 Task: Find a one-way flight from Saginaw MBS to Cedar Rapids CID on Tuesday, 9 May, with a price limit of ₹1,500, departing between 06:00 and 07:00, and 1 carry-on bag.
Action: Mouse moved to (343, 120)
Screenshot: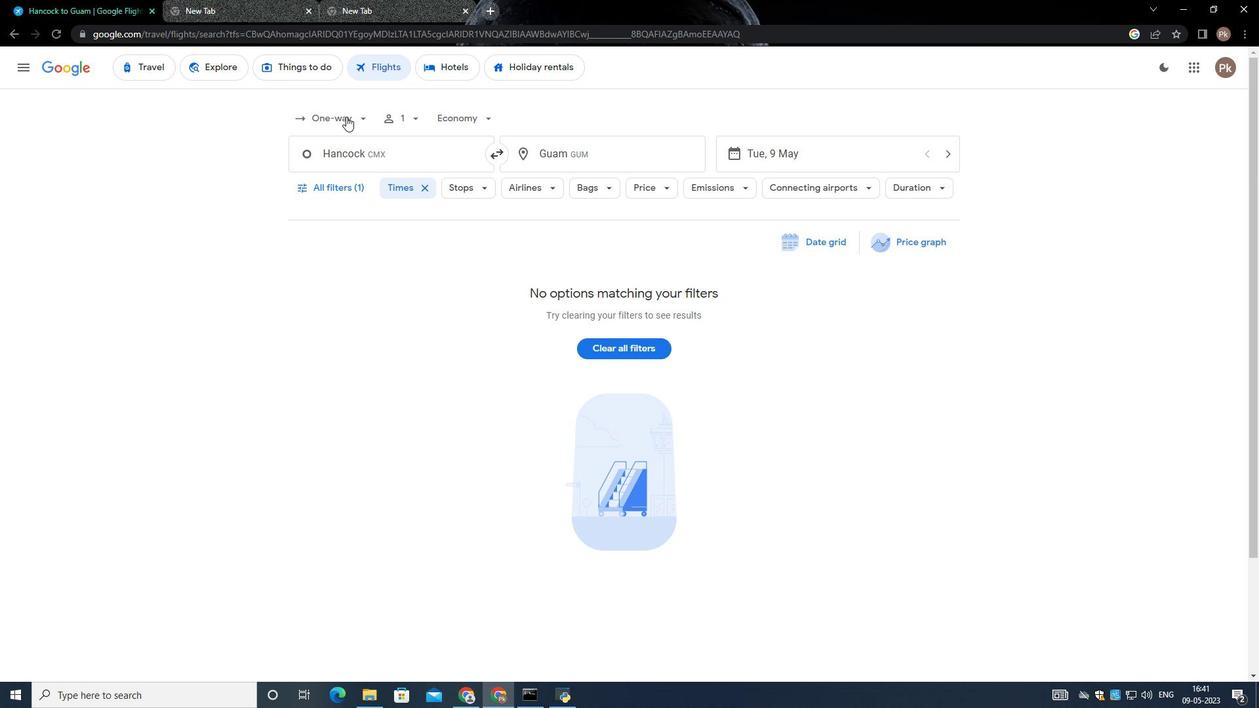 
Action: Mouse pressed left at (343, 120)
Screenshot: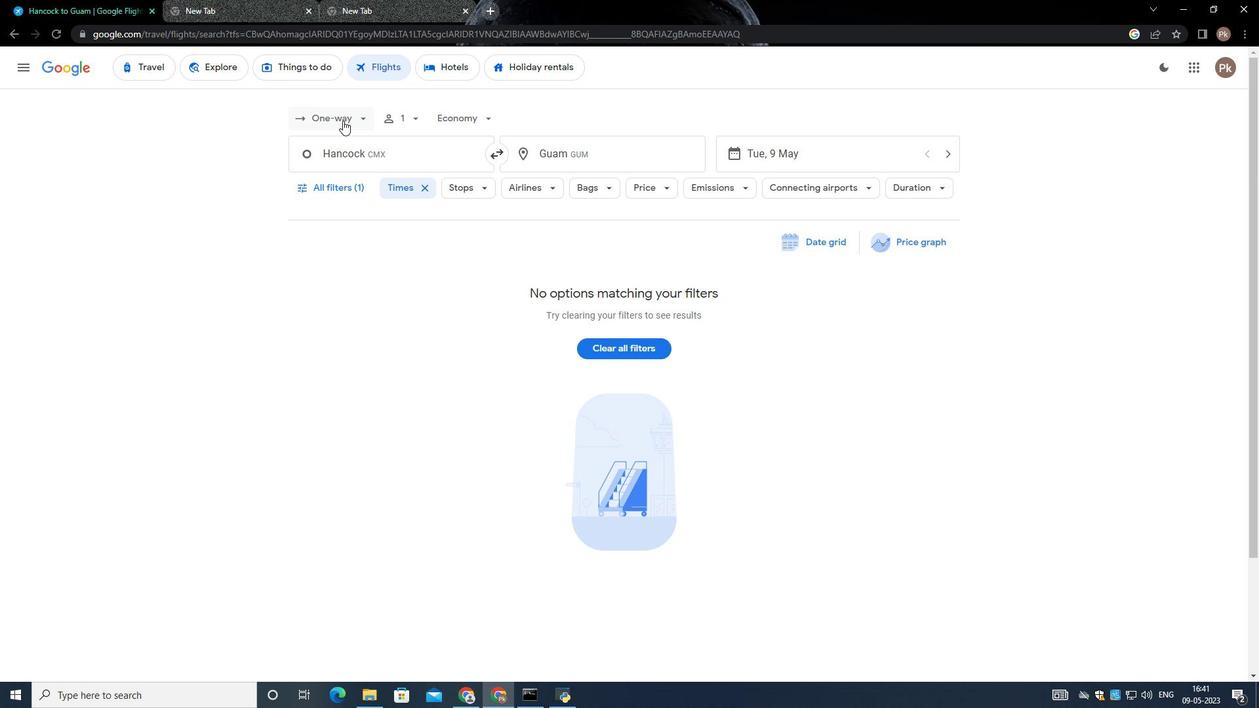 
Action: Mouse moved to (352, 176)
Screenshot: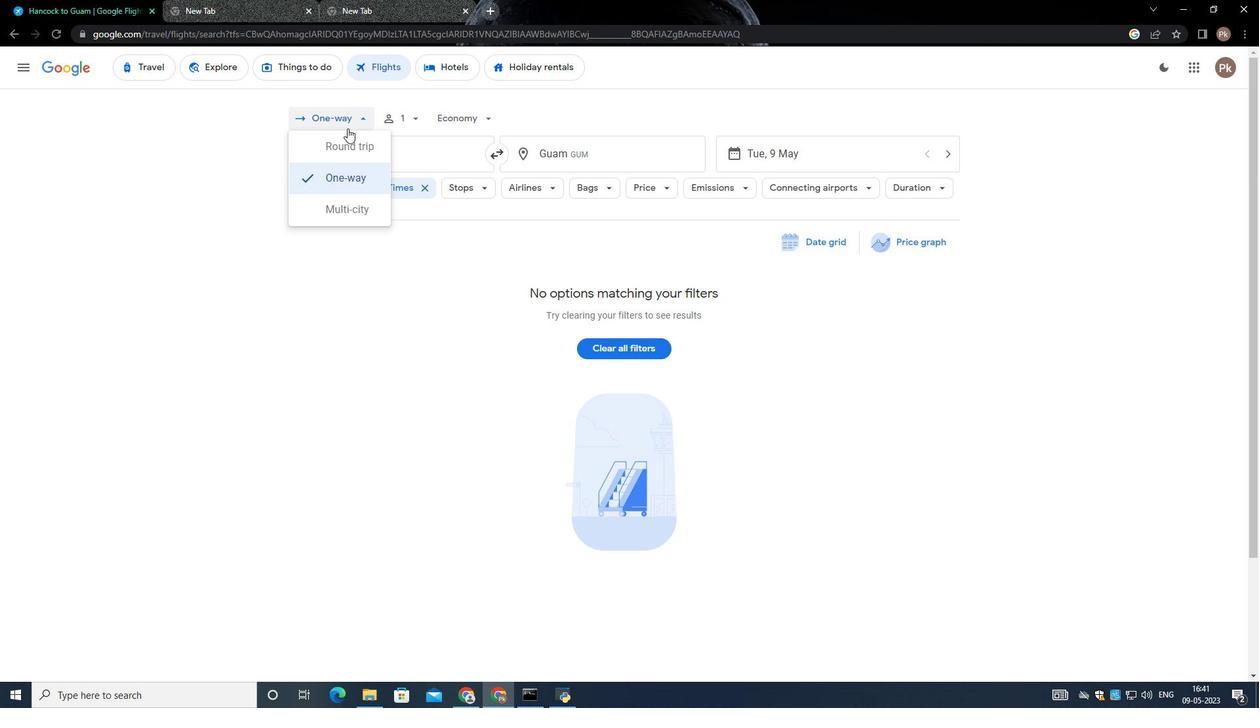 
Action: Mouse pressed left at (352, 176)
Screenshot: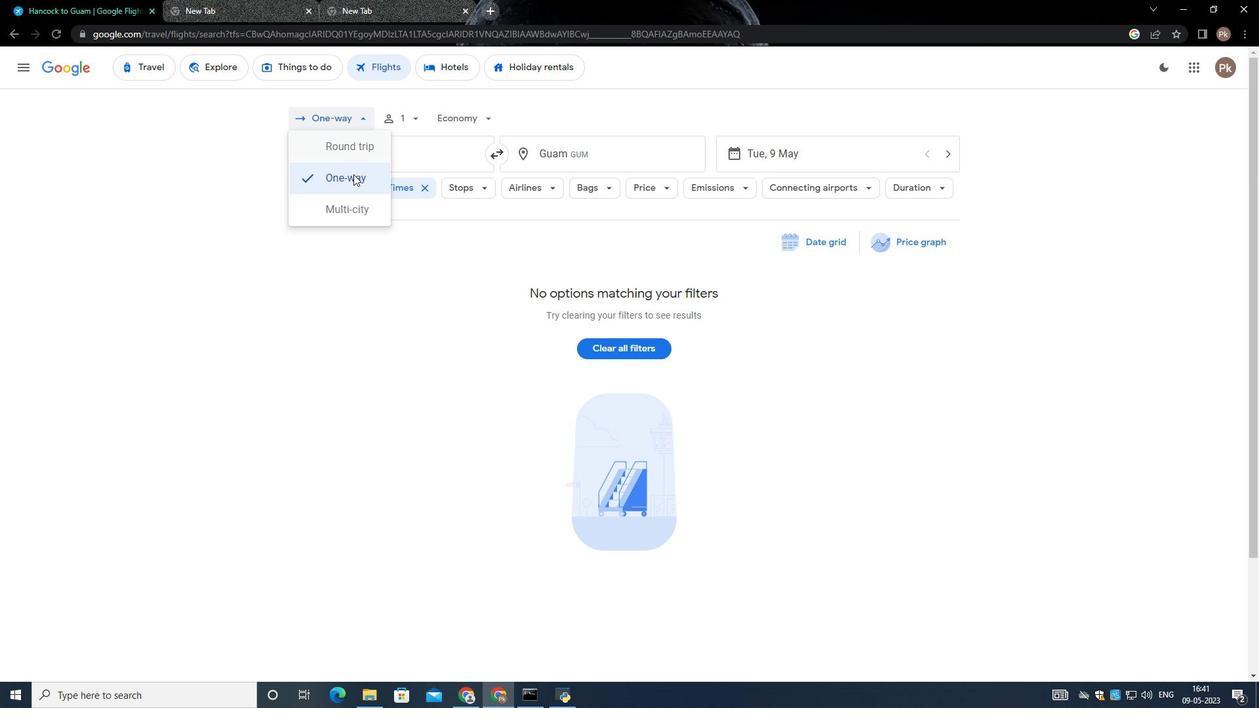 
Action: Mouse moved to (416, 116)
Screenshot: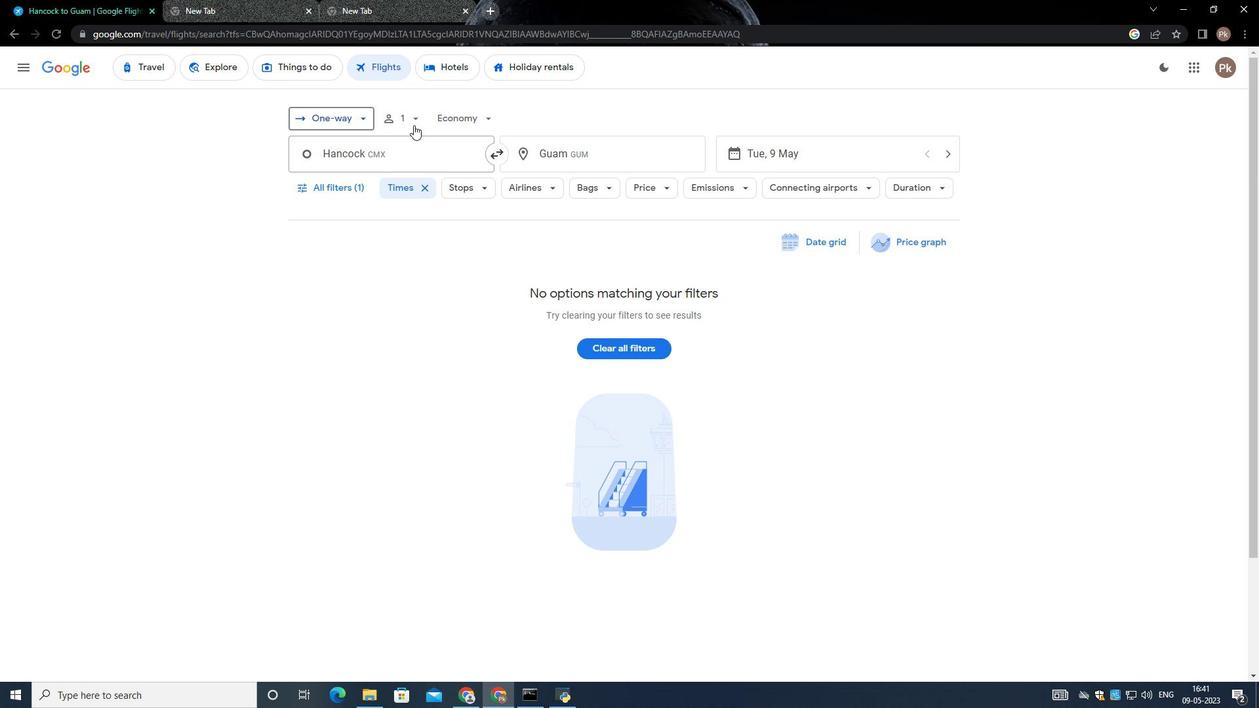
Action: Mouse pressed left at (416, 116)
Screenshot: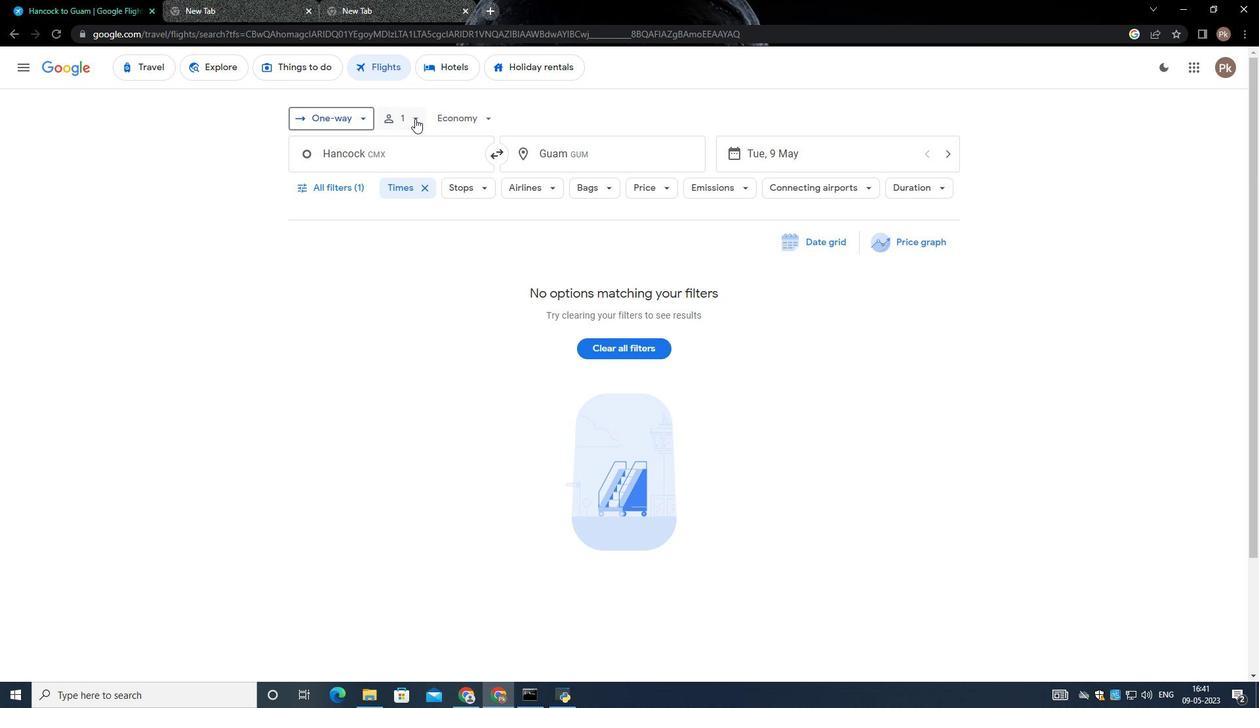 
Action: Mouse moved to (528, 185)
Screenshot: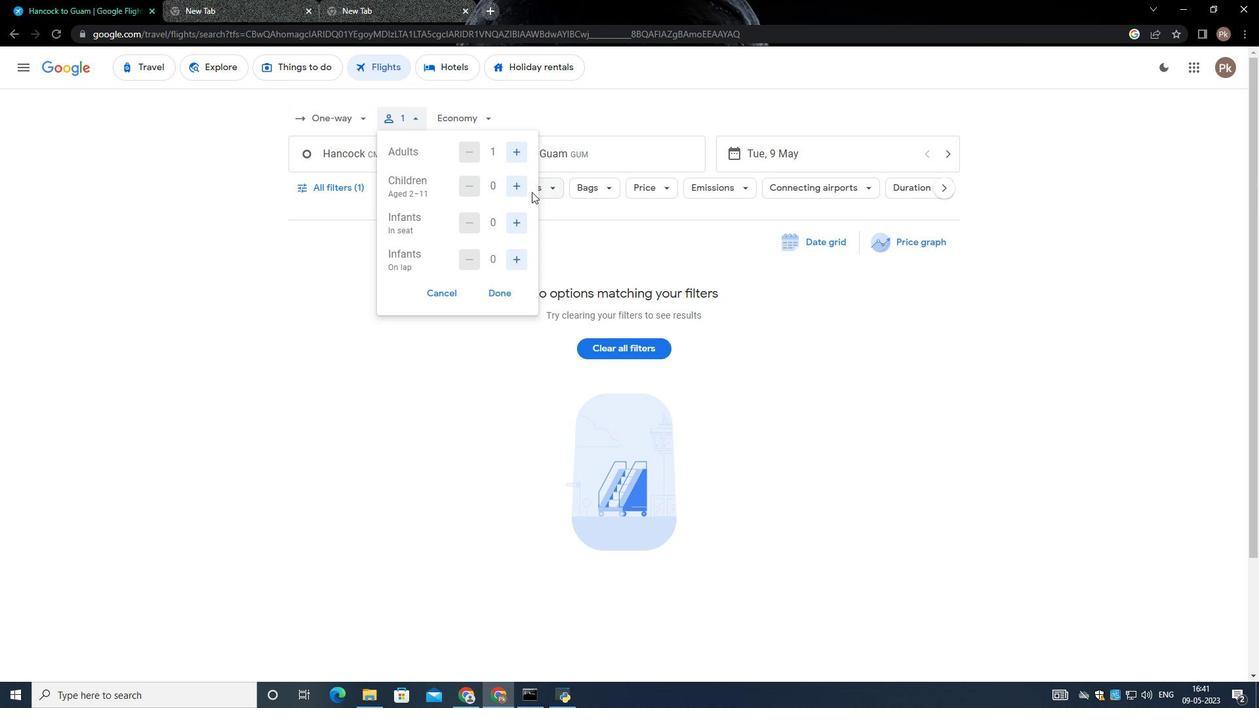 
Action: Mouse pressed left at (528, 185)
Screenshot: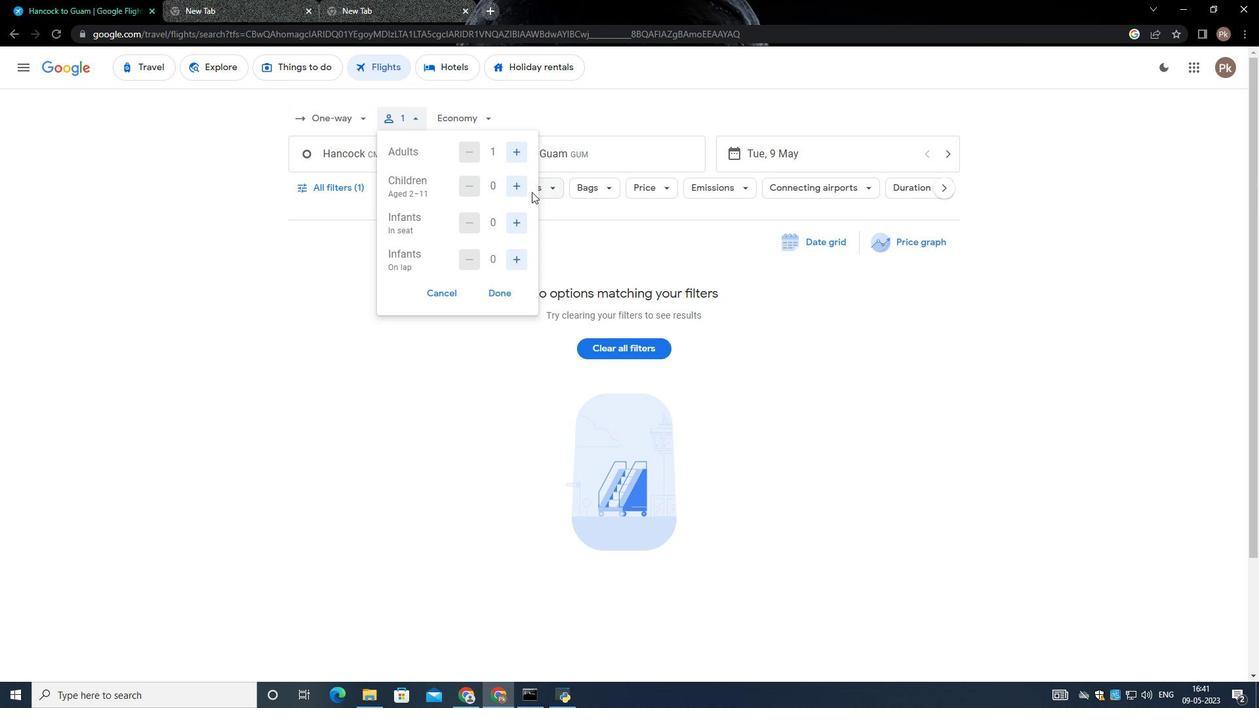 
Action: Mouse moved to (526, 185)
Screenshot: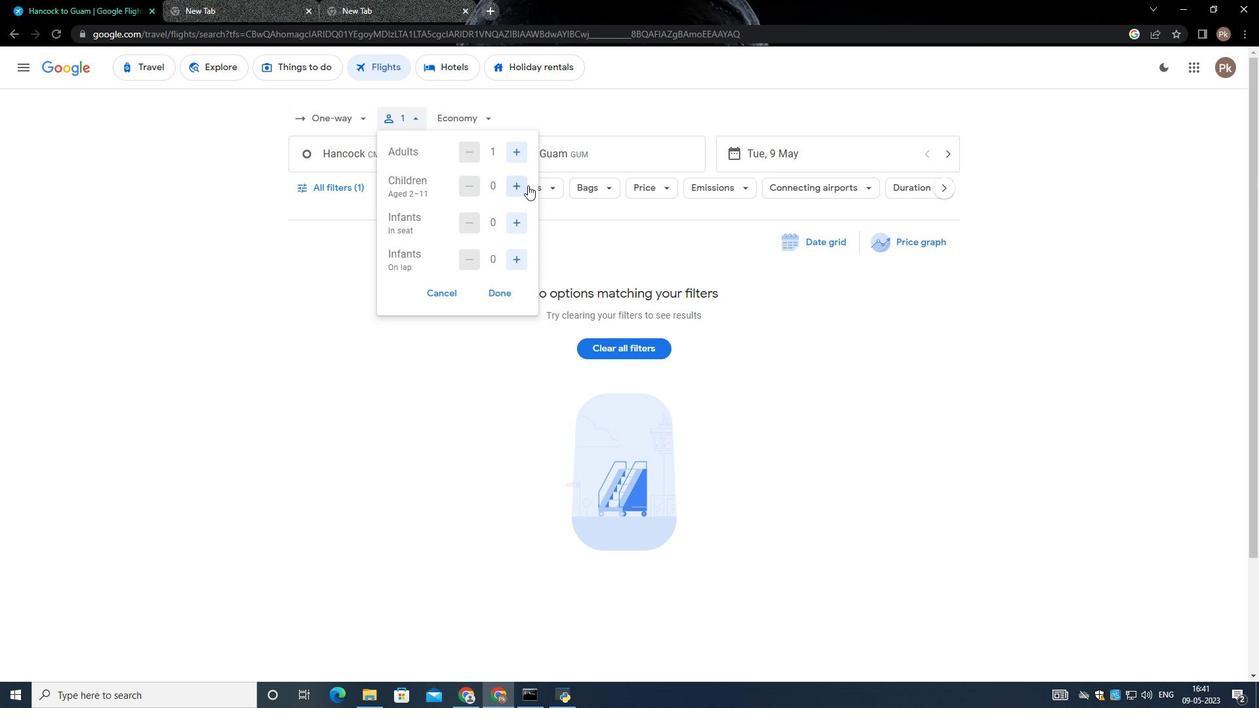 
Action: Mouse pressed left at (526, 185)
Screenshot: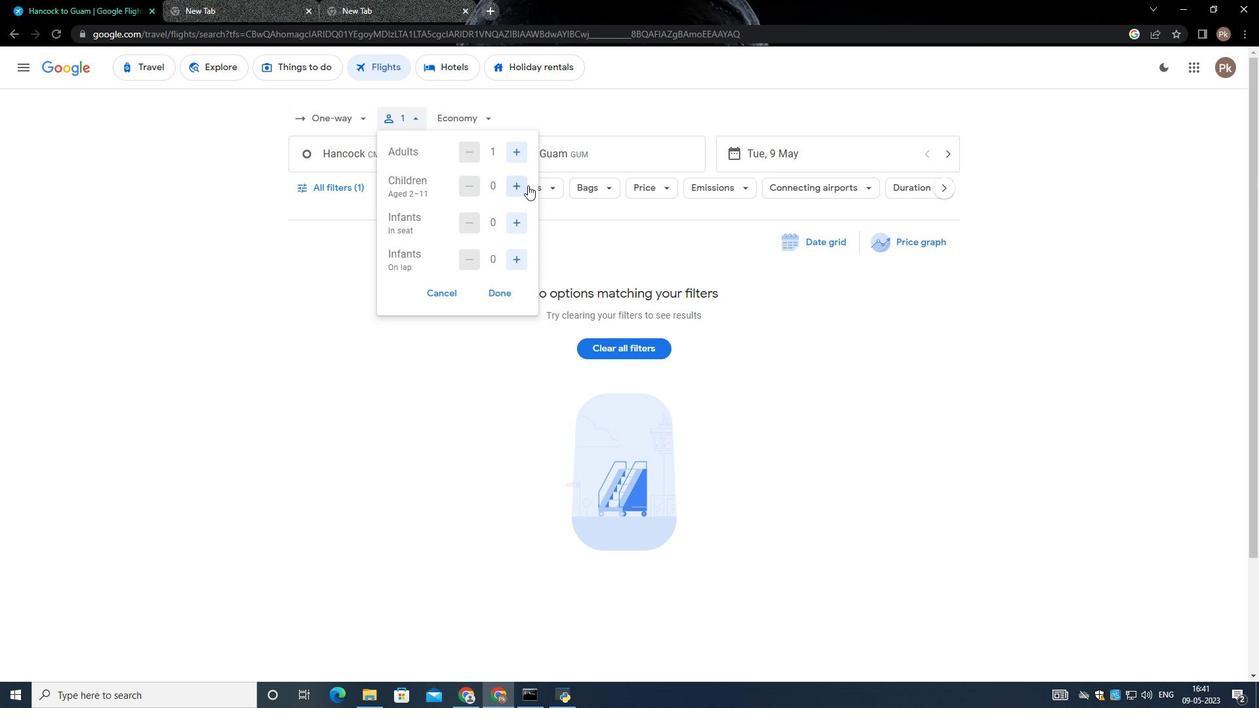 
Action: Mouse pressed left at (526, 185)
Screenshot: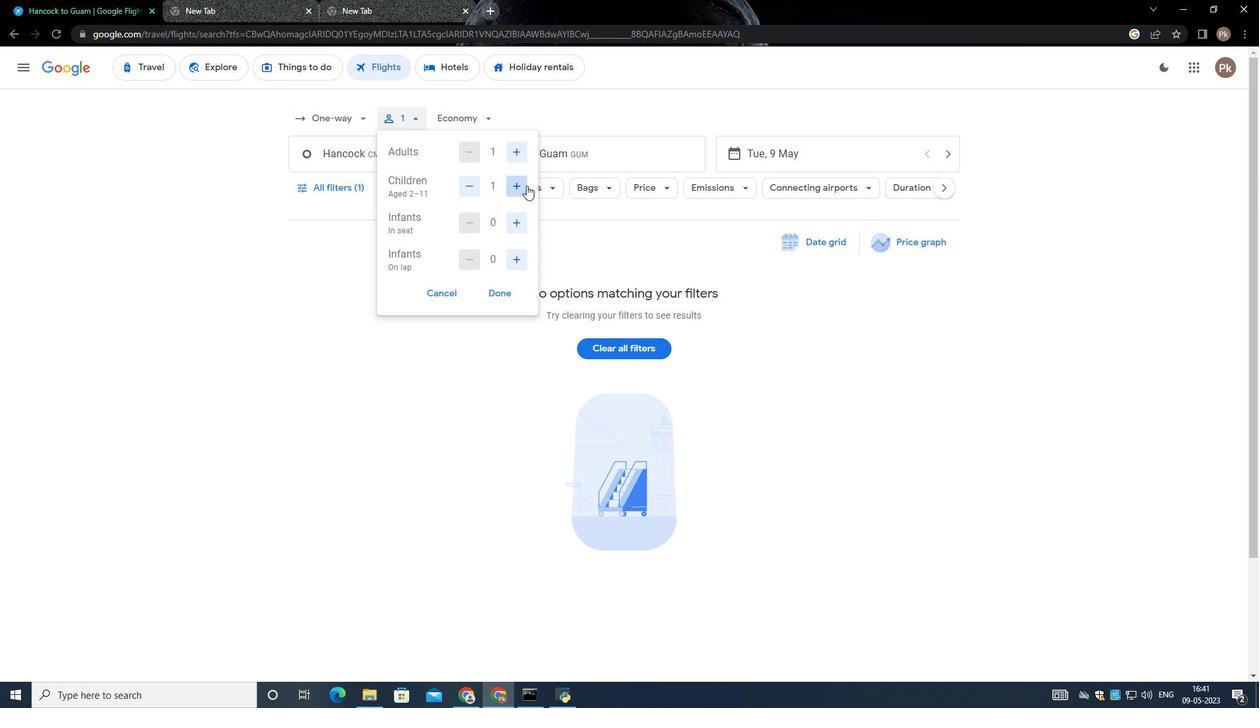 
Action: Mouse moved to (526, 185)
Screenshot: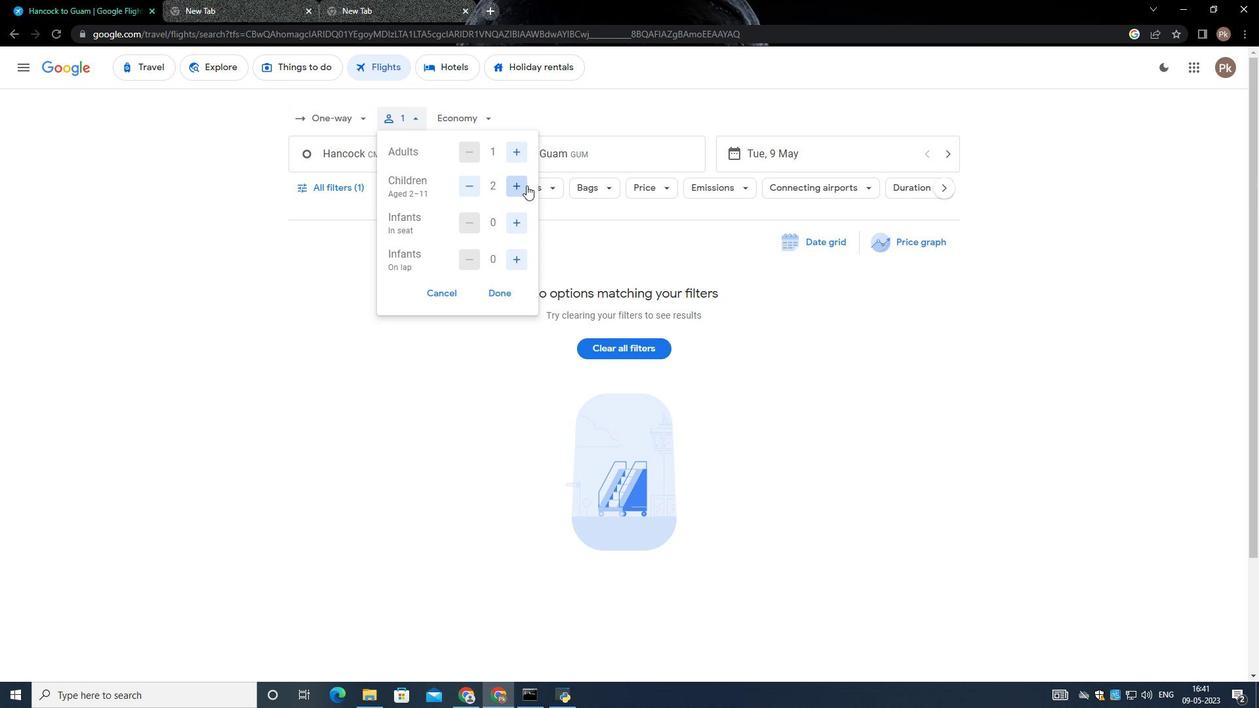
Action: Mouse pressed left at (526, 185)
Screenshot: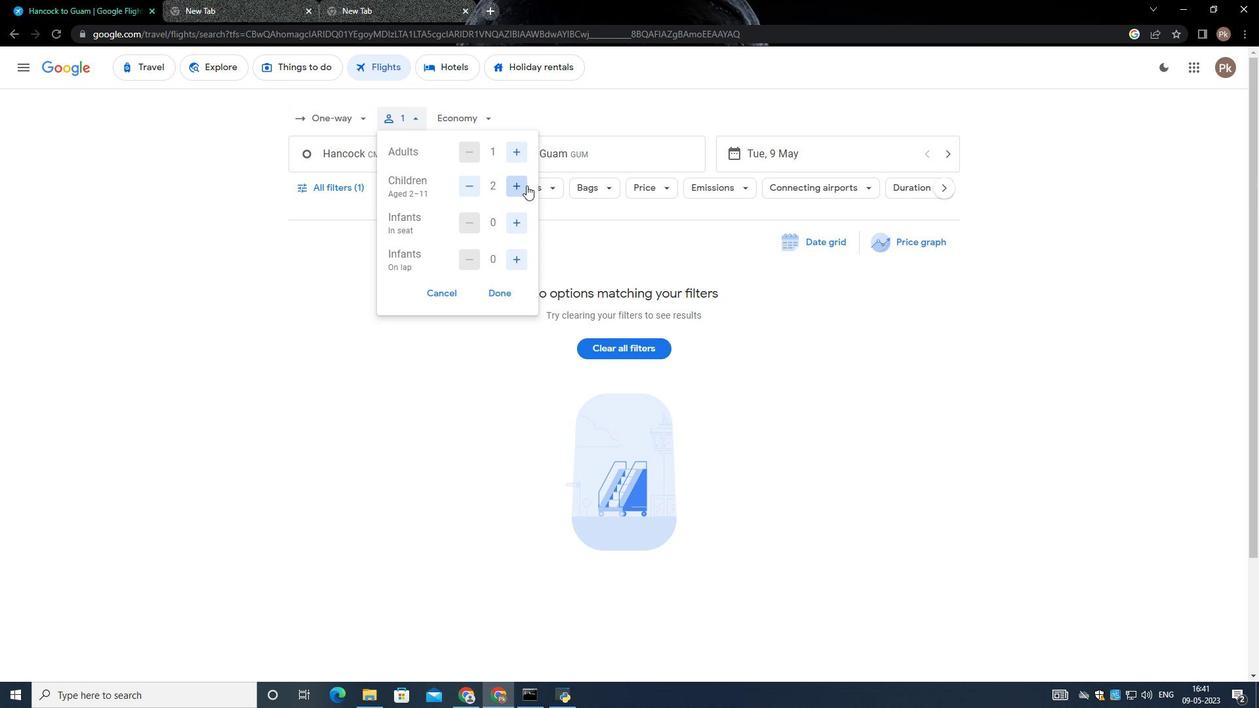 
Action: Mouse moved to (526, 185)
Screenshot: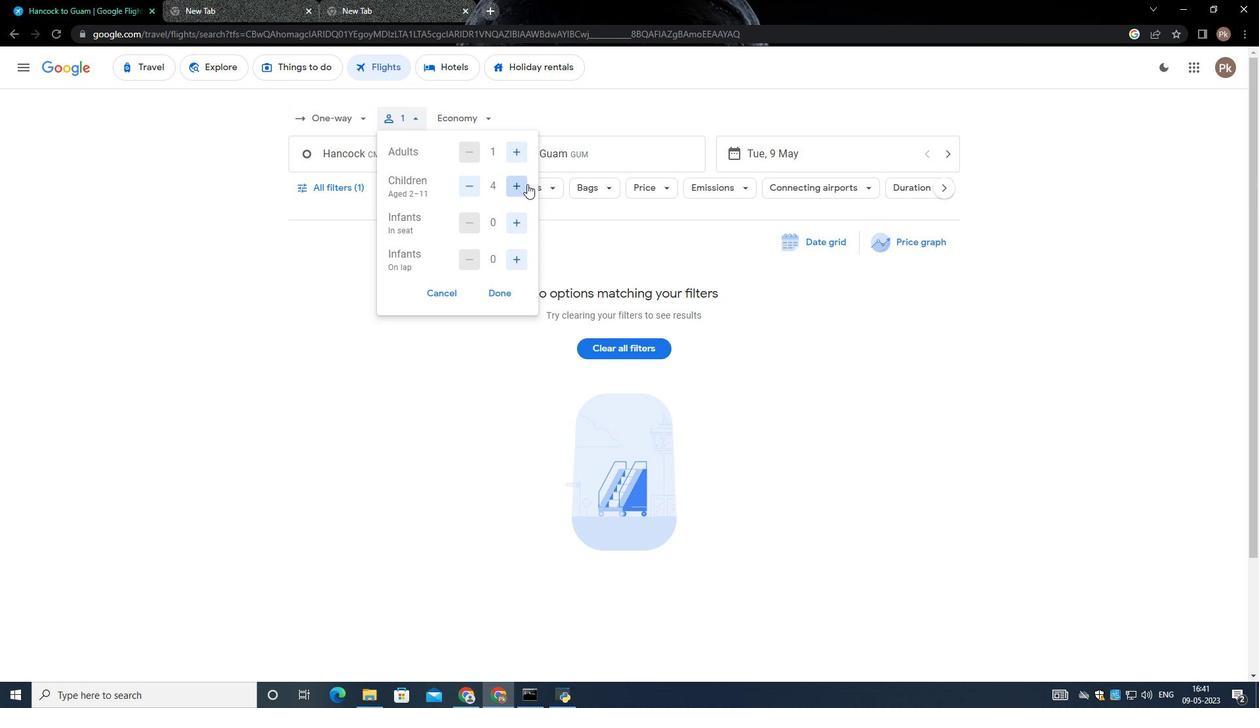 
Action: Mouse pressed left at (526, 185)
Screenshot: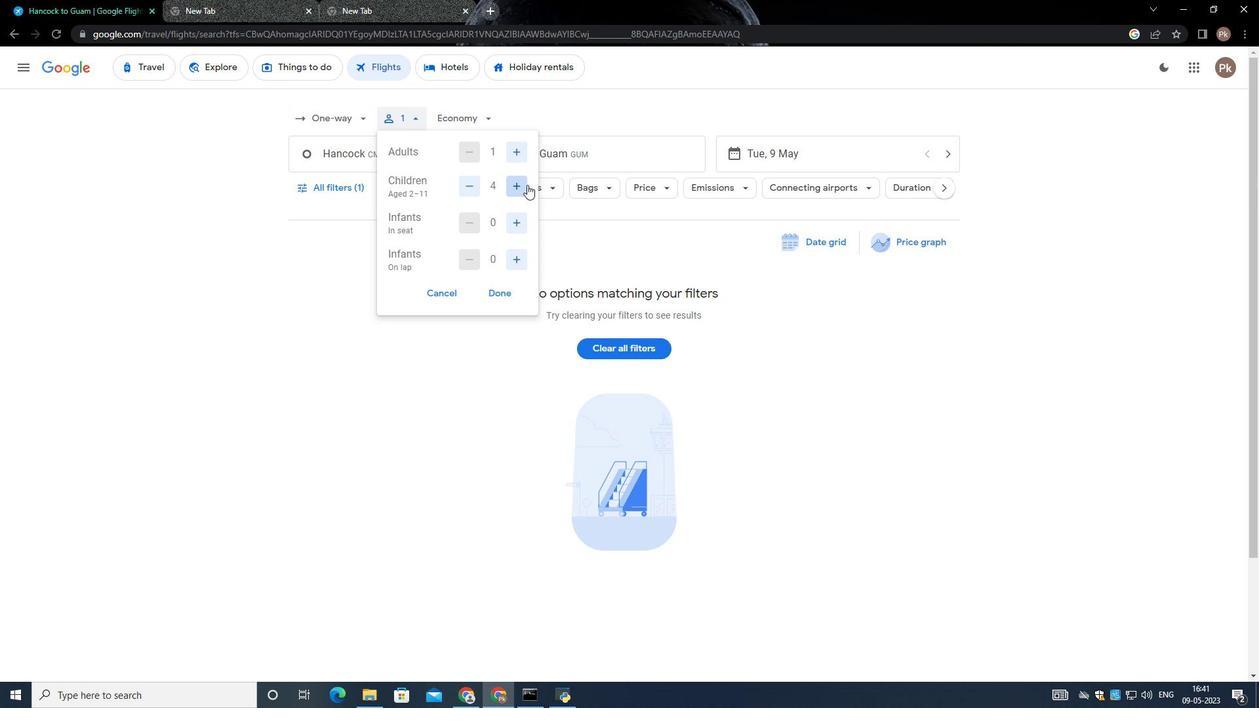 
Action: Mouse pressed left at (526, 185)
Screenshot: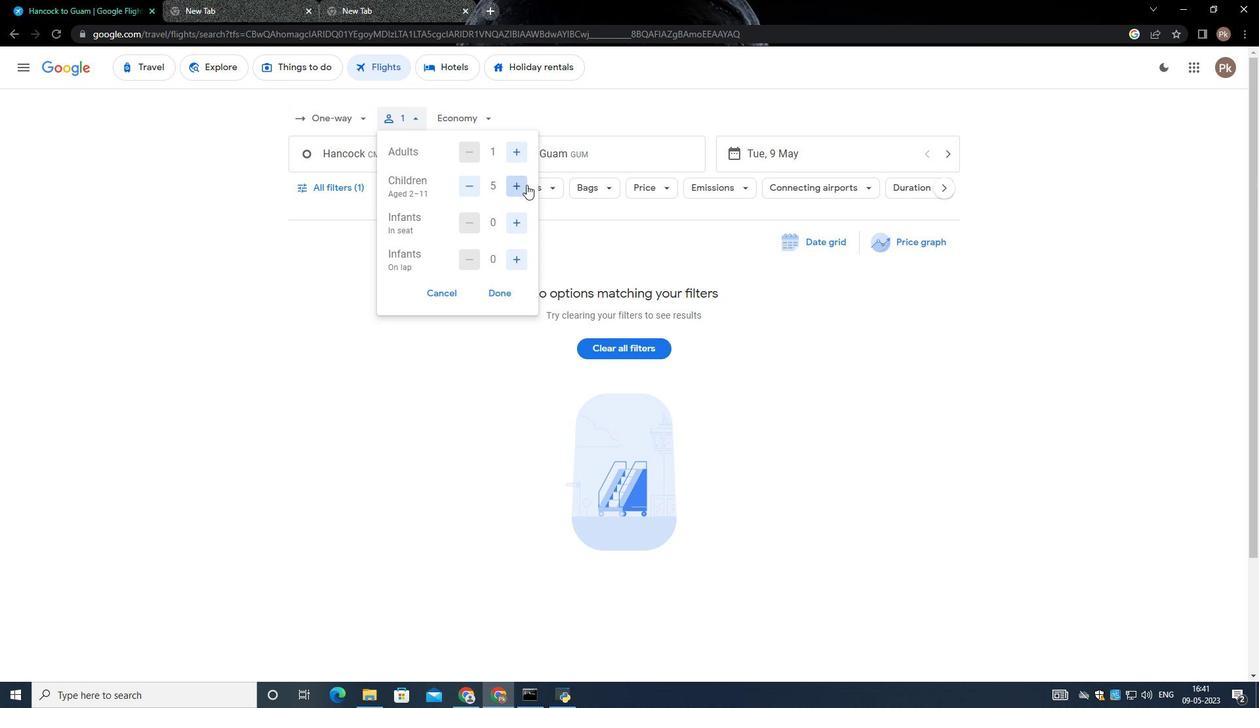 
Action: Mouse moved to (525, 221)
Screenshot: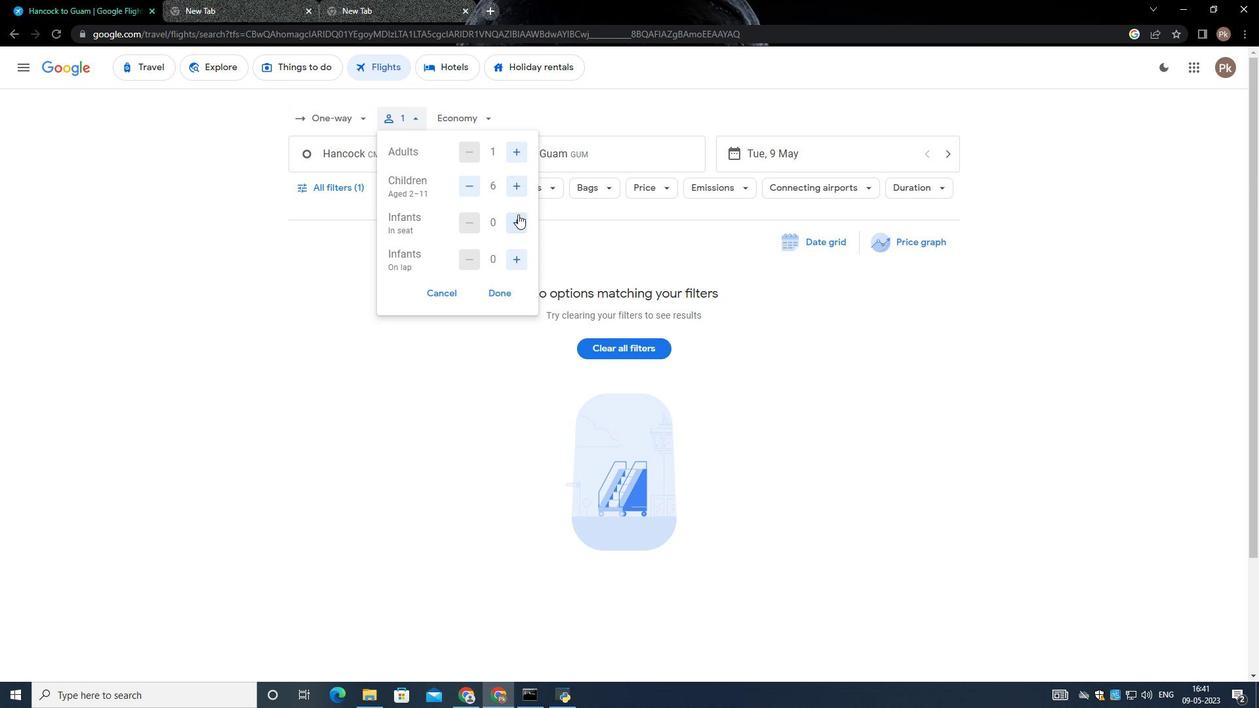 
Action: Mouse pressed left at (525, 221)
Screenshot: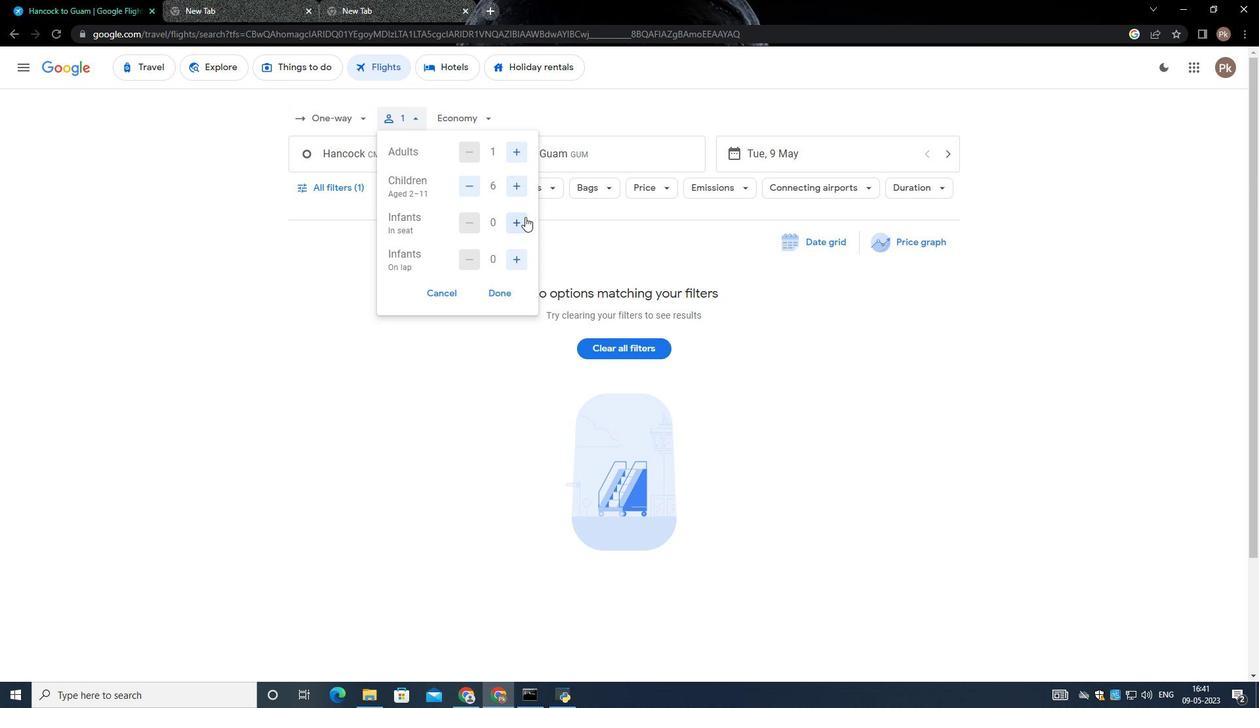 
Action: Mouse moved to (520, 255)
Screenshot: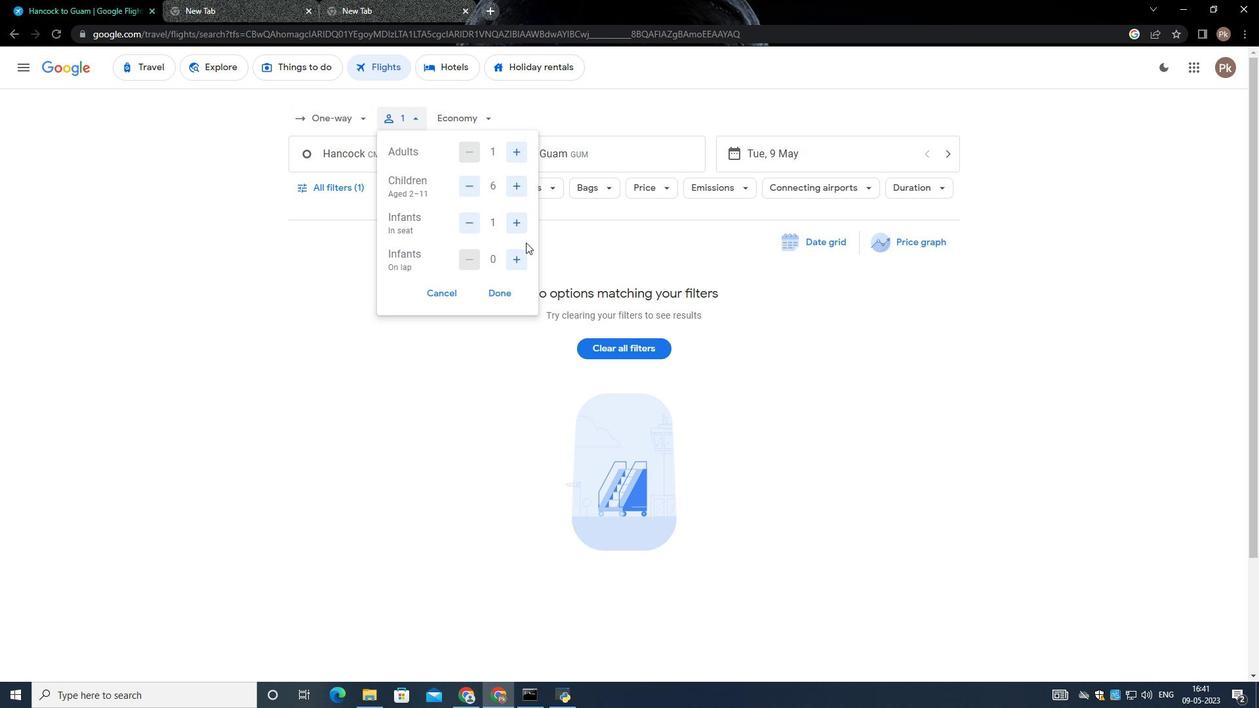 
Action: Mouse pressed left at (520, 255)
Screenshot: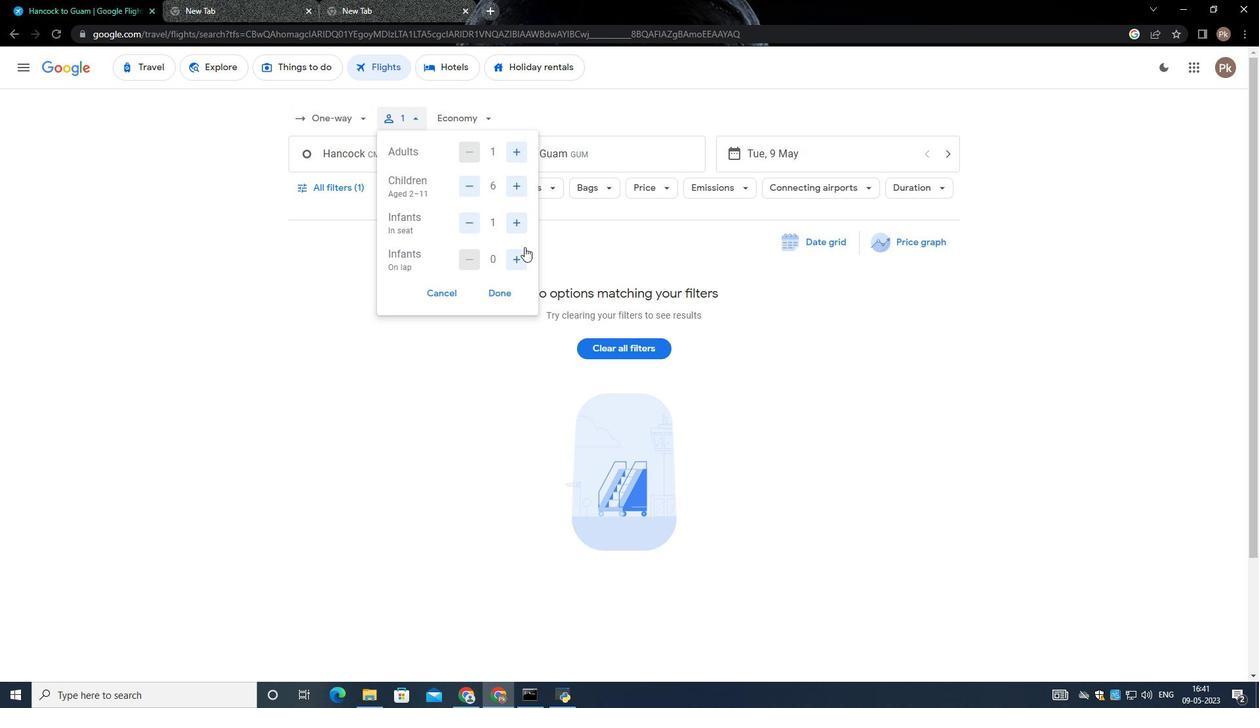 
Action: Mouse moved to (501, 295)
Screenshot: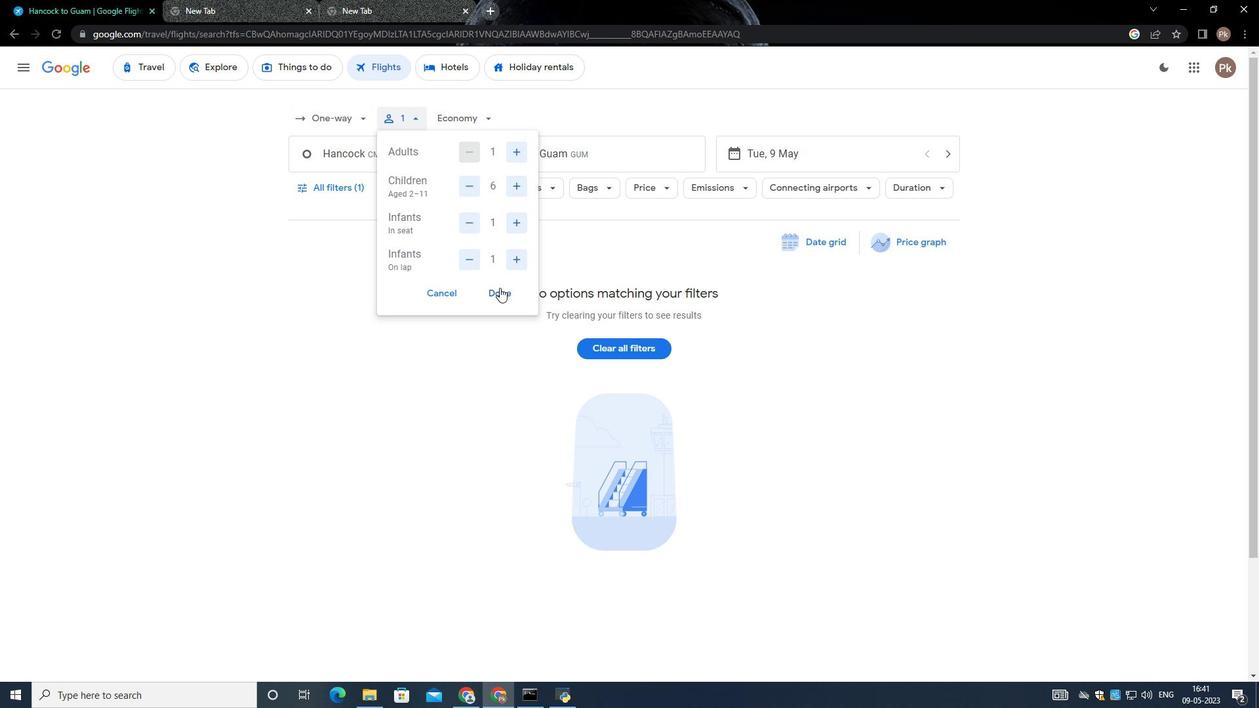 
Action: Mouse pressed left at (501, 295)
Screenshot: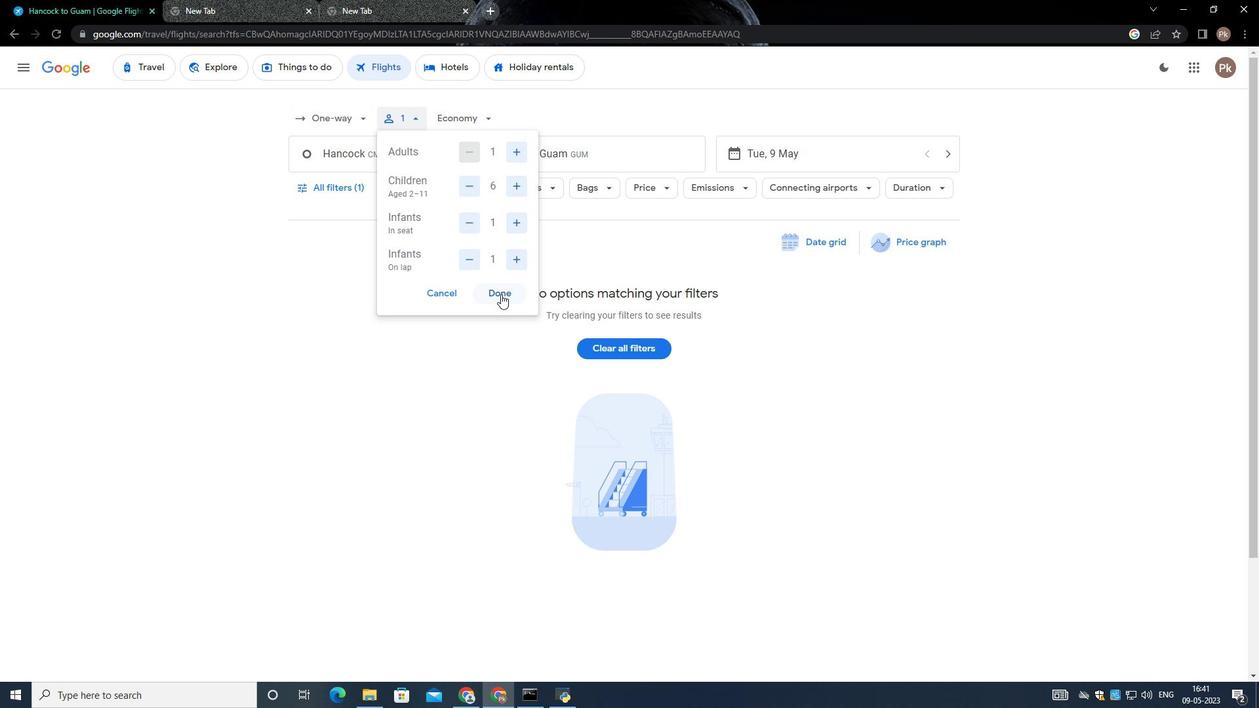 
Action: Mouse moved to (481, 128)
Screenshot: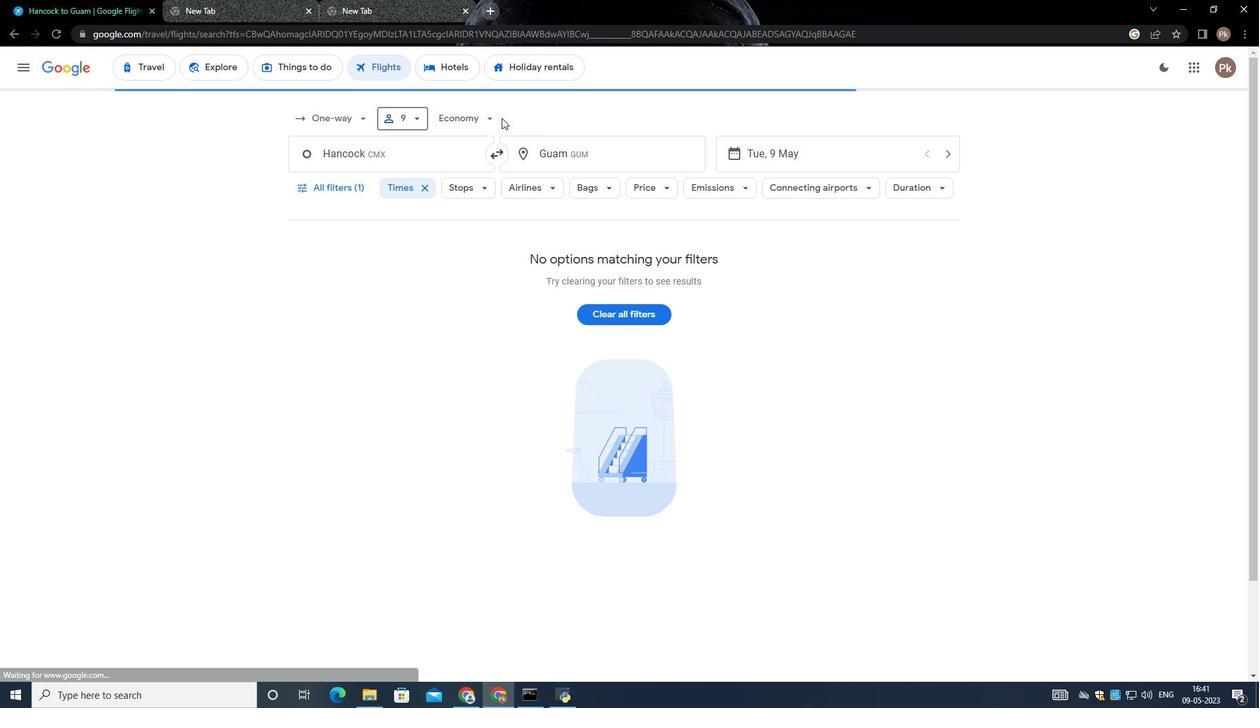 
Action: Mouse pressed left at (481, 128)
Screenshot: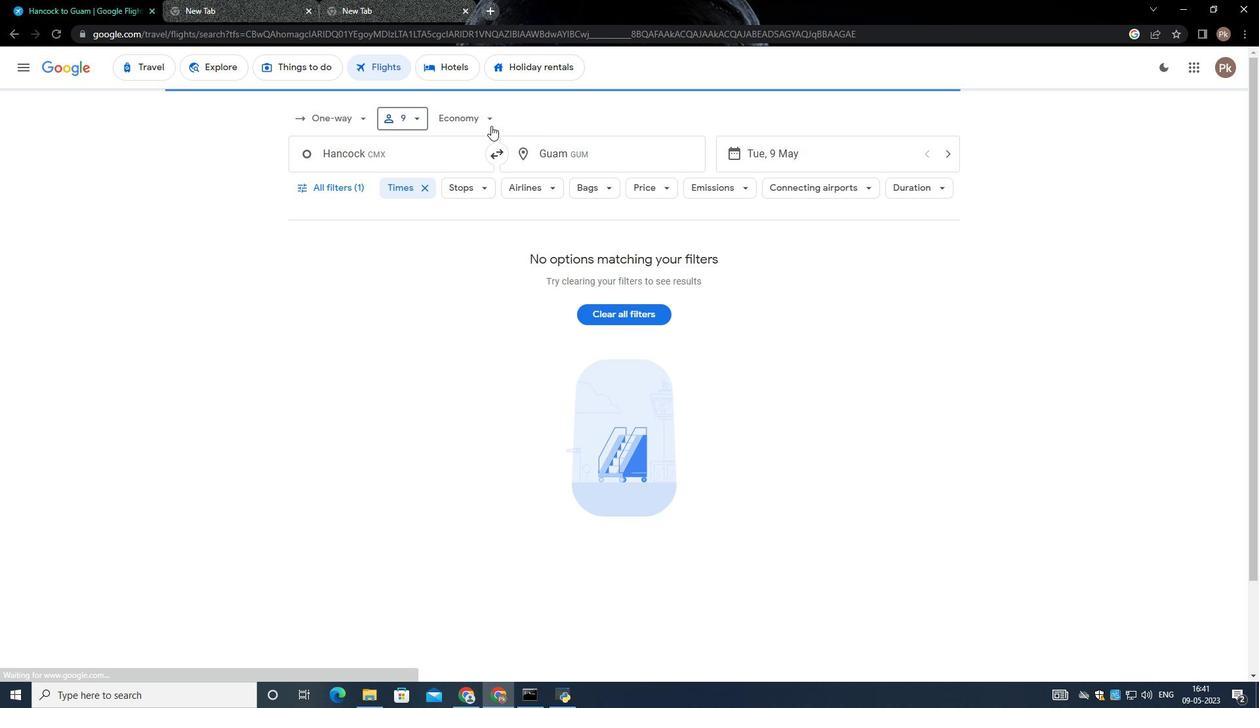 
Action: Mouse moved to (495, 210)
Screenshot: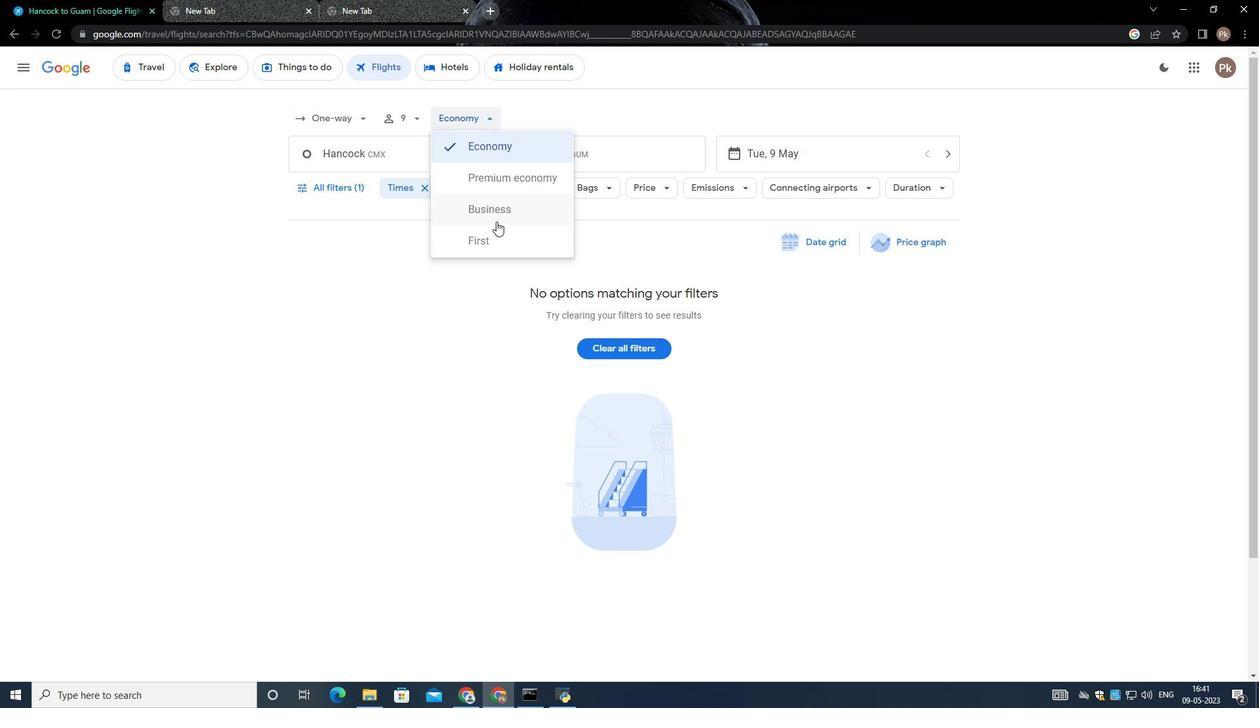 
Action: Mouse pressed left at (495, 210)
Screenshot: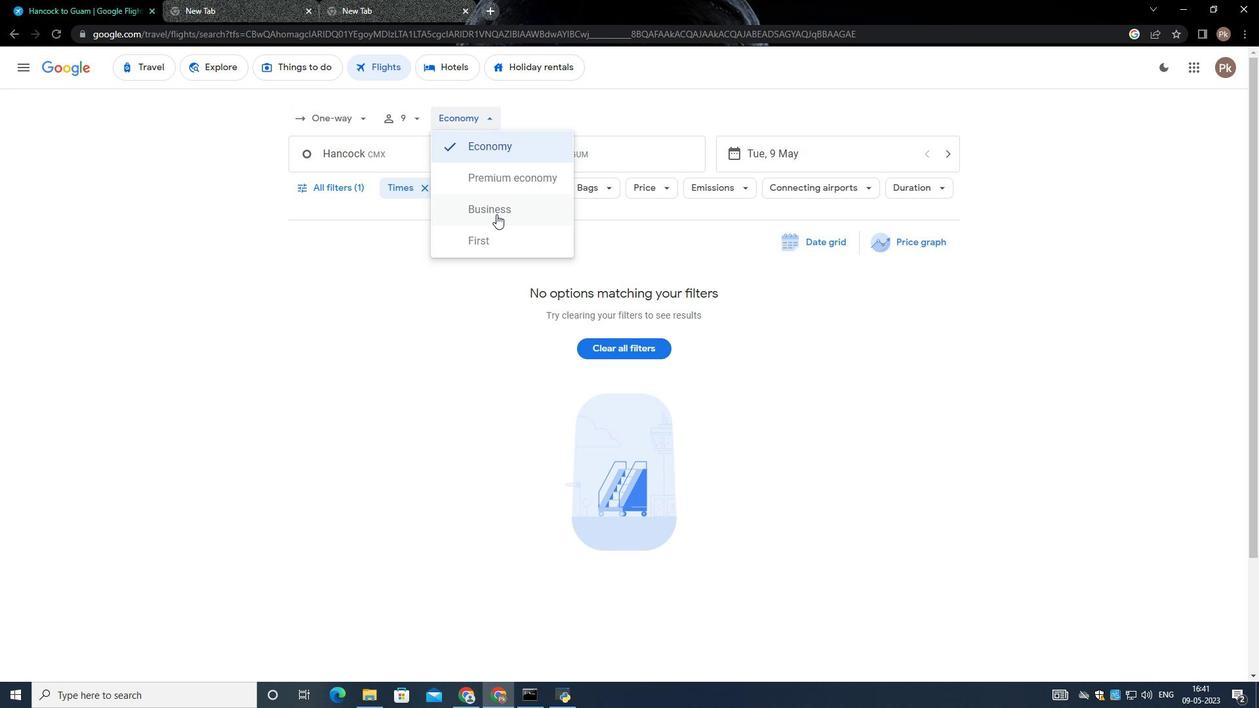 
Action: Mouse moved to (351, 151)
Screenshot: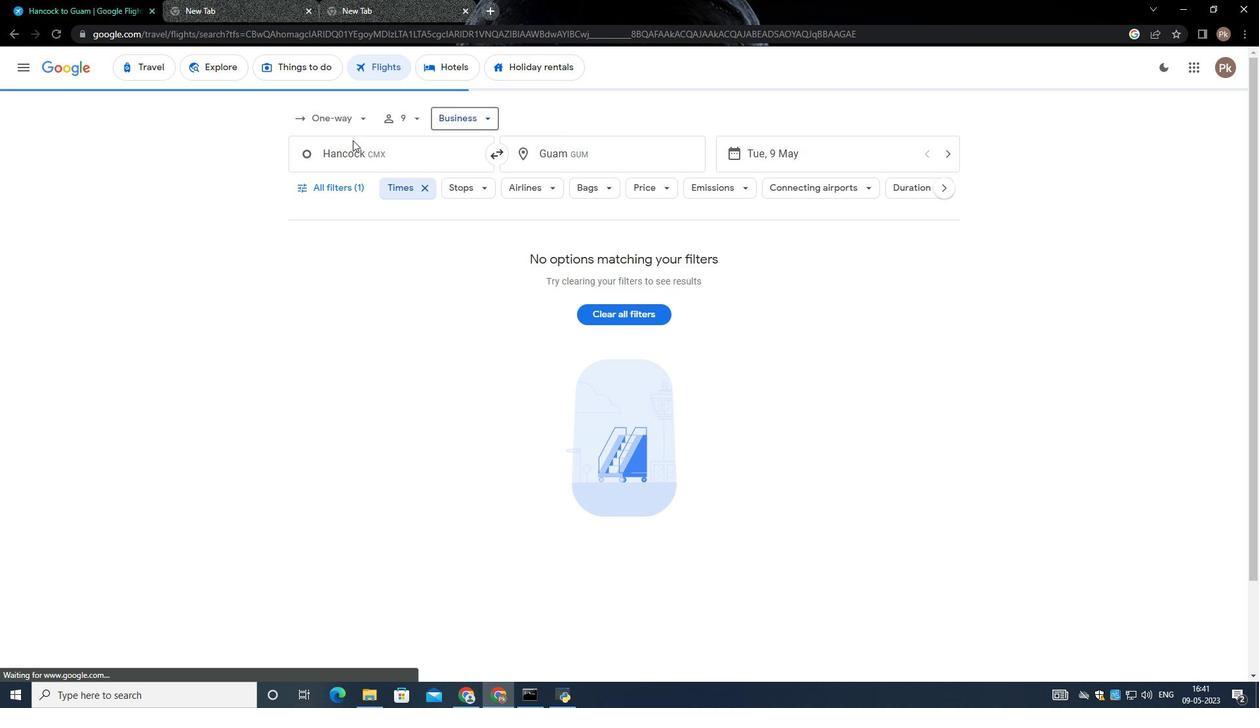 
Action: Mouse pressed left at (351, 151)
Screenshot: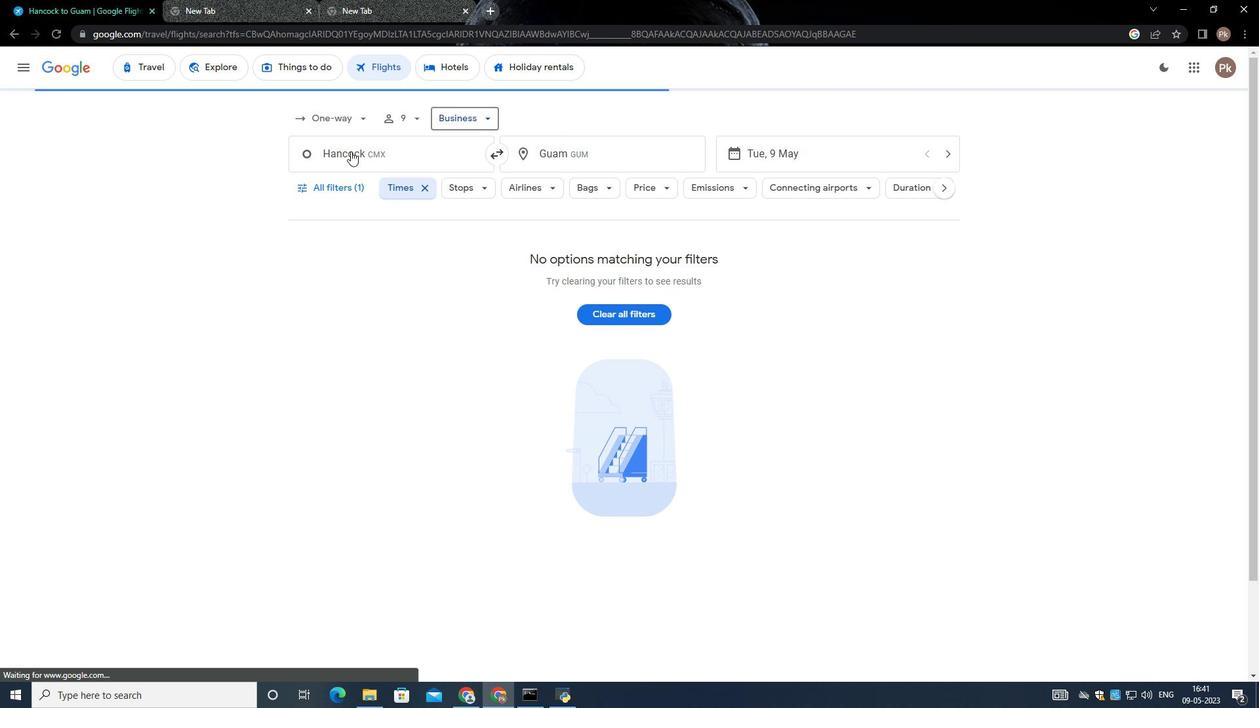 
Action: Mouse moved to (353, 146)
Screenshot: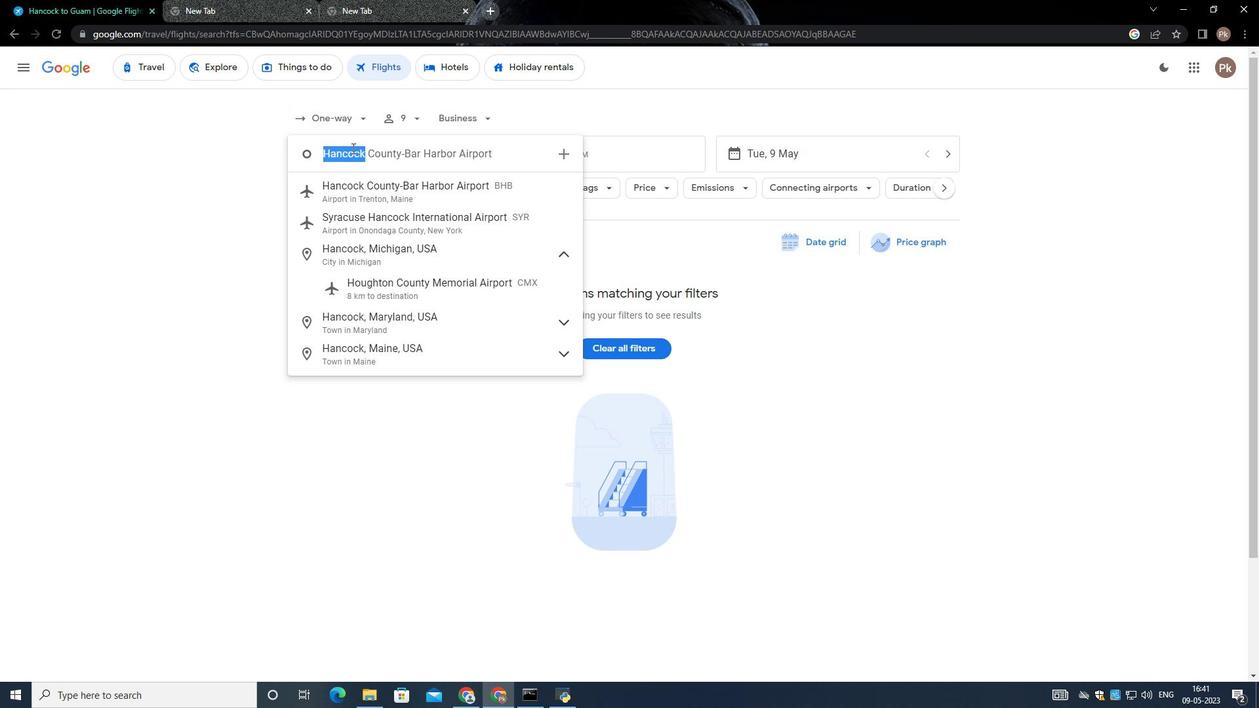 
Action: Key pressed <Key.backspace><Key.shift>Mbs
Screenshot: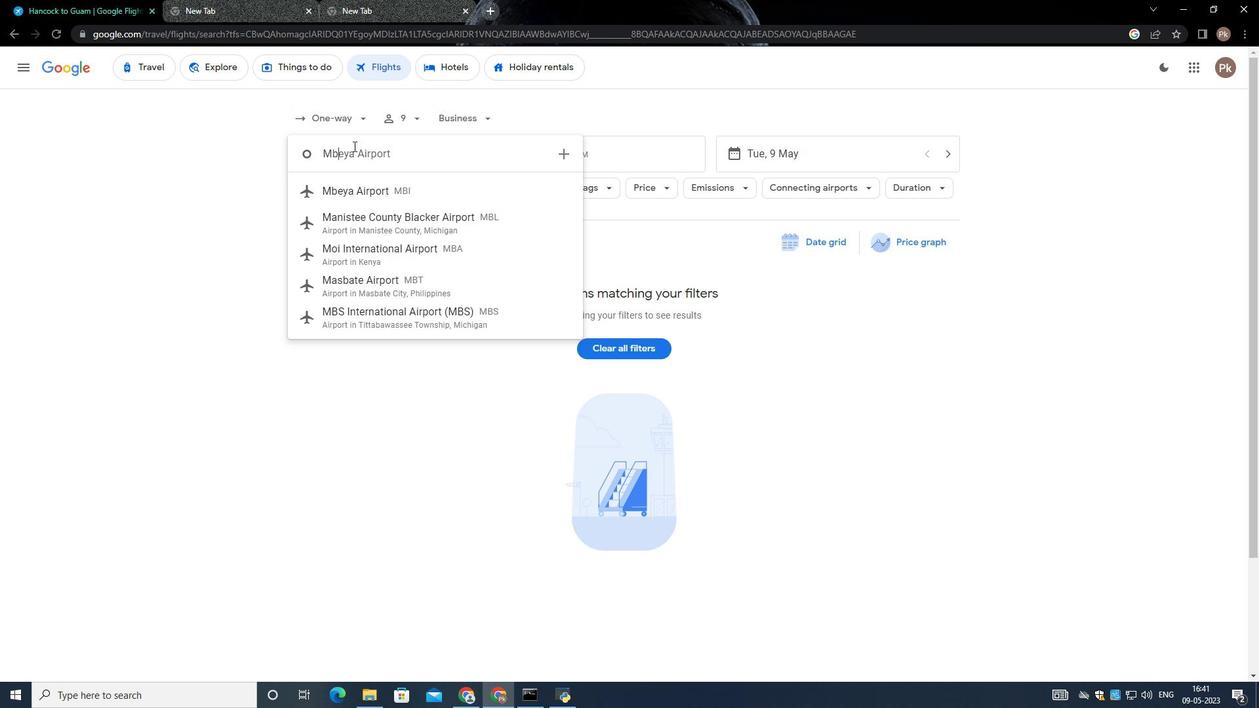 
Action: Mouse moved to (443, 199)
Screenshot: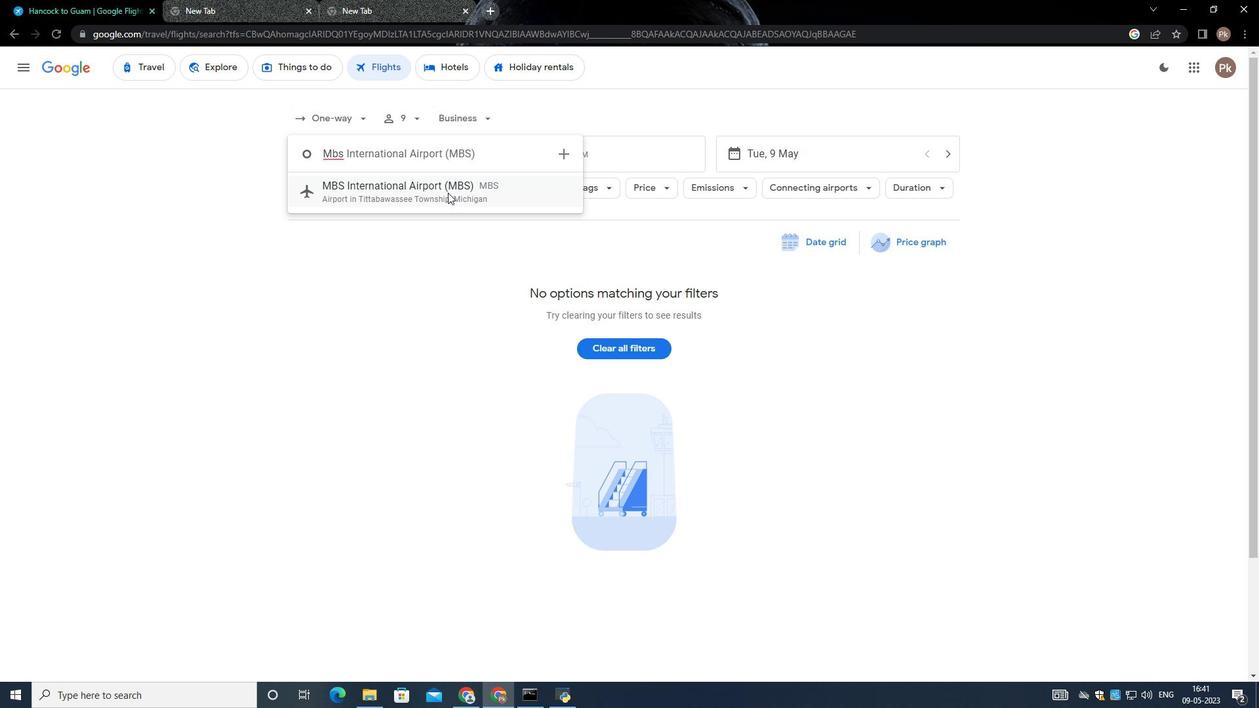 
Action: Mouse pressed left at (443, 199)
Screenshot: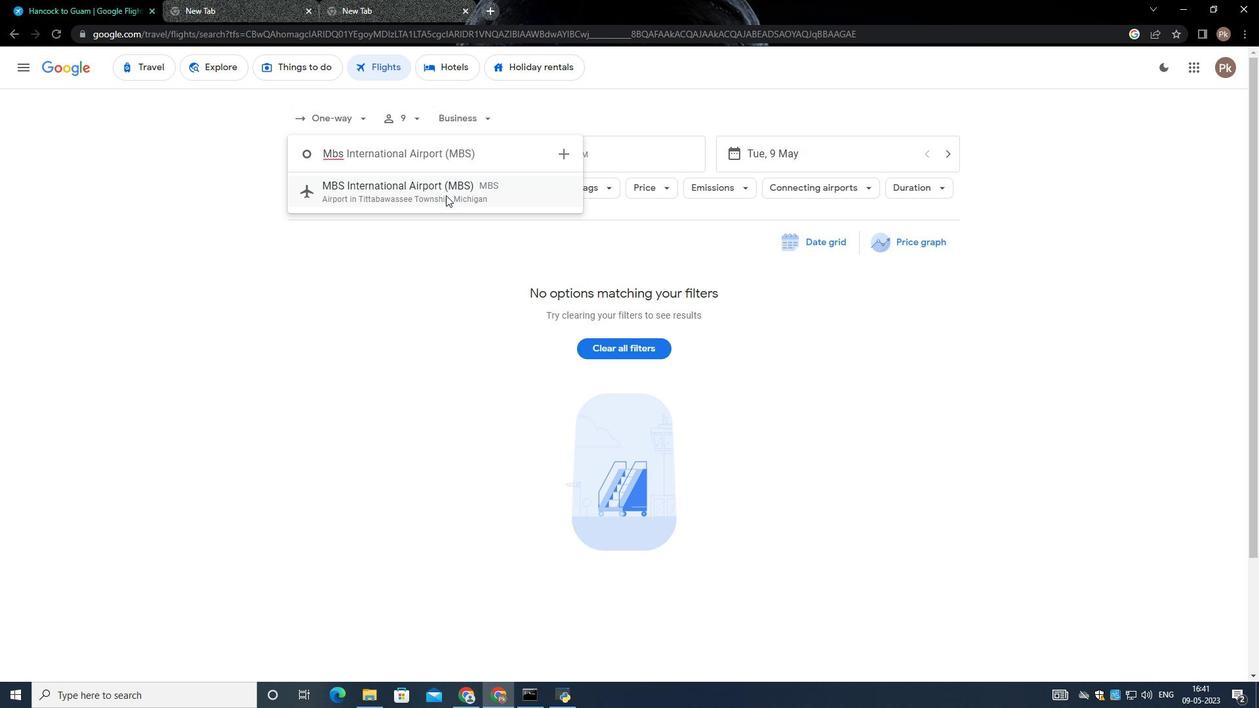 
Action: Mouse moved to (579, 163)
Screenshot: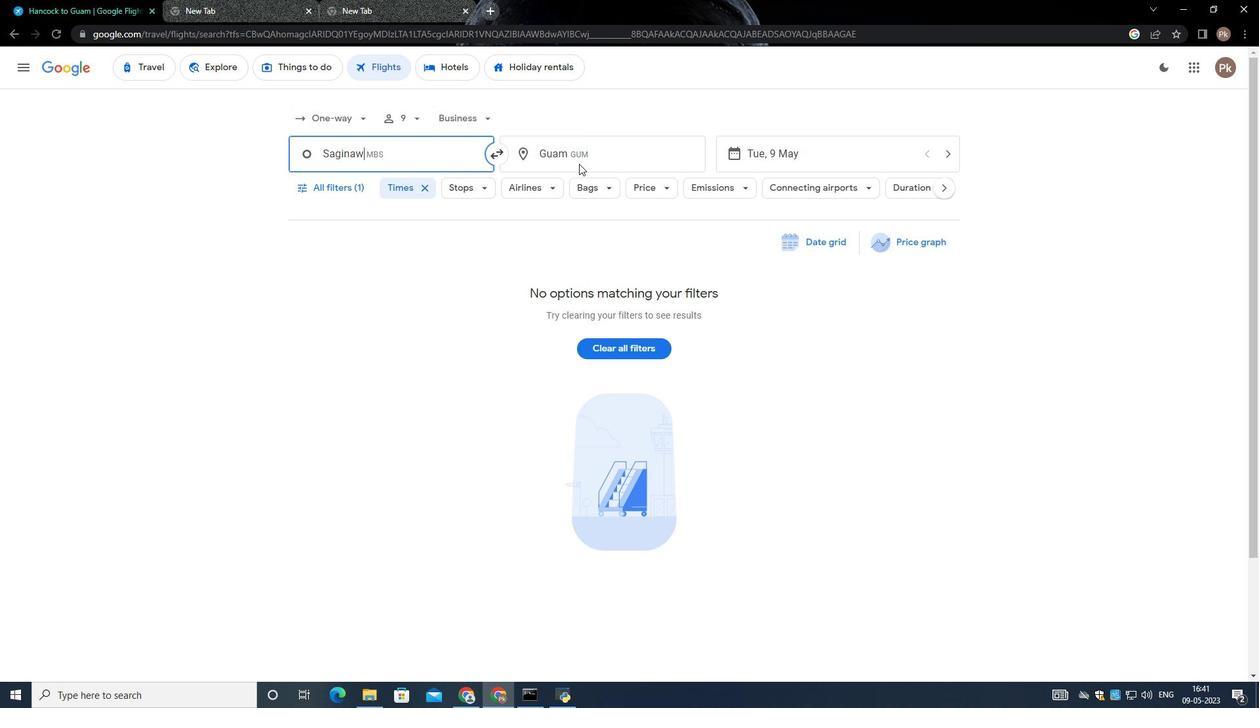 
Action: Mouse pressed left at (579, 163)
Screenshot: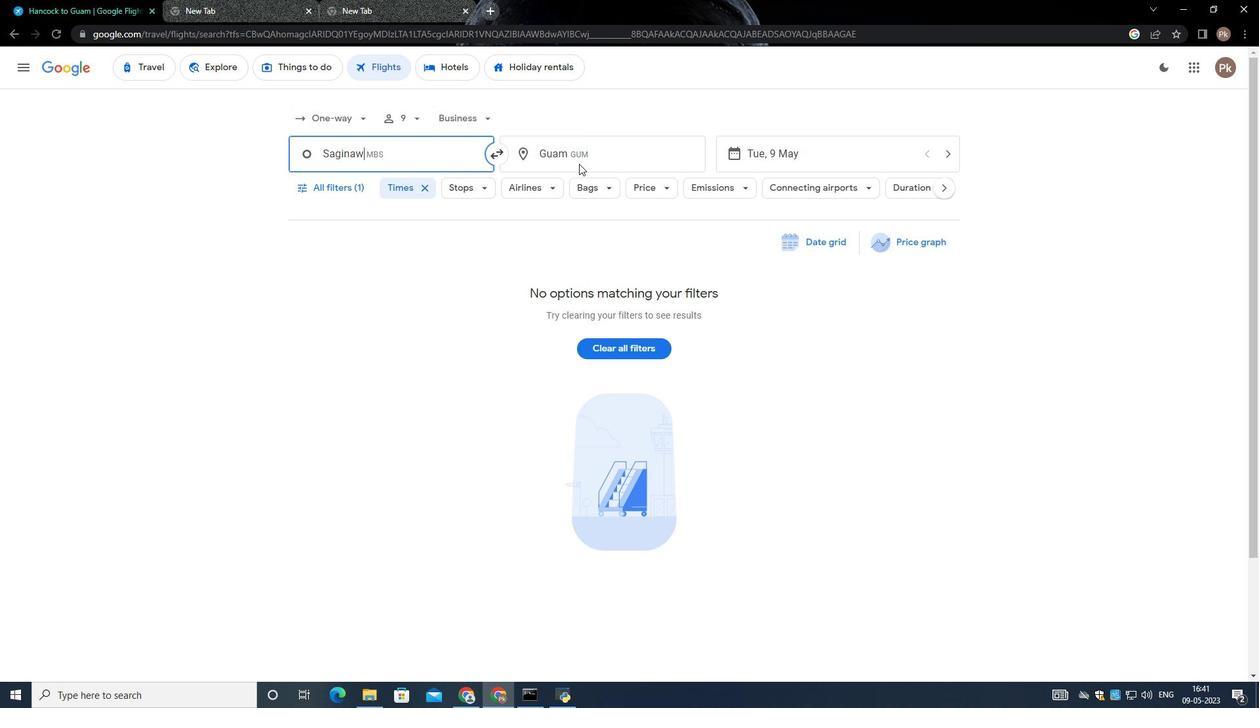 
Action: Mouse moved to (569, 164)
Screenshot: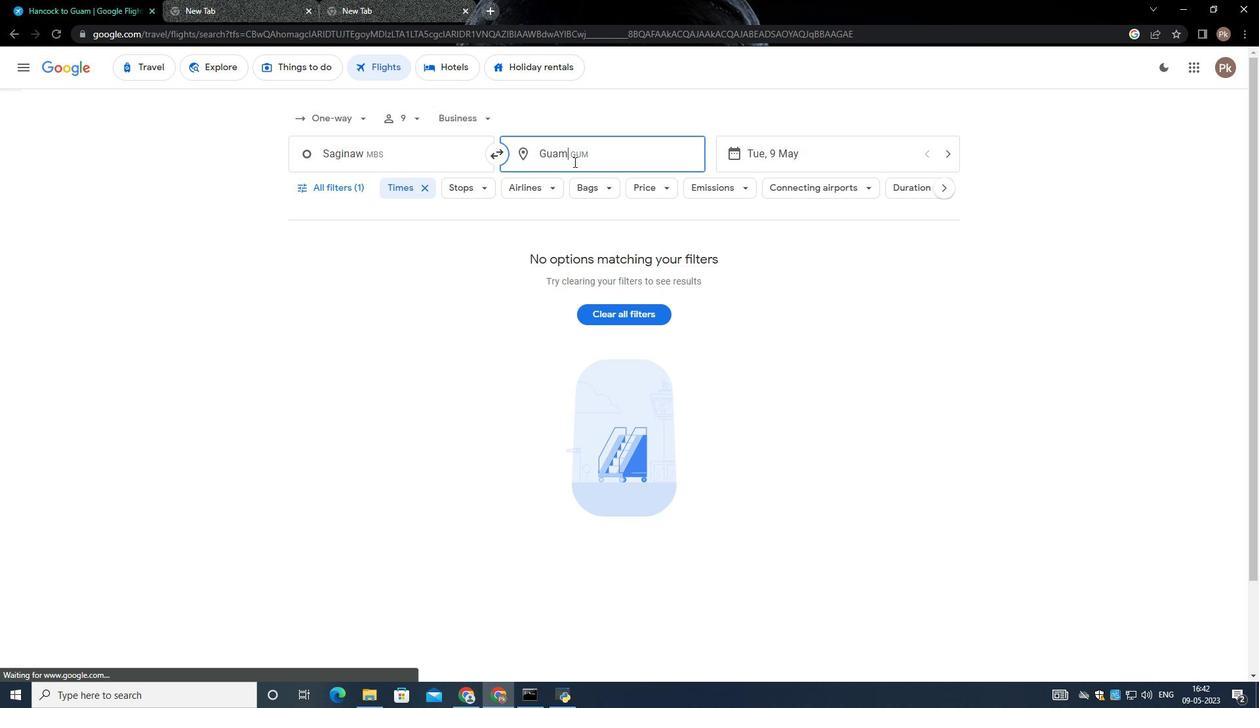 
Action: Key pressed <Key.backspace><Key.shift>Eastern<Key.space>lowa<Key.space><Key.shift>Airpor
Screenshot: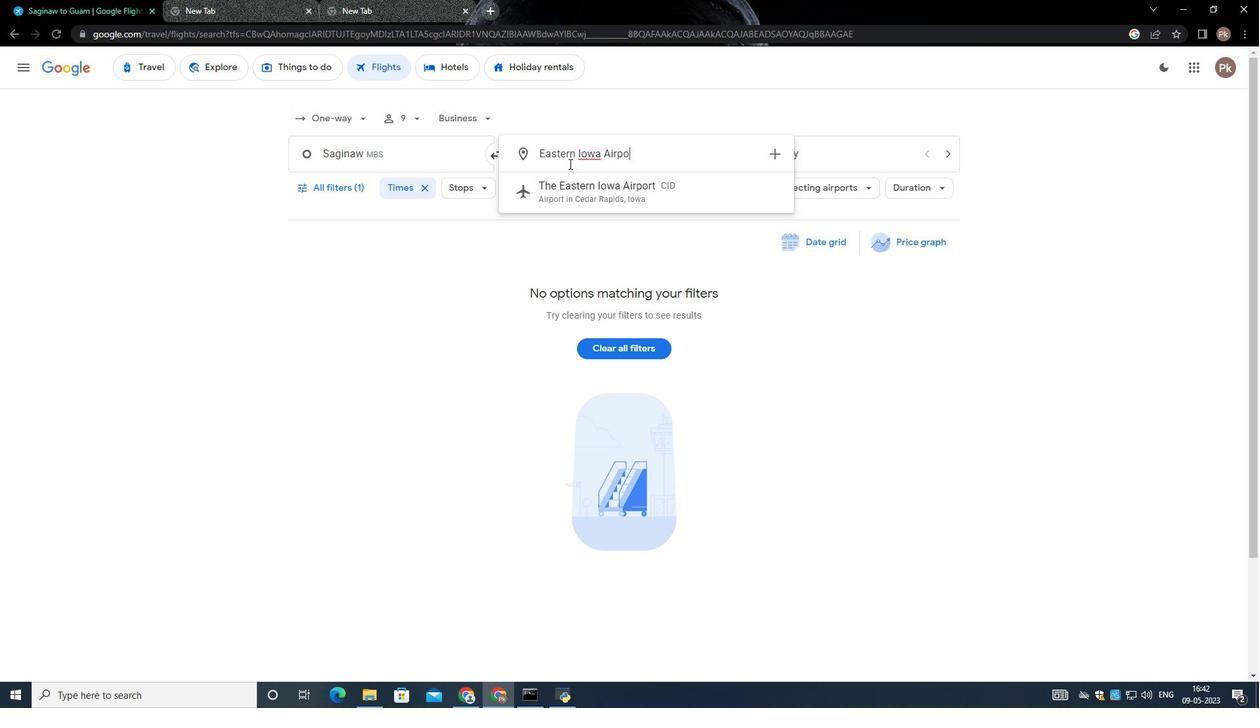
Action: Mouse moved to (568, 164)
Screenshot: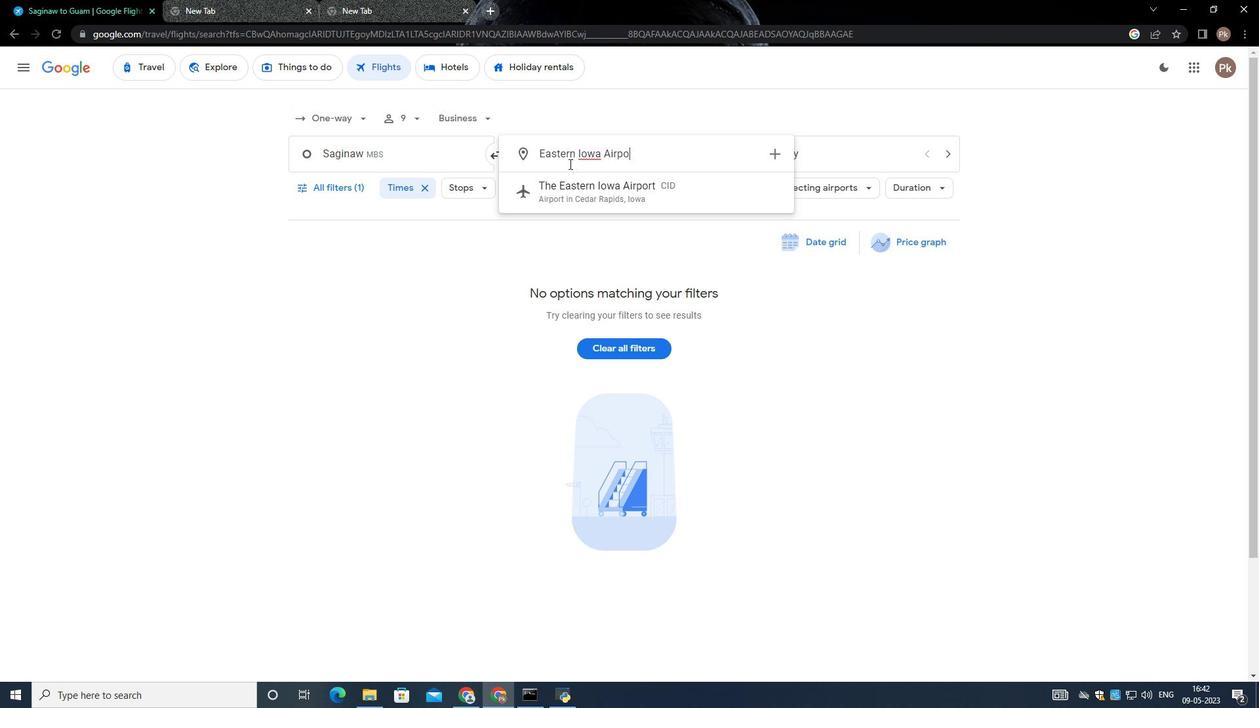 
Action: Key pressed t
Screenshot: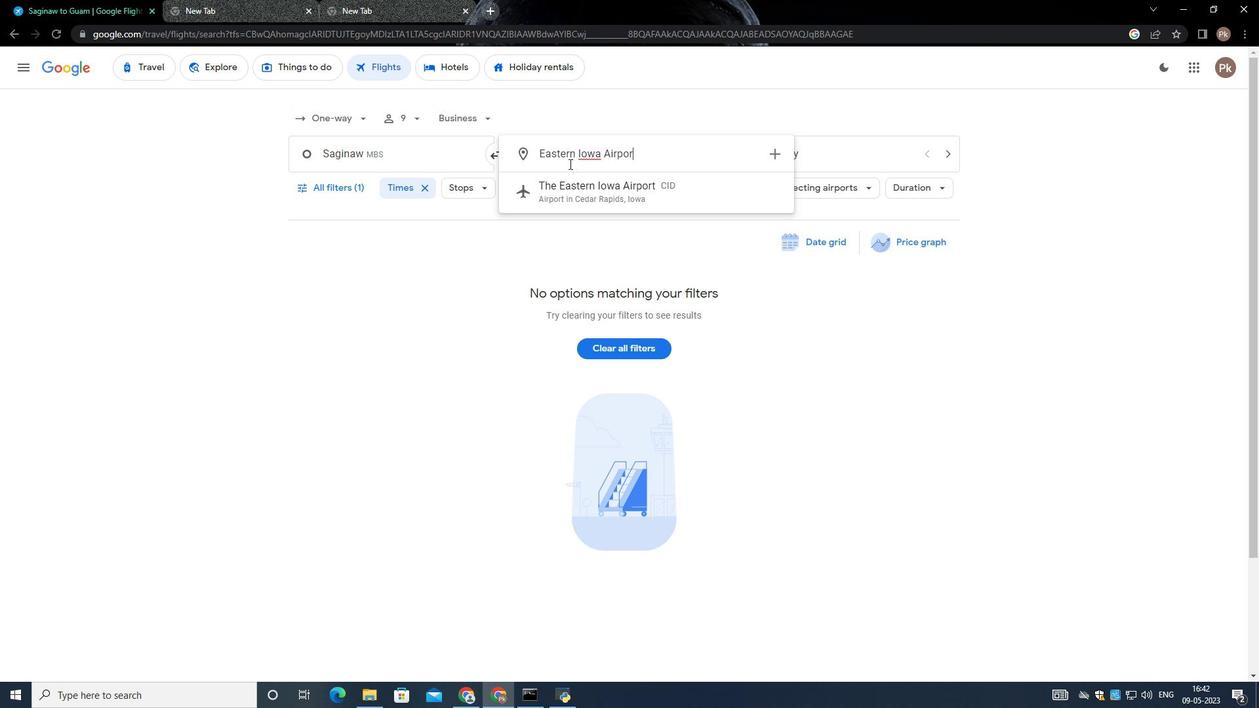 
Action: Mouse moved to (633, 179)
Screenshot: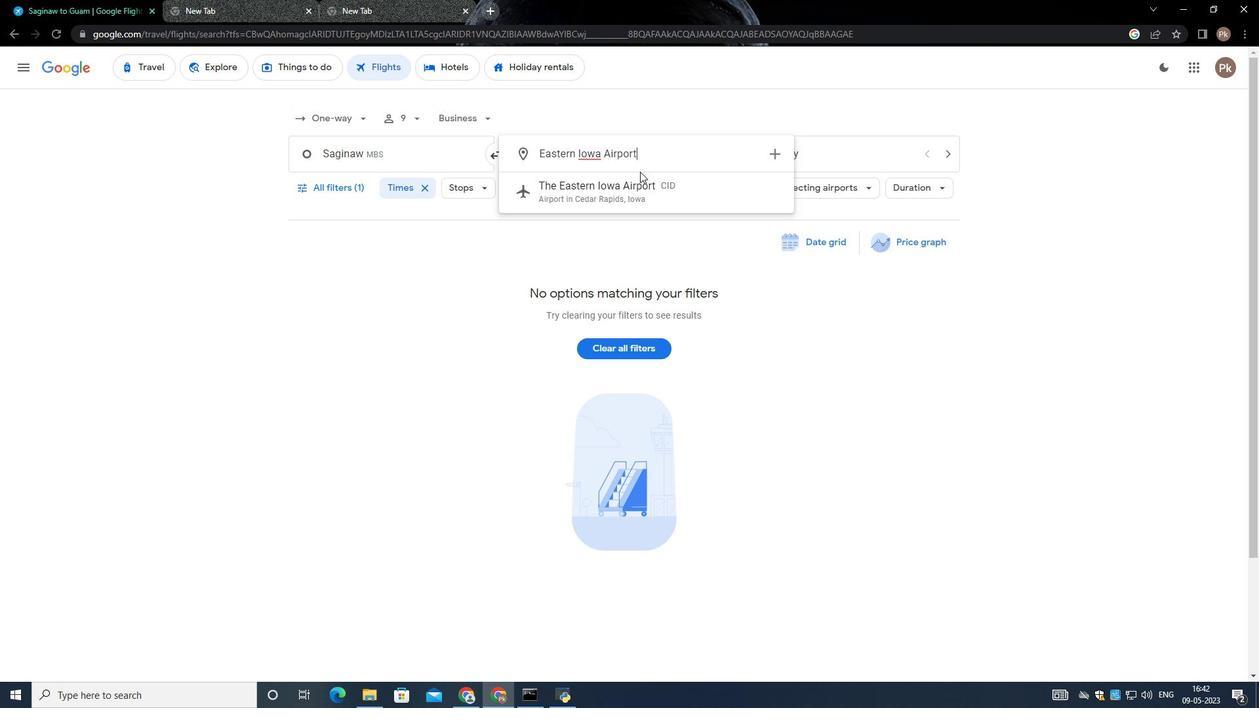 
Action: Mouse pressed left at (633, 179)
Screenshot: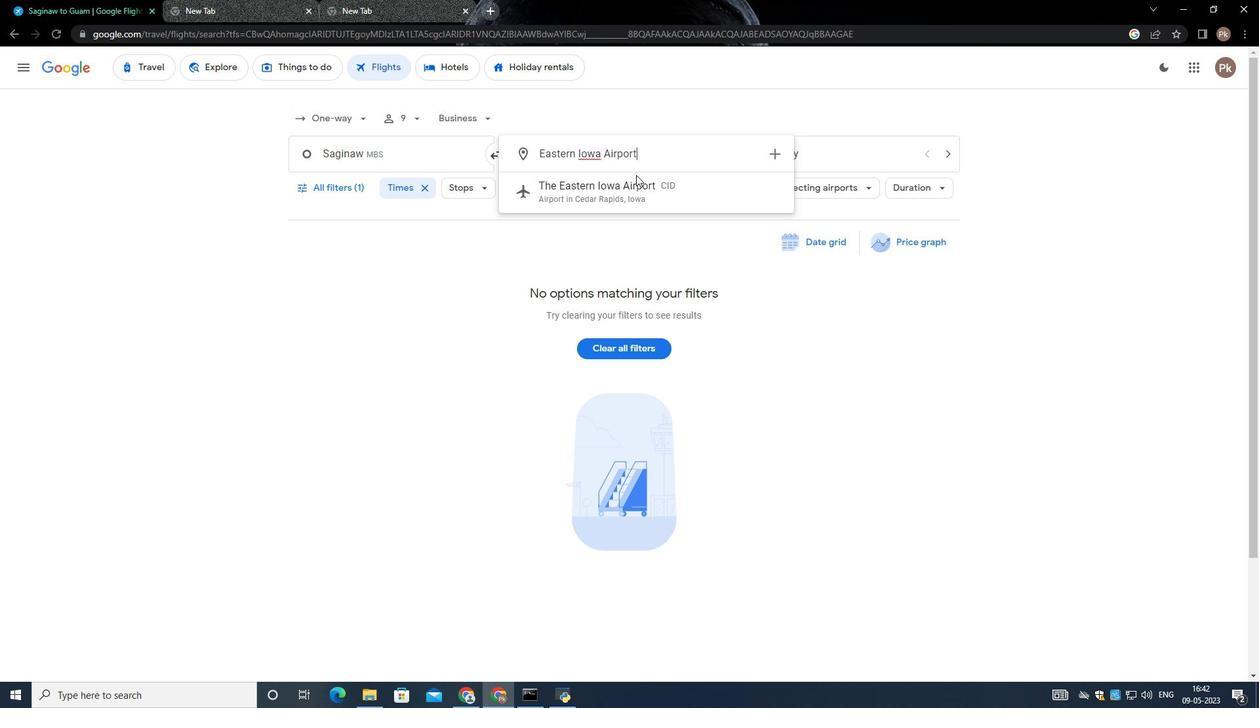 
Action: Mouse moved to (740, 143)
Screenshot: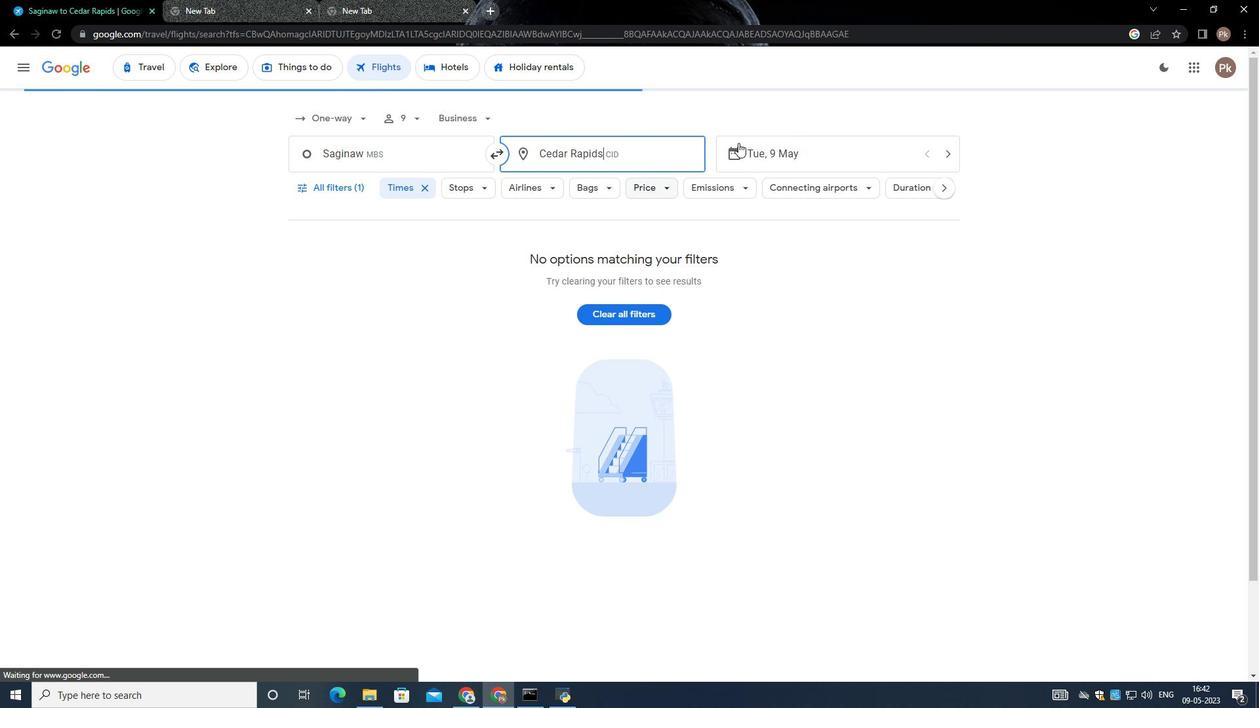 
Action: Mouse pressed left at (740, 143)
Screenshot: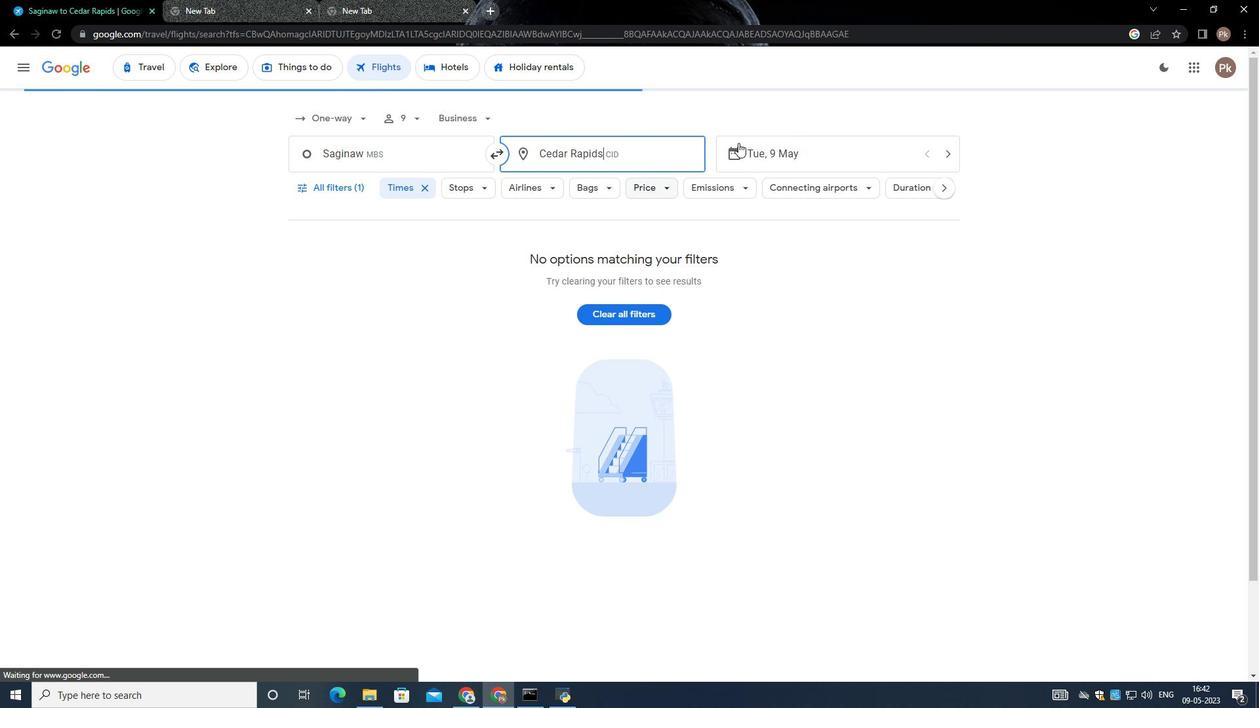 
Action: Mouse moved to (543, 310)
Screenshot: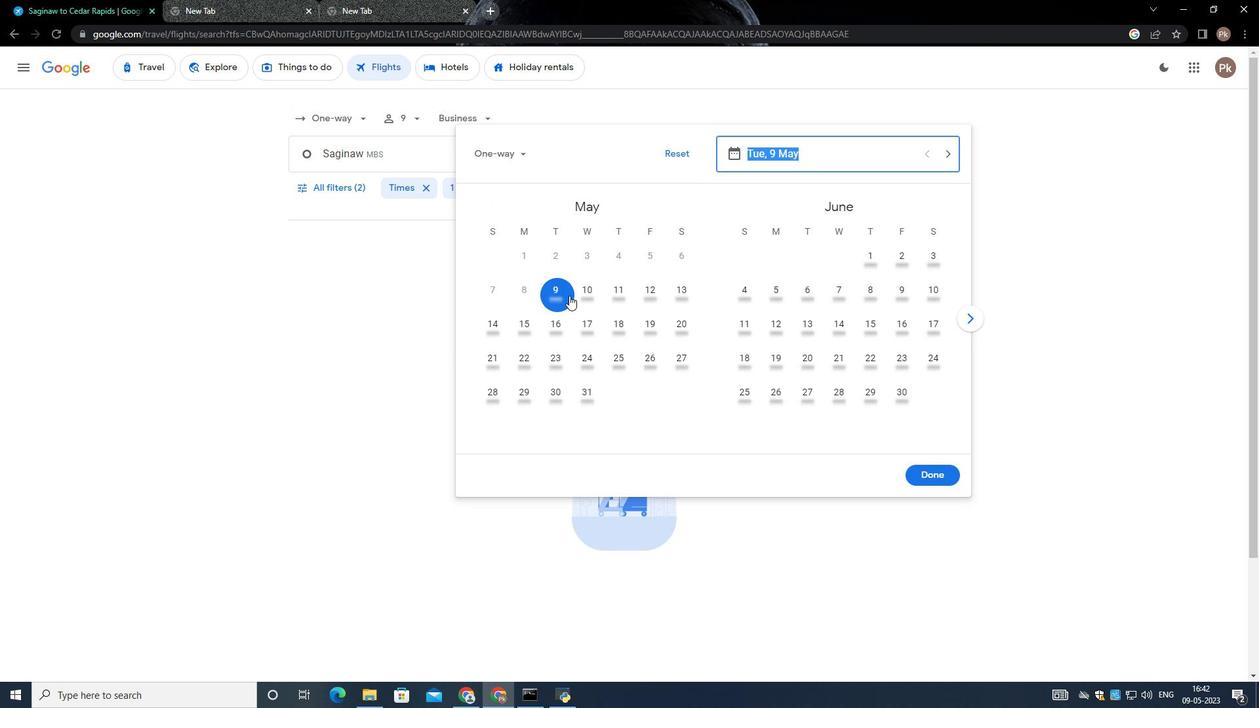 
Action: Mouse pressed left at (543, 310)
Screenshot: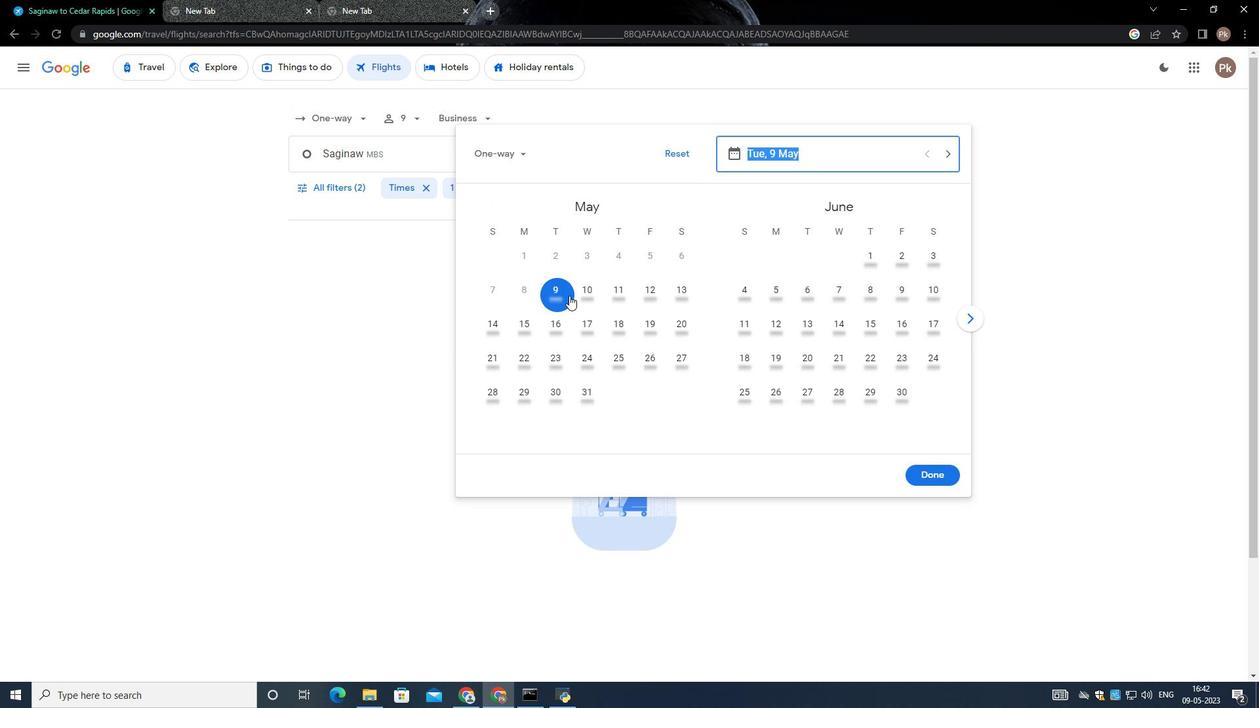 
Action: Mouse moved to (550, 298)
Screenshot: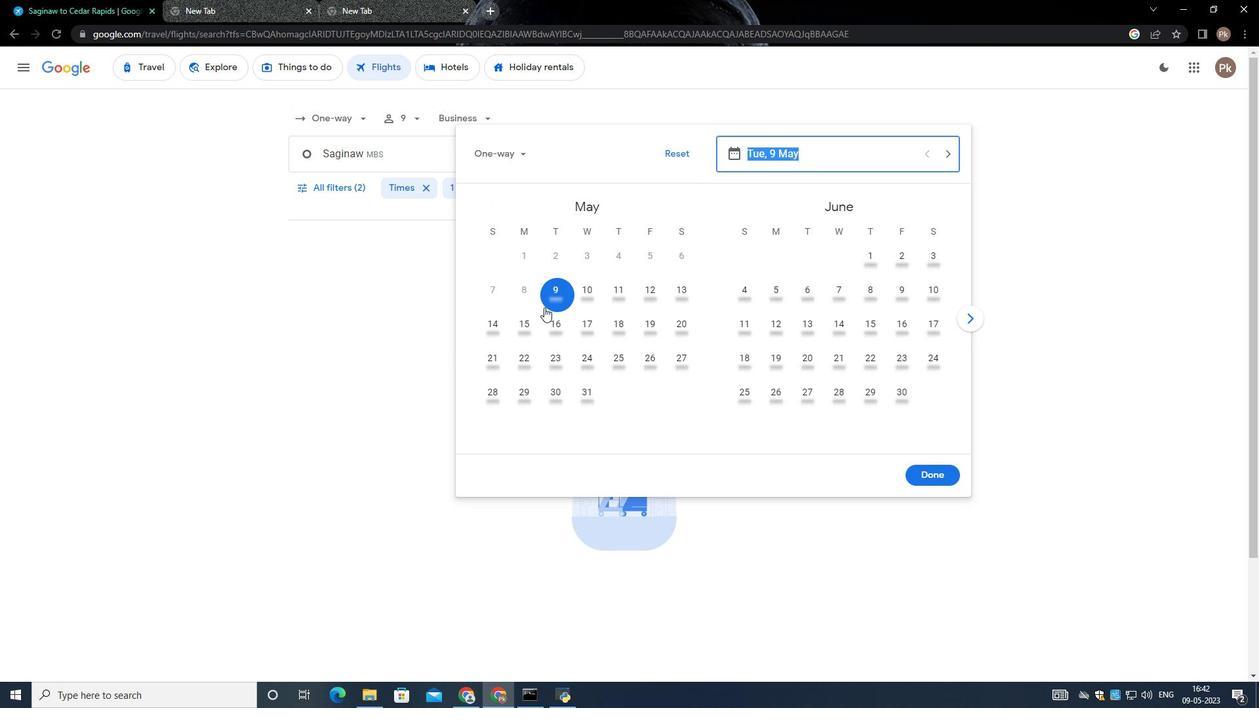 
Action: Mouse pressed left at (550, 298)
Screenshot: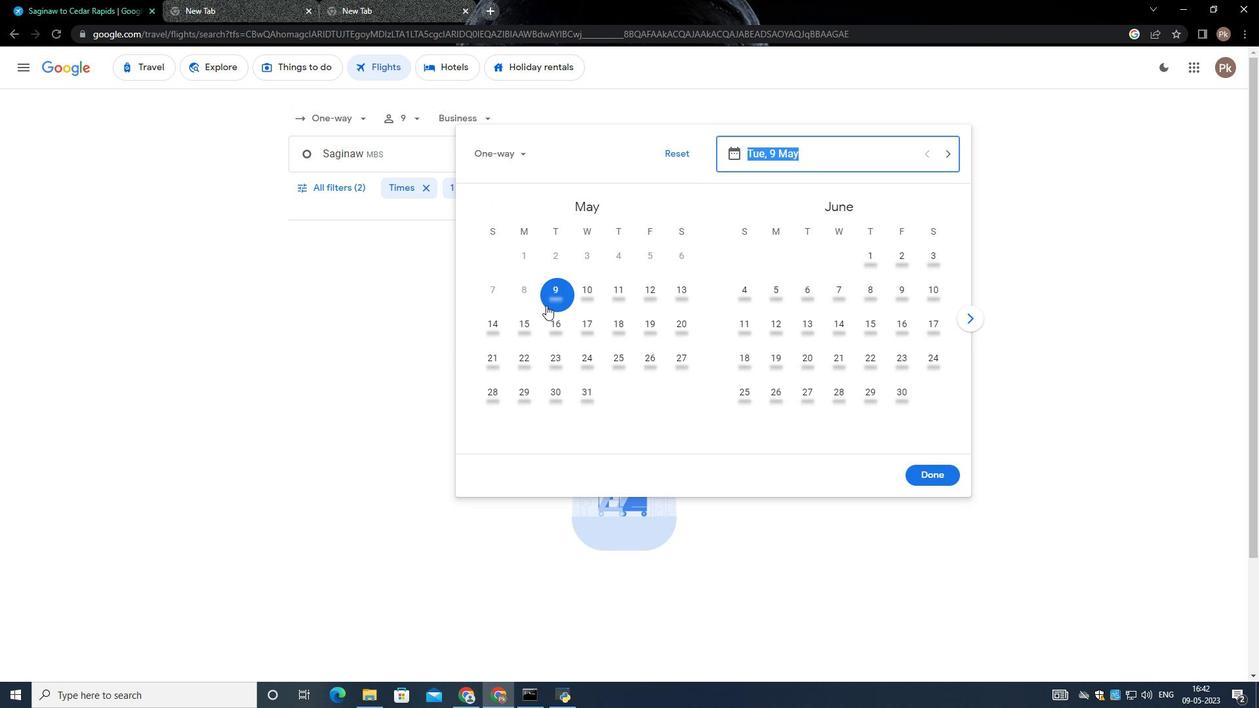
Action: Mouse moved to (947, 474)
Screenshot: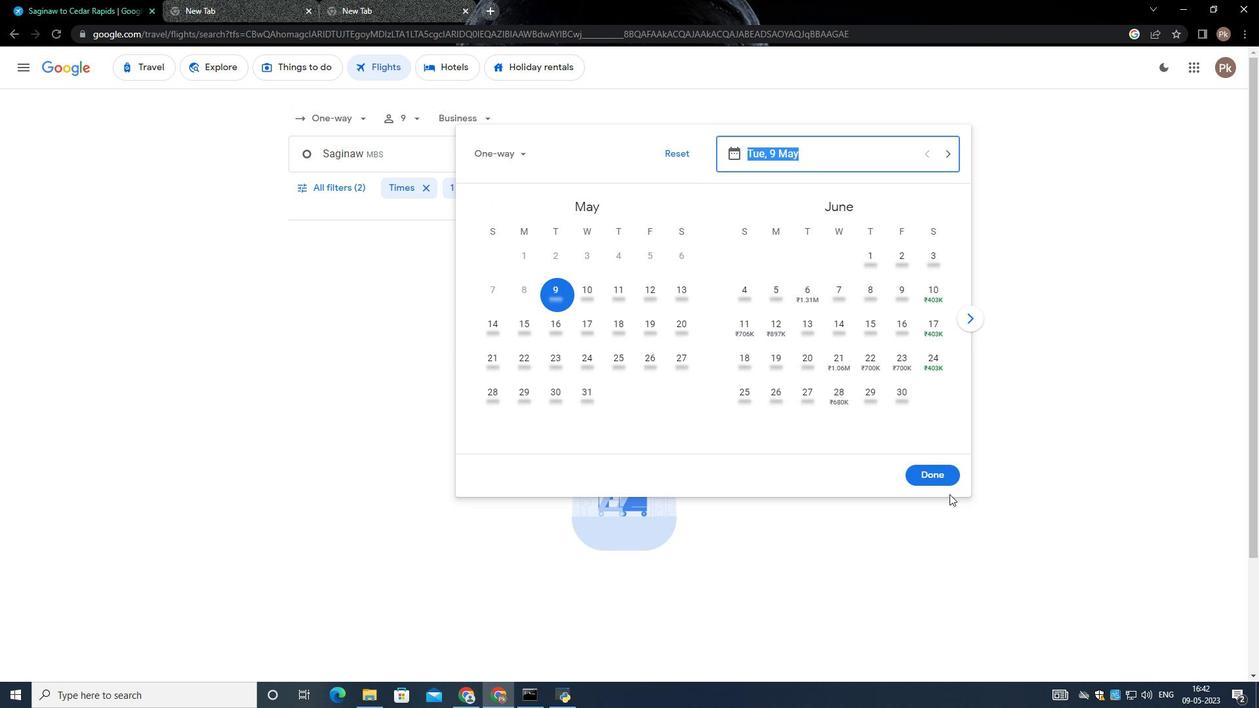 
Action: Mouse pressed left at (947, 474)
Screenshot: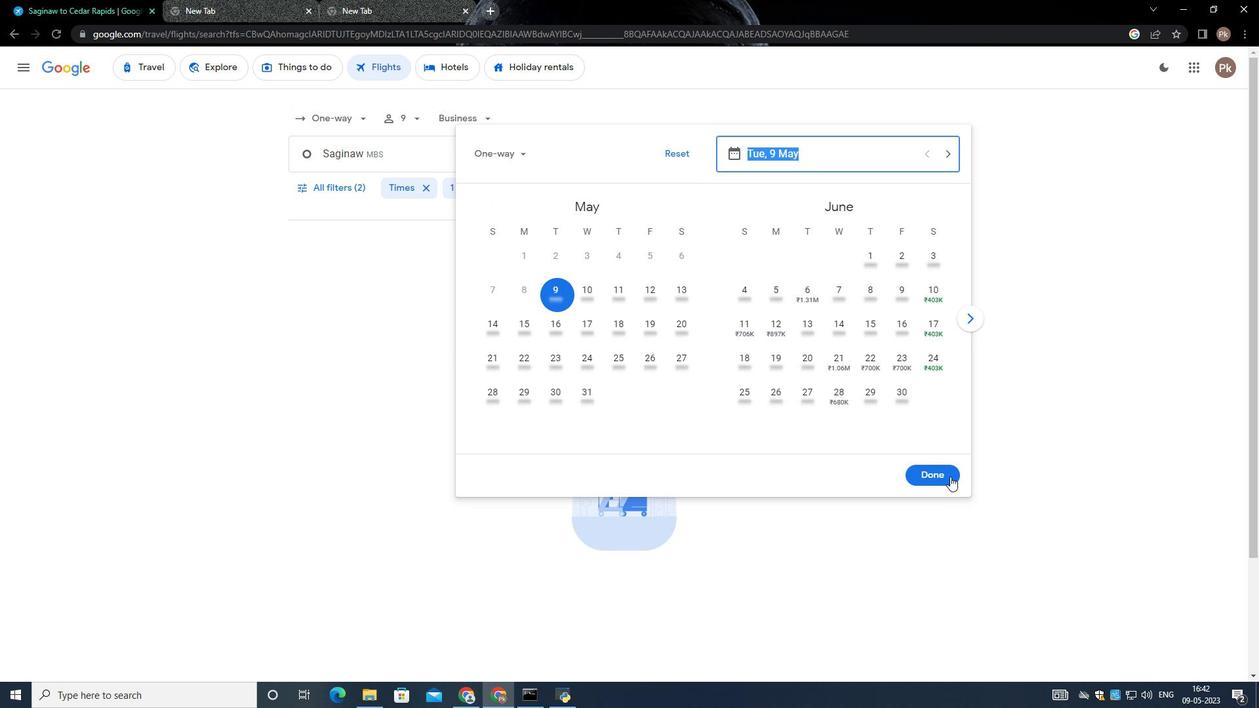 
Action: Mouse moved to (348, 184)
Screenshot: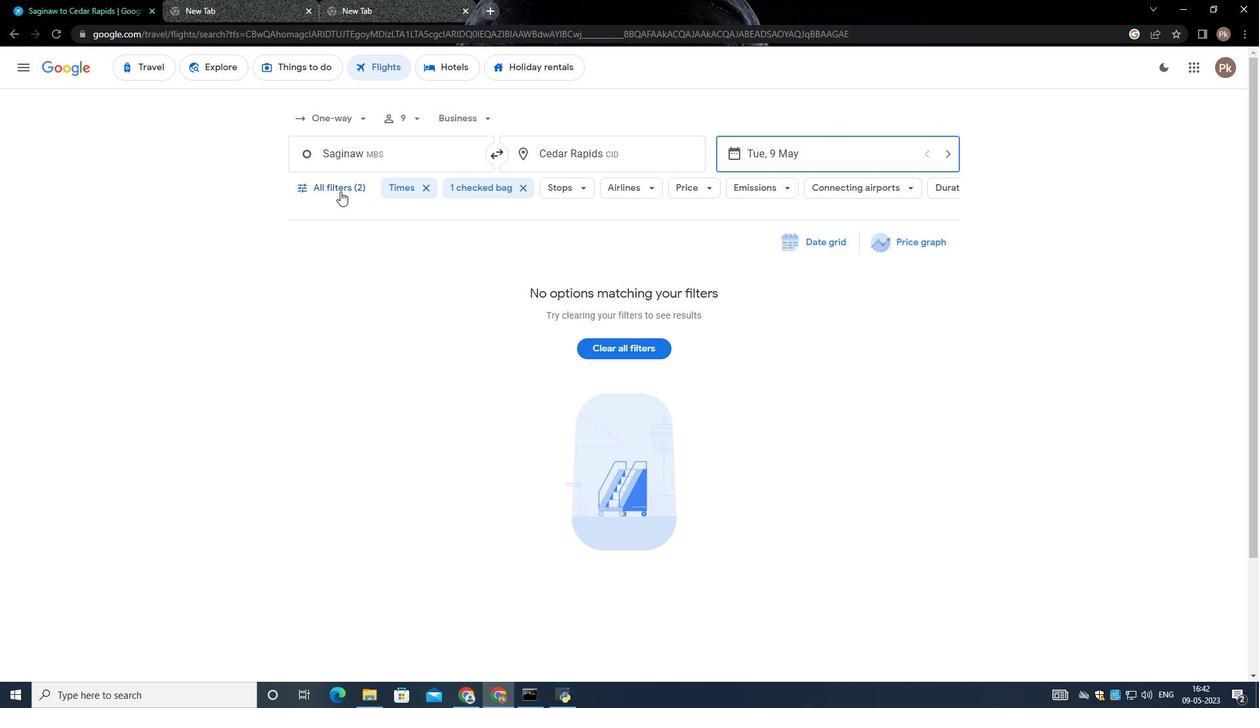 
Action: Mouse pressed left at (348, 184)
Screenshot: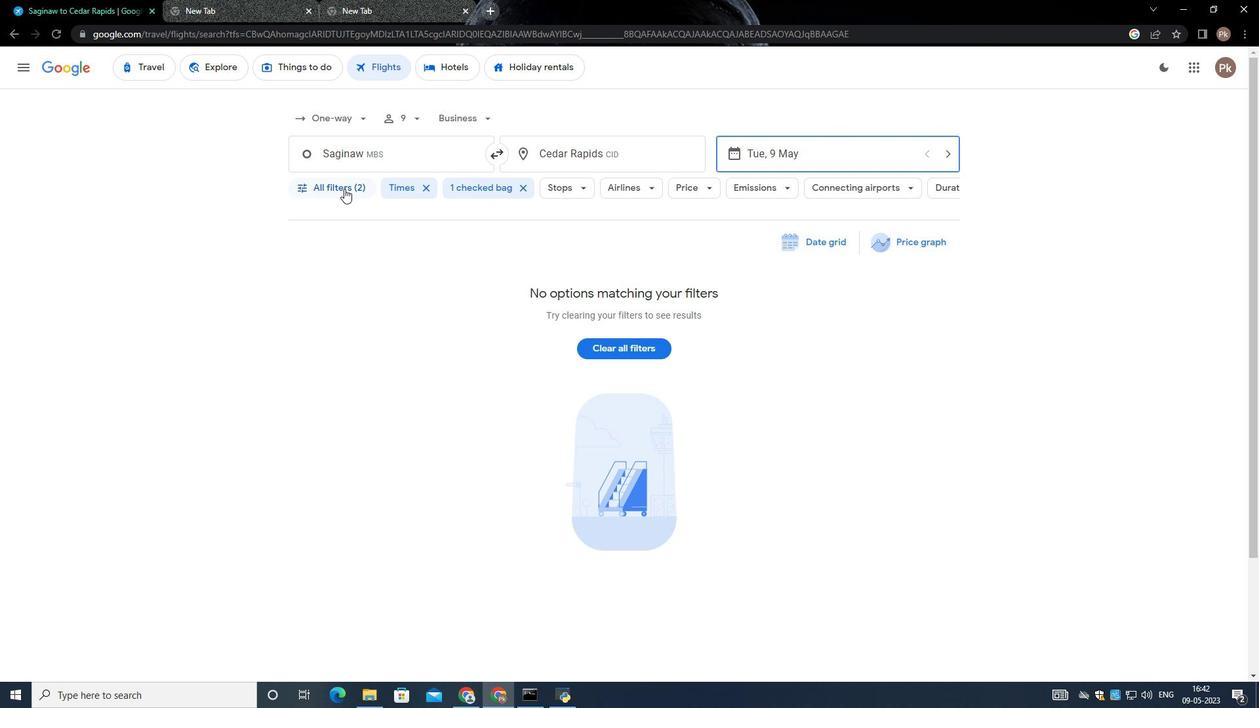 
Action: Mouse moved to (476, 465)
Screenshot: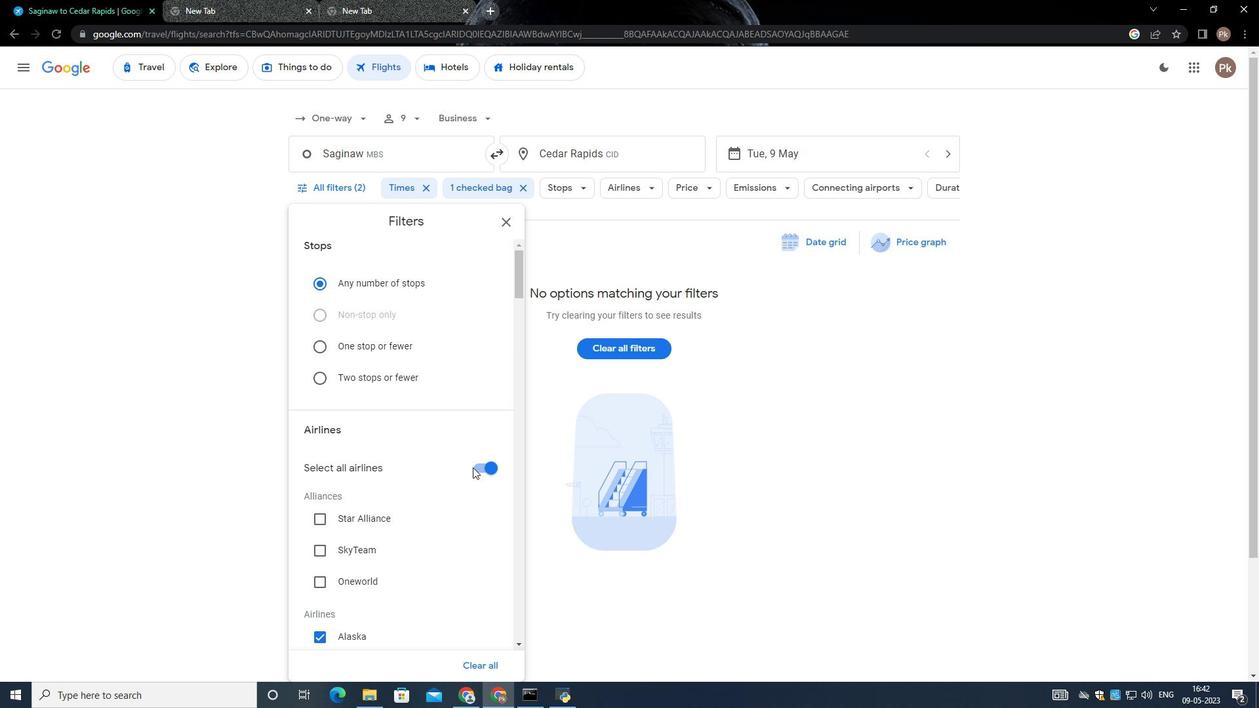 
Action: Mouse pressed left at (476, 465)
Screenshot: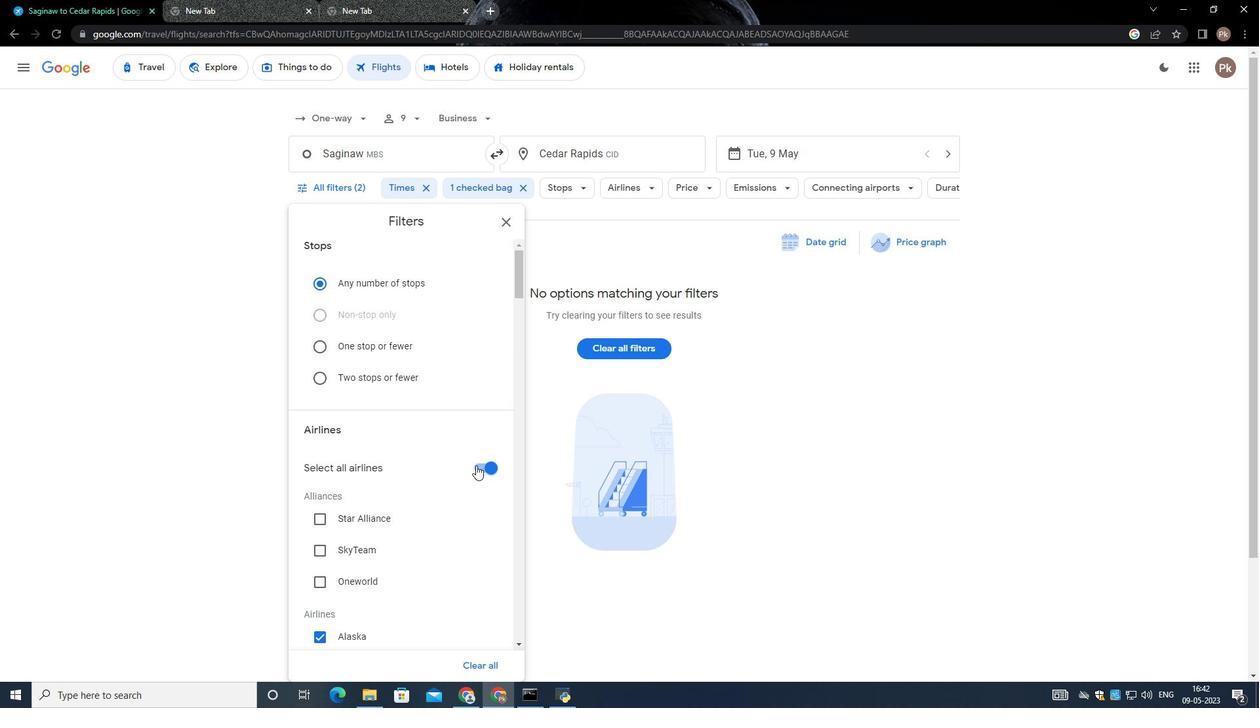 
Action: Mouse moved to (316, 368)
Screenshot: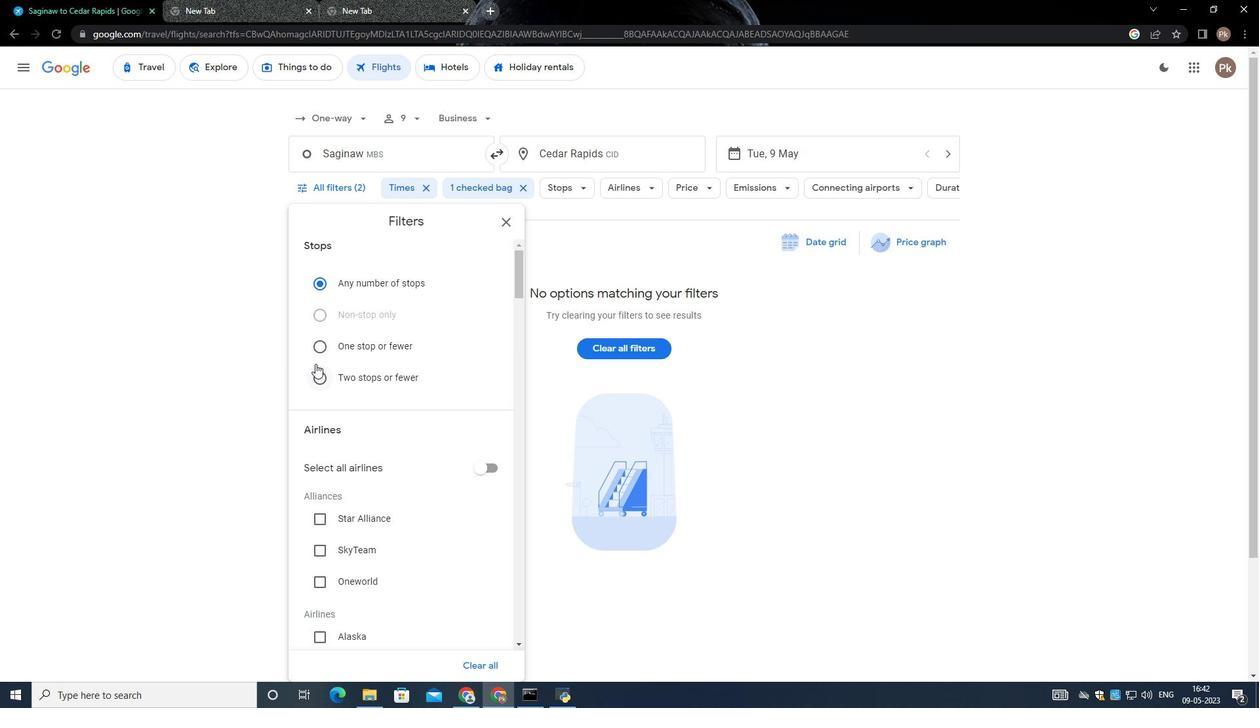 
Action: Mouse scrolled (316, 367) with delta (0, 0)
Screenshot: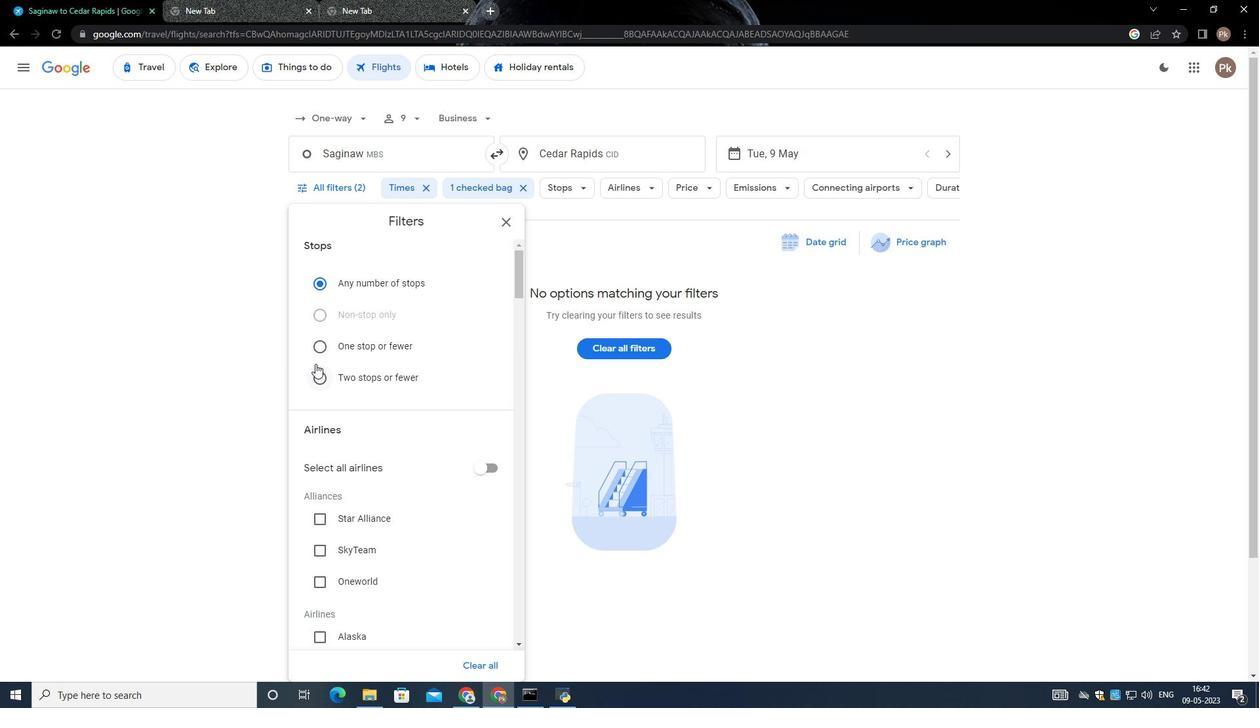 
Action: Mouse moved to (316, 368)
Screenshot: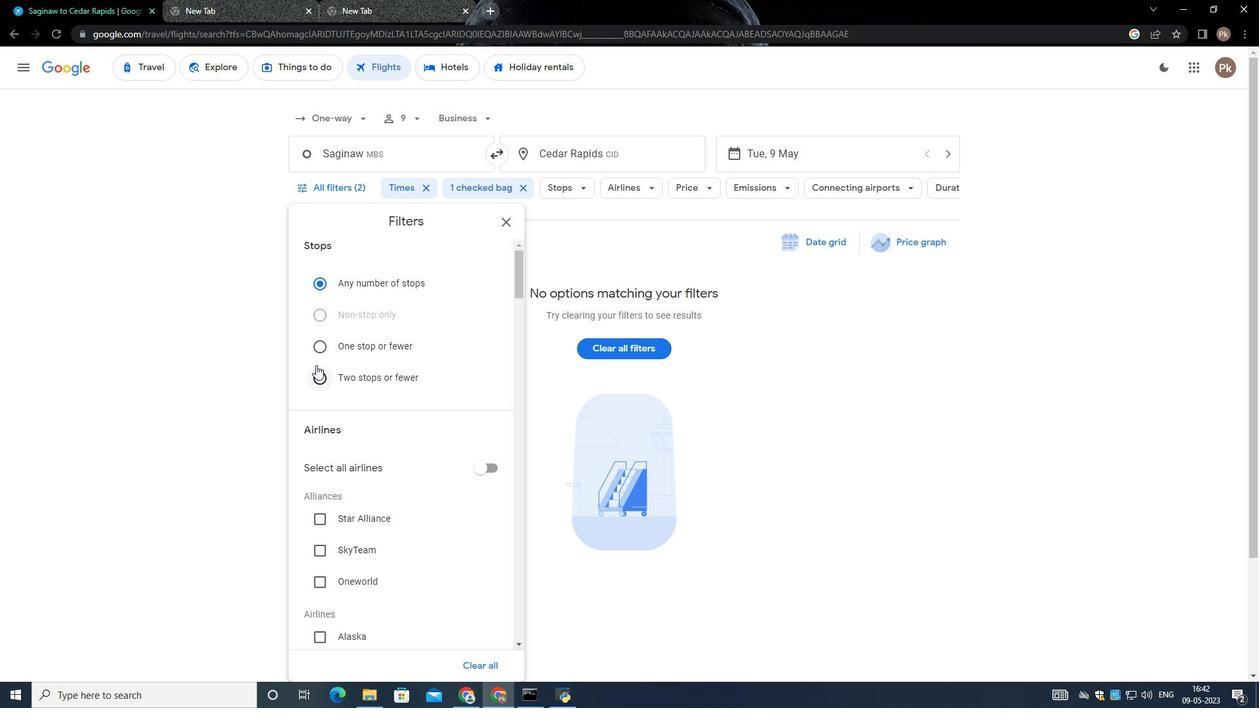 
Action: Mouse scrolled (316, 367) with delta (0, 0)
Screenshot: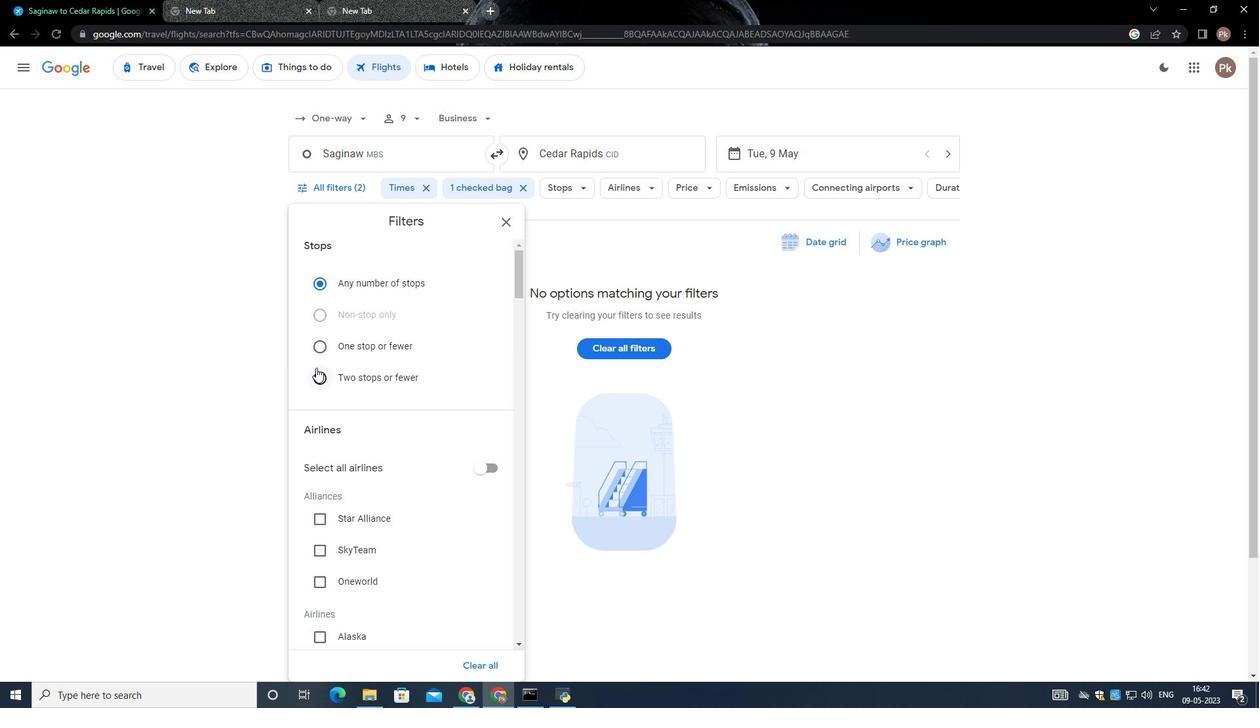 
Action: Mouse moved to (360, 462)
Screenshot: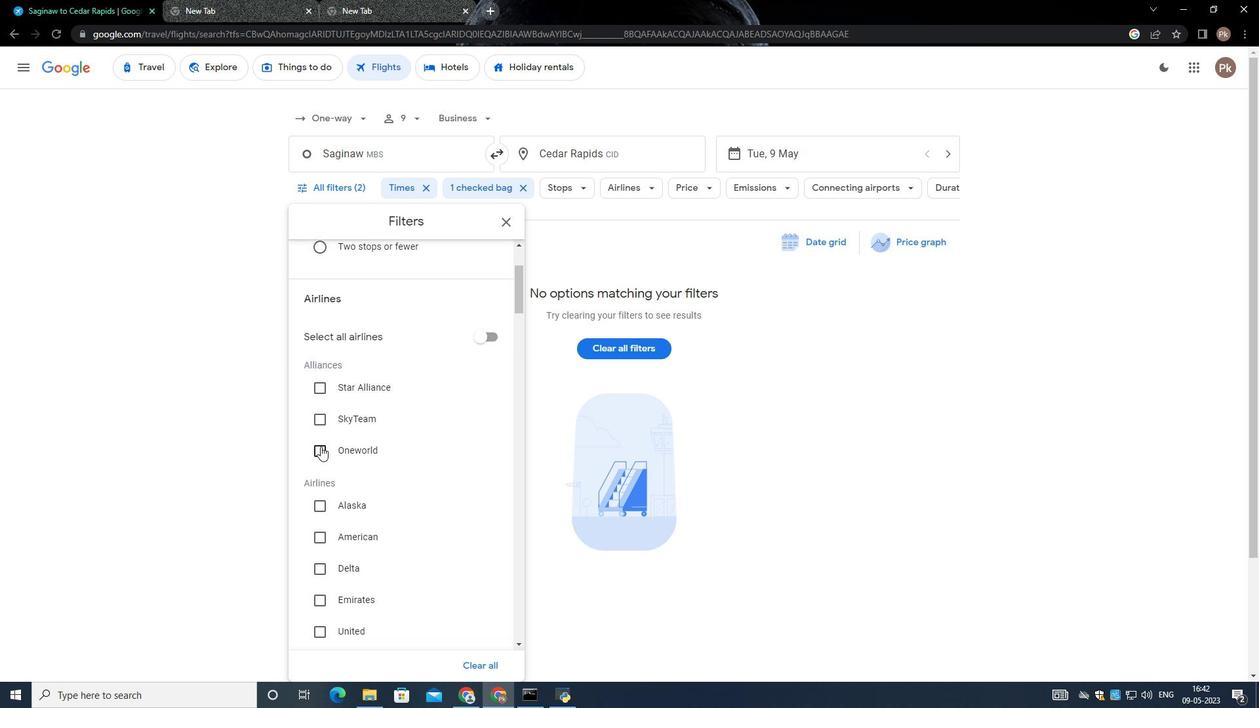
Action: Mouse scrolled (360, 461) with delta (0, 0)
Screenshot: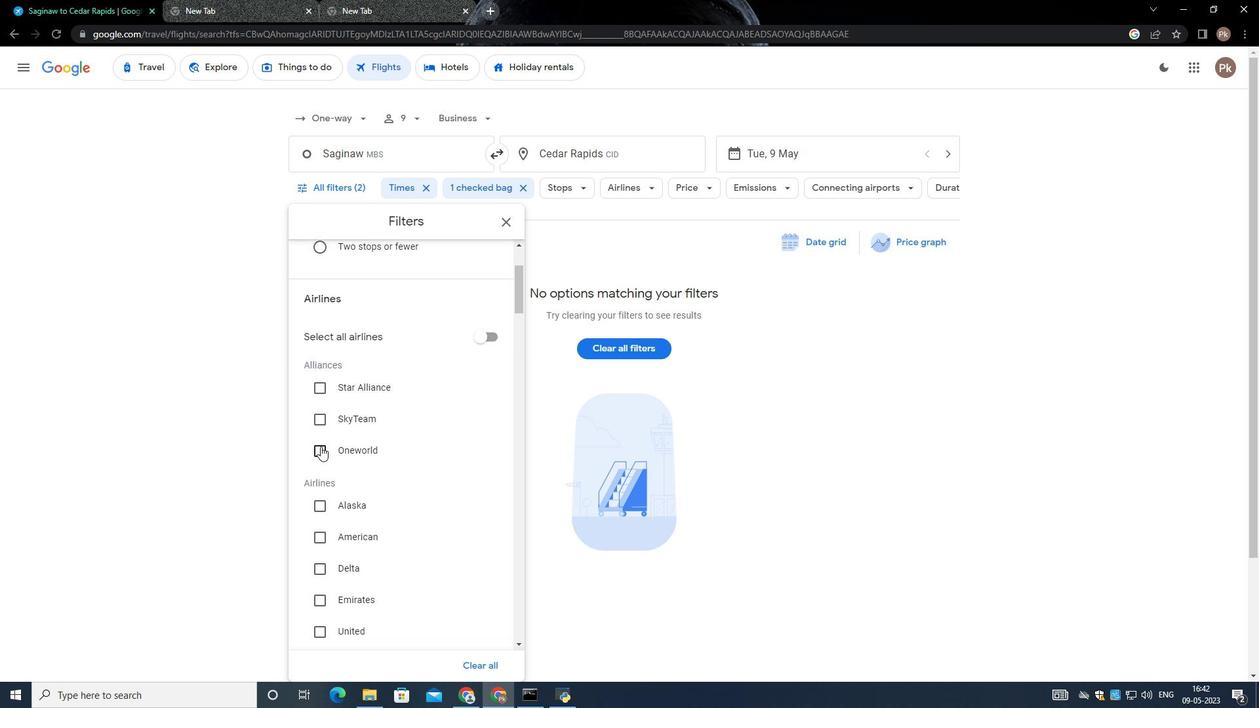 
Action: Mouse moved to (360, 463)
Screenshot: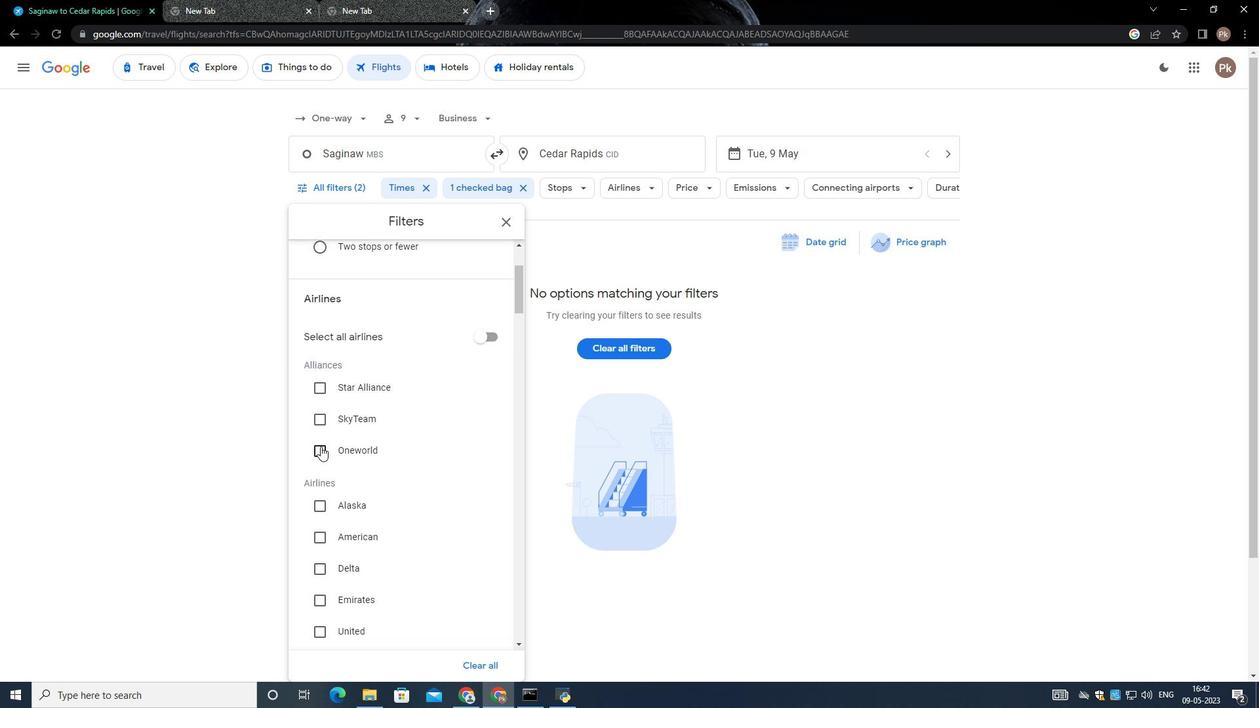 
Action: Mouse scrolled (360, 463) with delta (0, 0)
Screenshot: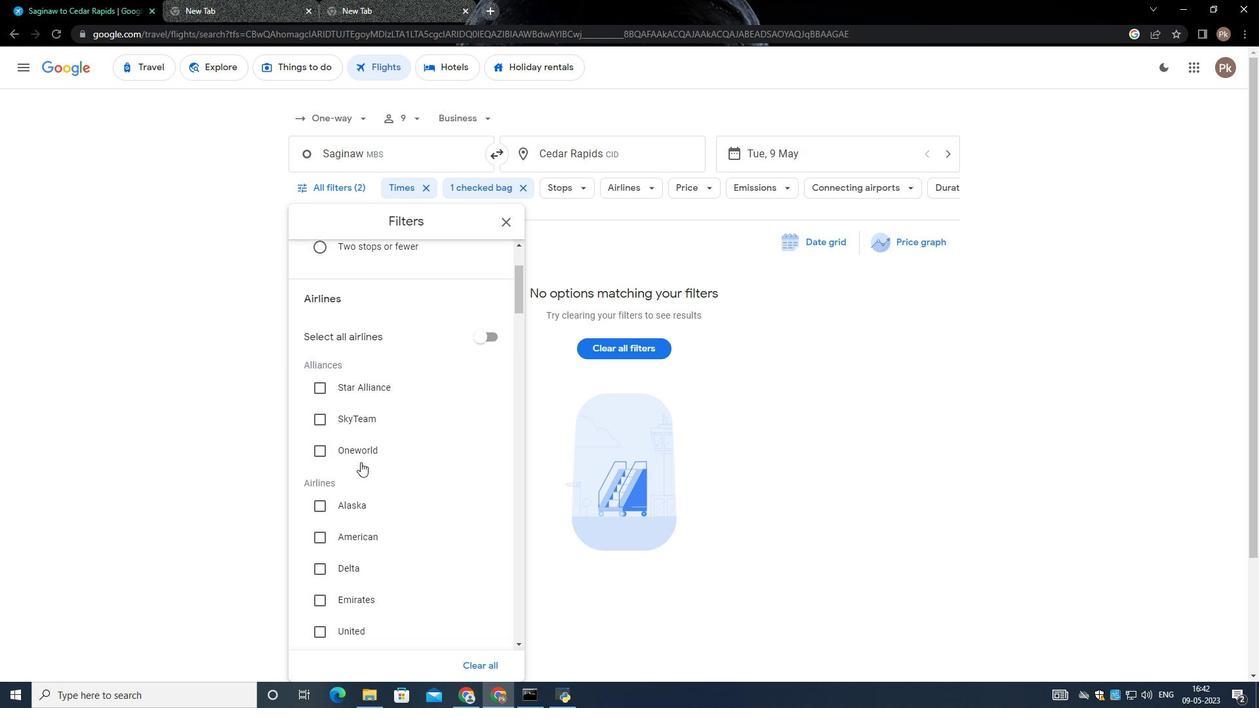 
Action: Mouse scrolled (360, 463) with delta (0, 0)
Screenshot: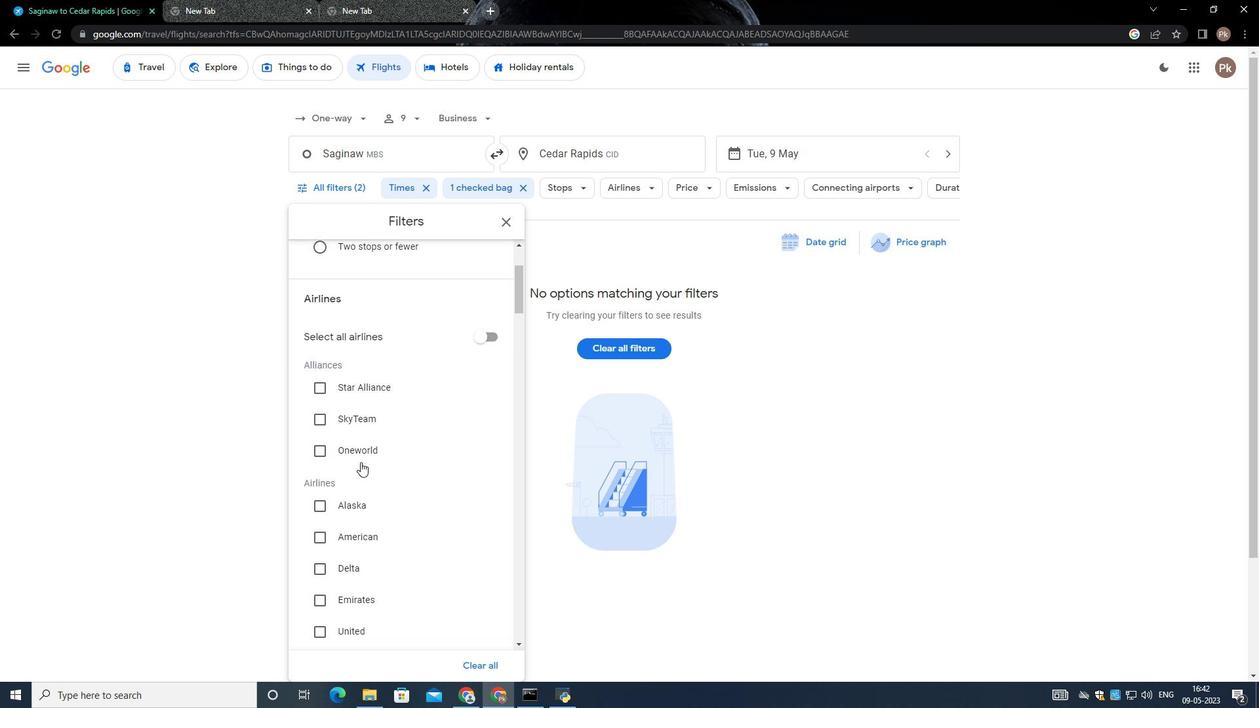 
Action: Mouse scrolled (360, 463) with delta (0, 0)
Screenshot: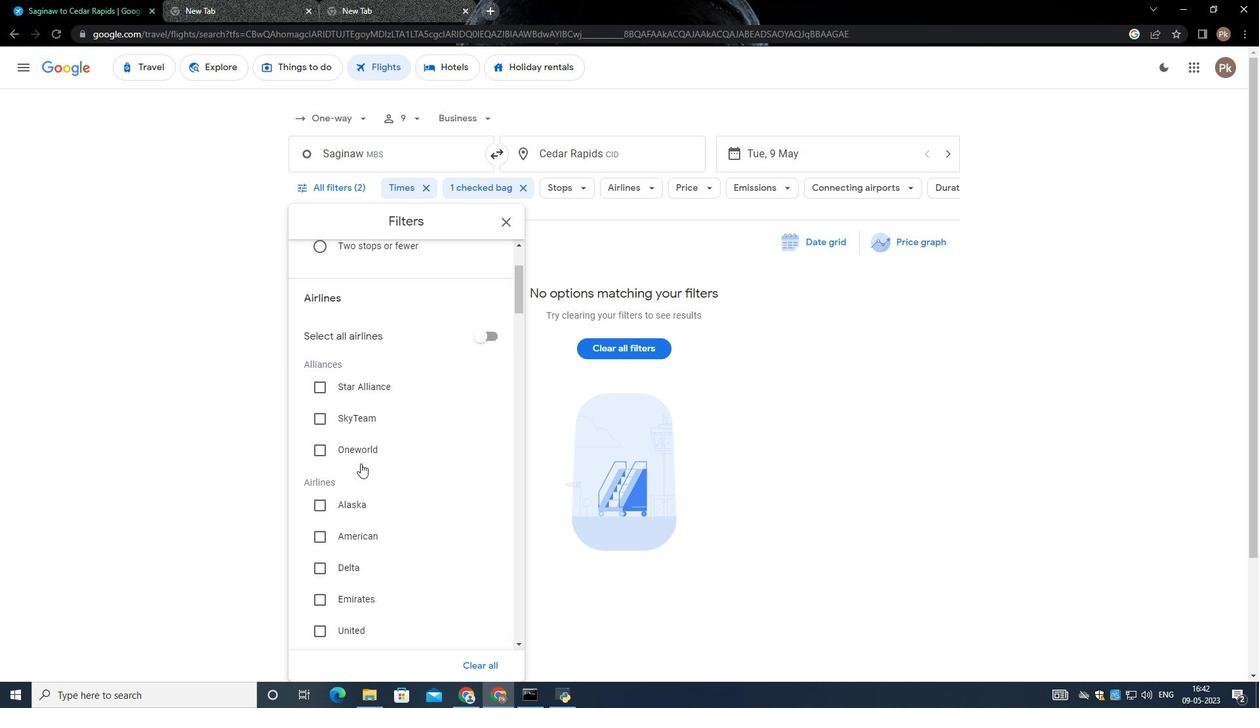 
Action: Mouse moved to (360, 464)
Screenshot: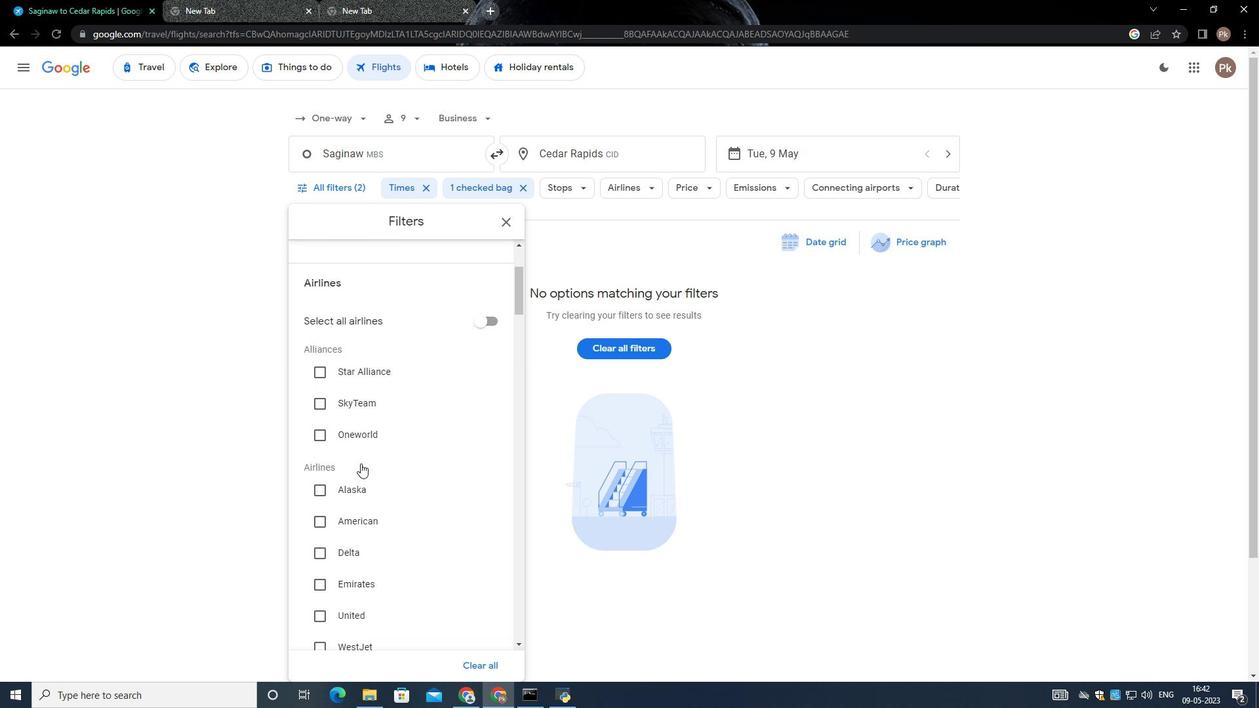
Action: Mouse scrolled (360, 463) with delta (0, 0)
Screenshot: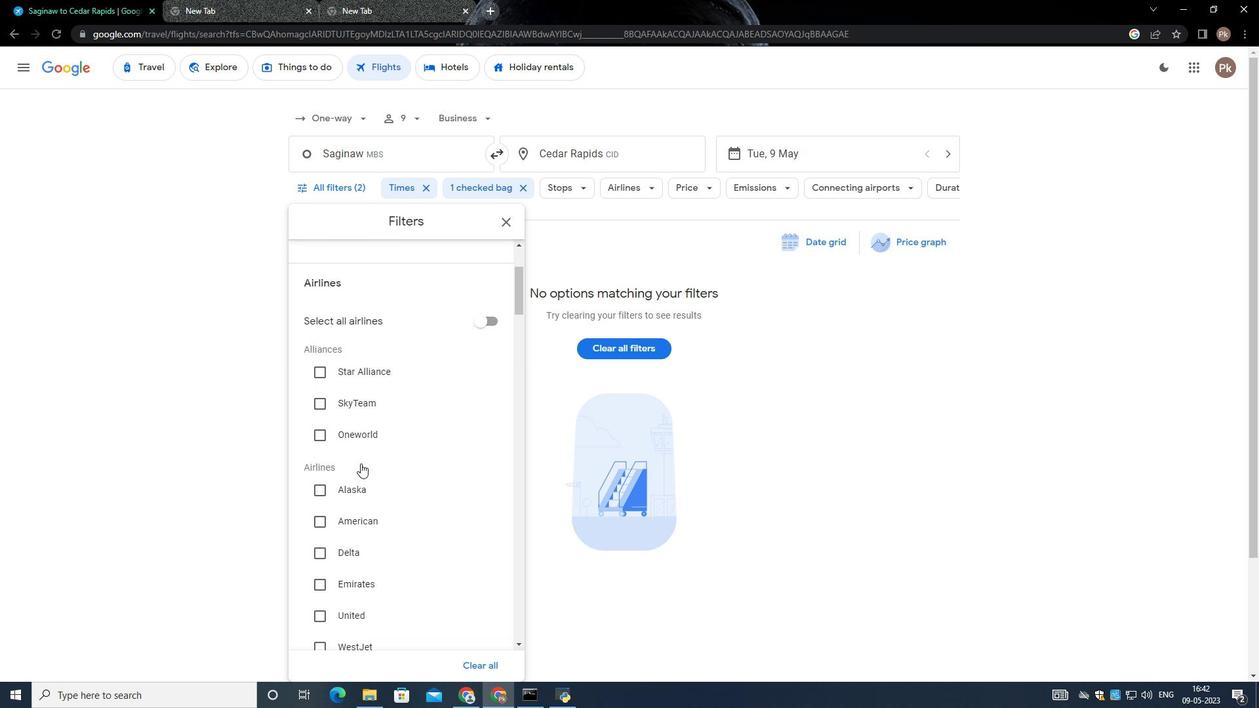 
Action: Mouse moved to (360, 468)
Screenshot: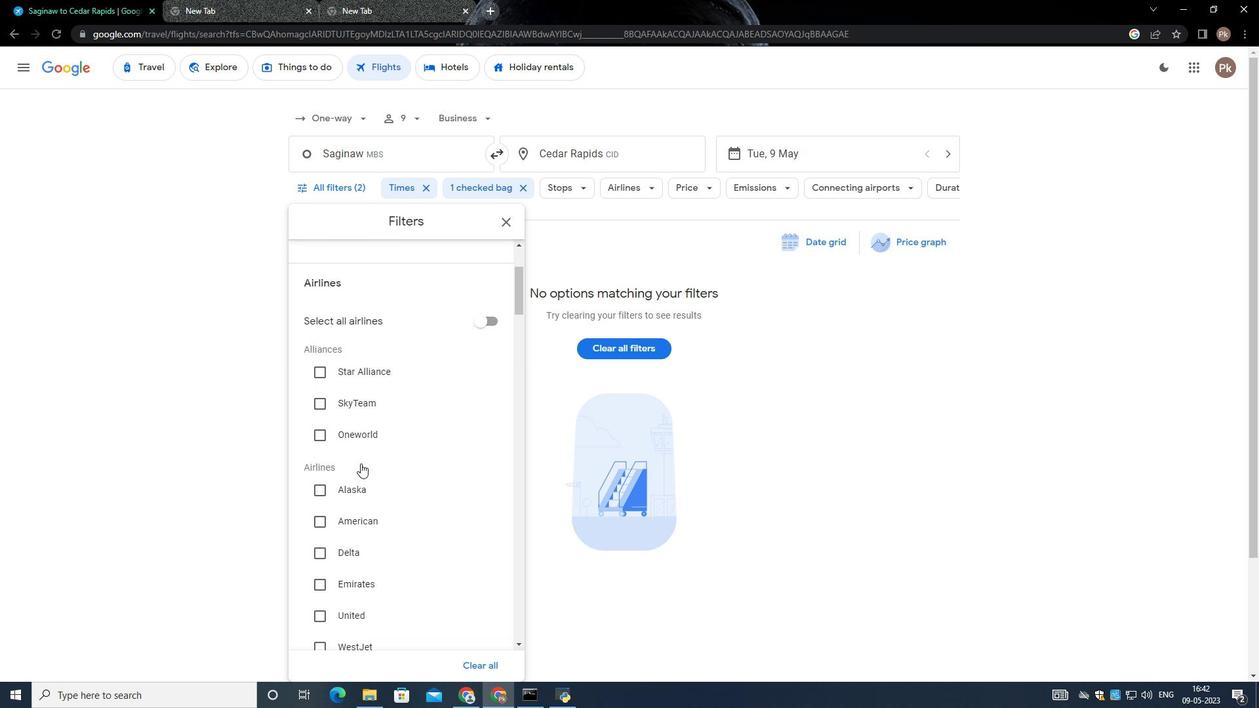 
Action: Mouse scrolled (360, 467) with delta (0, 0)
Screenshot: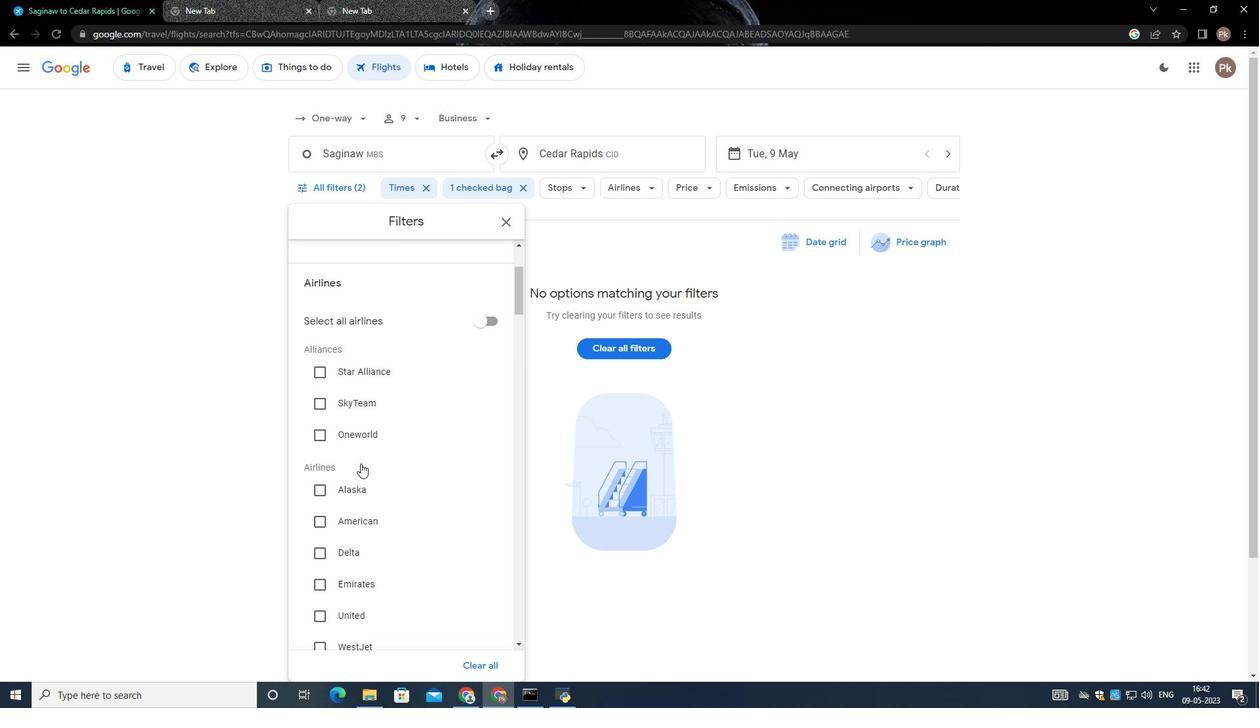 
Action: Mouse moved to (440, 358)
Screenshot: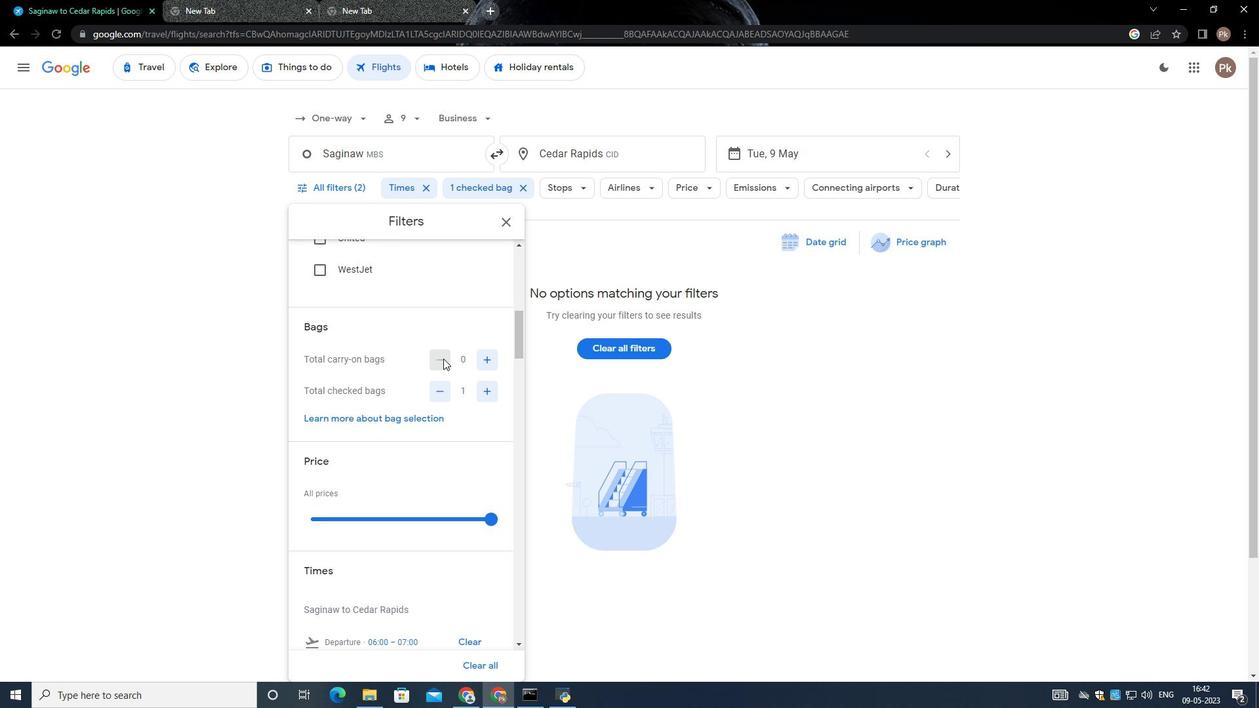 
Action: Mouse pressed left at (440, 358)
Screenshot: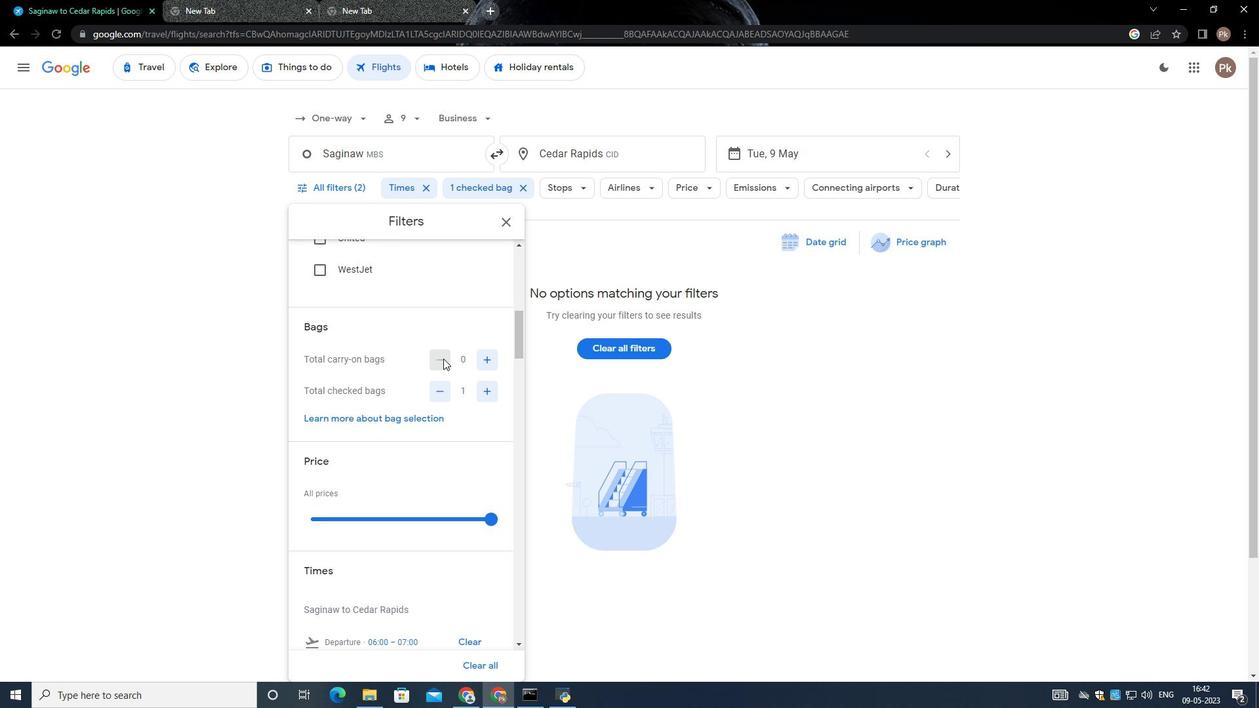 
Action: Mouse moved to (487, 362)
Screenshot: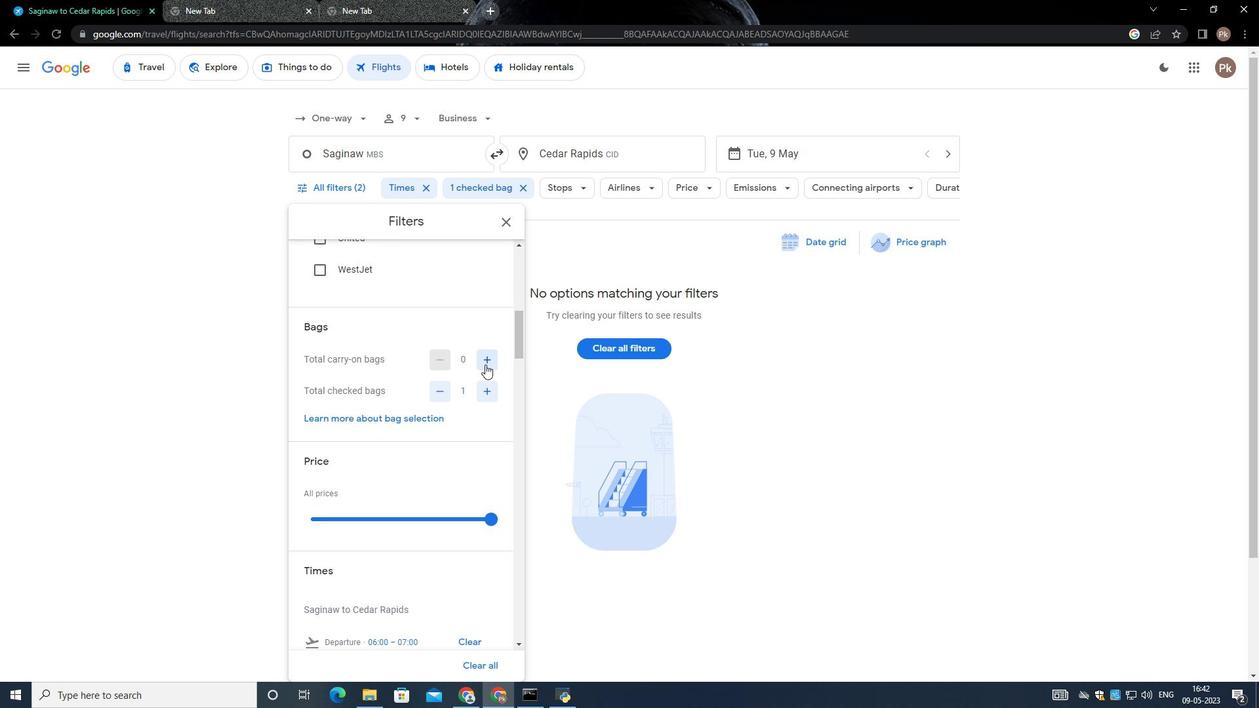 
Action: Mouse pressed left at (487, 362)
Screenshot: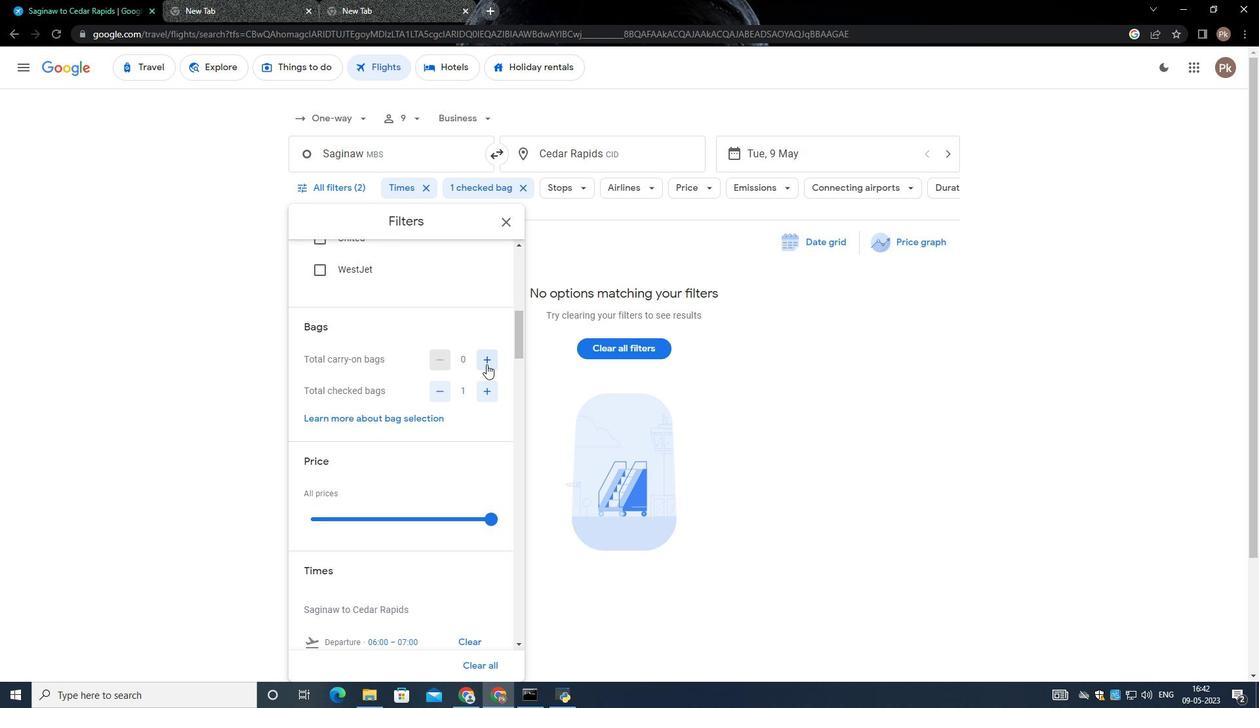 
Action: Mouse moved to (444, 394)
Screenshot: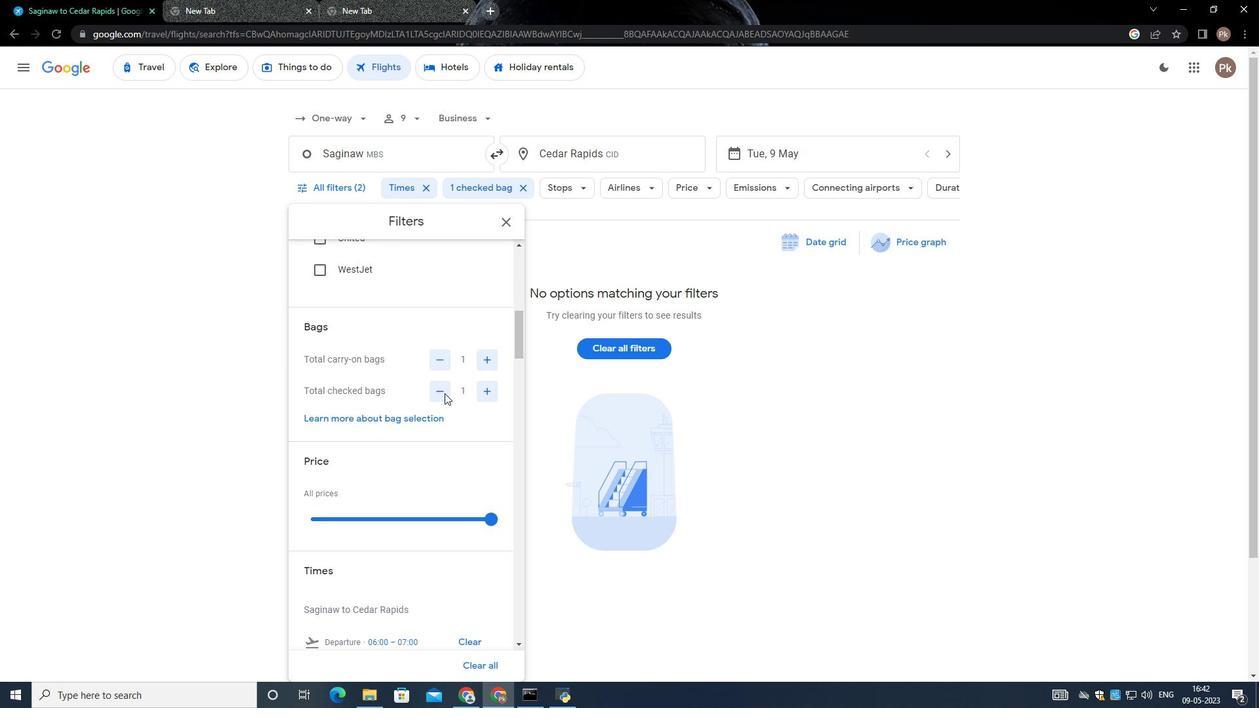 
Action: Mouse pressed left at (444, 394)
Screenshot: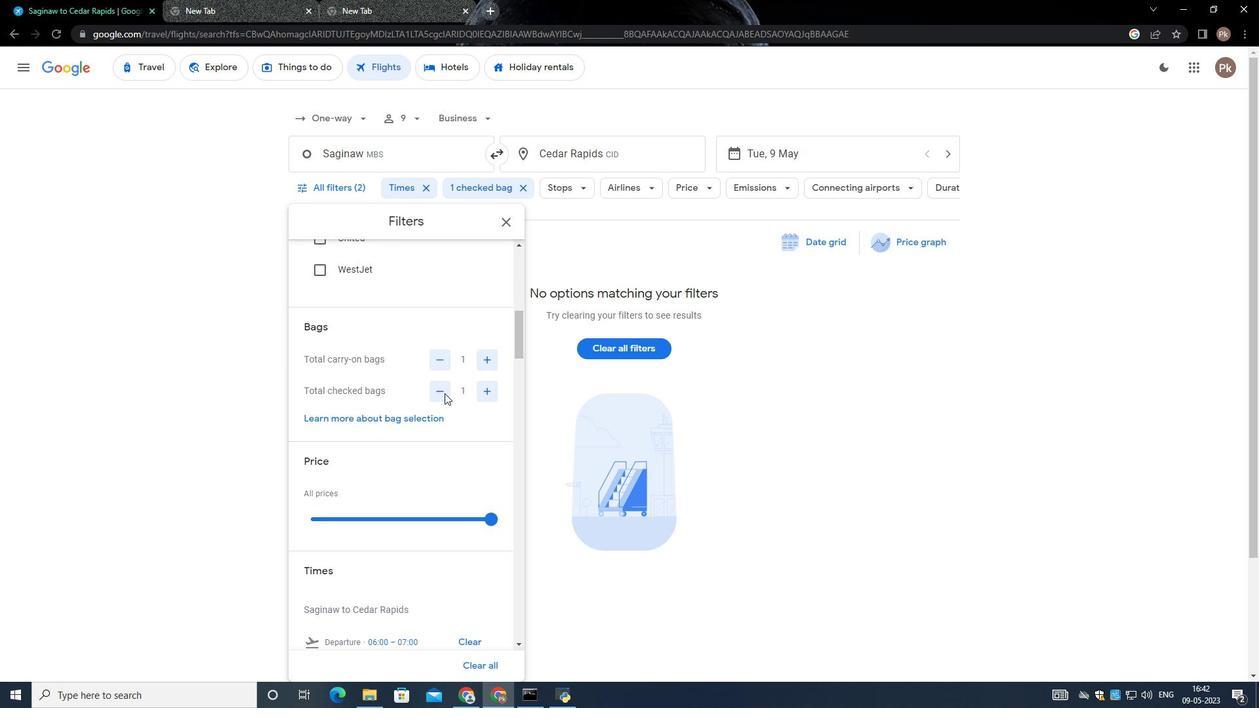 
Action: Mouse moved to (445, 400)
Screenshot: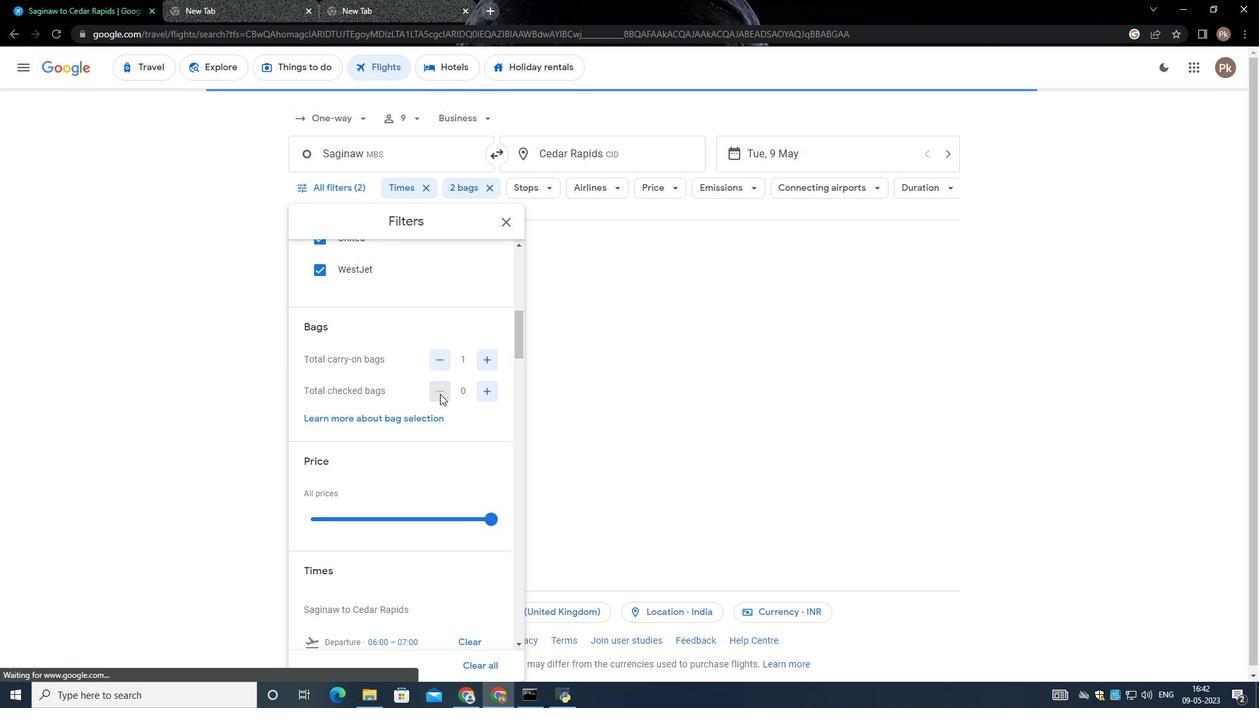 
Action: Mouse scrolled (445, 400) with delta (0, 0)
Screenshot: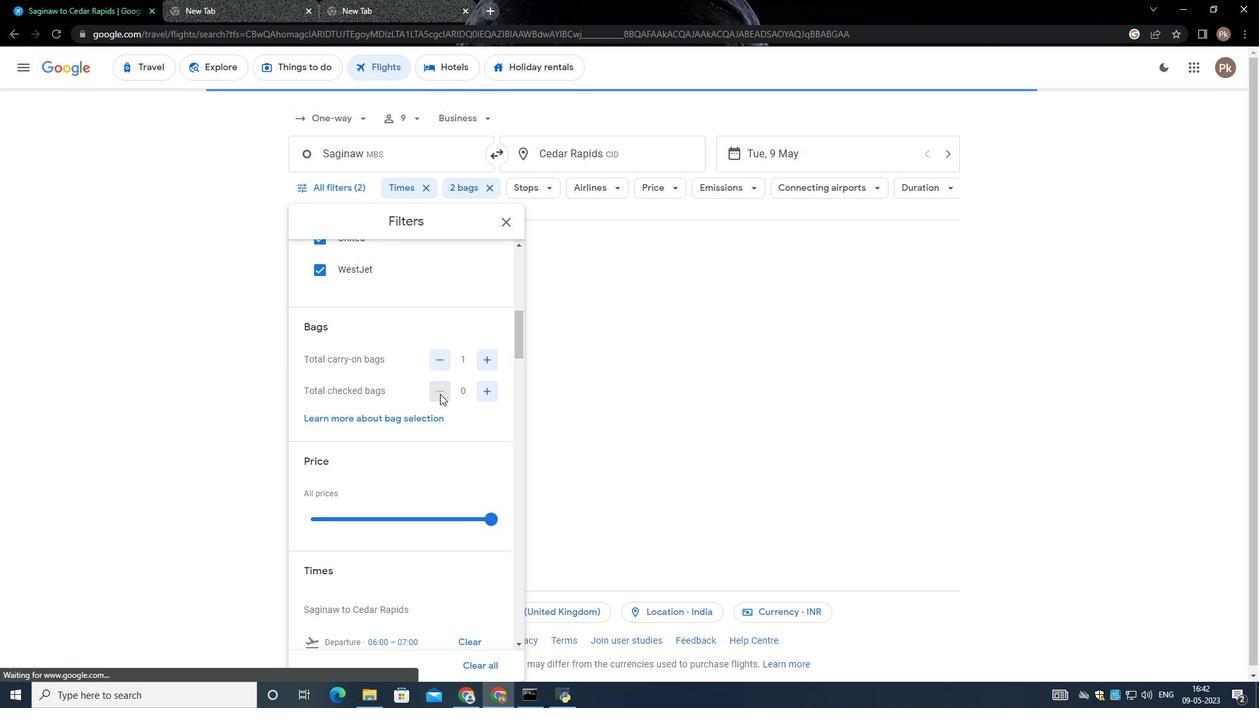 
Action: Mouse moved to (486, 452)
Screenshot: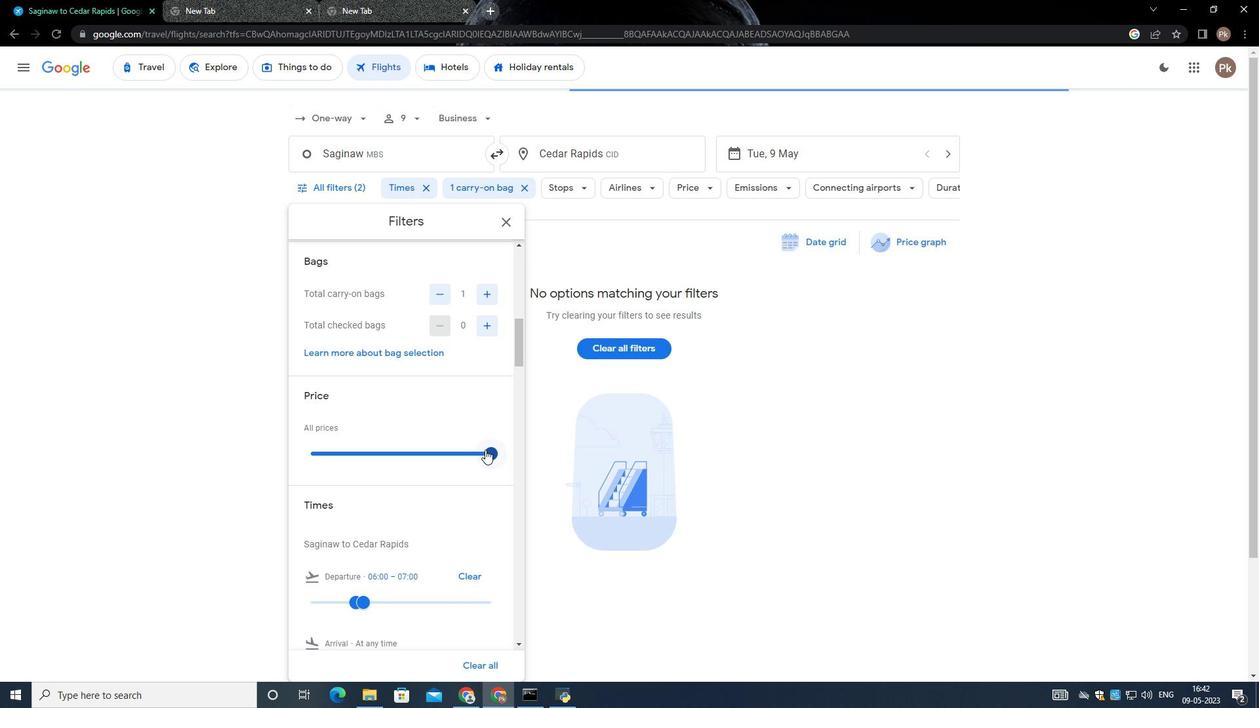 
Action: Mouse pressed left at (486, 452)
Screenshot: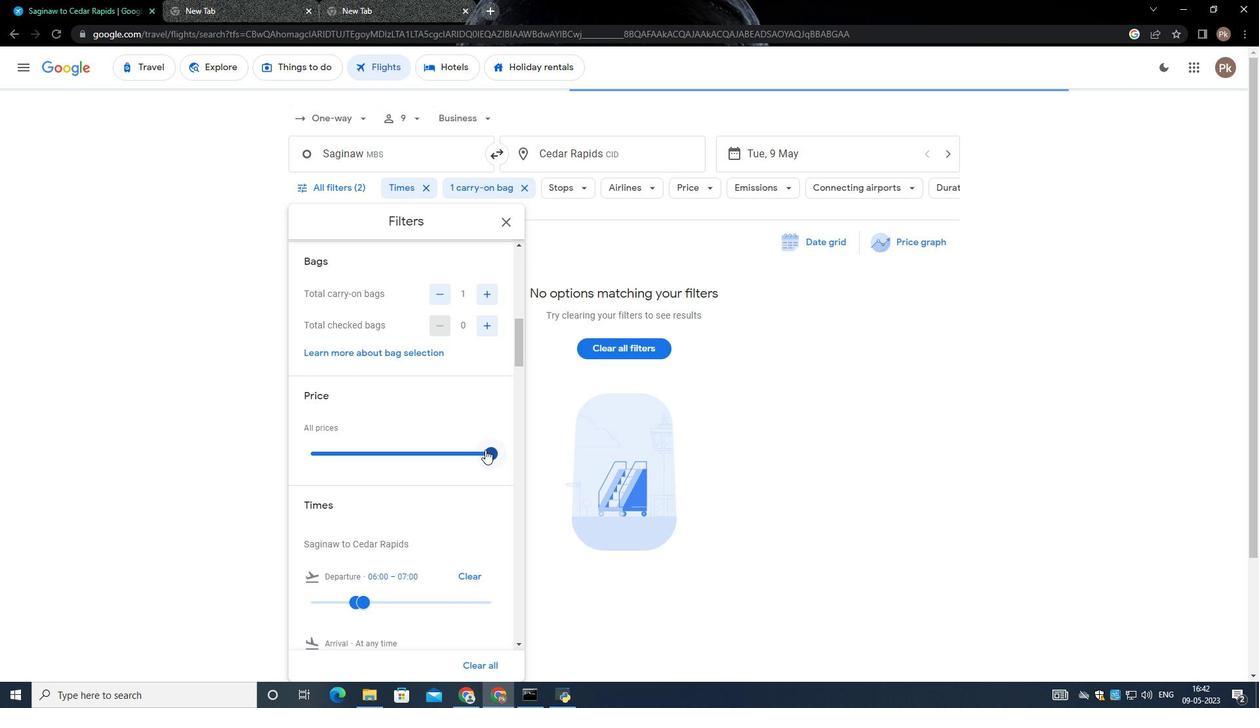 
Action: Mouse moved to (477, 446)
Screenshot: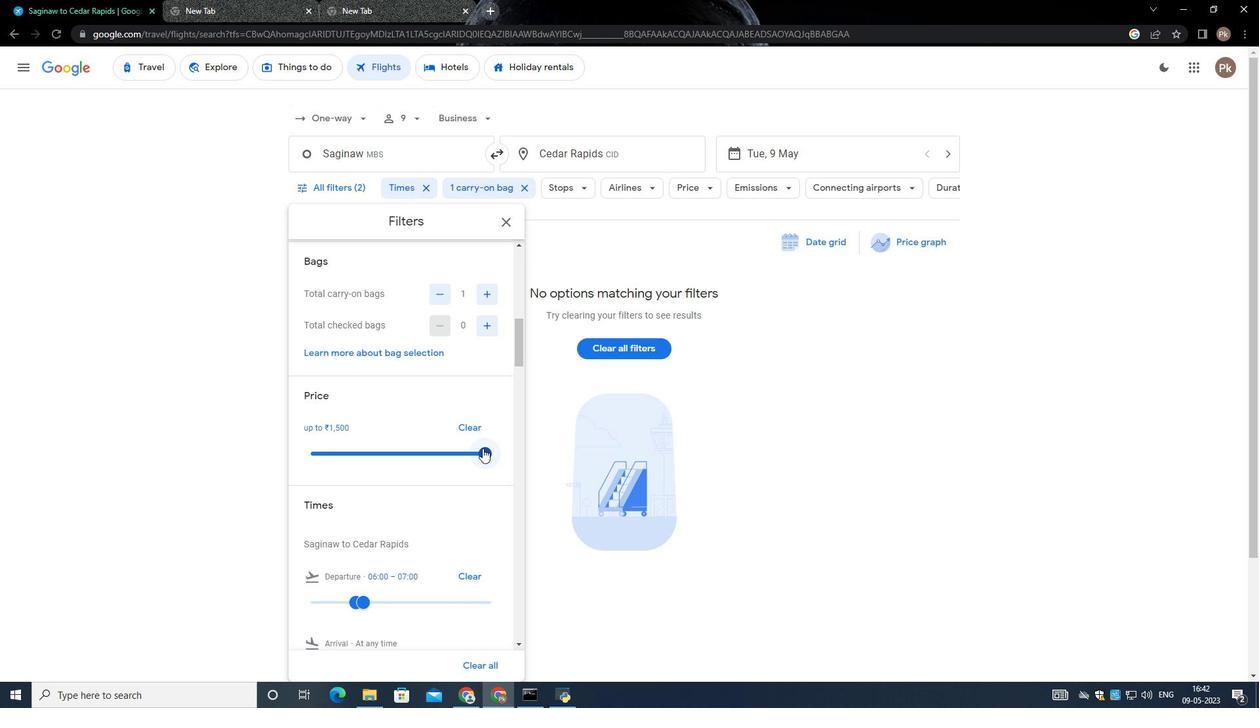 
Action: Mouse scrolled (477, 445) with delta (0, 0)
Screenshot: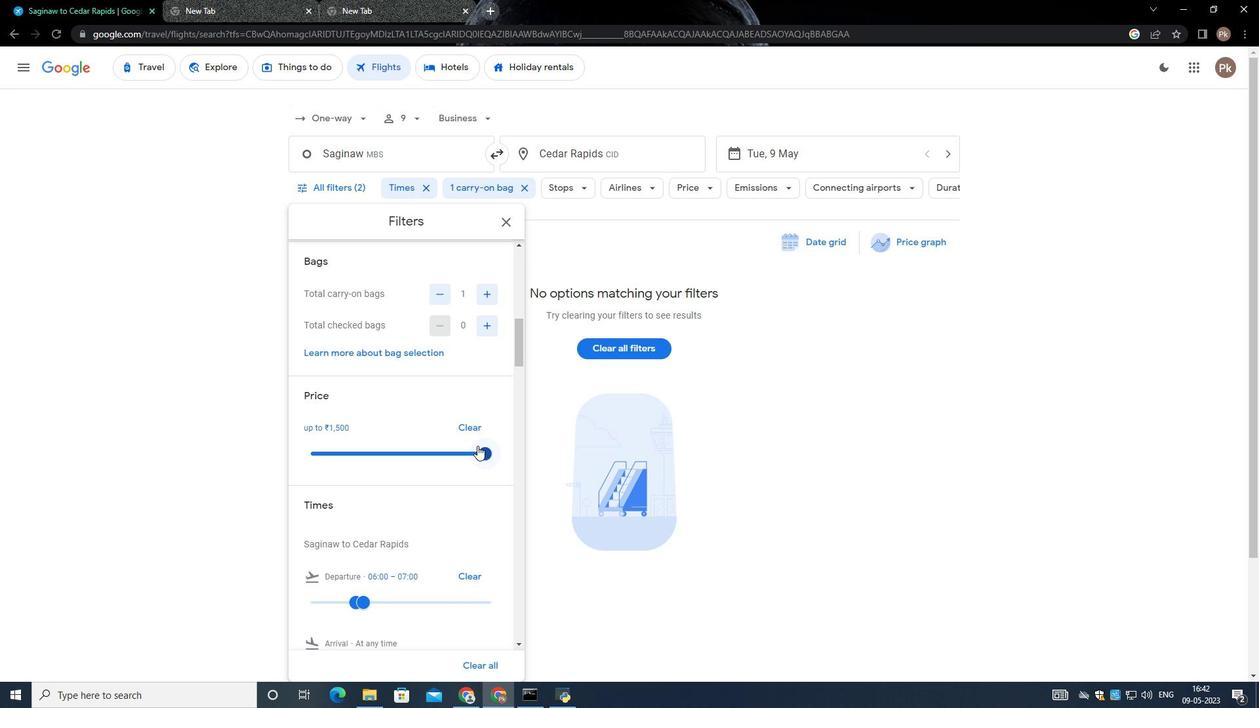 
Action: Mouse moved to (477, 446)
Screenshot: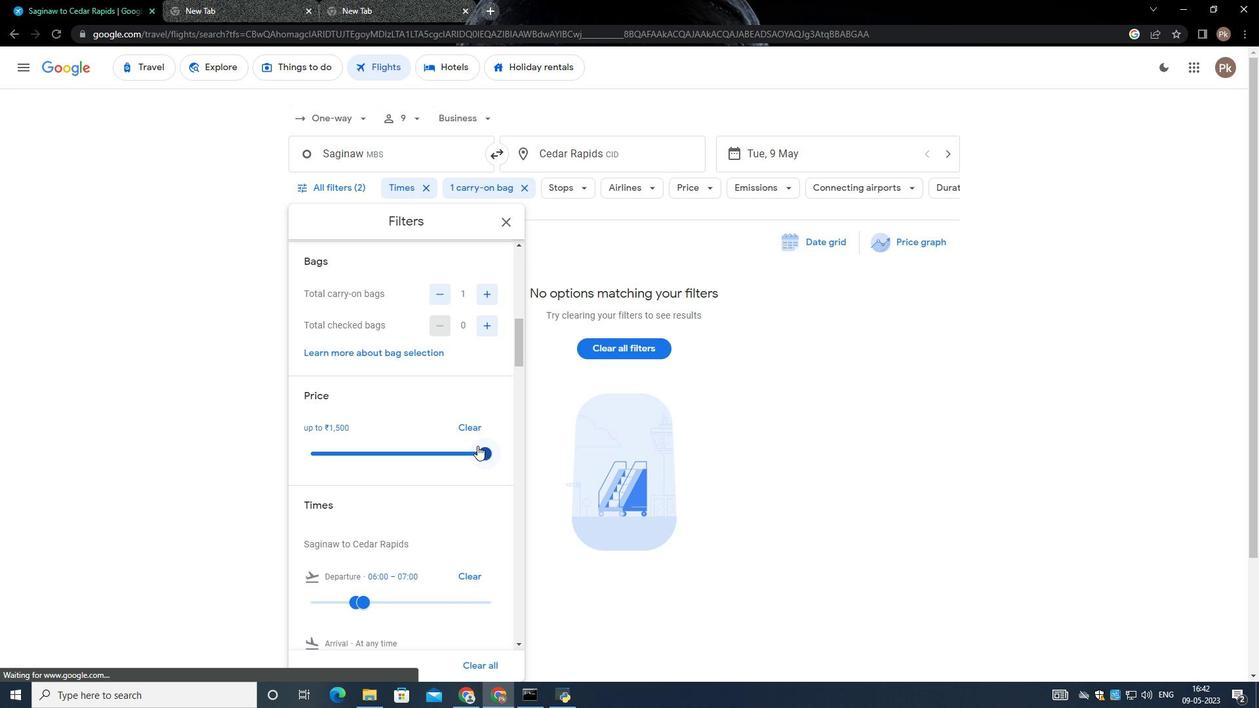 
Action: Mouse scrolled (477, 445) with delta (0, 0)
Screenshot: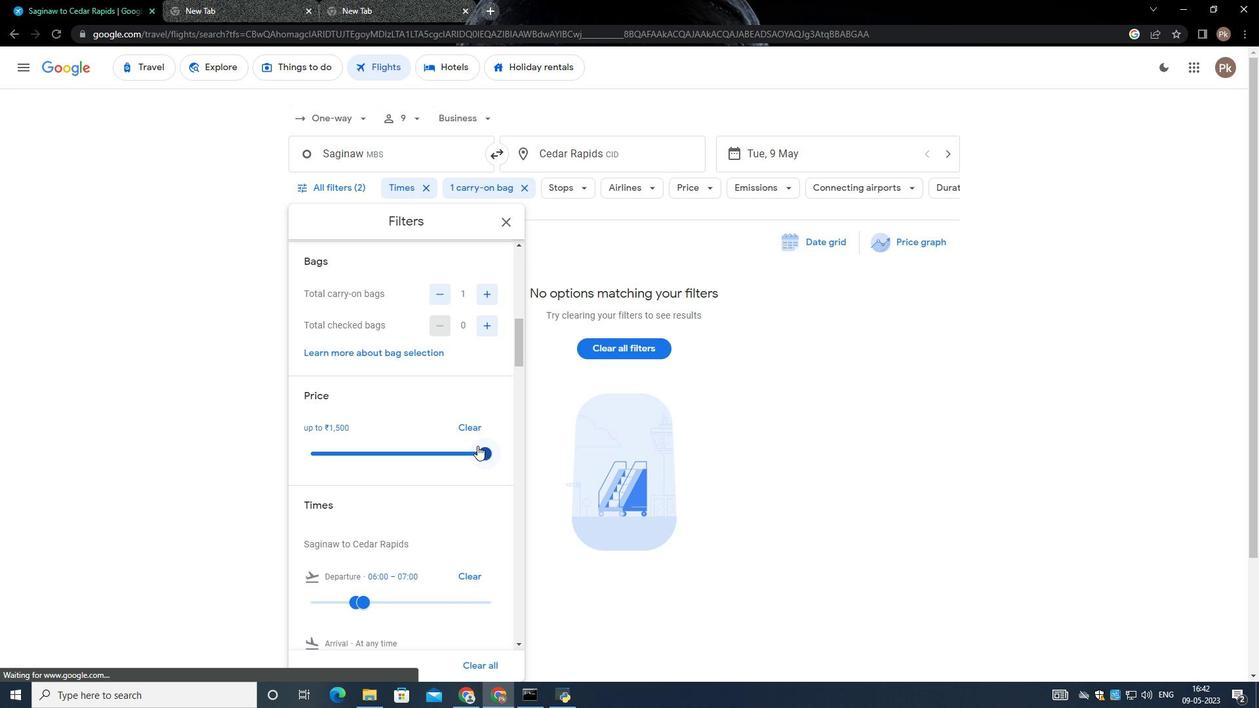 
Action: Mouse scrolled (477, 445) with delta (0, 0)
Screenshot: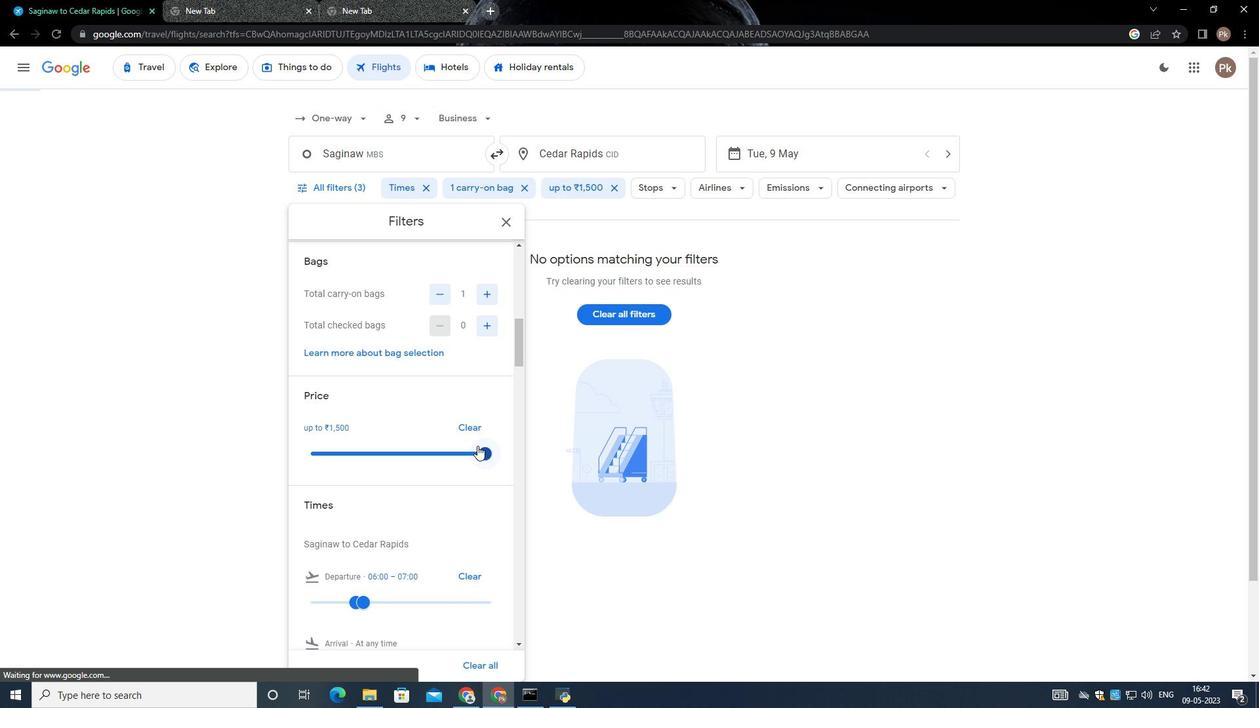 
Action: Mouse moved to (475, 446)
Screenshot: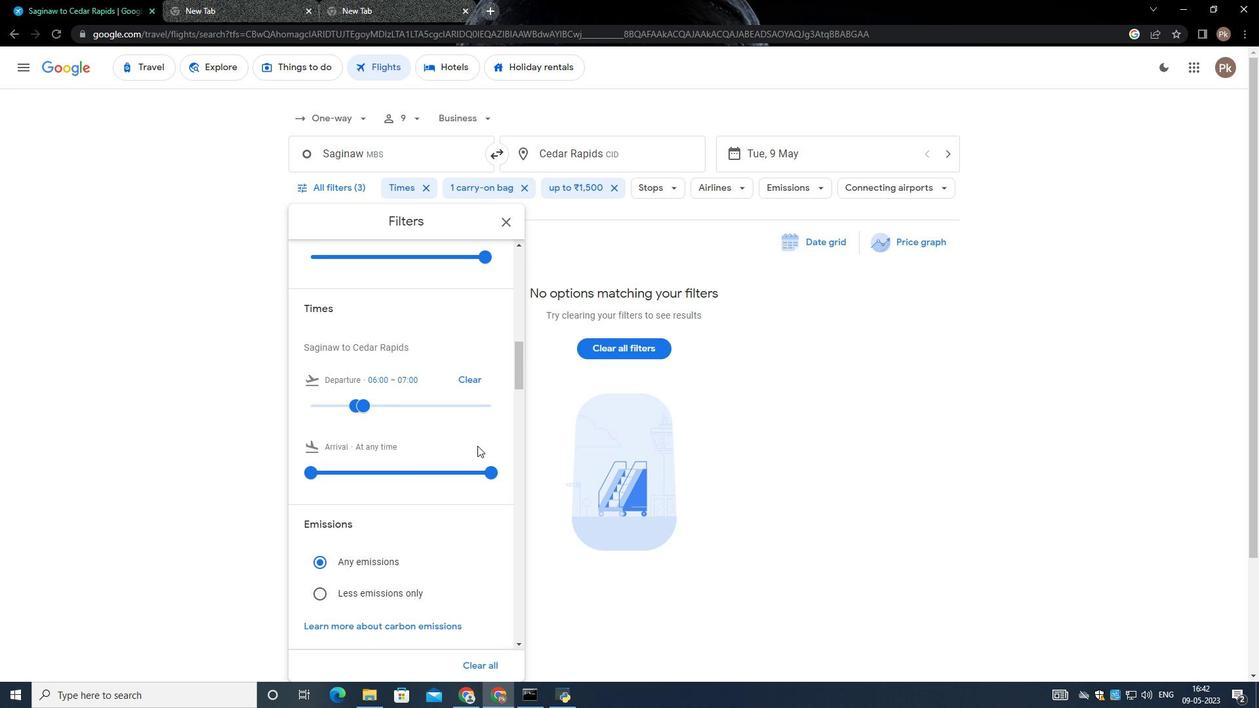 
Action: Mouse scrolled (475, 445) with delta (0, 0)
Screenshot: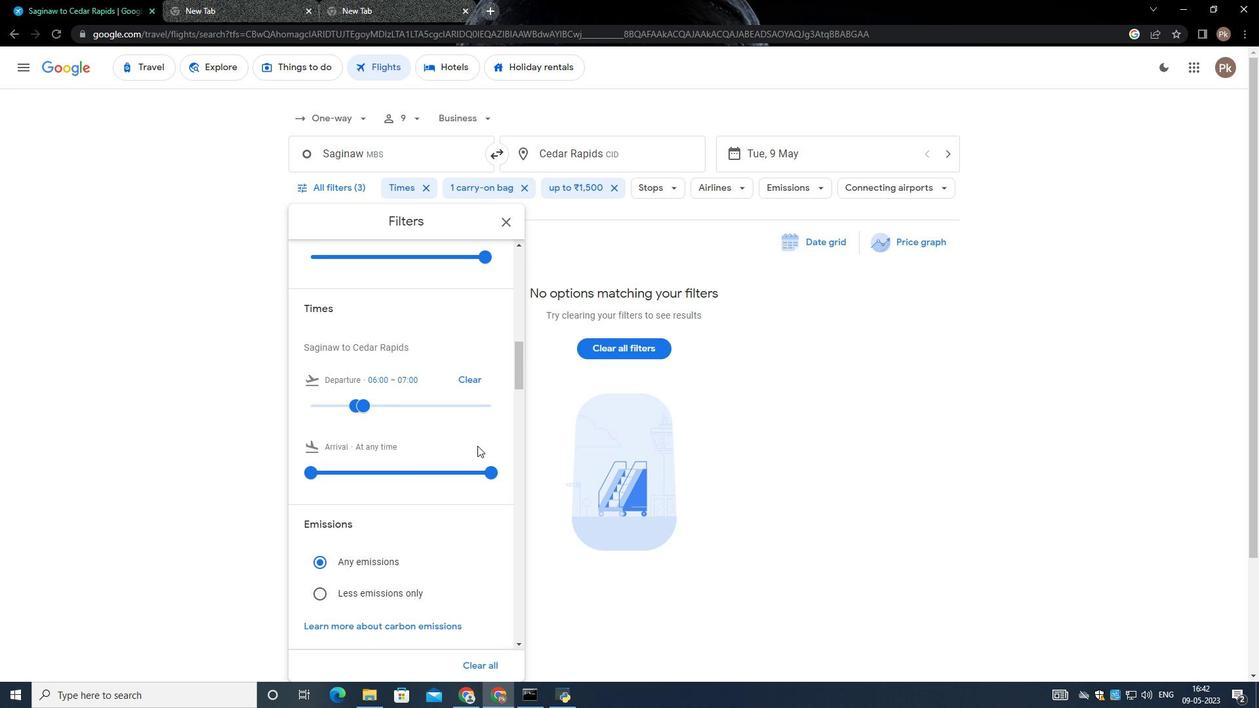 
Action: Mouse moved to (391, 337)
Screenshot: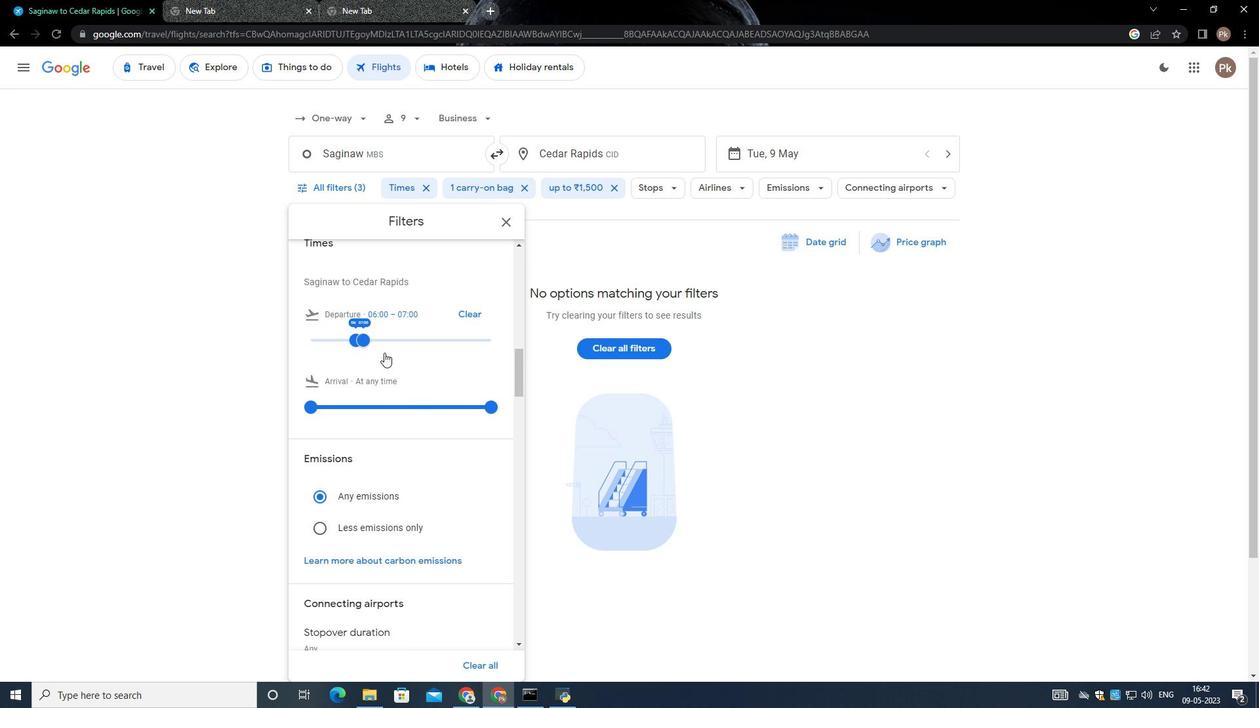
Action: Mouse pressed left at (391, 337)
Screenshot: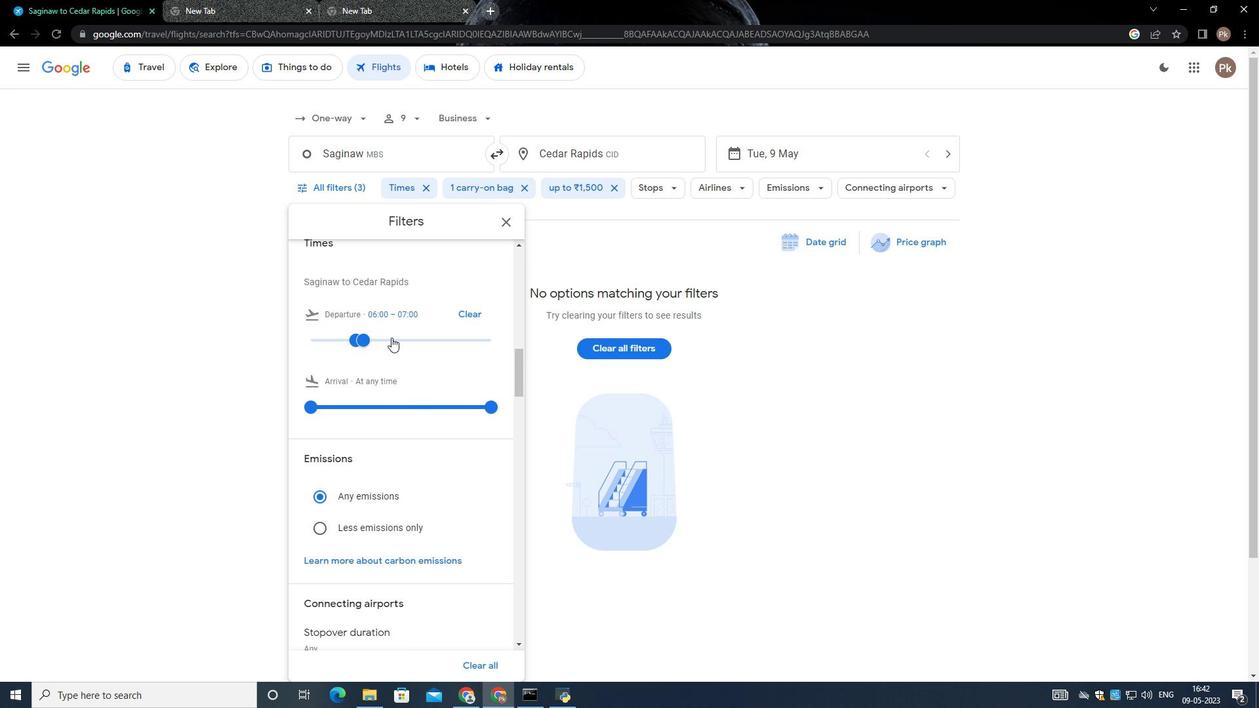 
Action: Mouse moved to (415, 362)
Screenshot: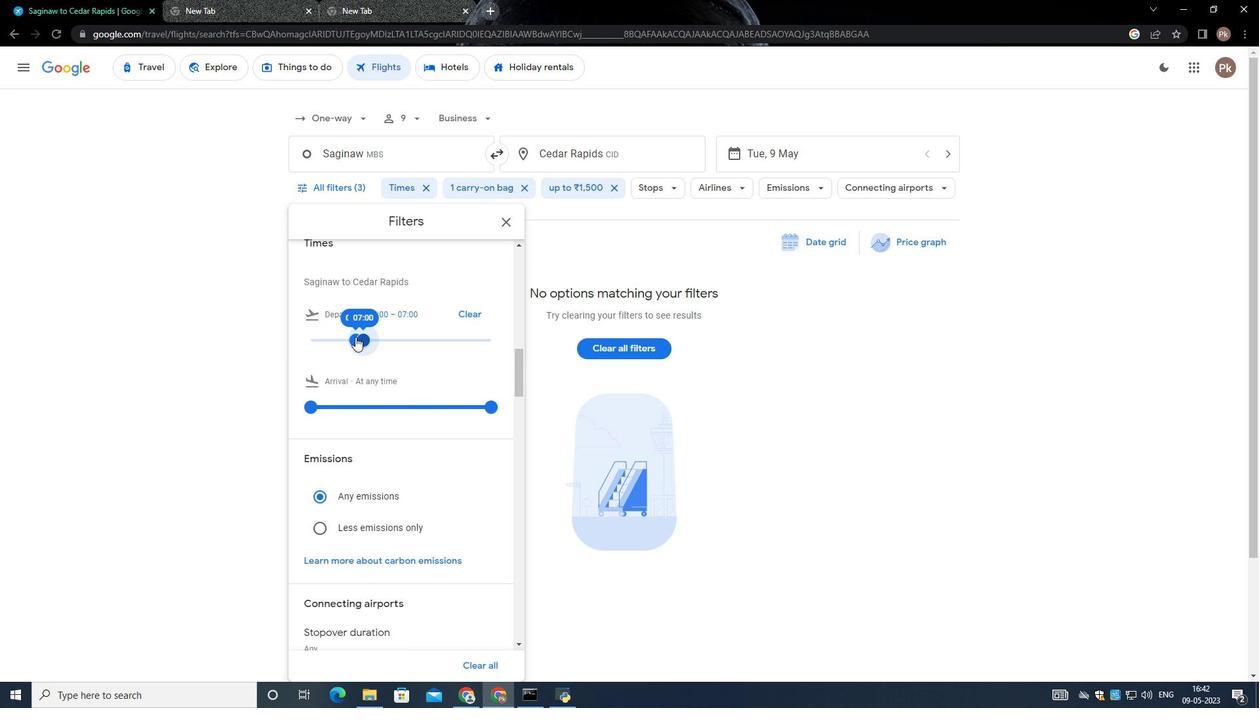 
Action: Mouse scrolled (415, 362) with delta (0, 0)
Screenshot: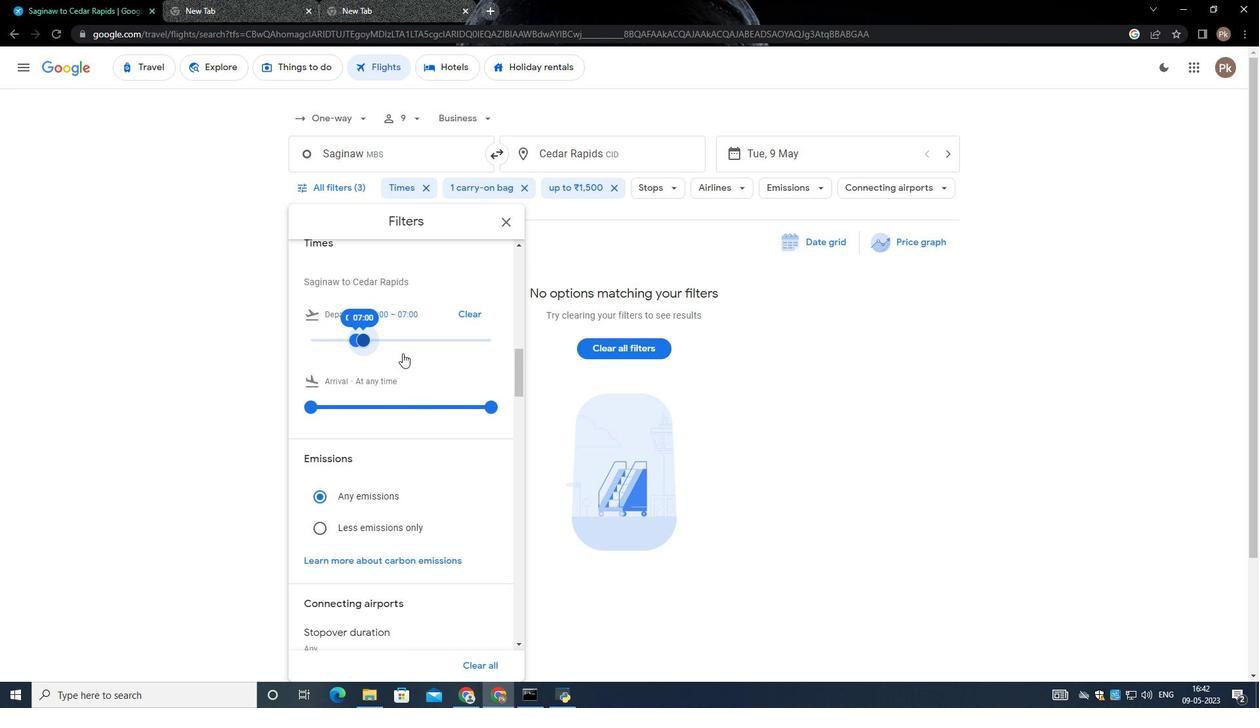 
Action: Mouse scrolled (415, 362) with delta (0, 0)
Screenshot: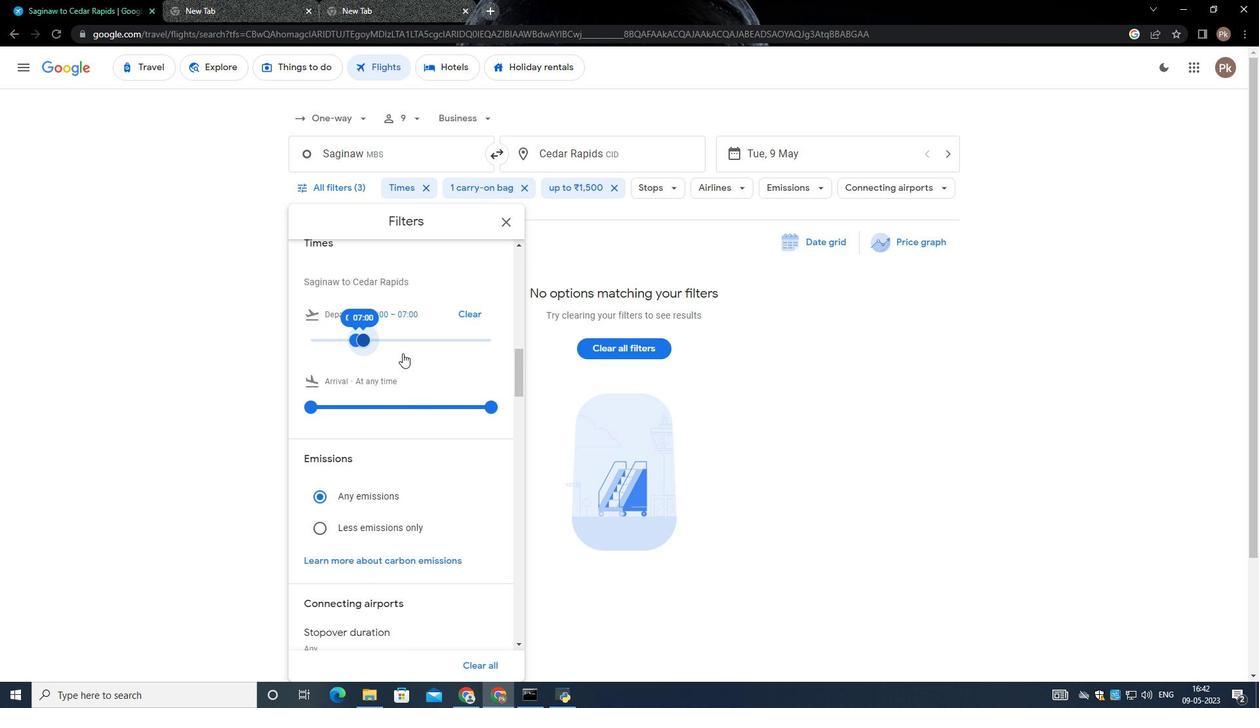 
Action: Mouse moved to (354, 467)
Screenshot: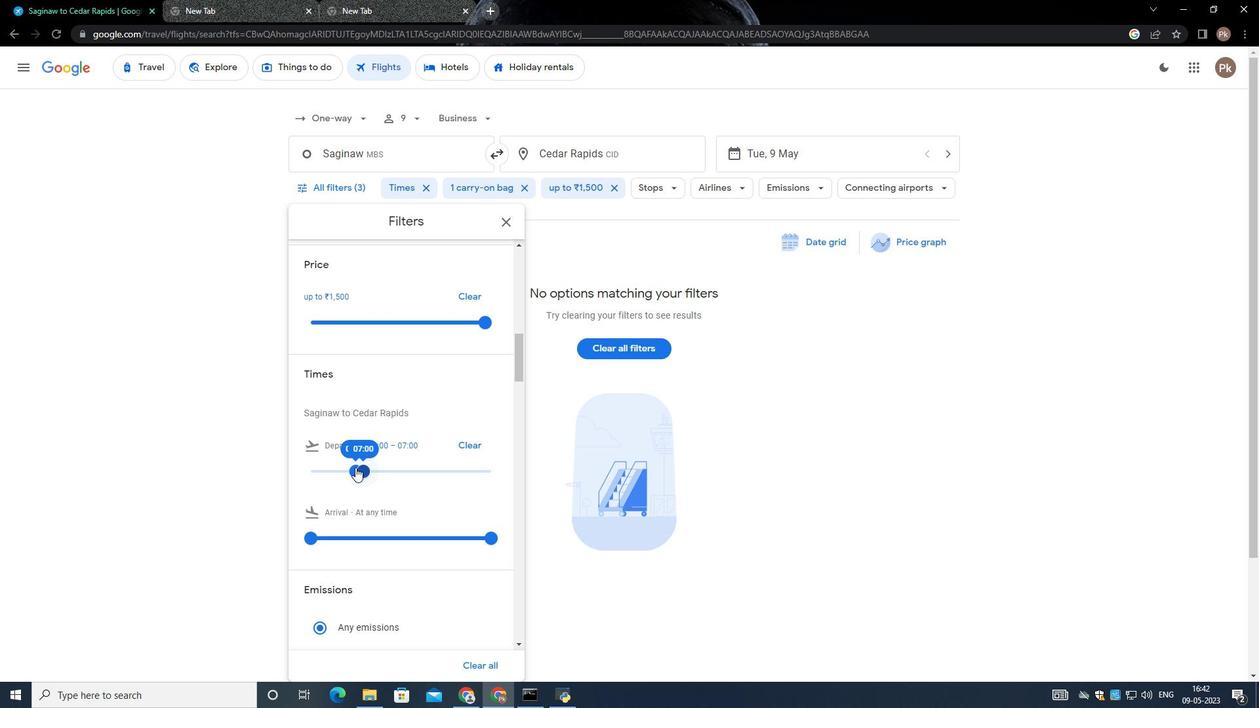 
Action: Mouse pressed left at (354, 467)
Screenshot: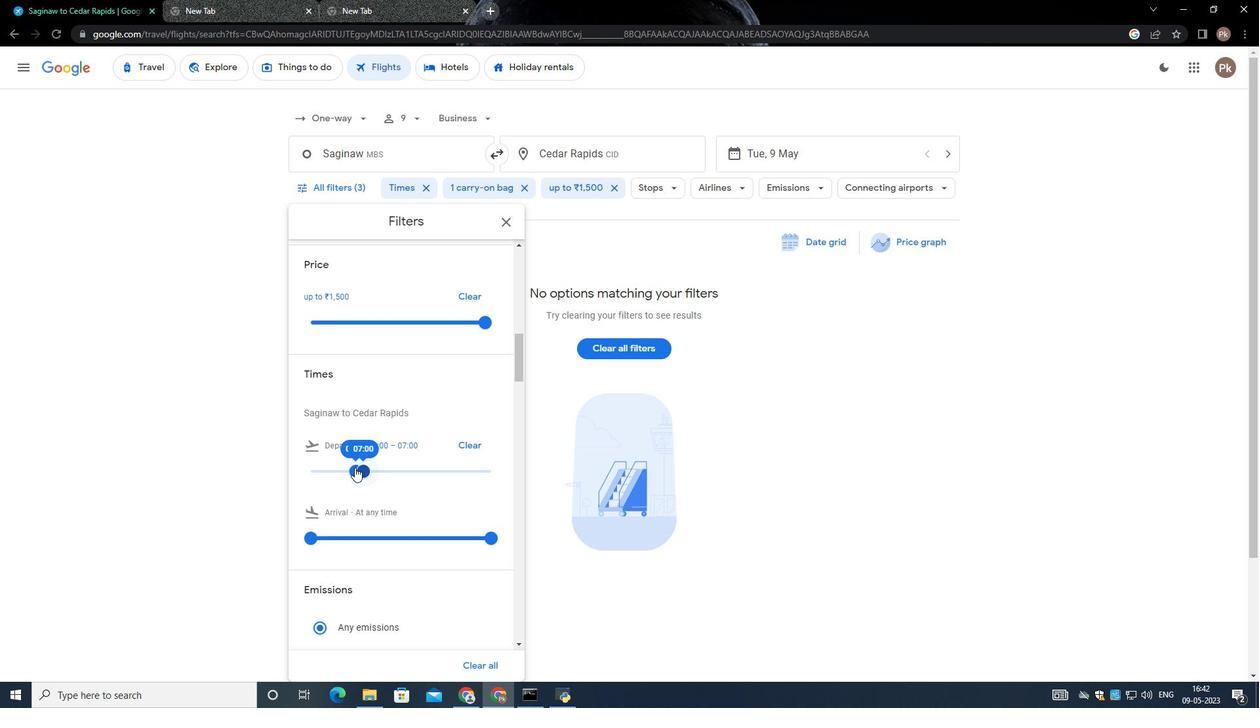 
Action: Mouse moved to (360, 471)
Screenshot: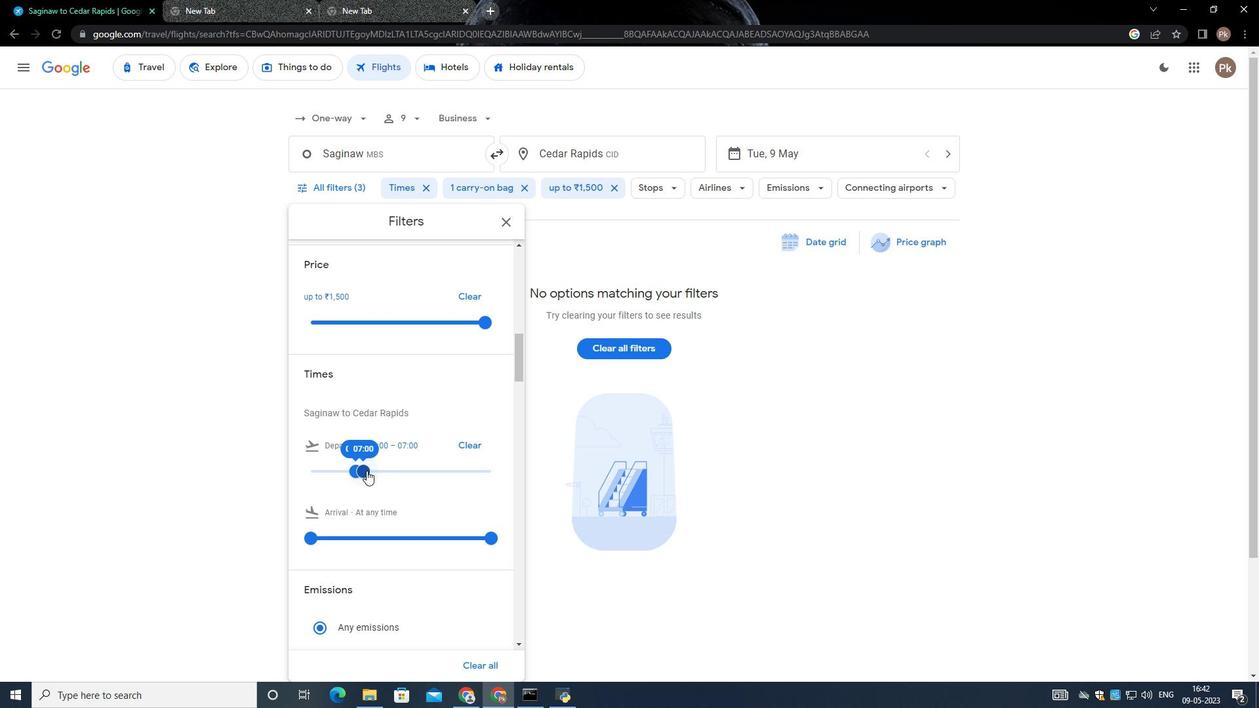 
Action: Mouse pressed left at (360, 471)
Screenshot: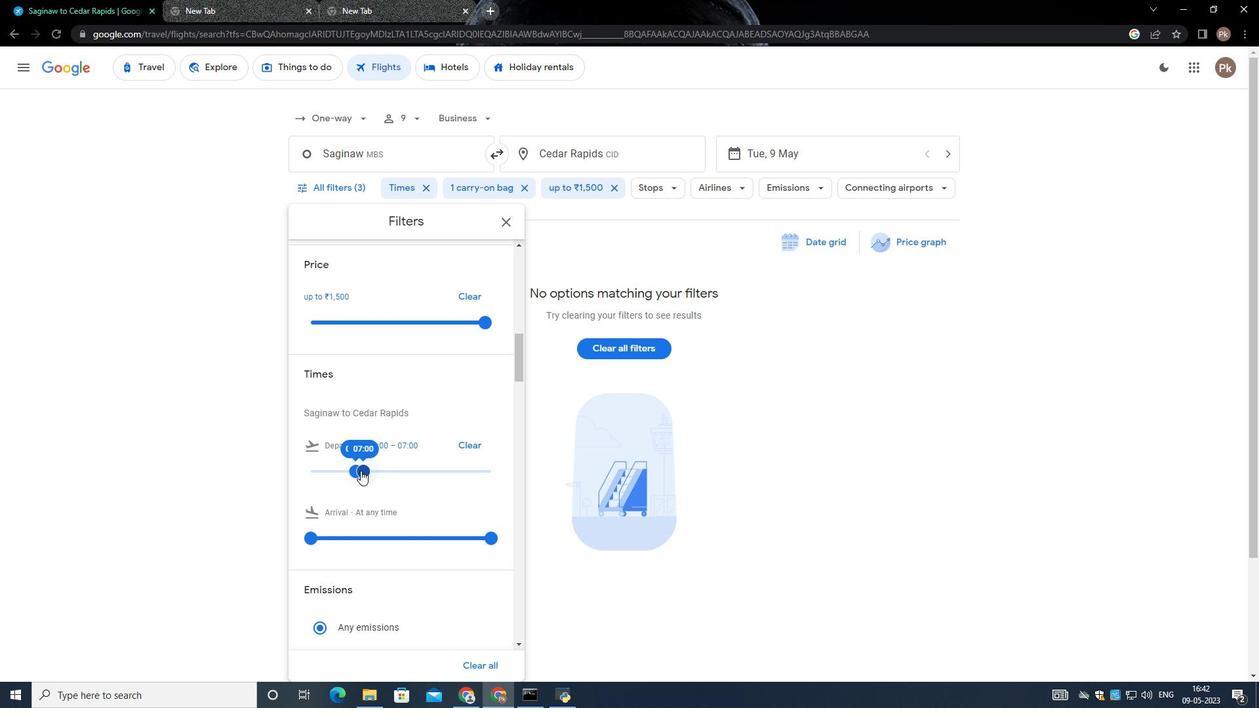 
Action: Mouse moved to (363, 474)
Screenshot: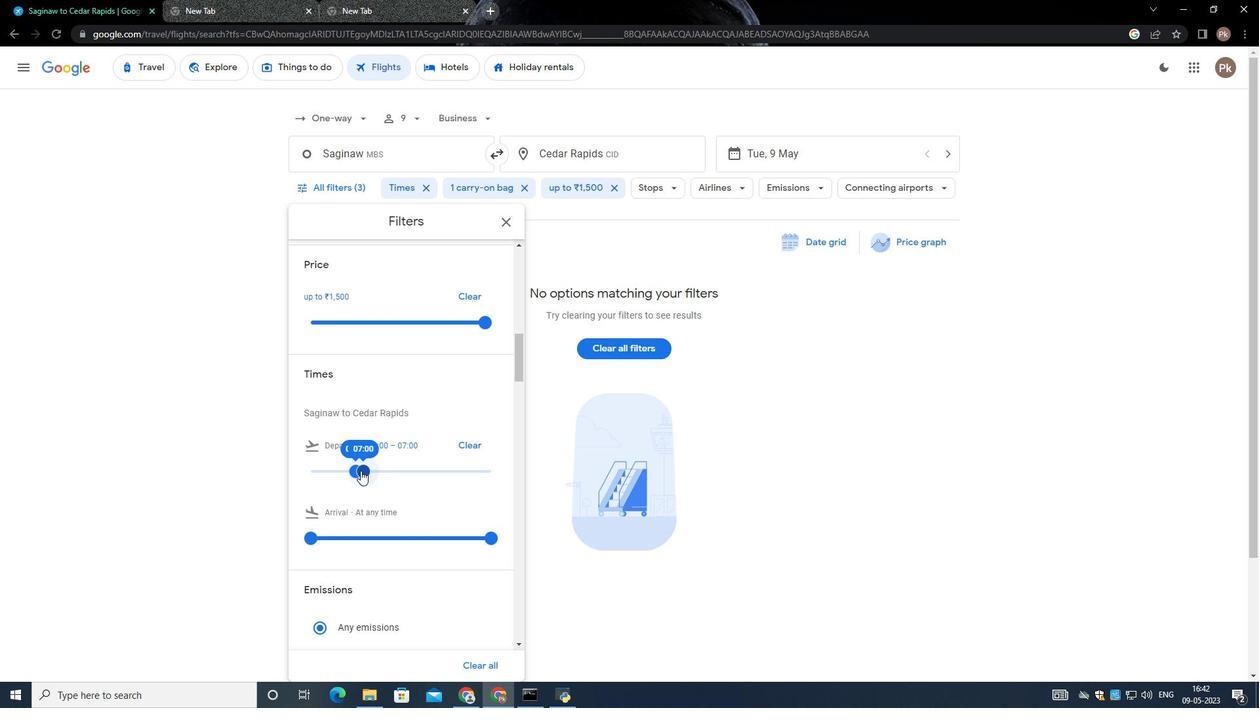 
Action: Mouse scrolled (363, 473) with delta (0, 0)
Screenshot: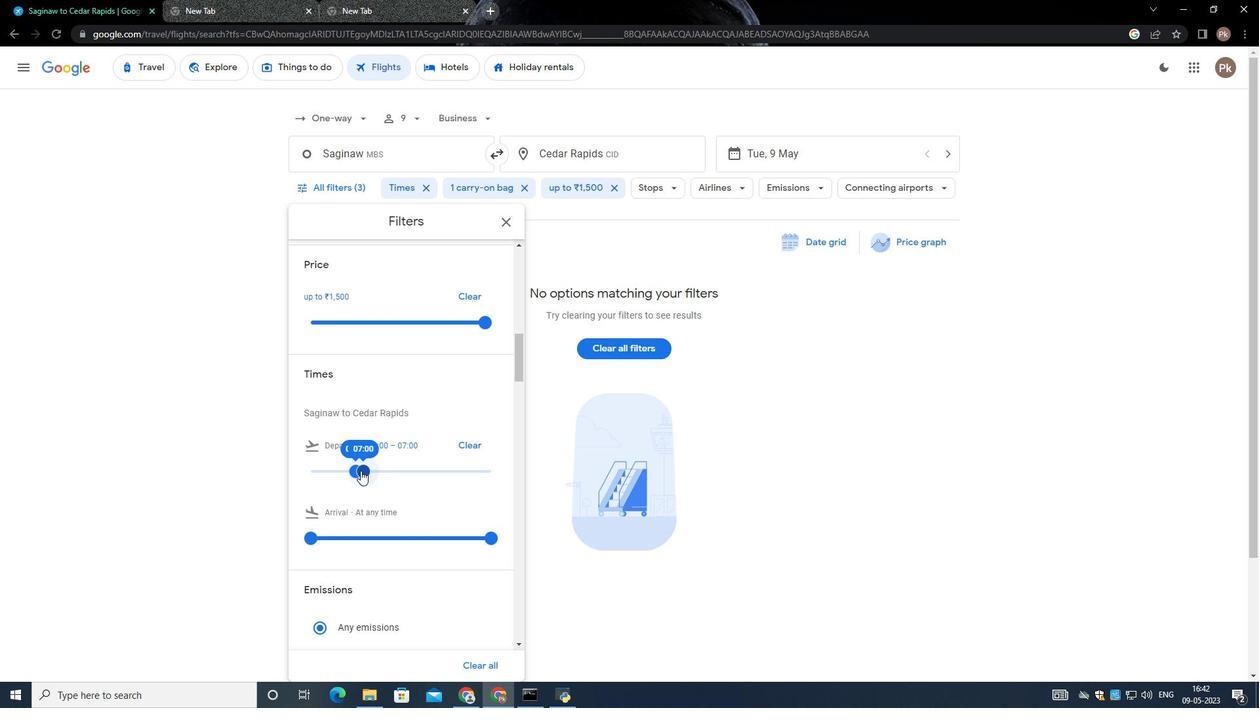 
Action: Mouse moved to (363, 475)
Screenshot: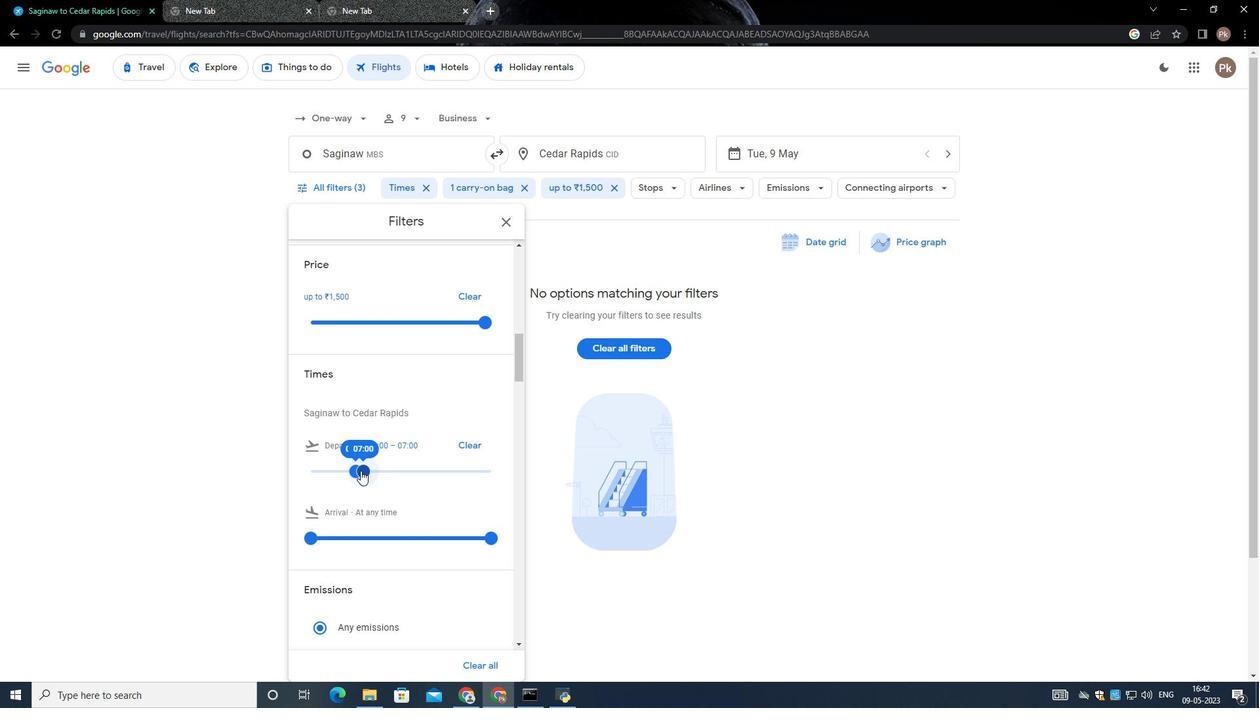 
Action: Mouse scrolled (363, 474) with delta (0, 0)
Screenshot: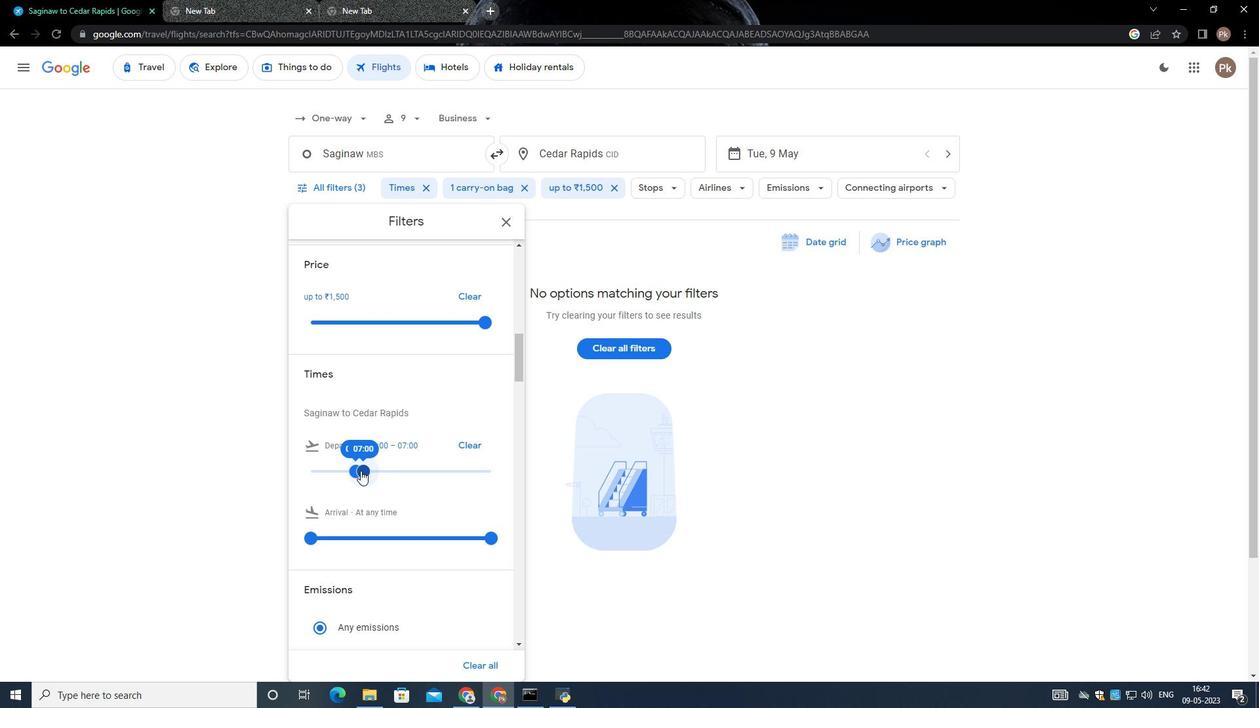 
Action: Mouse scrolled (363, 474) with delta (0, 0)
Screenshot: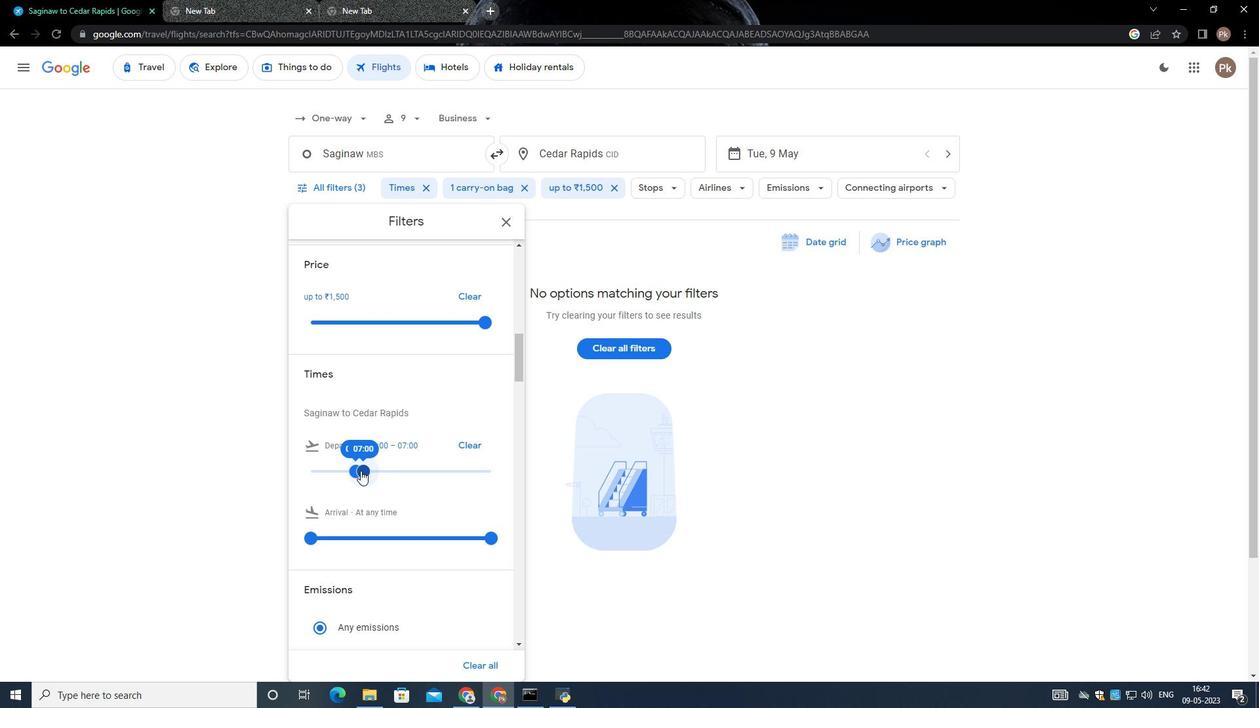 
Action: Mouse scrolled (363, 474) with delta (0, 0)
Screenshot: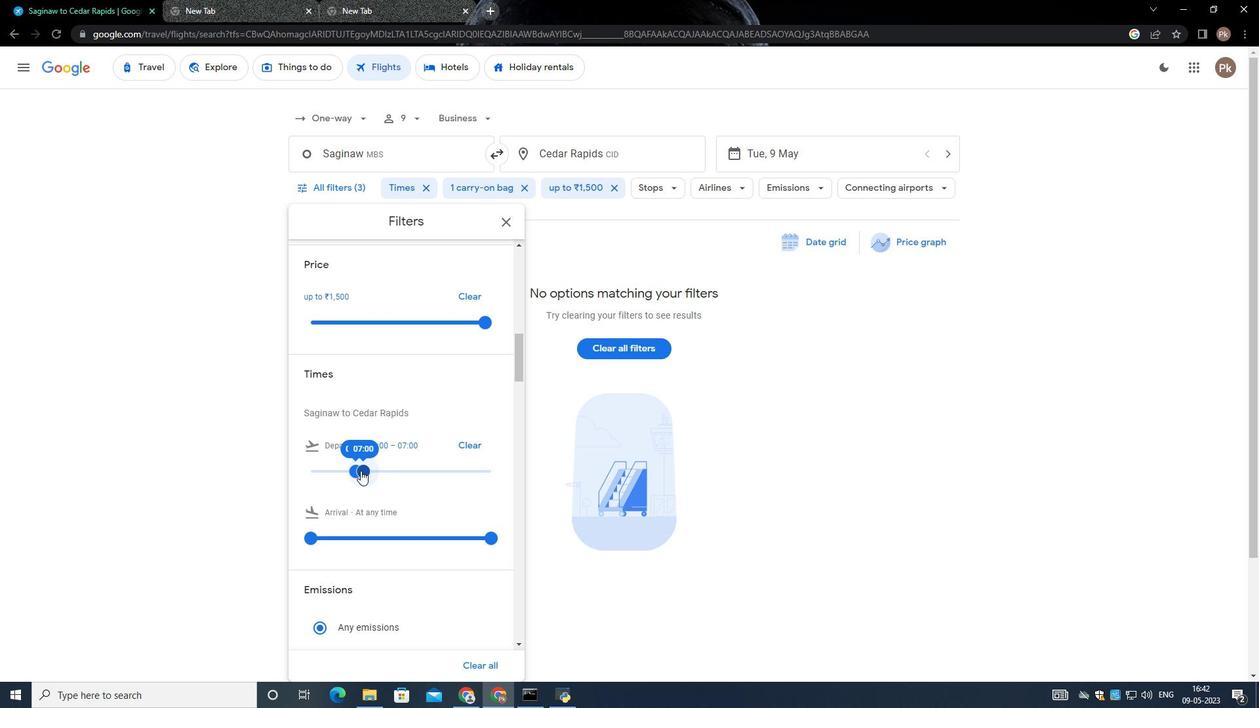 
Action: Mouse scrolled (363, 474) with delta (0, 0)
Screenshot: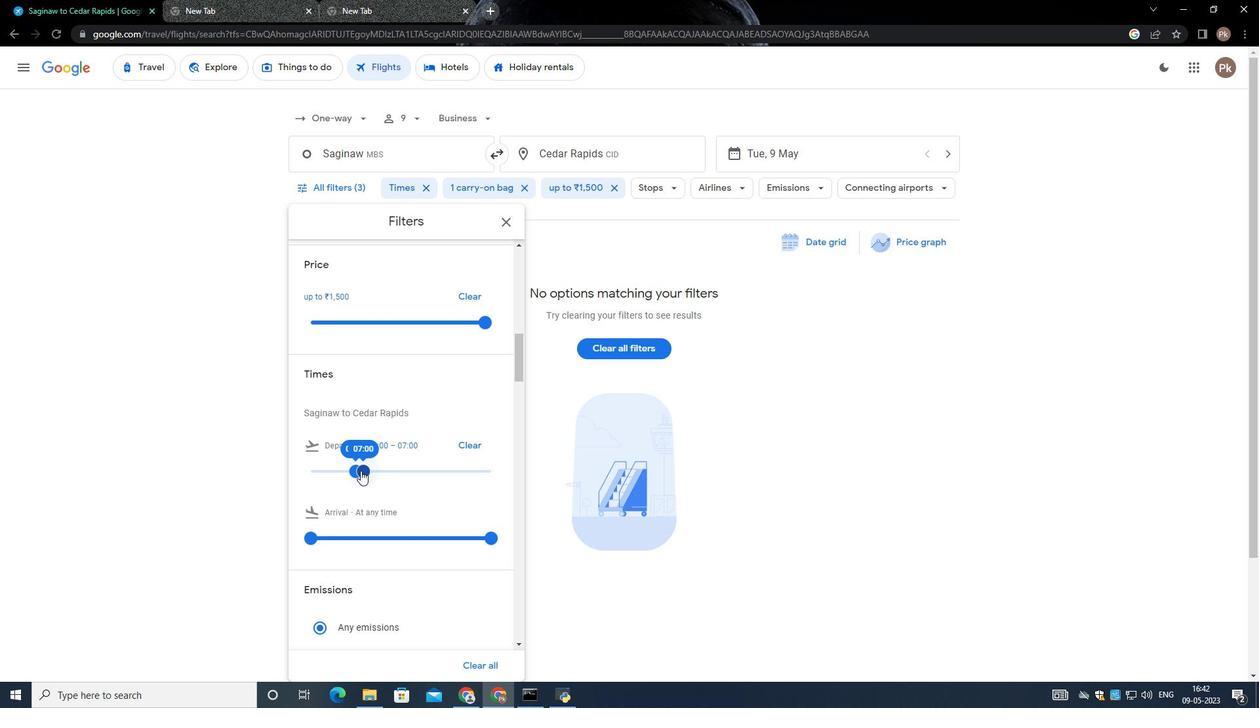
Action: Mouse scrolled (363, 474) with delta (0, 0)
Screenshot: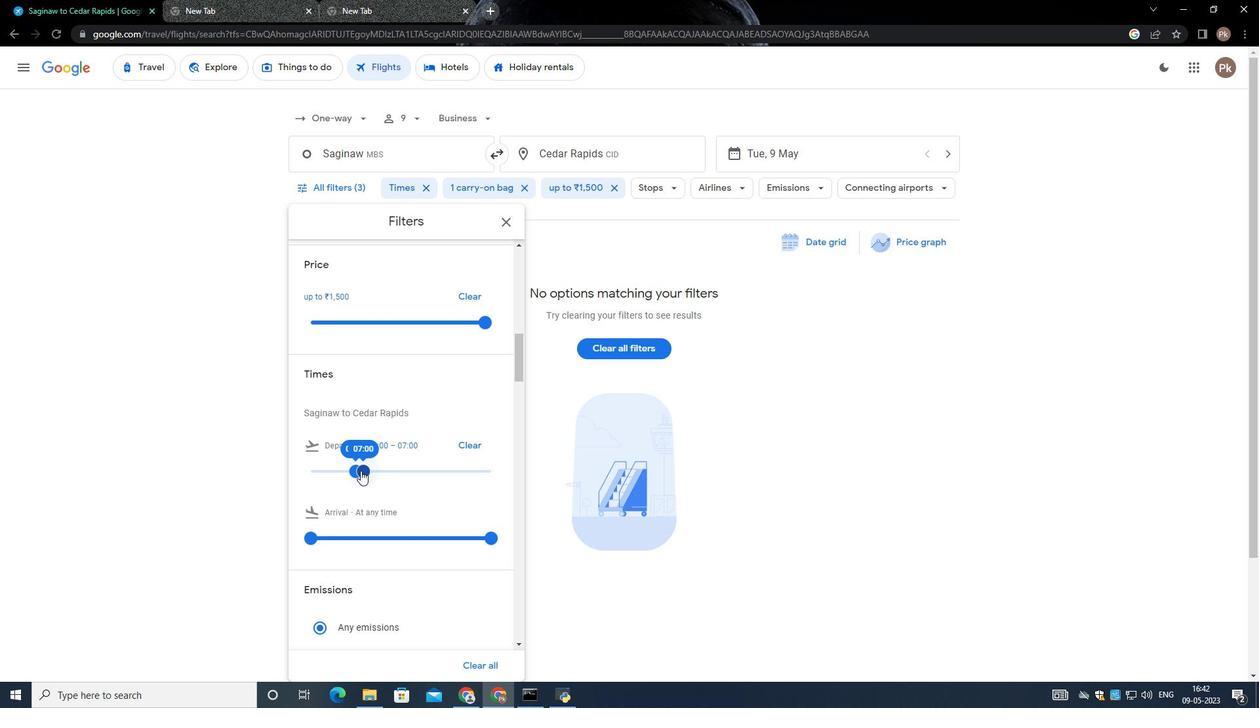 
Action: Mouse moved to (364, 474)
Screenshot: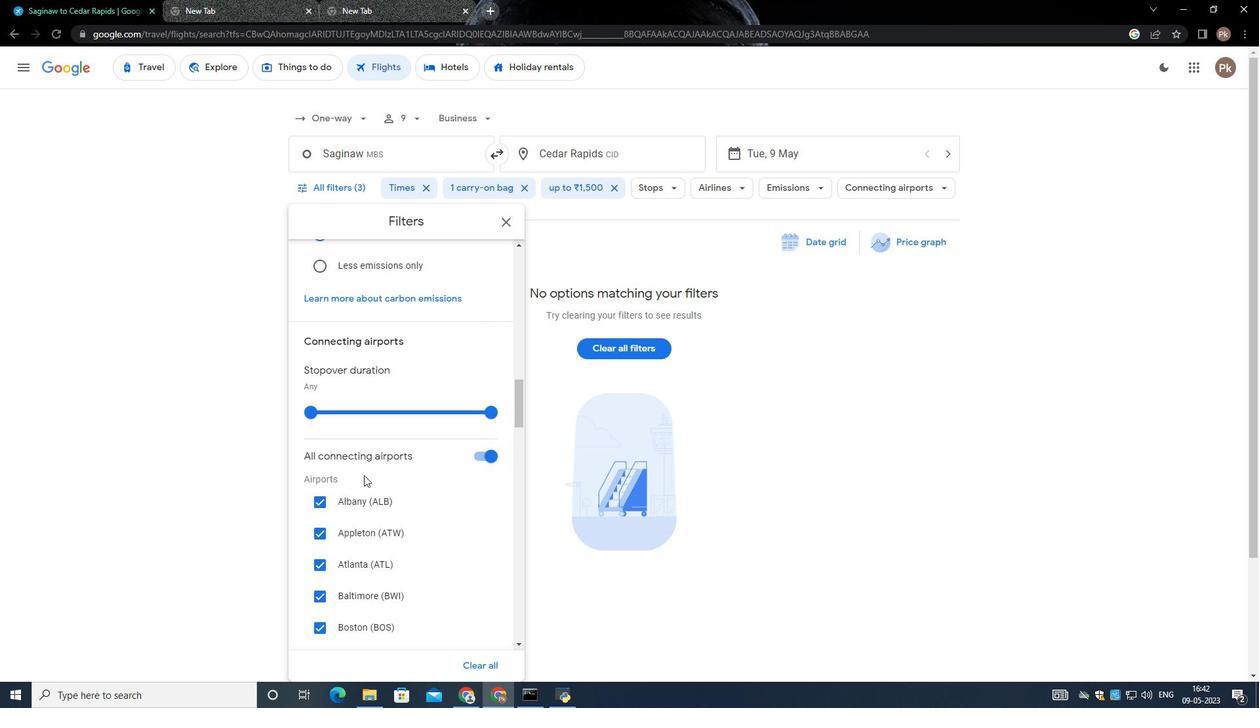 
Action: Mouse scrolled (364, 473) with delta (0, 0)
Screenshot: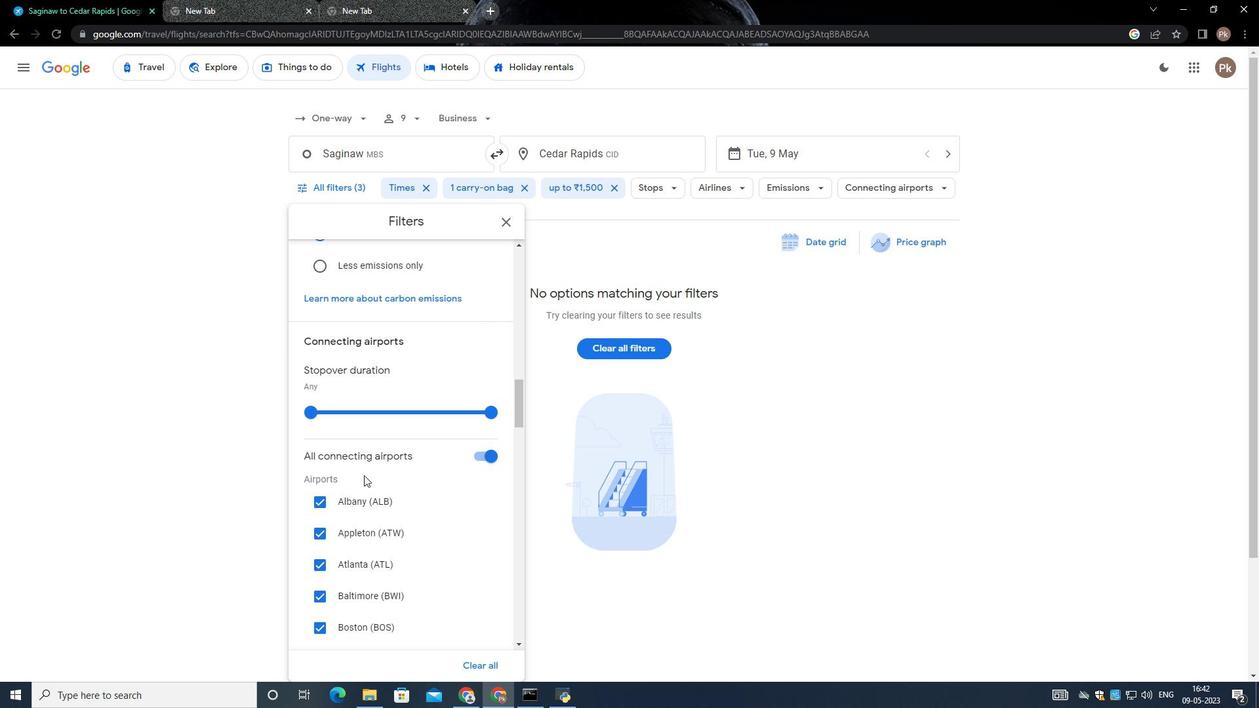 
Action: Mouse scrolled (364, 473) with delta (0, 0)
Screenshot: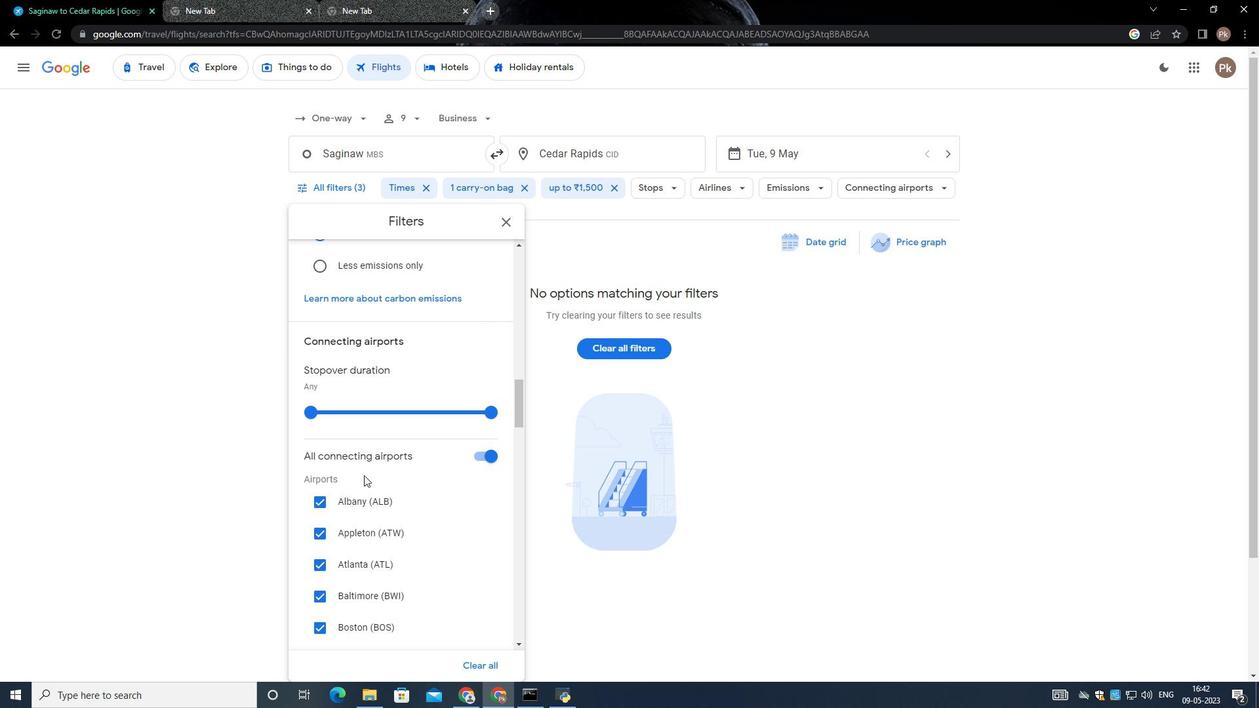 
Action: Mouse scrolled (364, 473) with delta (0, 0)
Screenshot: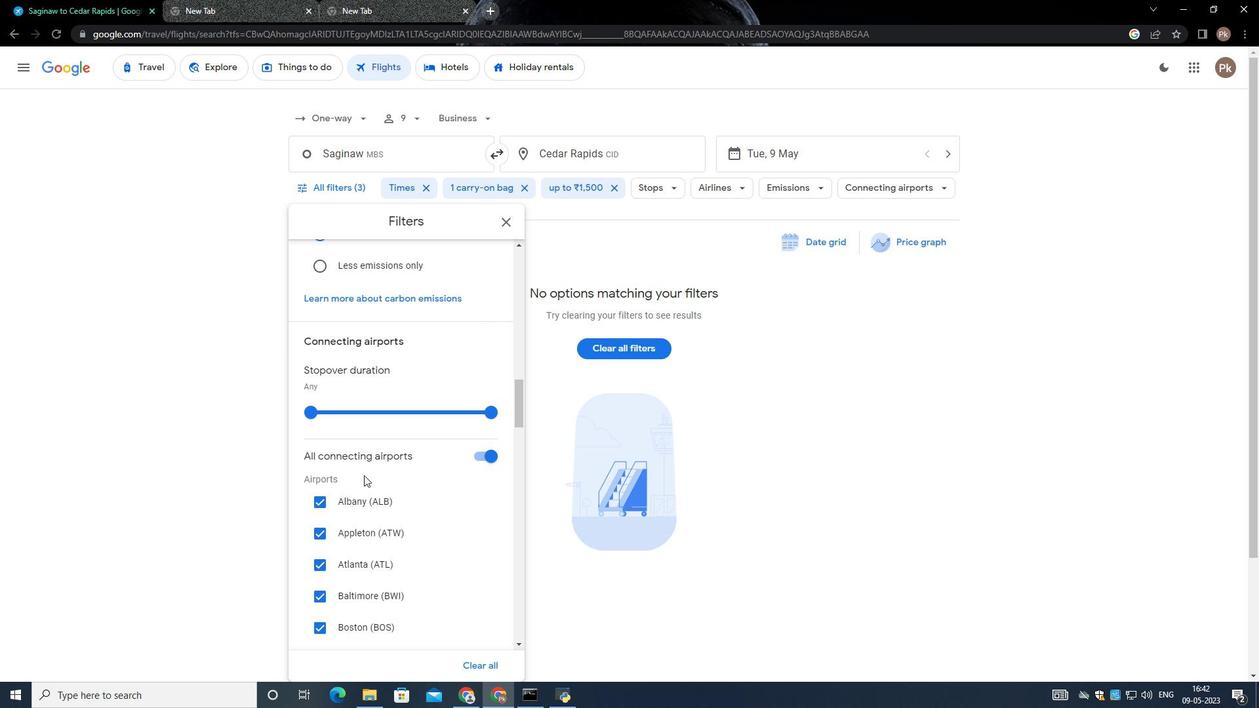 
Action: Mouse moved to (364, 474)
Screenshot: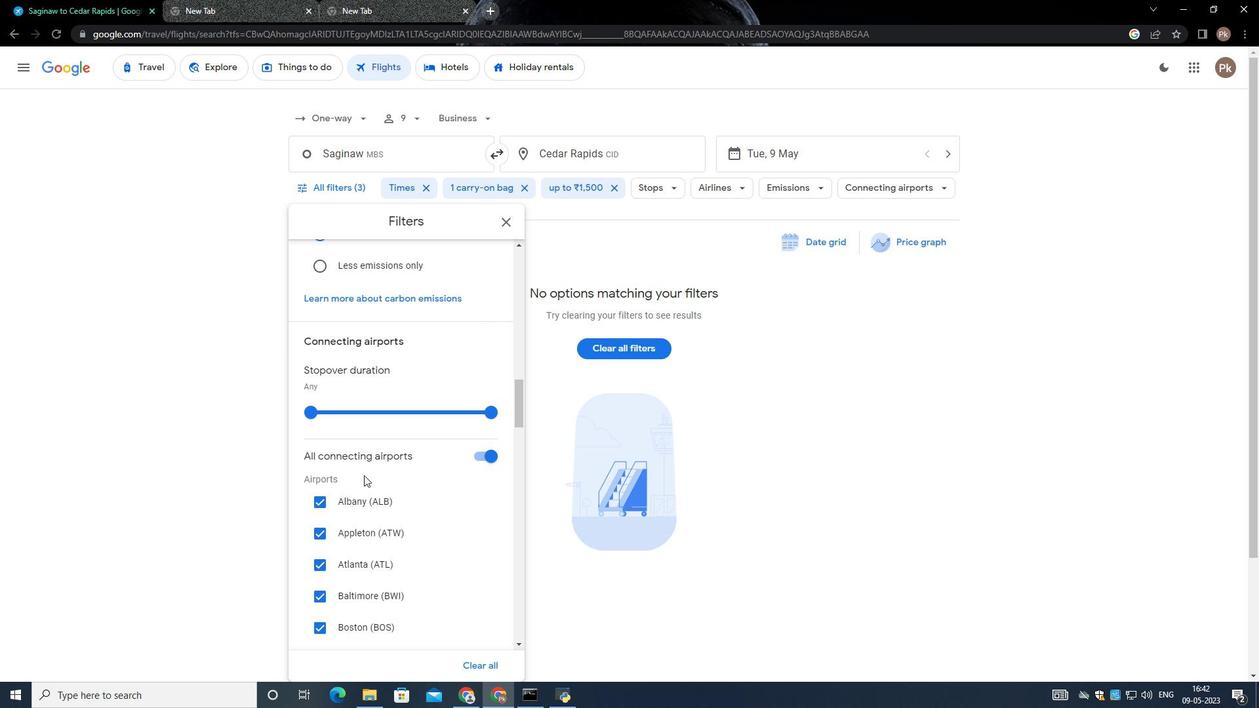 
Action: Mouse scrolled (364, 473) with delta (0, 0)
Screenshot: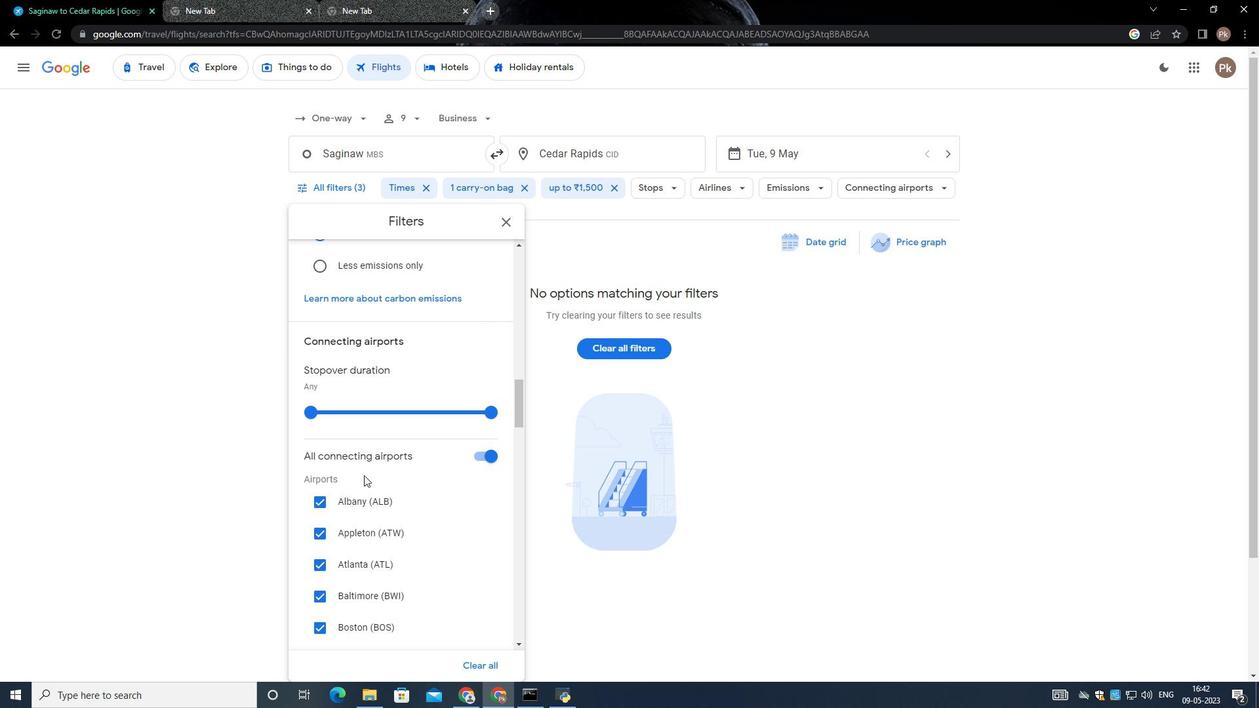 
Action: Mouse scrolled (364, 473) with delta (0, 0)
Screenshot: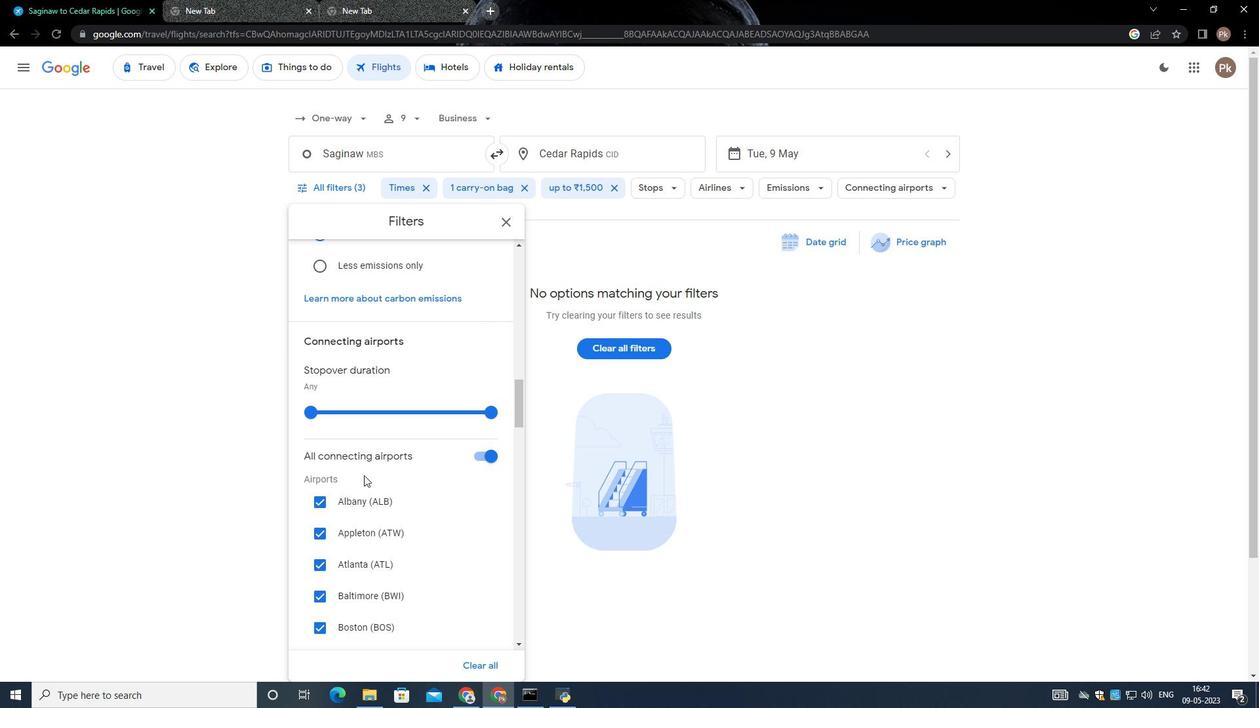 
Action: Mouse moved to (364, 474)
Screenshot: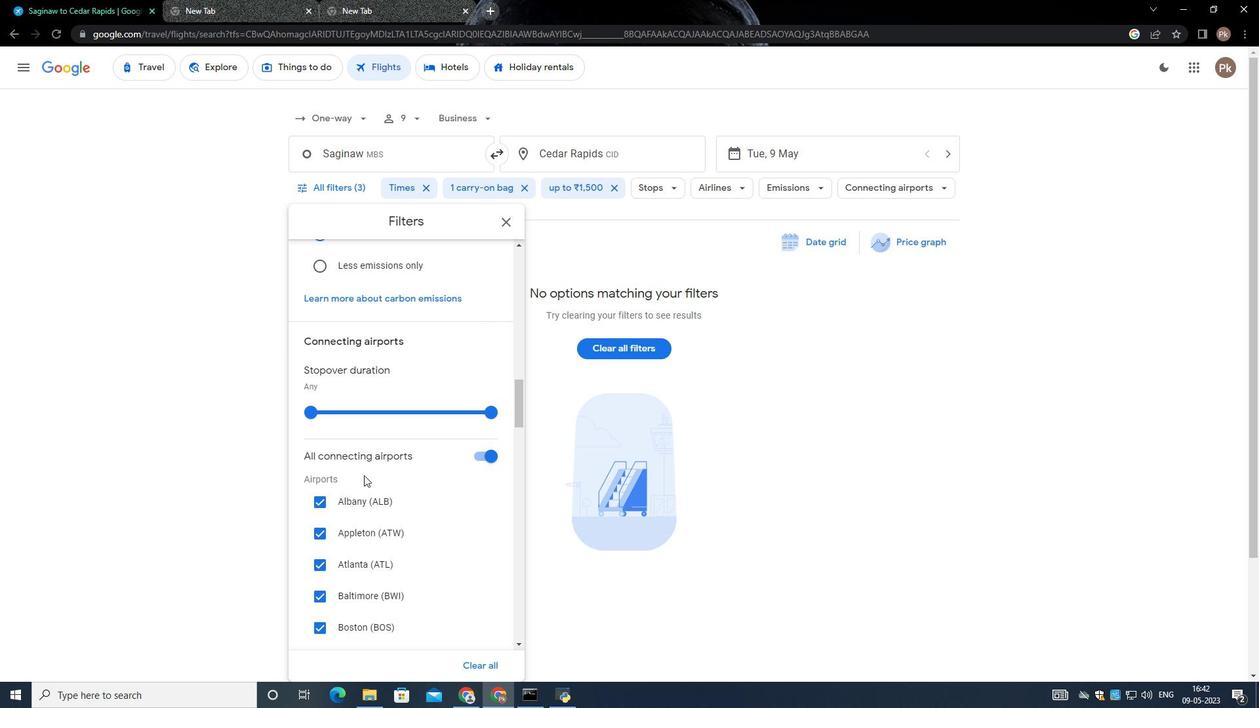 
Action: Mouse scrolled (364, 473) with delta (0, 0)
Screenshot: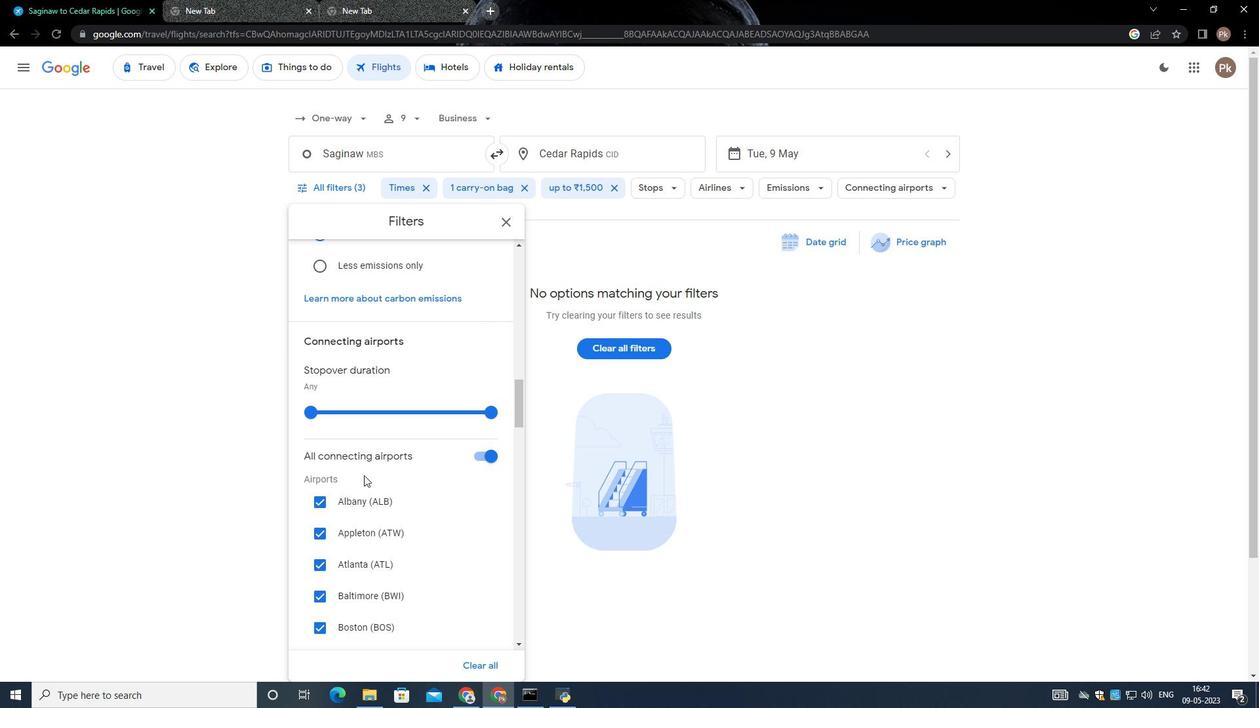 
Action: Mouse moved to (365, 474)
Screenshot: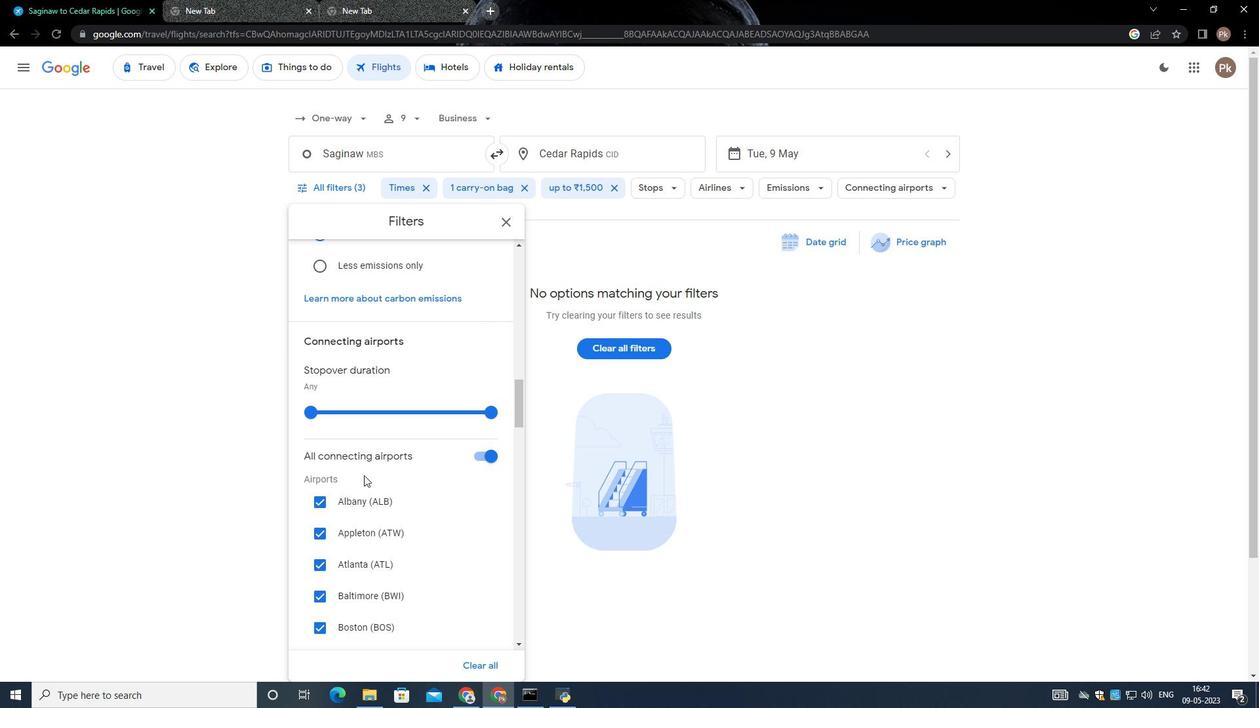 
Action: Mouse scrolled (365, 473) with delta (0, 0)
Screenshot: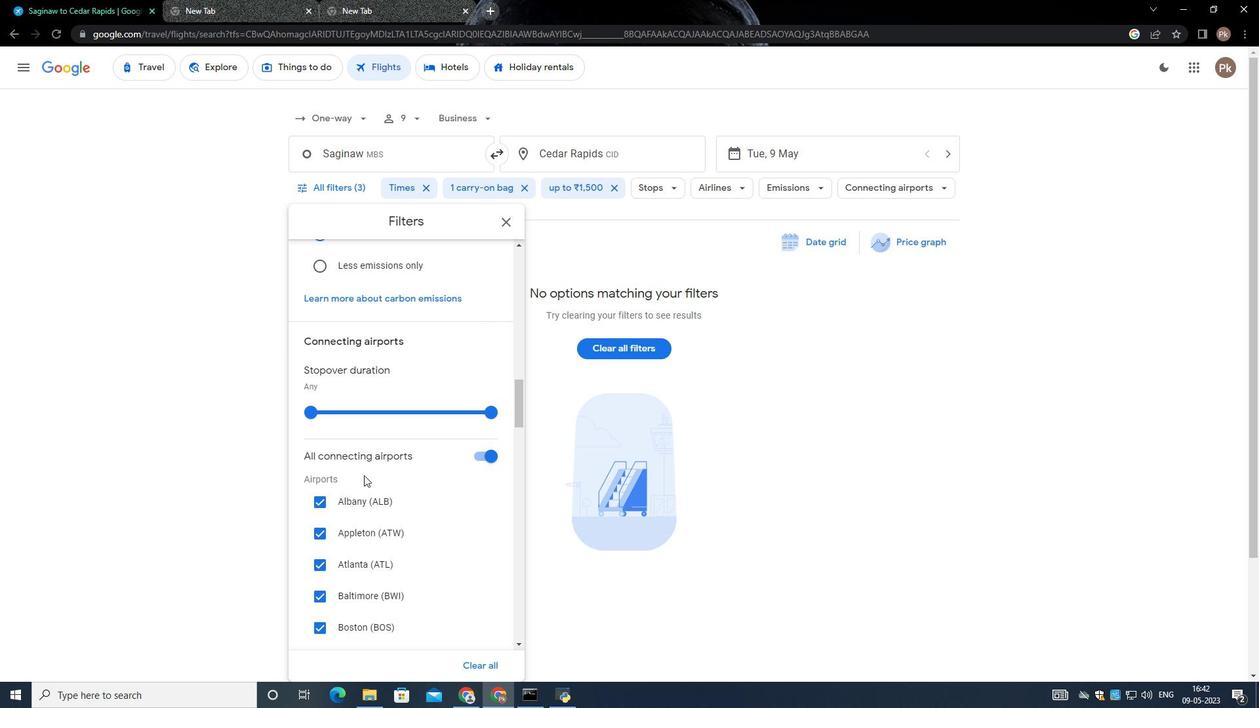
Action: Mouse moved to (371, 476)
Screenshot: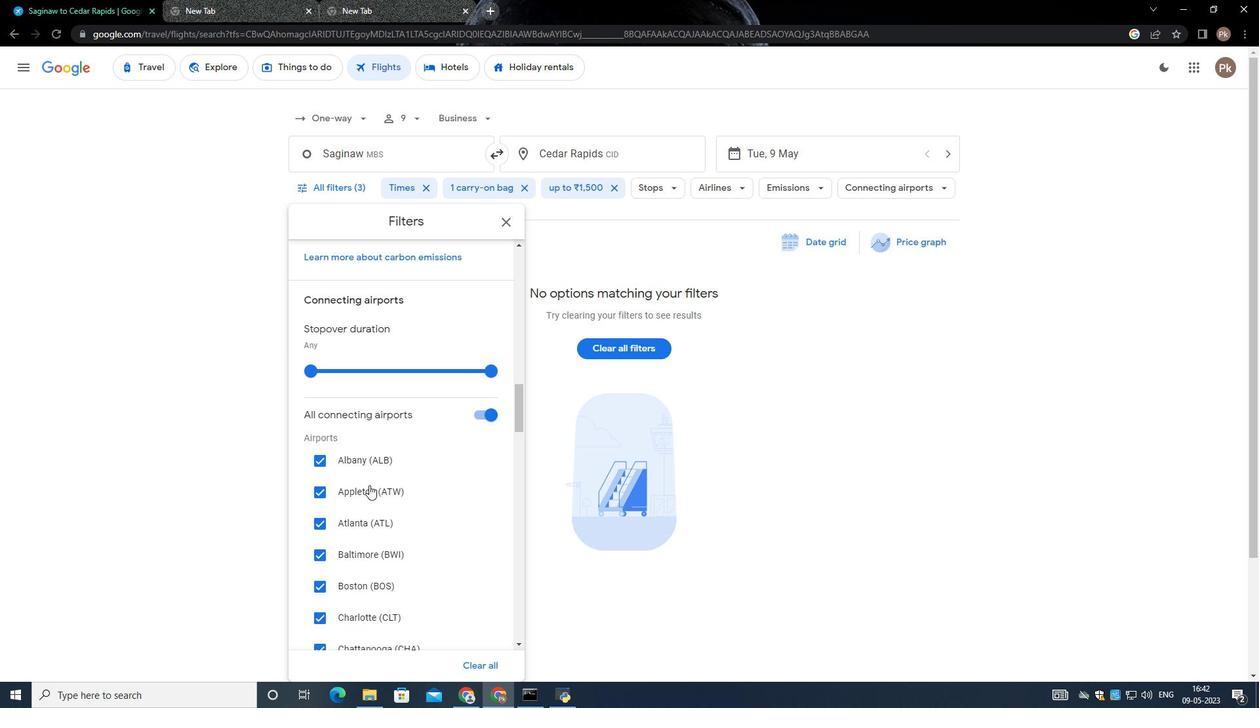 
Action: Mouse scrolled (371, 475) with delta (0, 0)
Screenshot: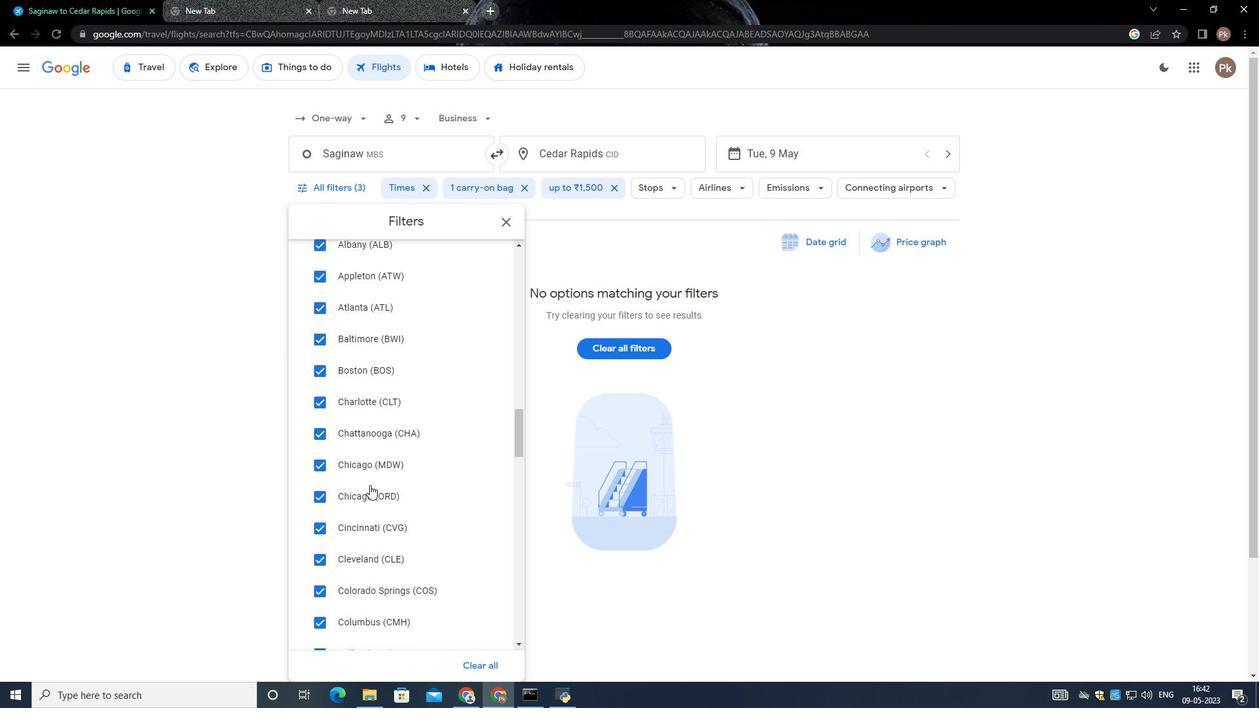 
Action: Mouse moved to (371, 476)
Screenshot: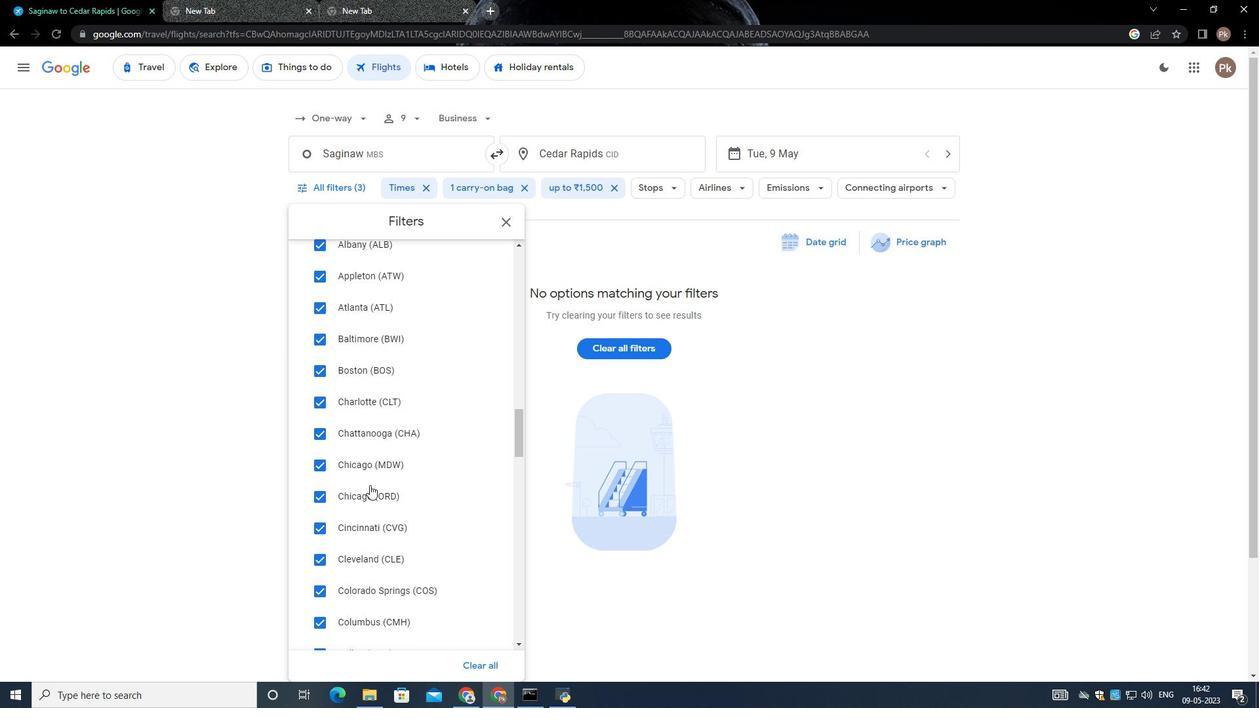 
Action: Mouse scrolled (371, 476) with delta (0, 0)
Screenshot: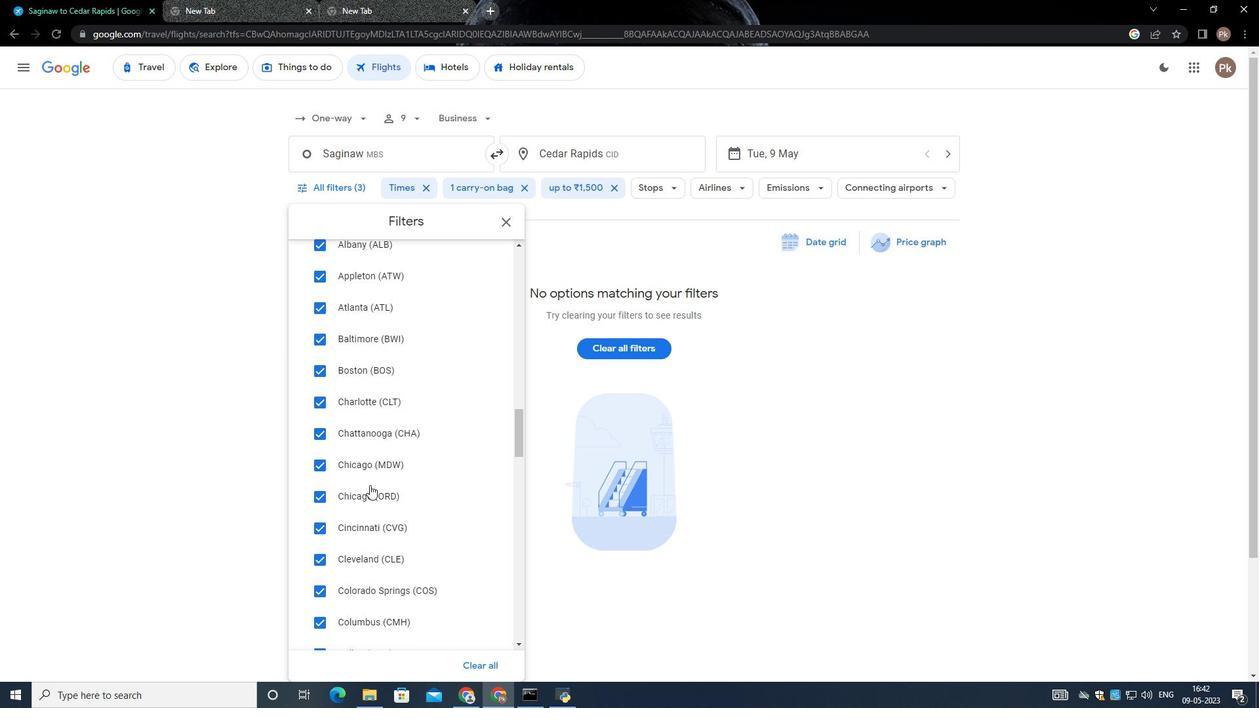 
Action: Mouse scrolled (371, 476) with delta (0, 0)
Screenshot: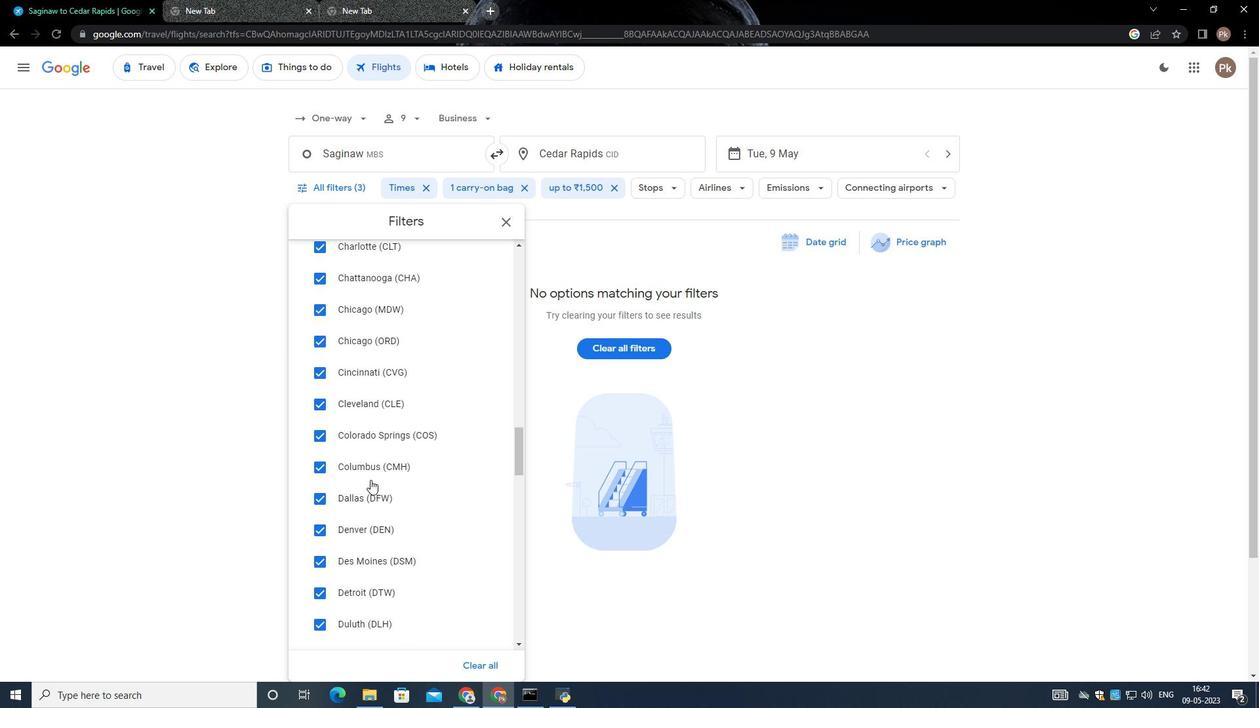 
Action: Mouse scrolled (371, 476) with delta (0, 0)
Screenshot: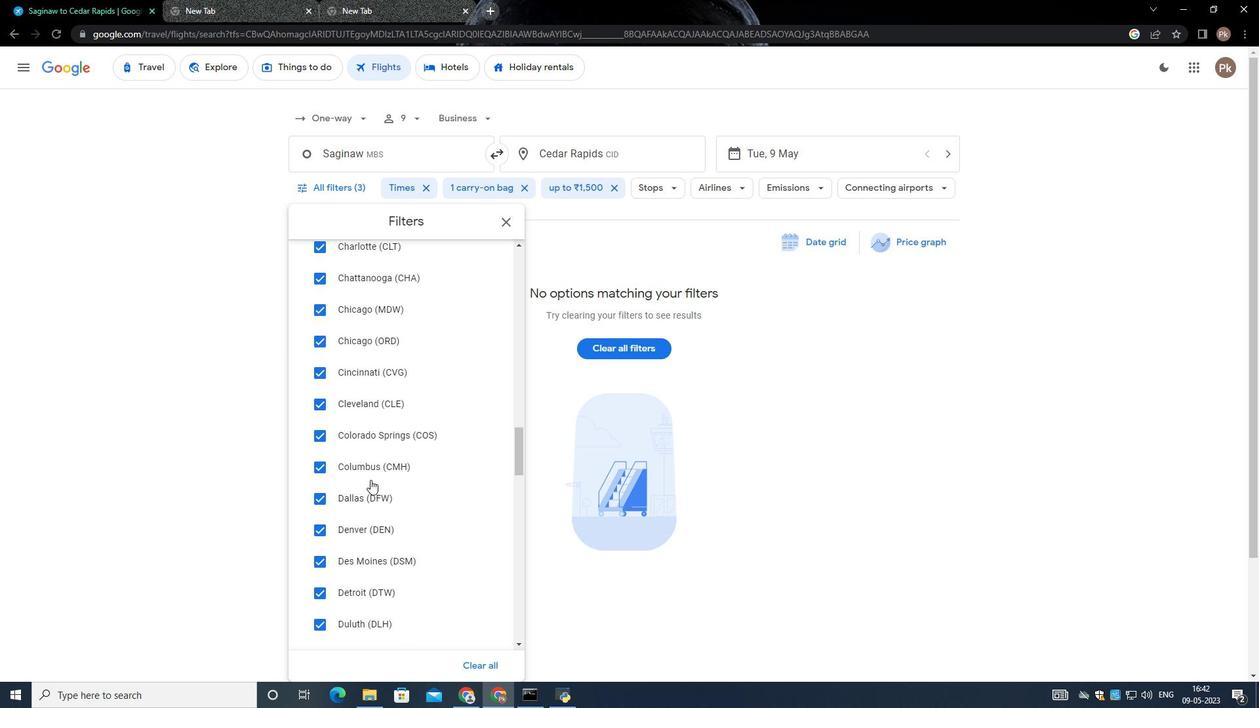 
Action: Mouse scrolled (371, 476) with delta (0, 0)
Screenshot: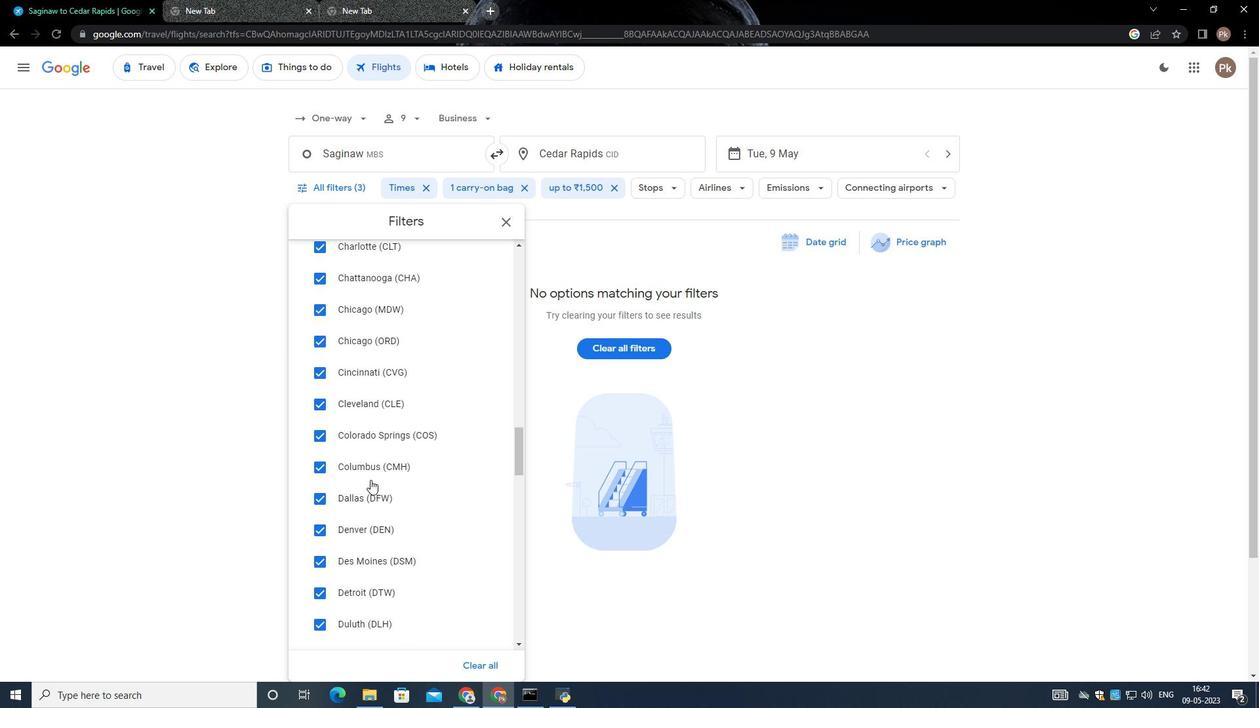 
Action: Mouse scrolled (371, 476) with delta (0, 0)
Screenshot: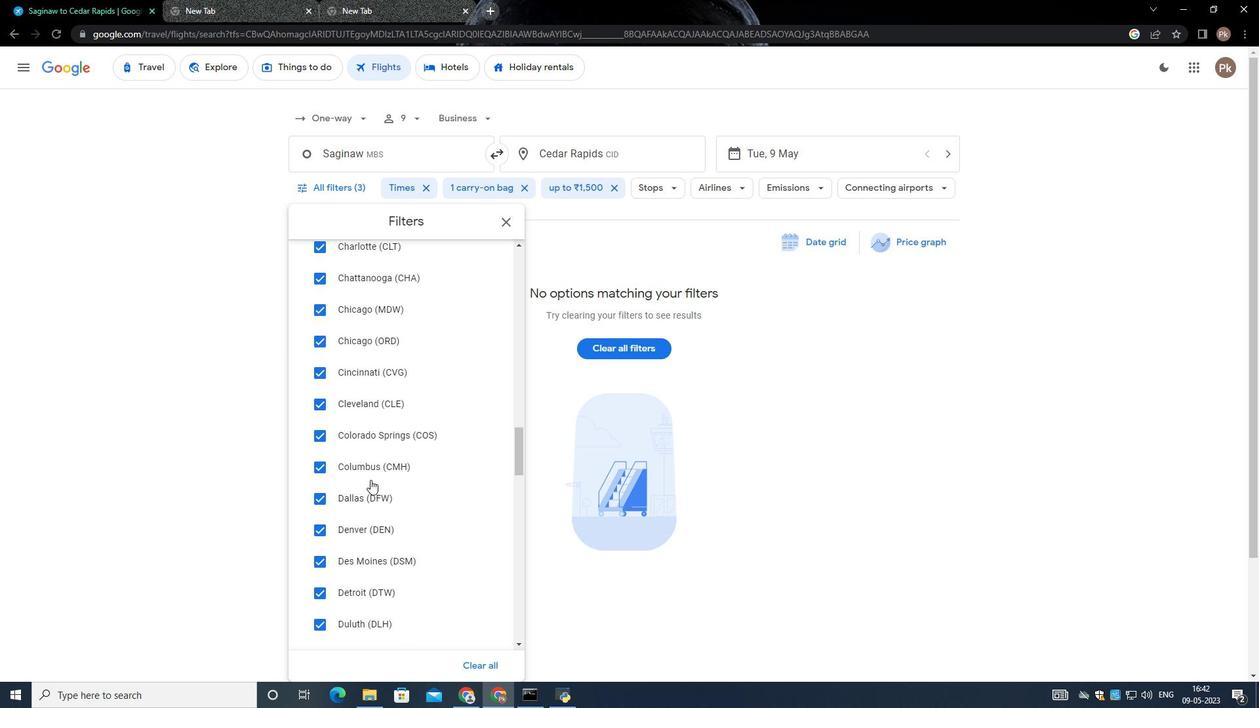 
Action: Mouse scrolled (371, 476) with delta (0, 0)
Screenshot: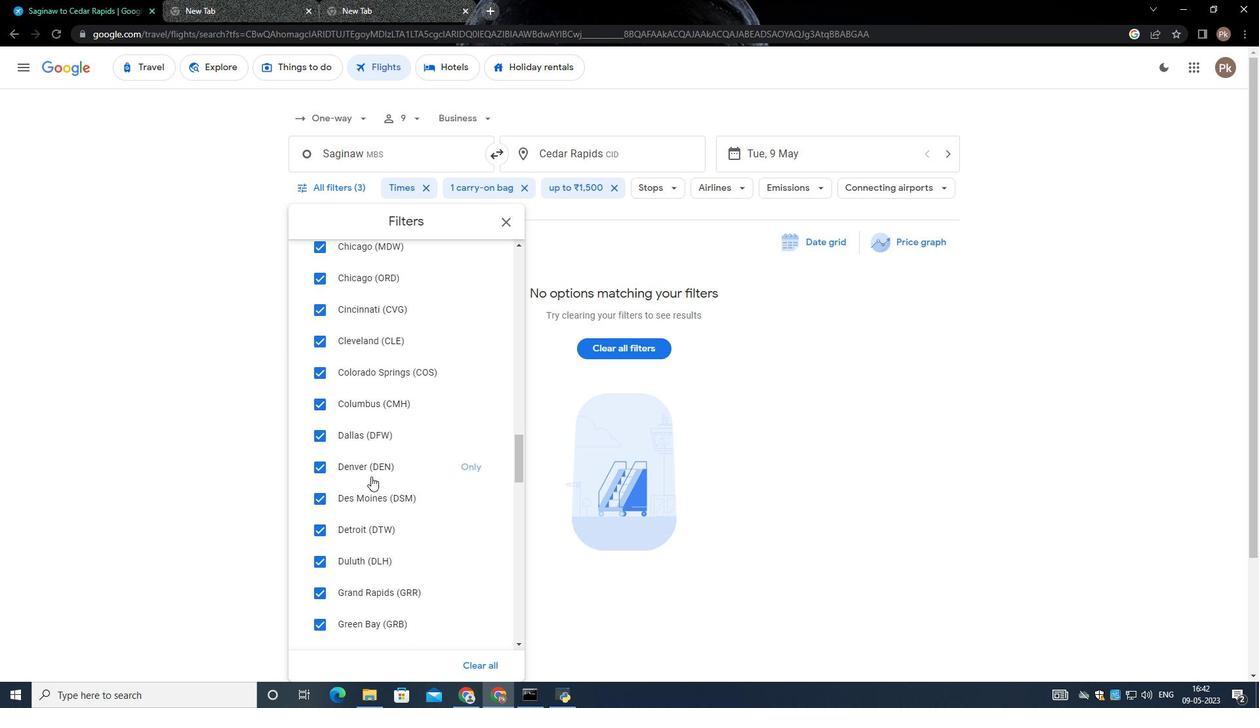 
Action: Mouse scrolled (371, 476) with delta (0, 0)
Screenshot: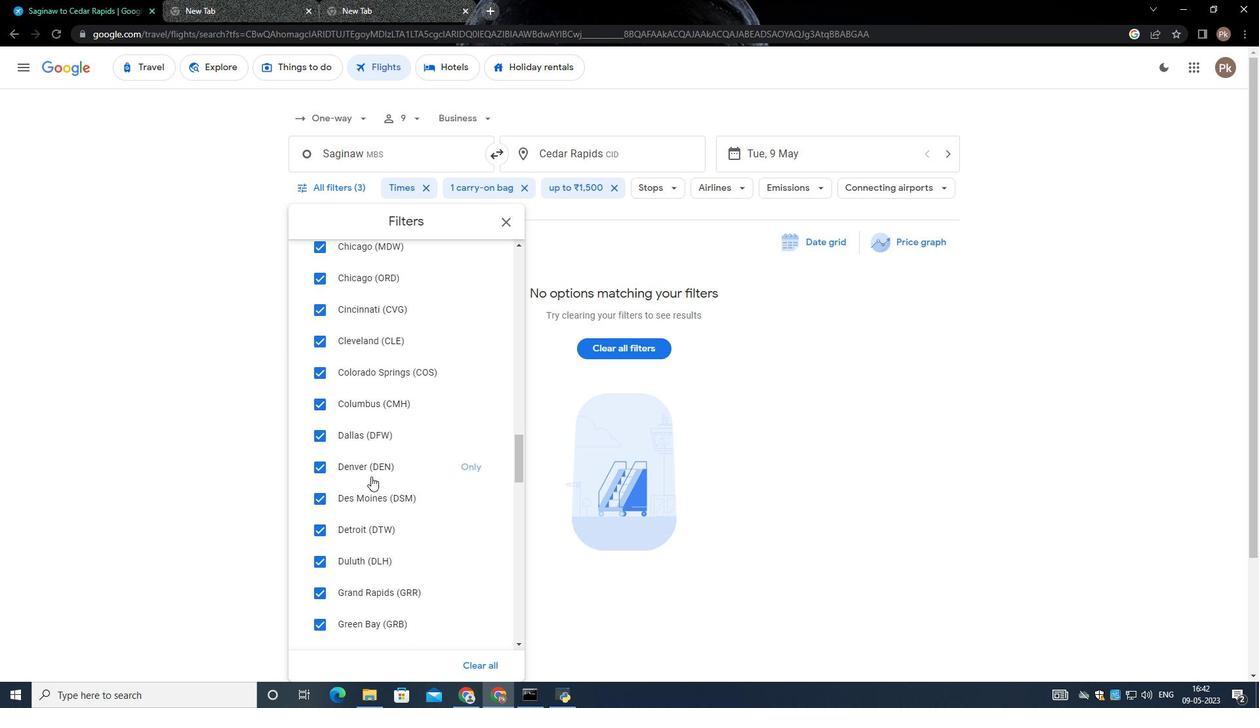 
Action: Mouse scrolled (371, 476) with delta (0, 0)
Screenshot: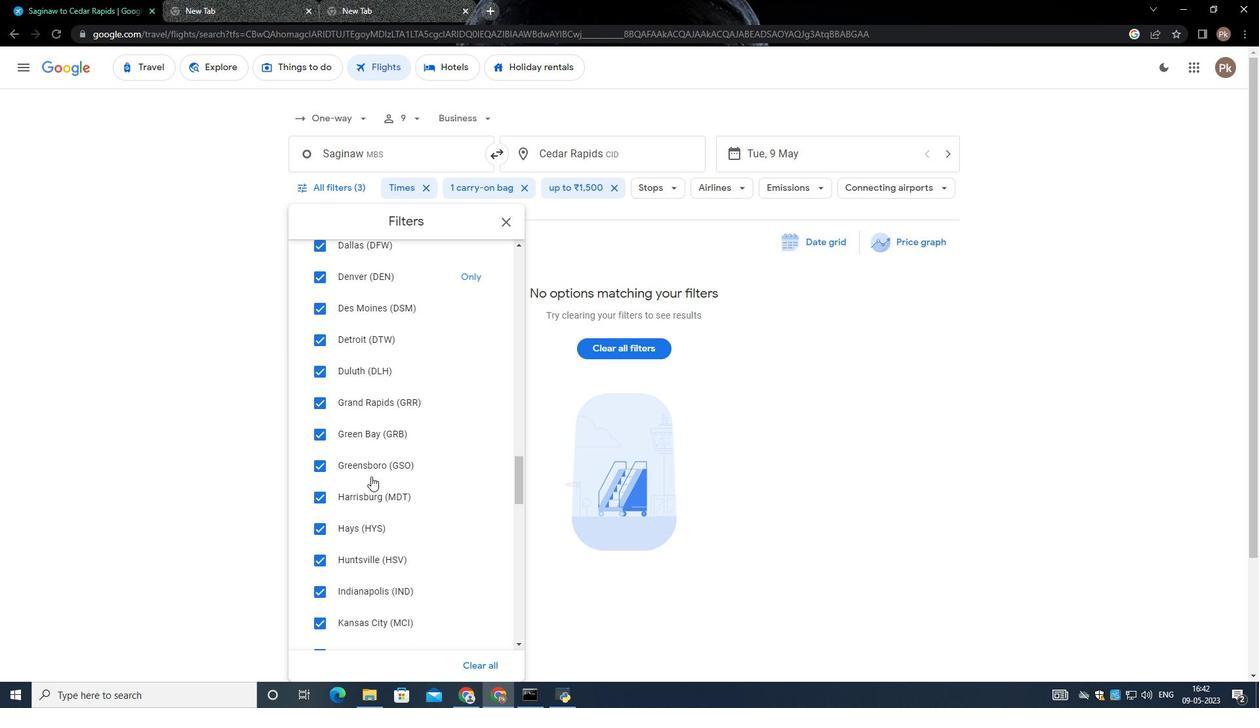 
Action: Mouse scrolled (371, 476) with delta (0, 0)
Screenshot: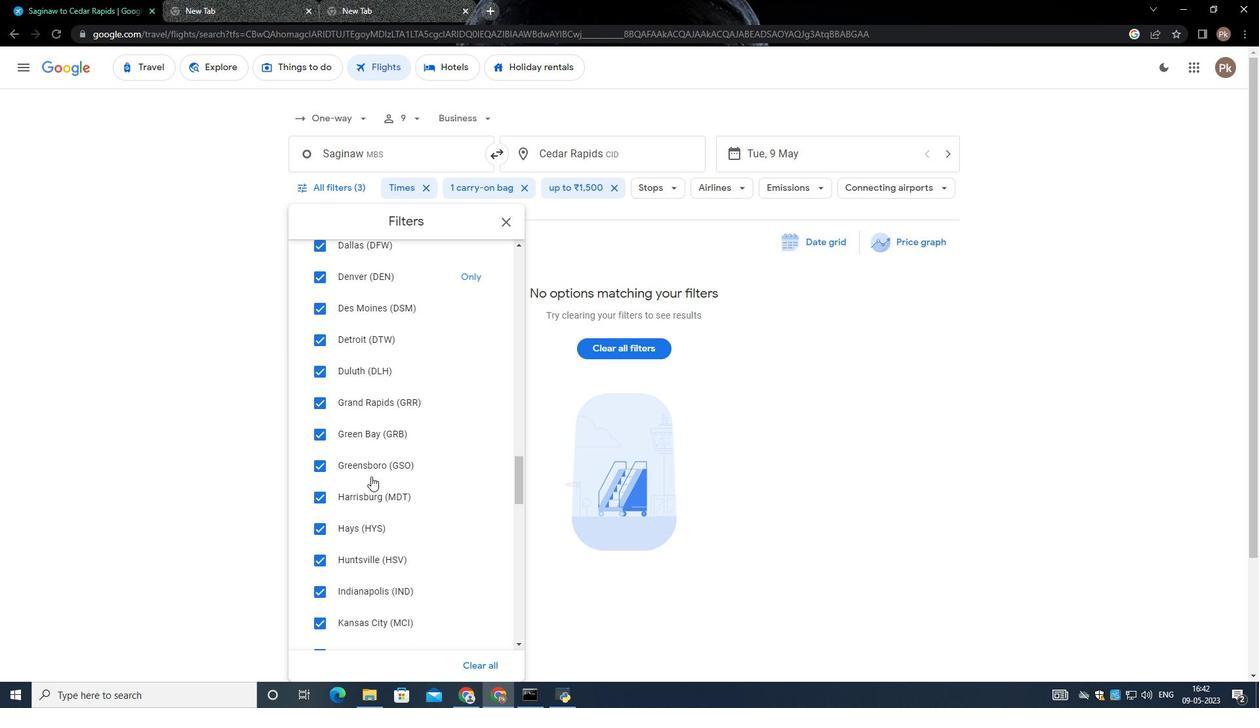 
Action: Mouse scrolled (371, 476) with delta (0, 0)
Screenshot: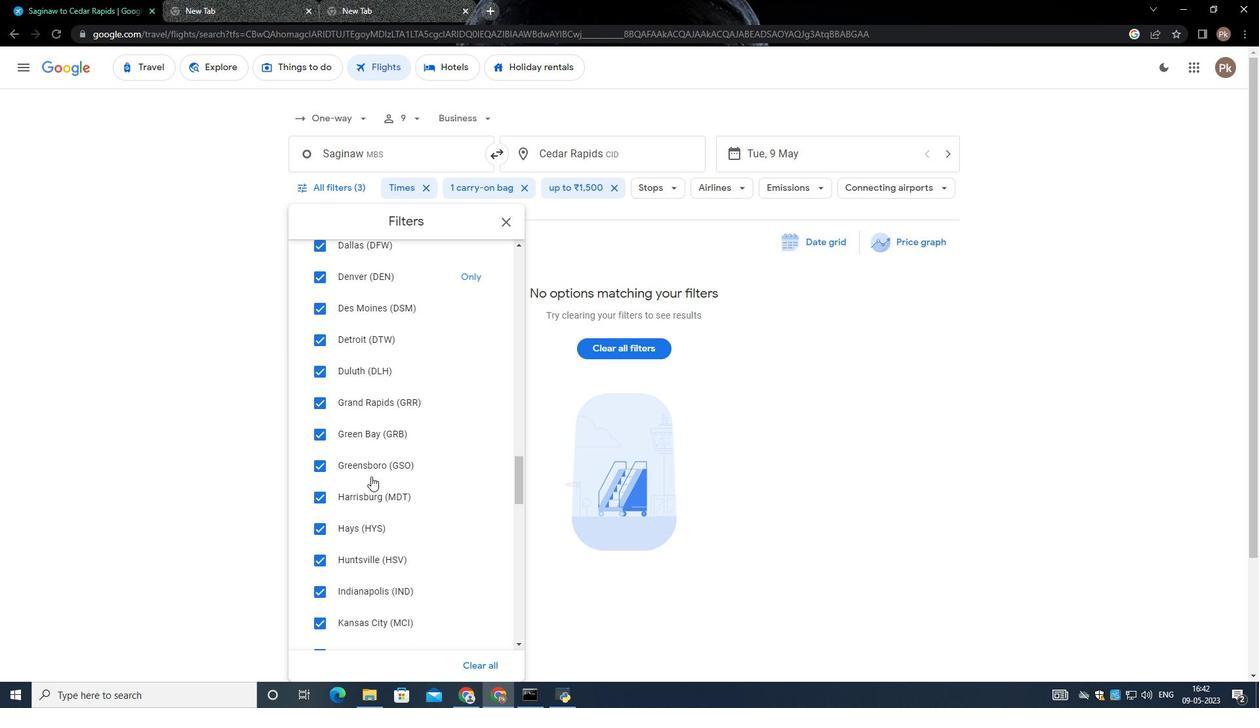 
Action: Mouse moved to (372, 490)
Screenshot: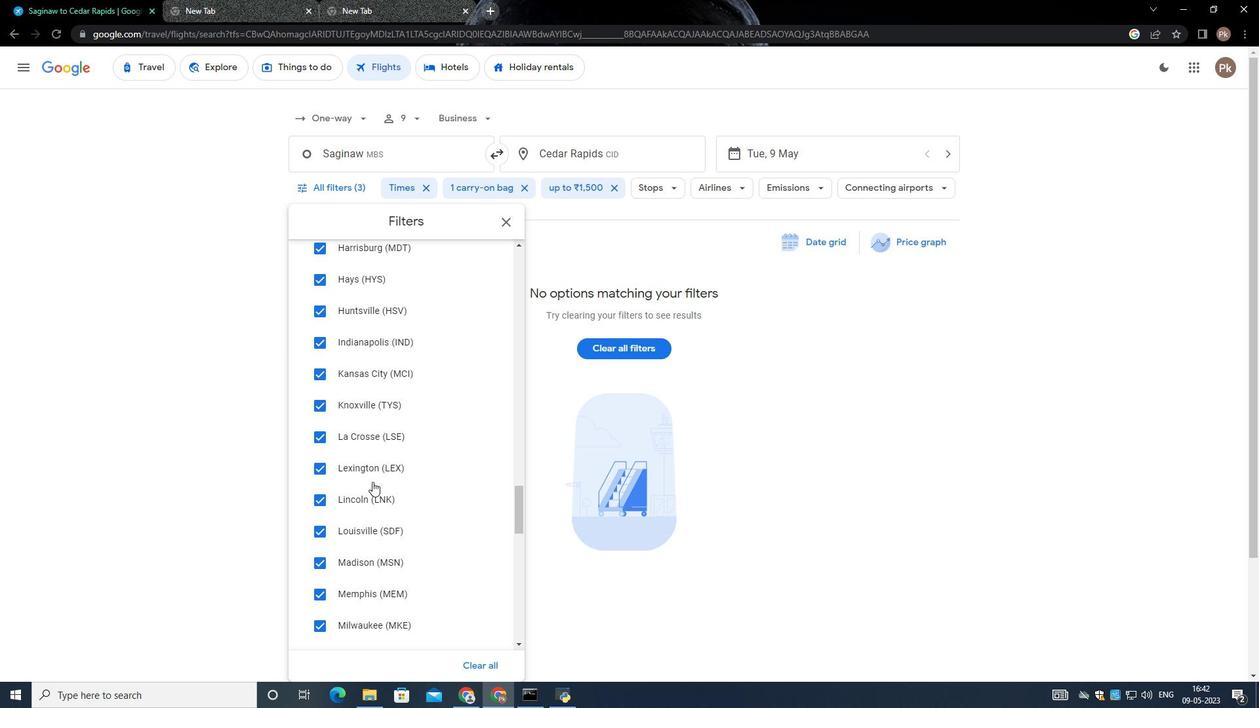 
Action: Mouse scrolled (372, 480) with delta (0, 0)
Screenshot: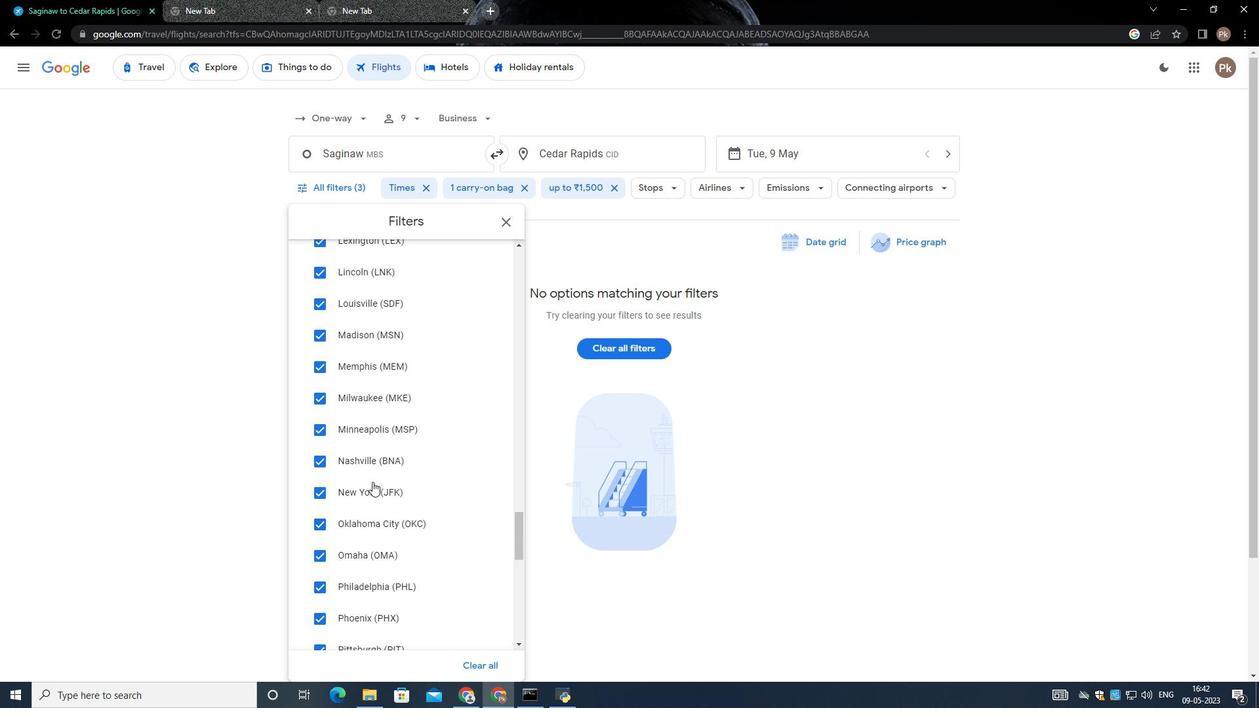 
Action: Mouse moved to (372, 490)
Screenshot: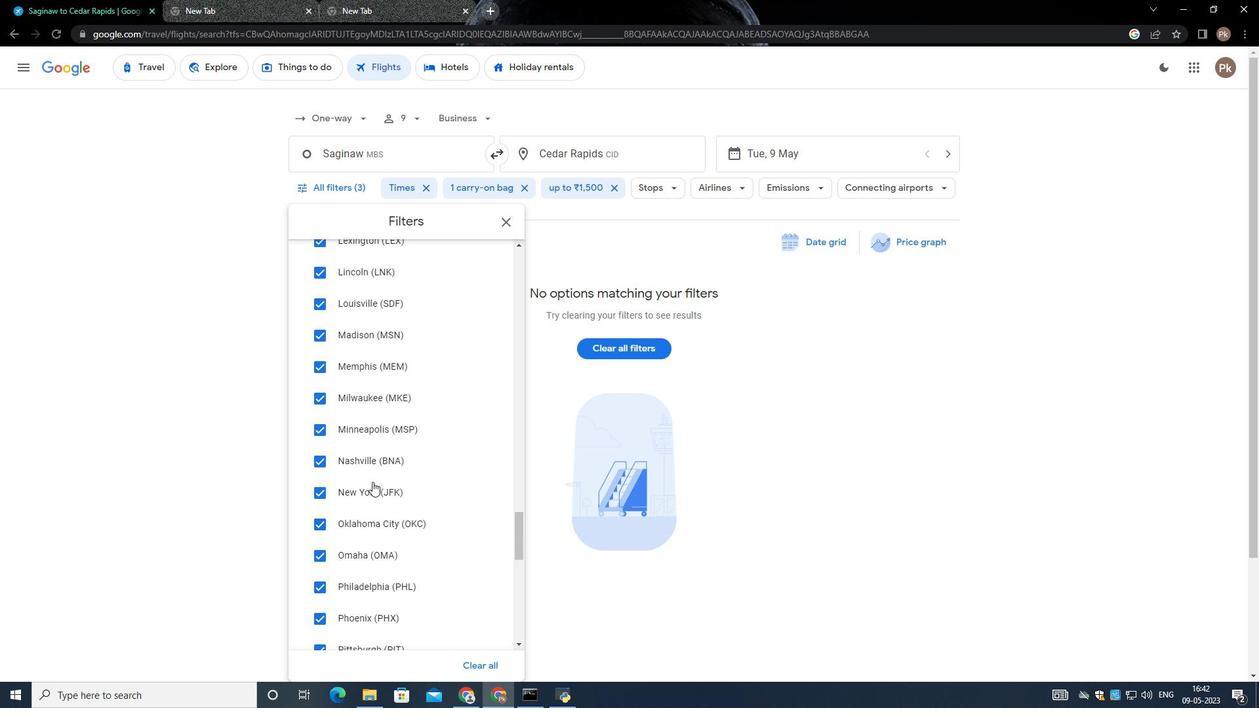 
Action: Mouse scrolled (372, 480) with delta (0, 0)
Screenshot: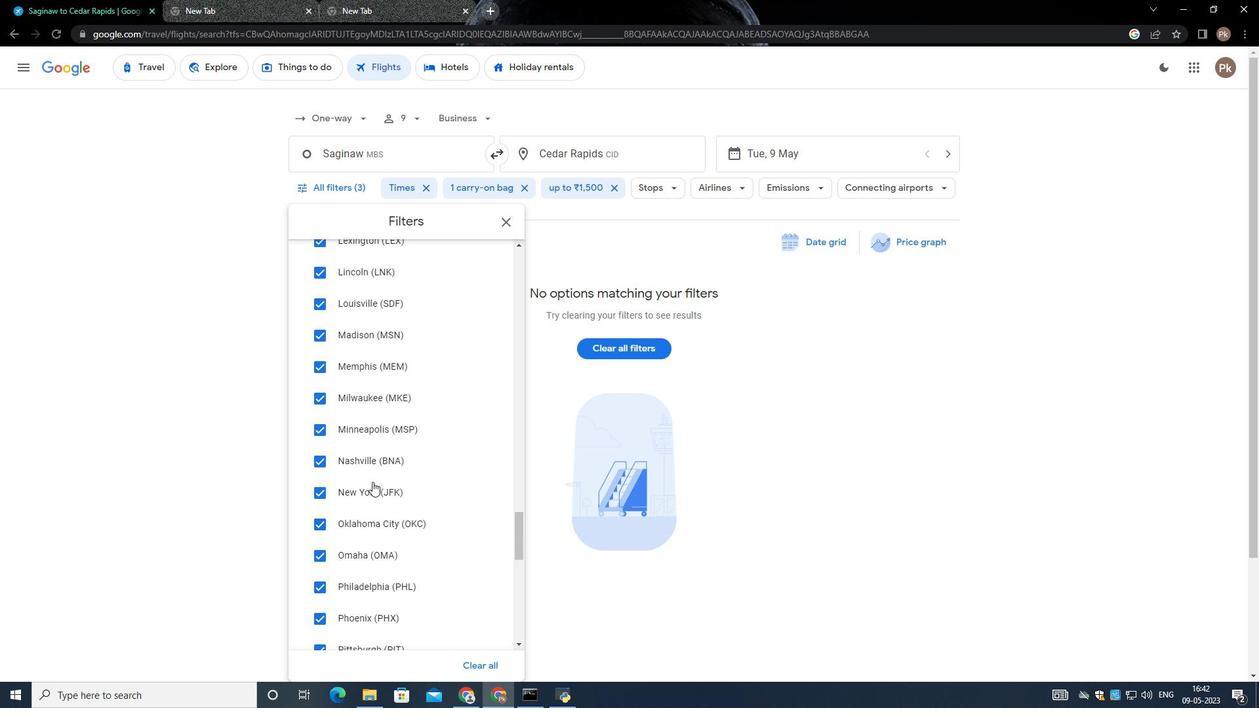 
Action: Mouse scrolled (372, 480) with delta (0, 0)
Screenshot: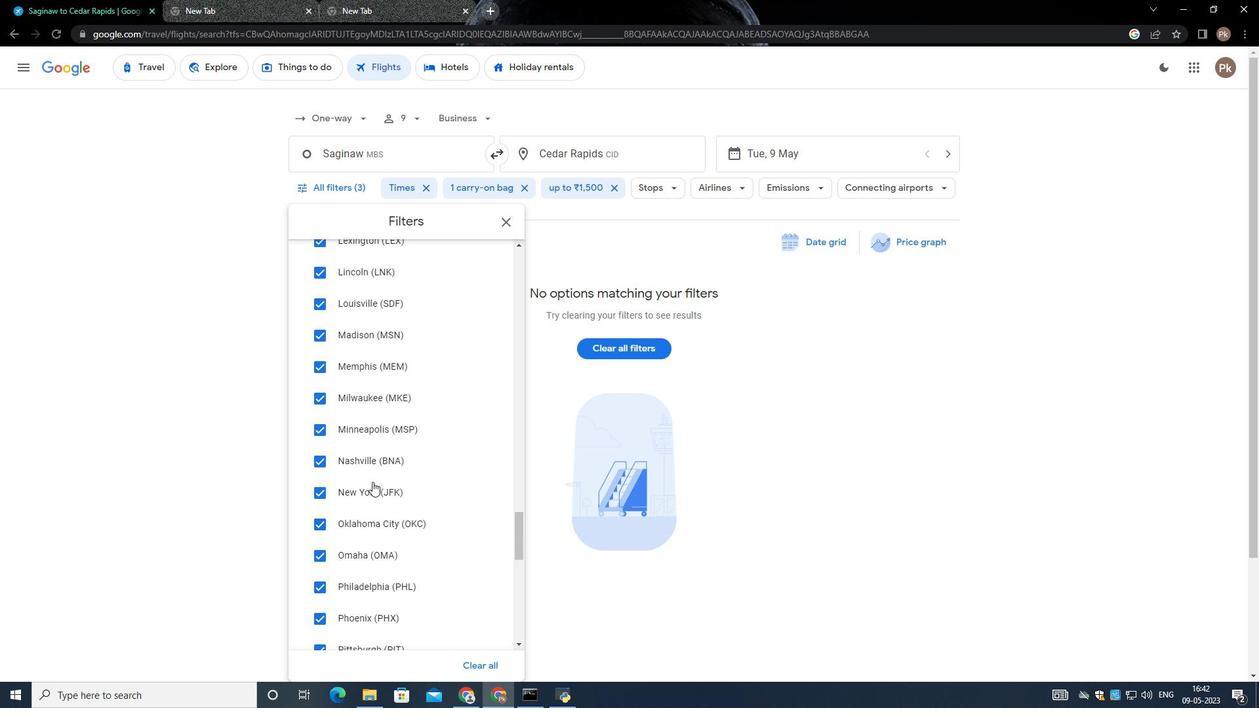 
Action: Mouse moved to (372, 490)
Screenshot: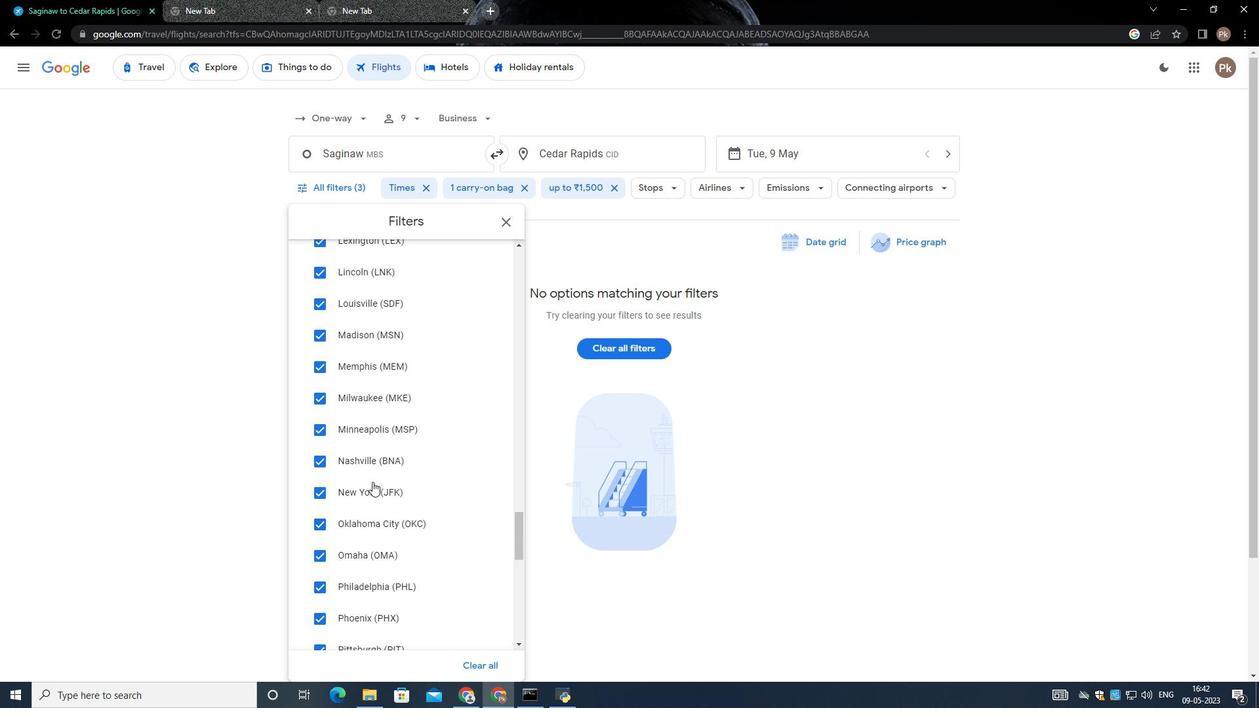 
Action: Mouse scrolled (372, 480) with delta (0, 0)
Screenshot: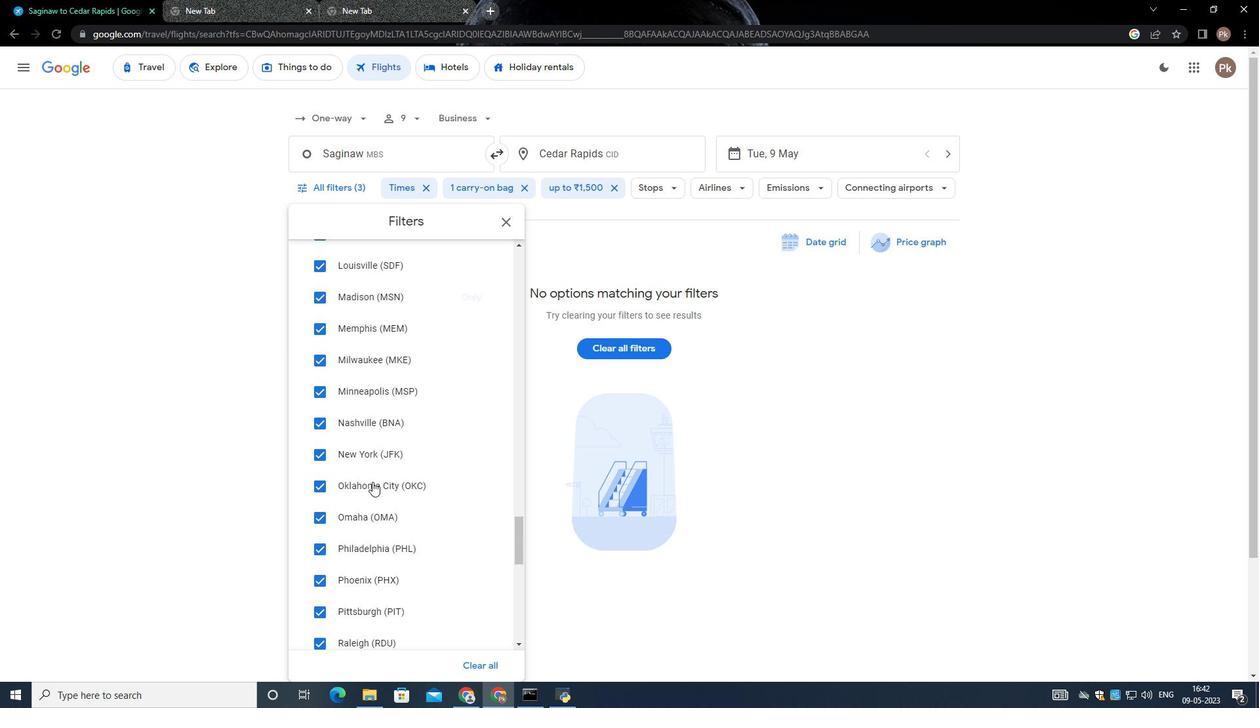 
Action: Mouse scrolled (372, 480) with delta (0, 0)
Screenshot: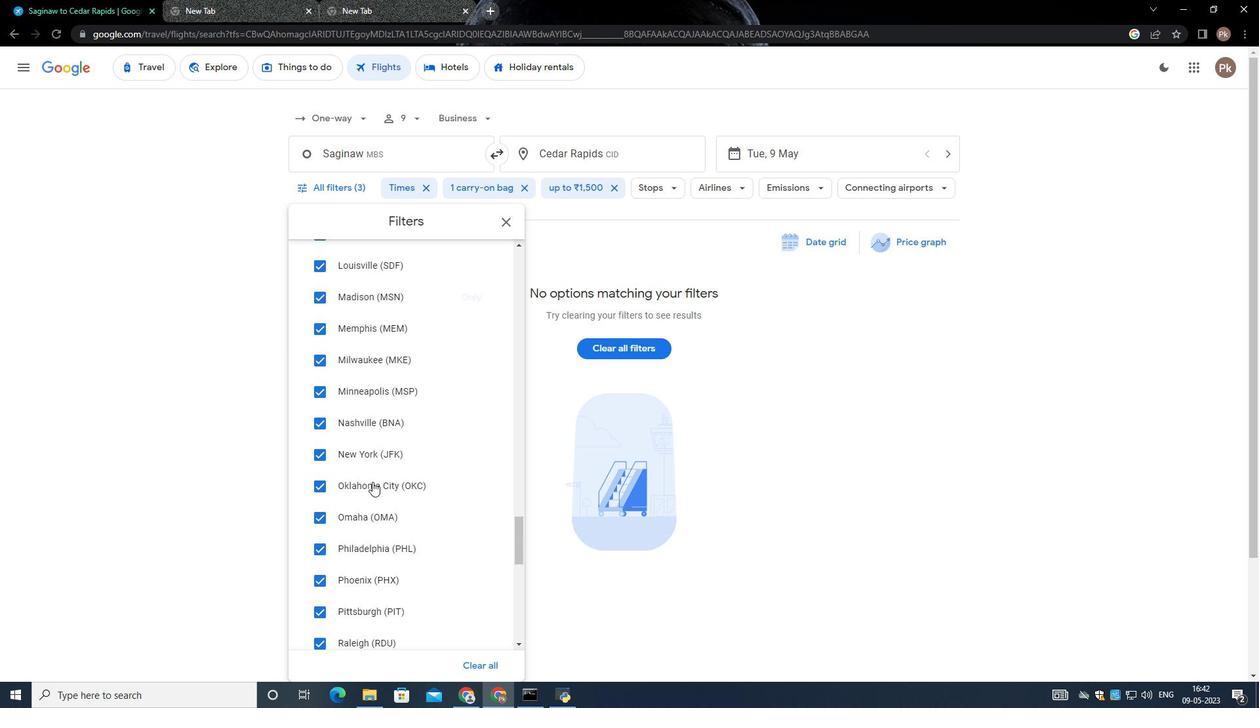 
Action: Mouse moved to (373, 487)
Screenshot: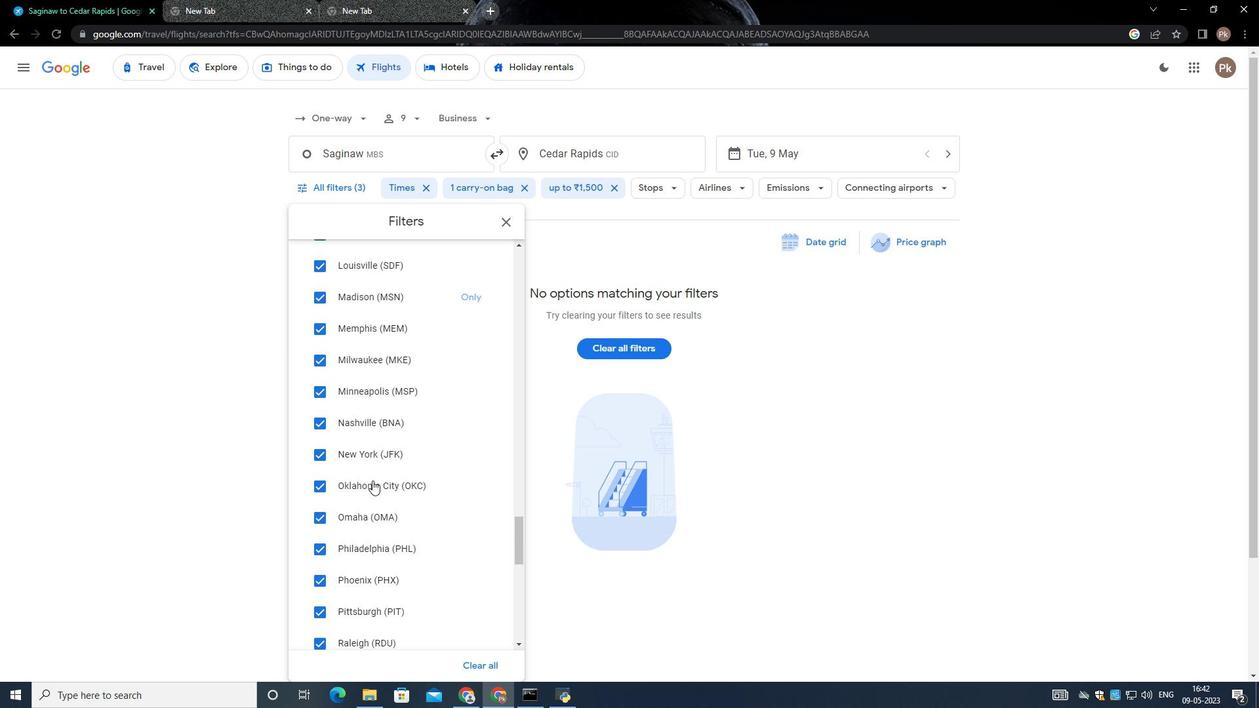 
Action: Mouse scrolled (373, 486) with delta (0, 0)
Screenshot: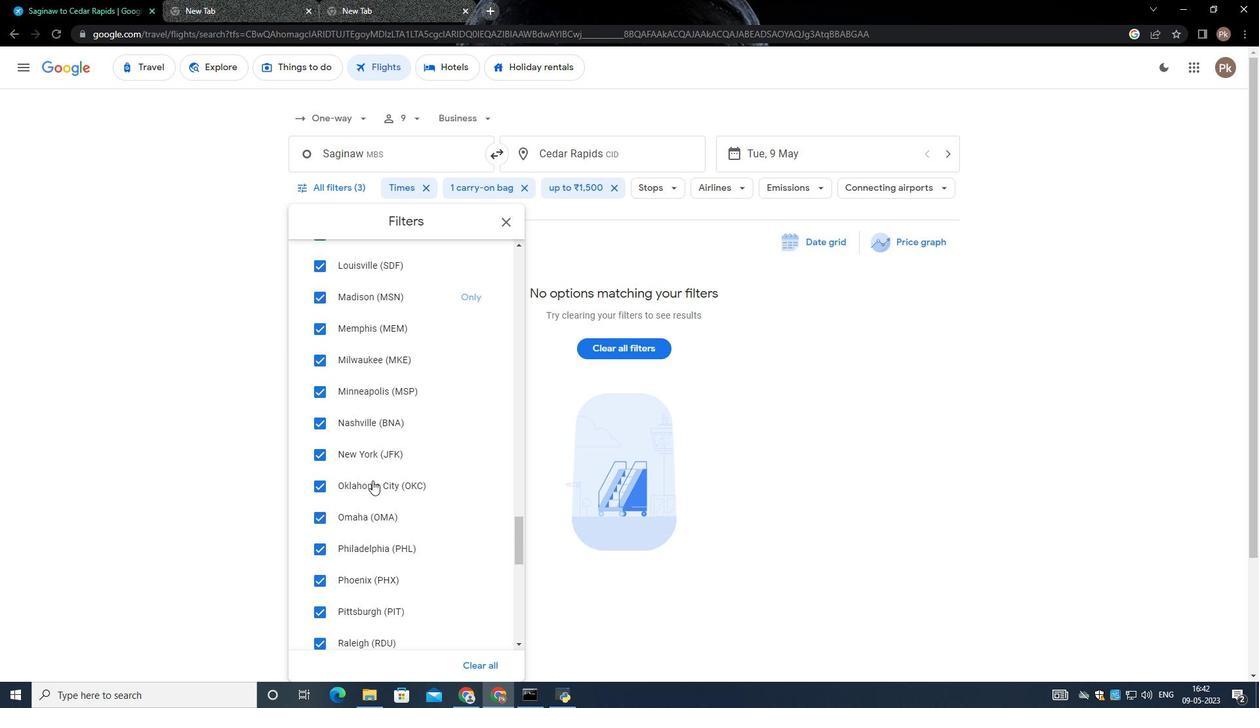 
Action: Mouse scrolled (373, 486) with delta (0, 0)
Screenshot: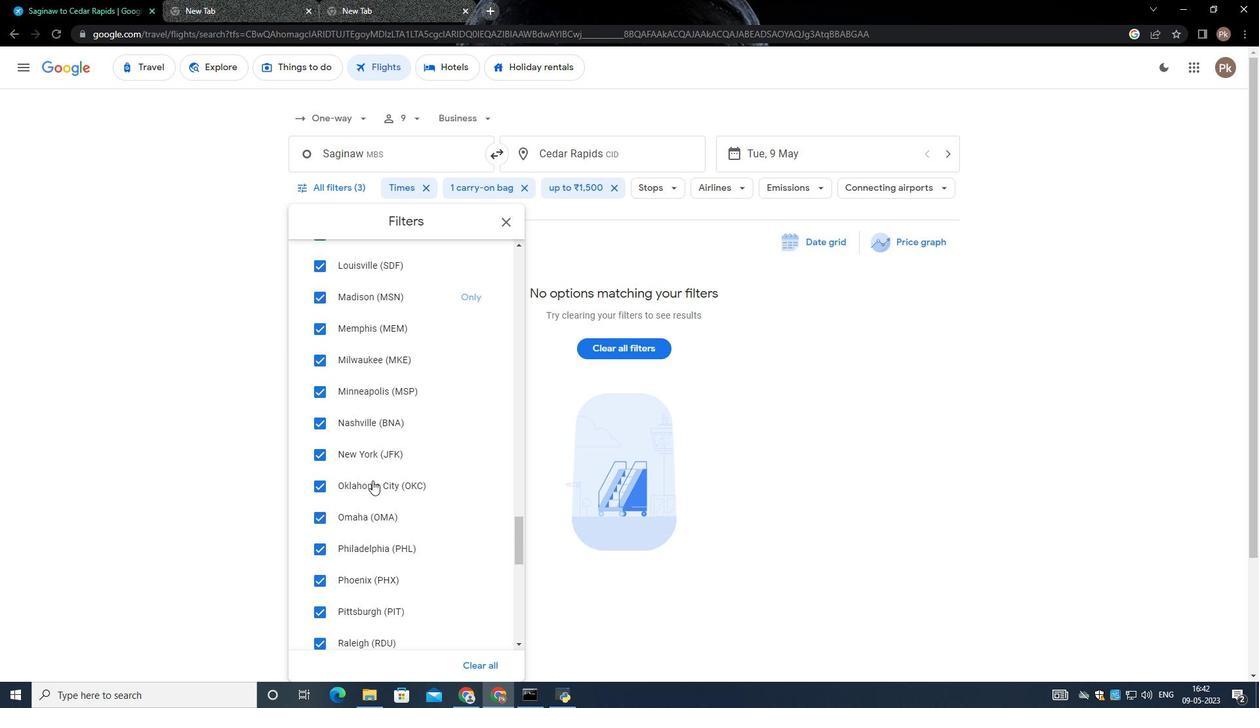 
Action: Mouse scrolled (373, 486) with delta (0, 0)
Screenshot: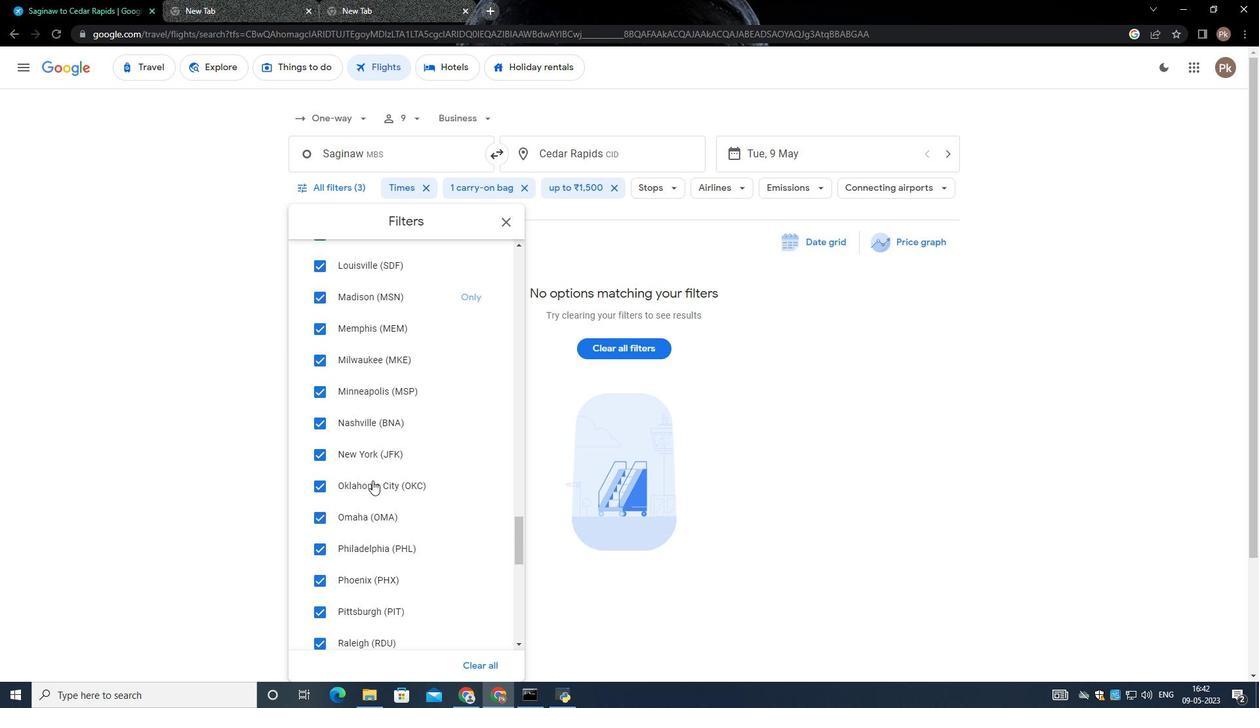 
Action: Mouse scrolled (373, 486) with delta (0, 0)
Screenshot: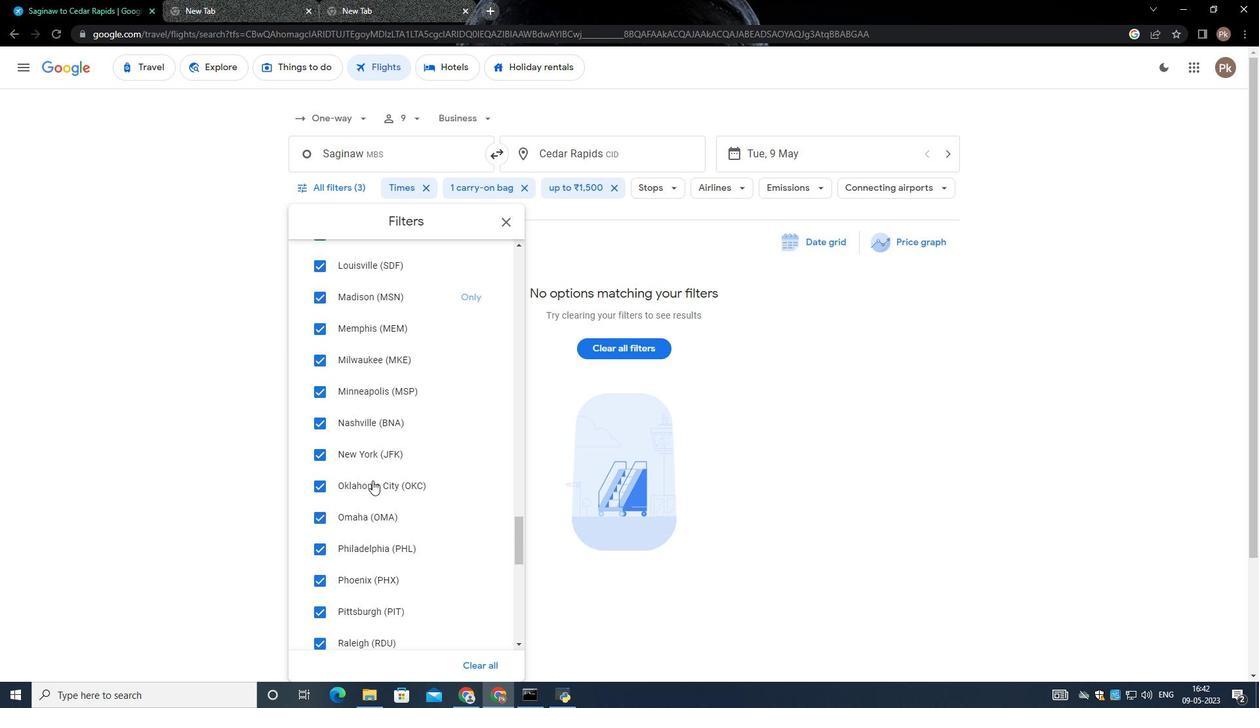 
Action: Mouse scrolled (373, 486) with delta (0, 0)
Screenshot: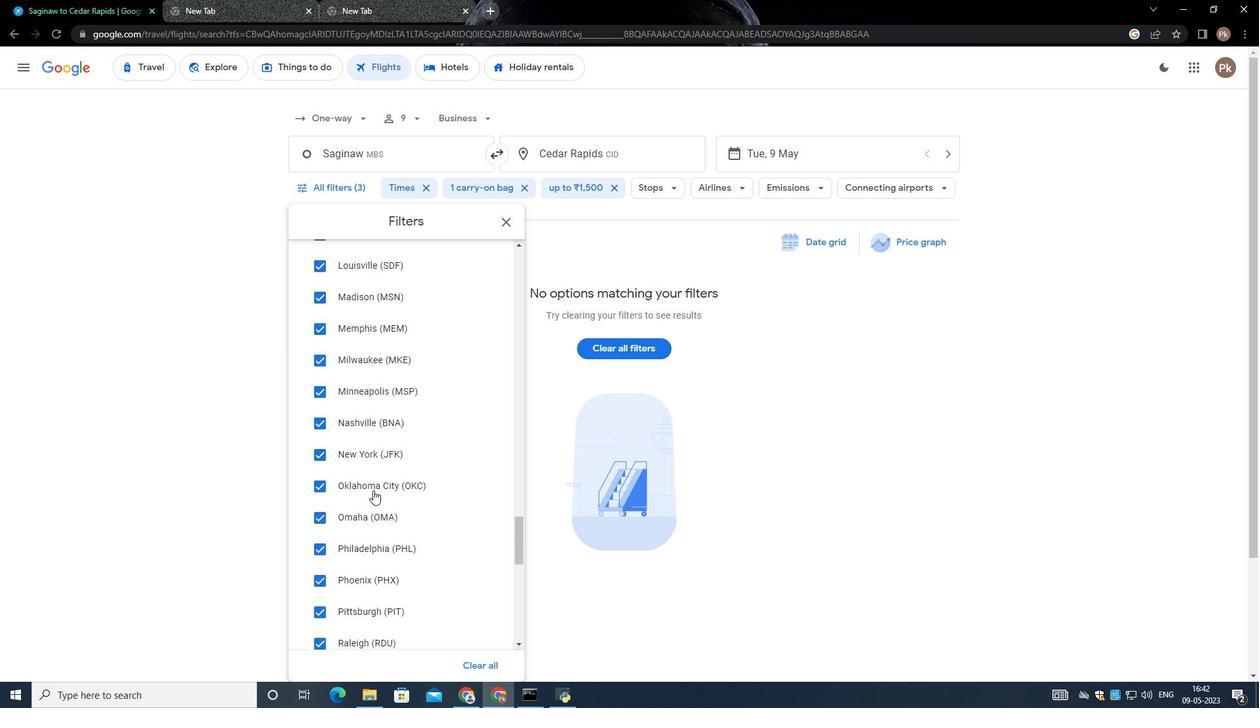 
Action: Mouse moved to (374, 487)
Screenshot: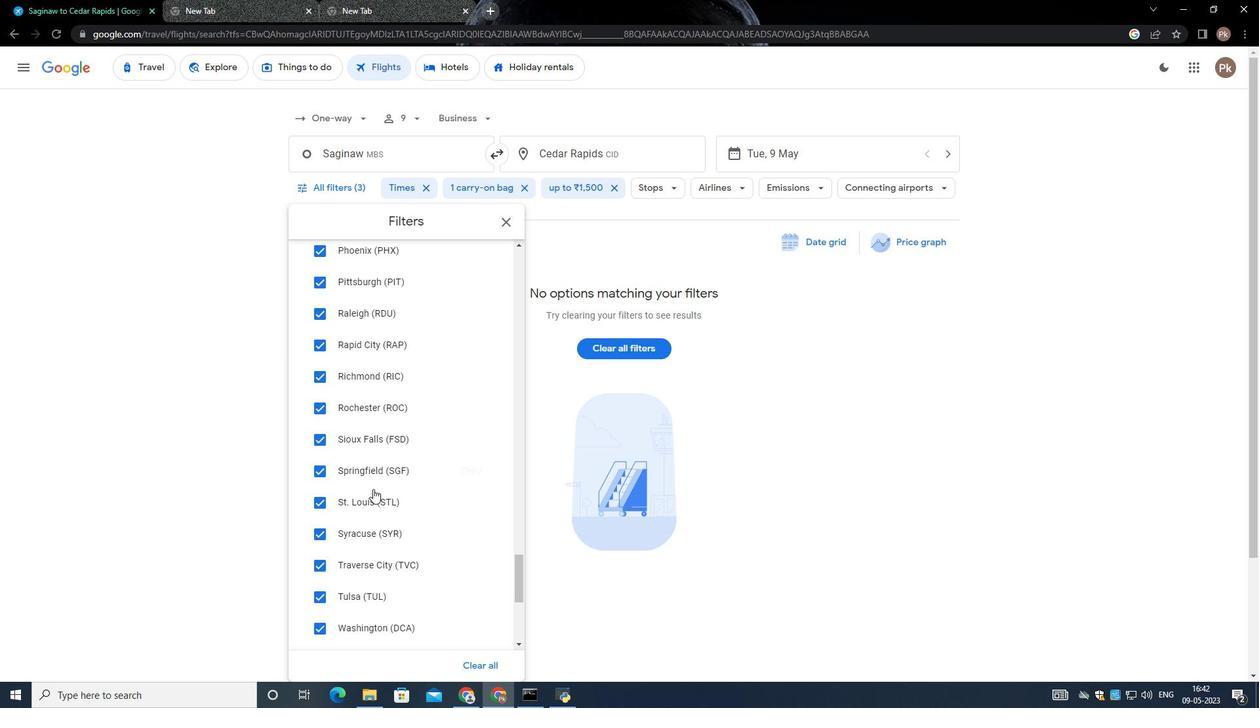 
Action: Mouse scrolled (374, 486) with delta (0, 0)
Screenshot: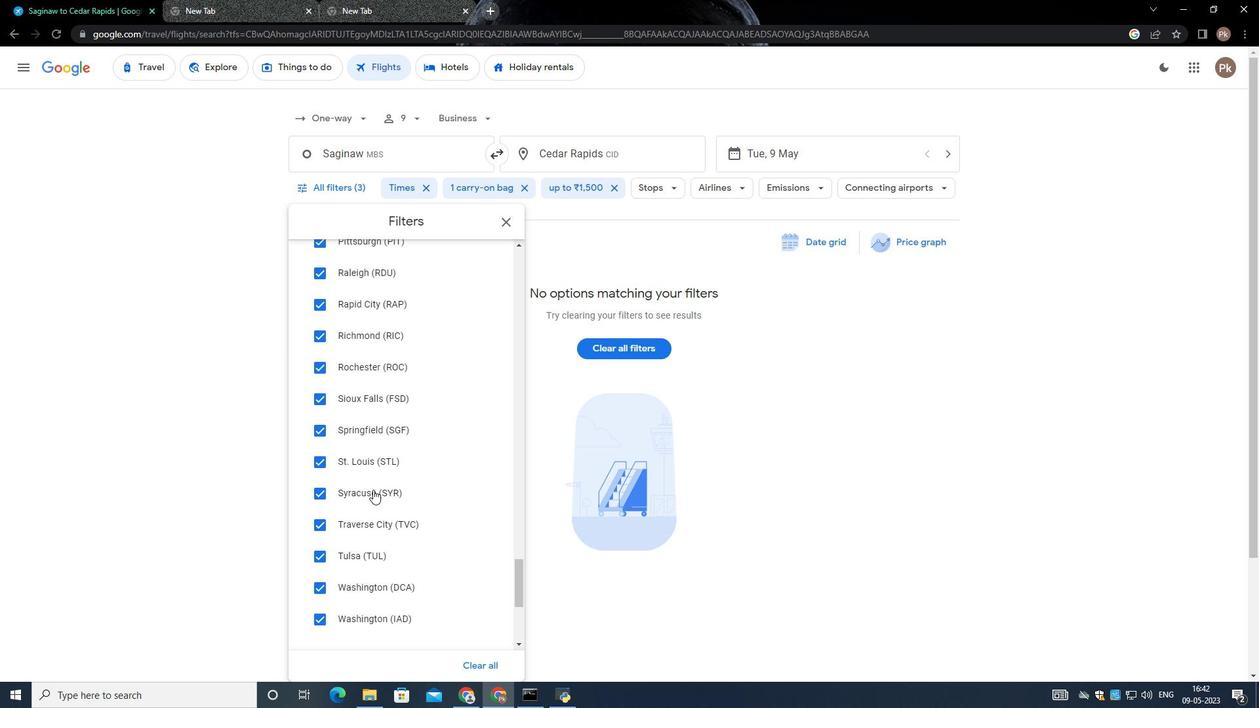 
Action: Mouse scrolled (374, 486) with delta (0, 0)
Screenshot: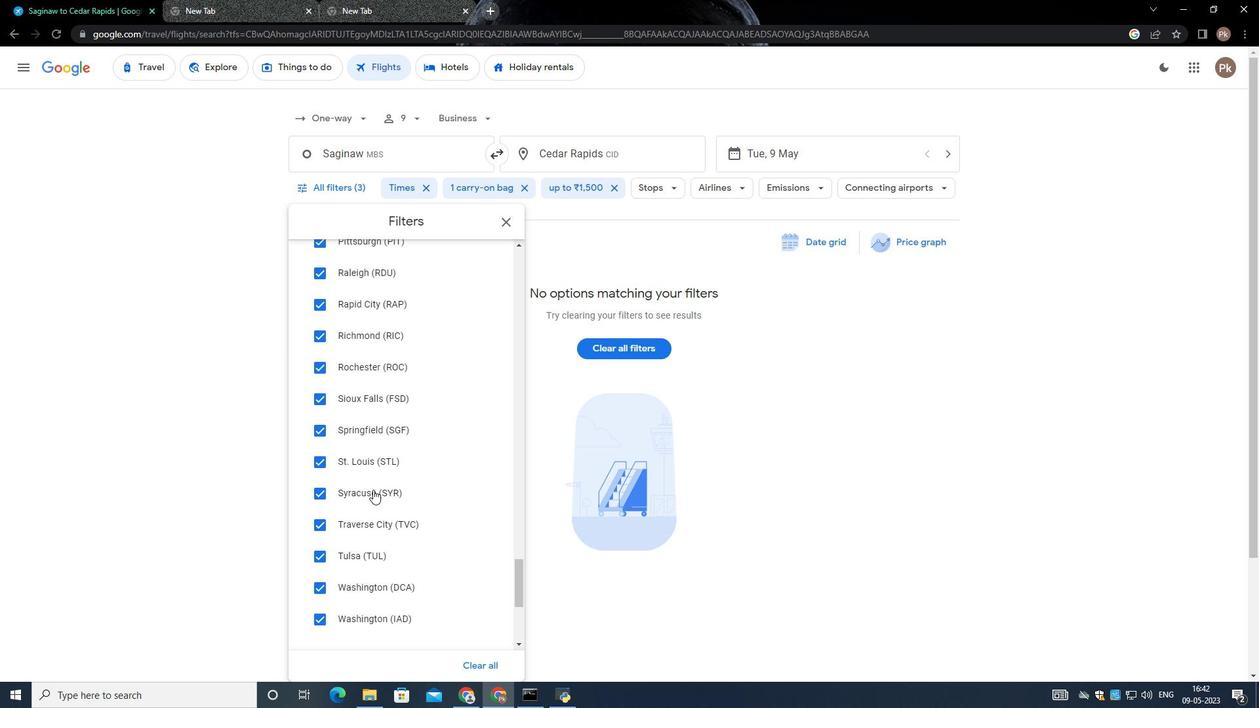 
Action: Mouse scrolled (374, 486) with delta (0, 0)
Screenshot: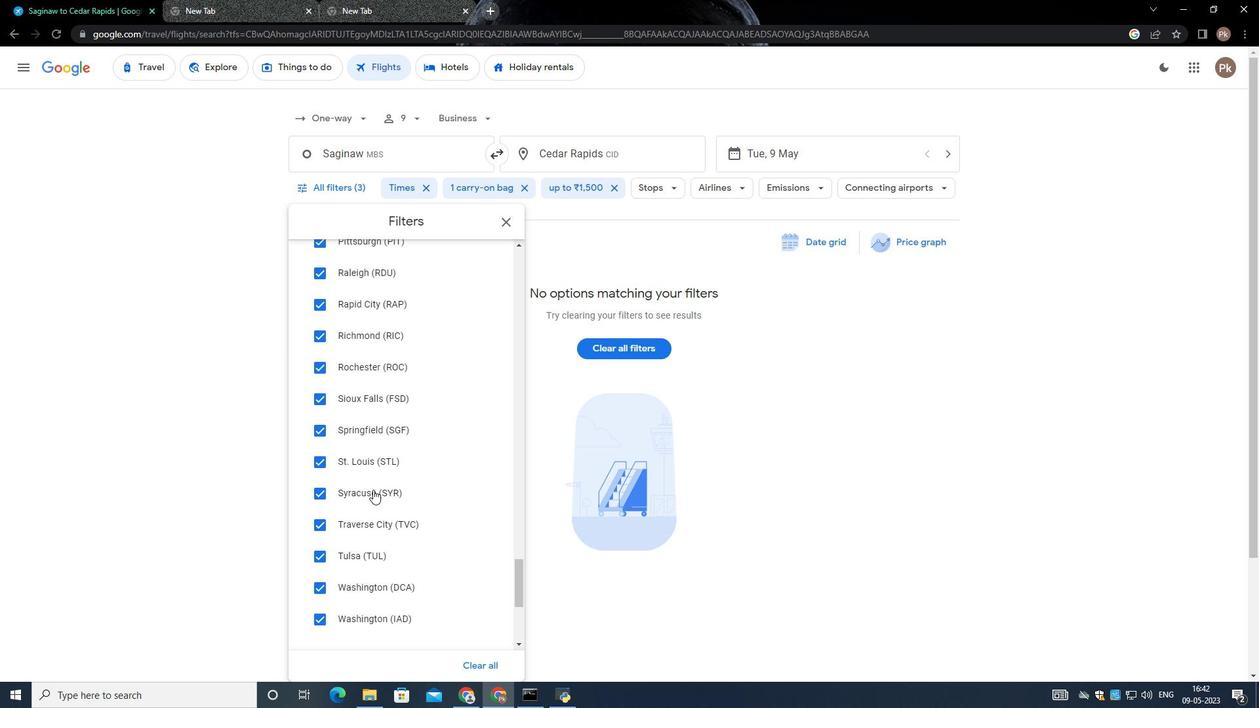 
Action: Mouse scrolled (374, 486) with delta (0, 0)
Screenshot: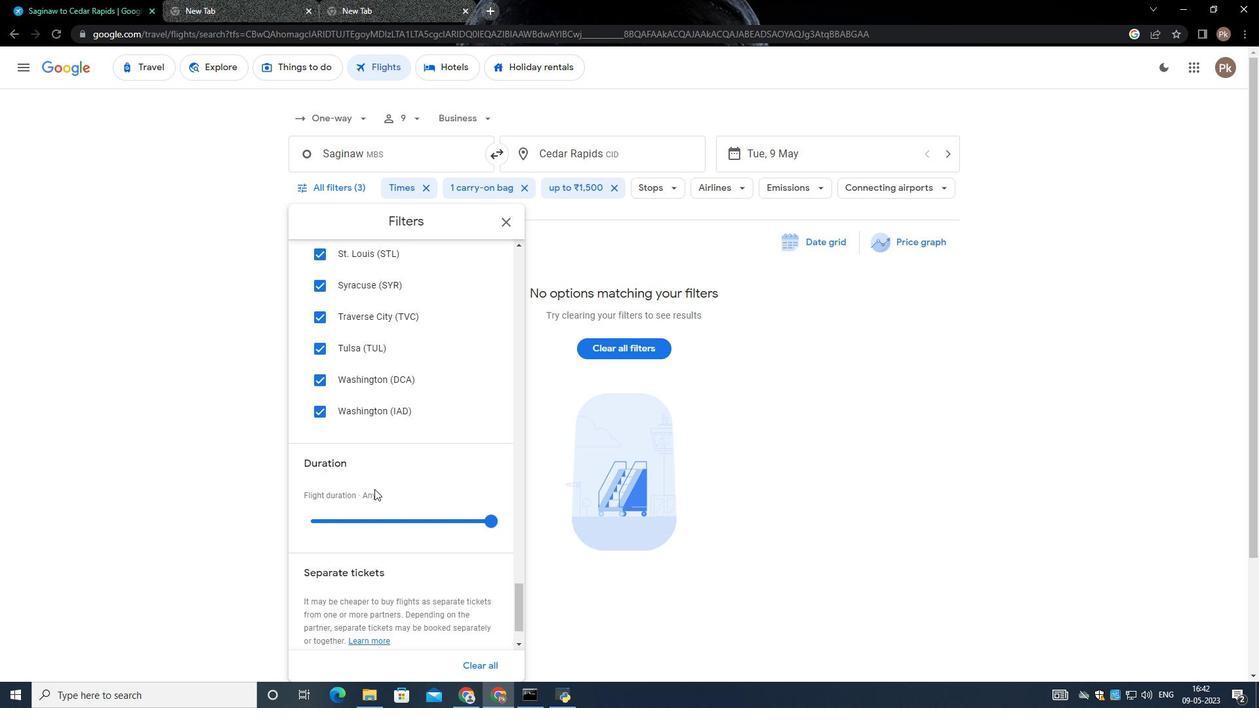 
Action: Mouse scrolled (374, 486) with delta (0, 0)
Screenshot: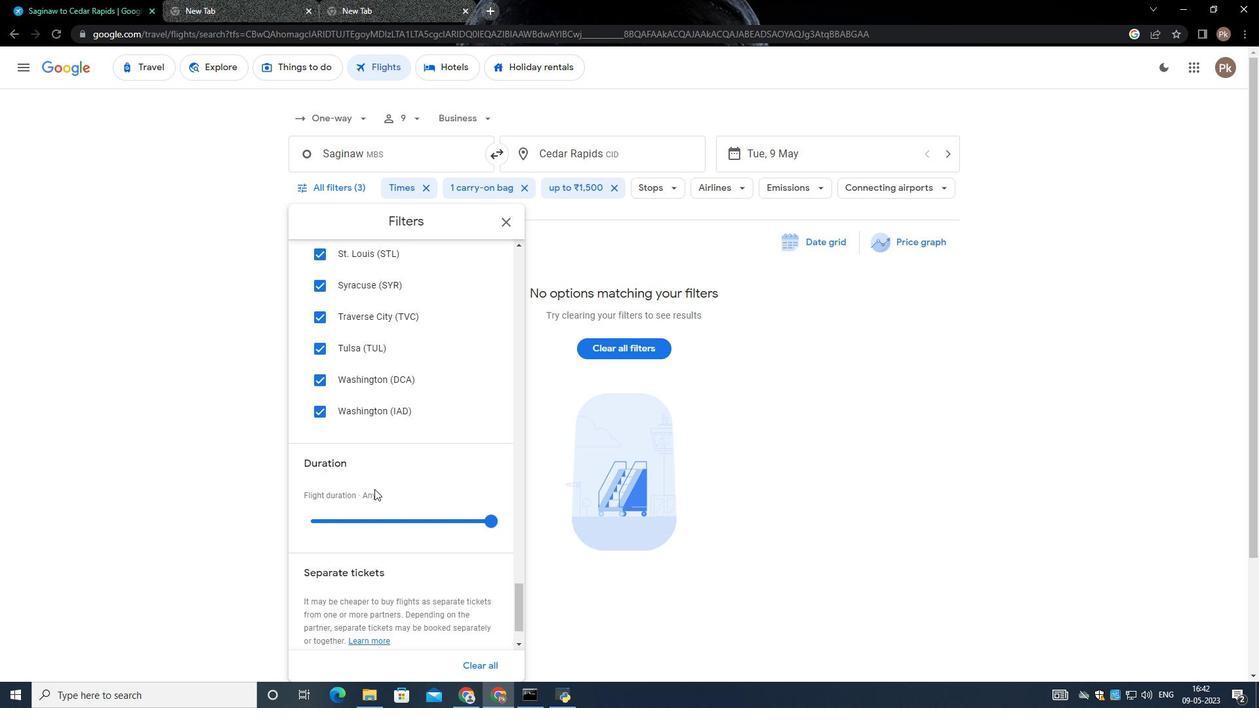 
Action: Mouse scrolled (374, 486) with delta (0, 0)
Screenshot: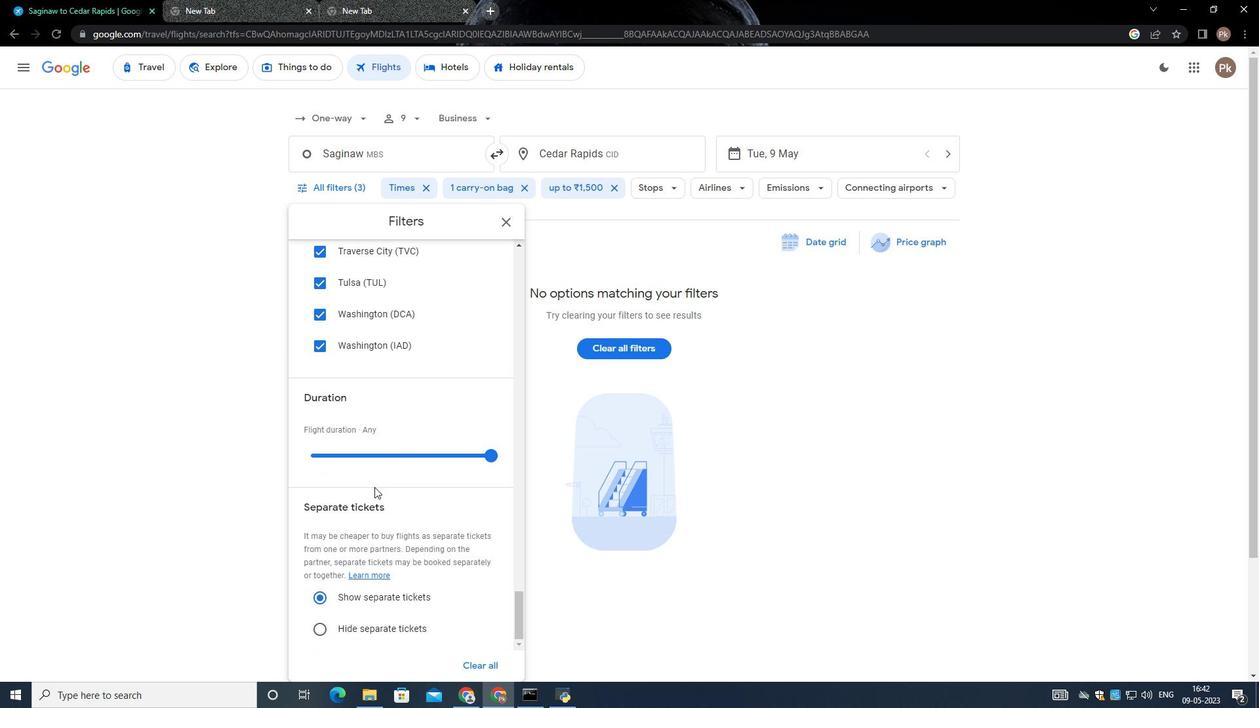 
Action: Mouse scrolled (374, 486) with delta (0, 0)
Screenshot: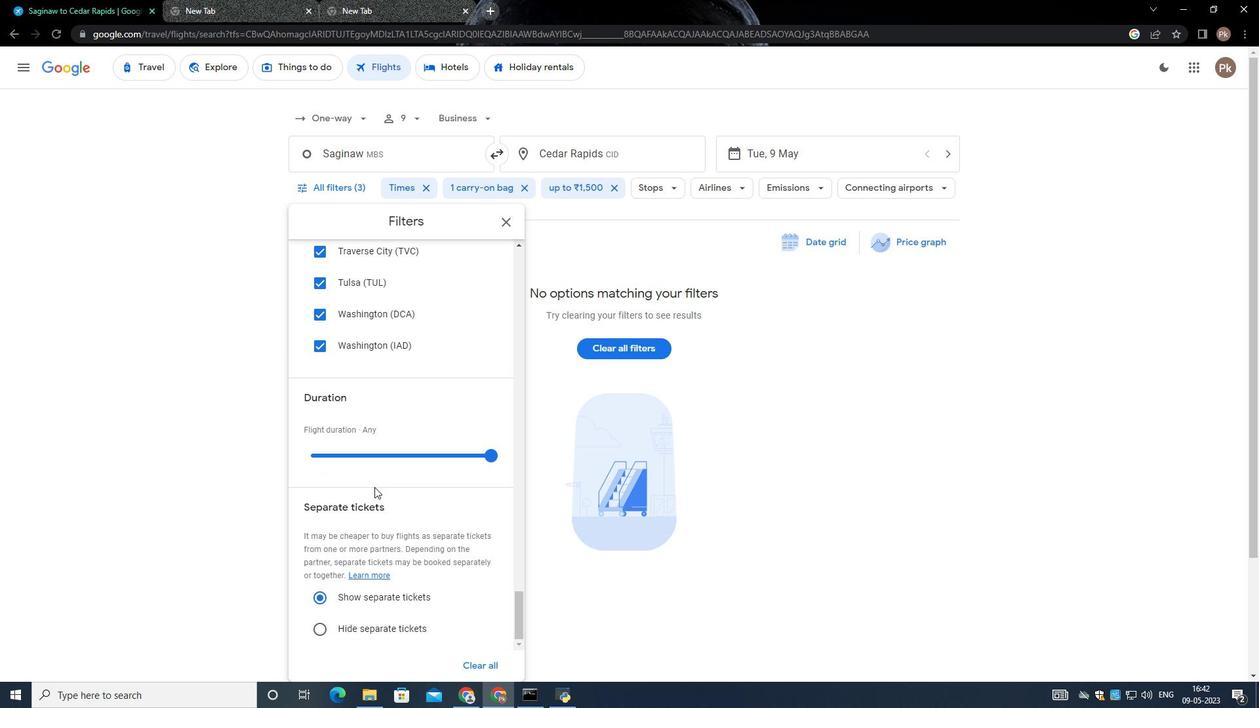 
Action: Mouse scrolled (374, 486) with delta (0, 0)
Screenshot: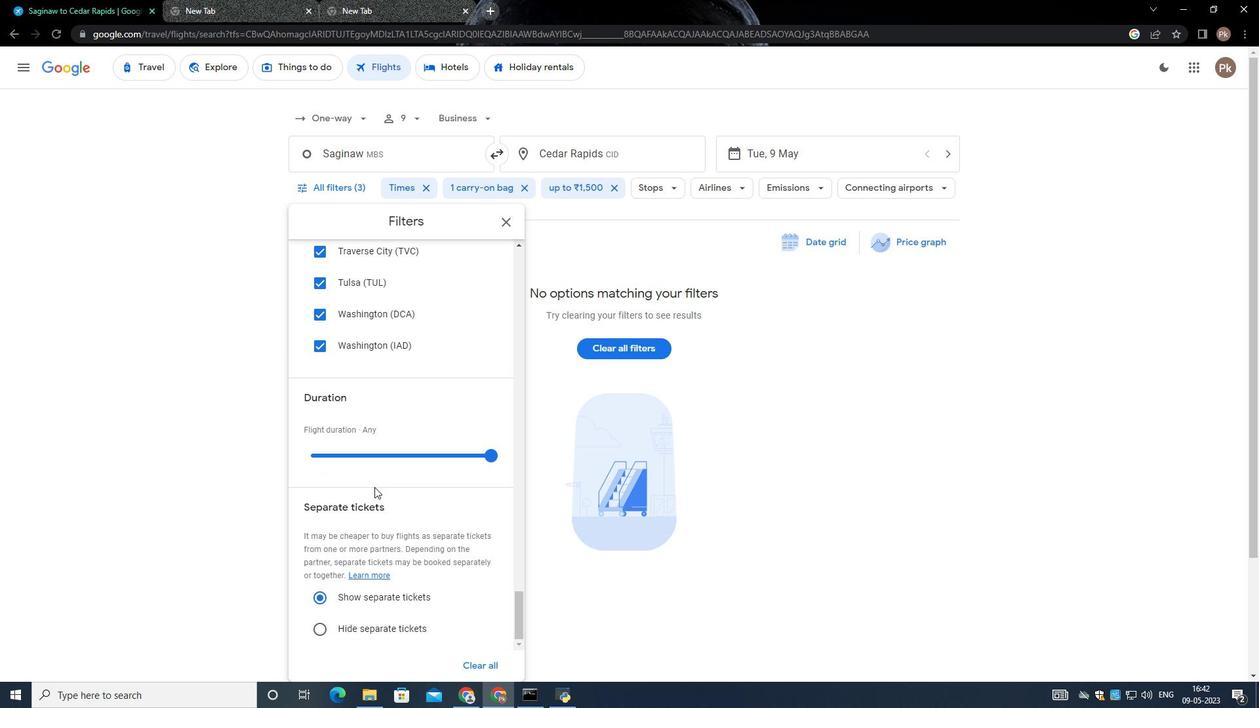 
Action: Mouse scrolled (374, 486) with delta (0, 0)
Screenshot: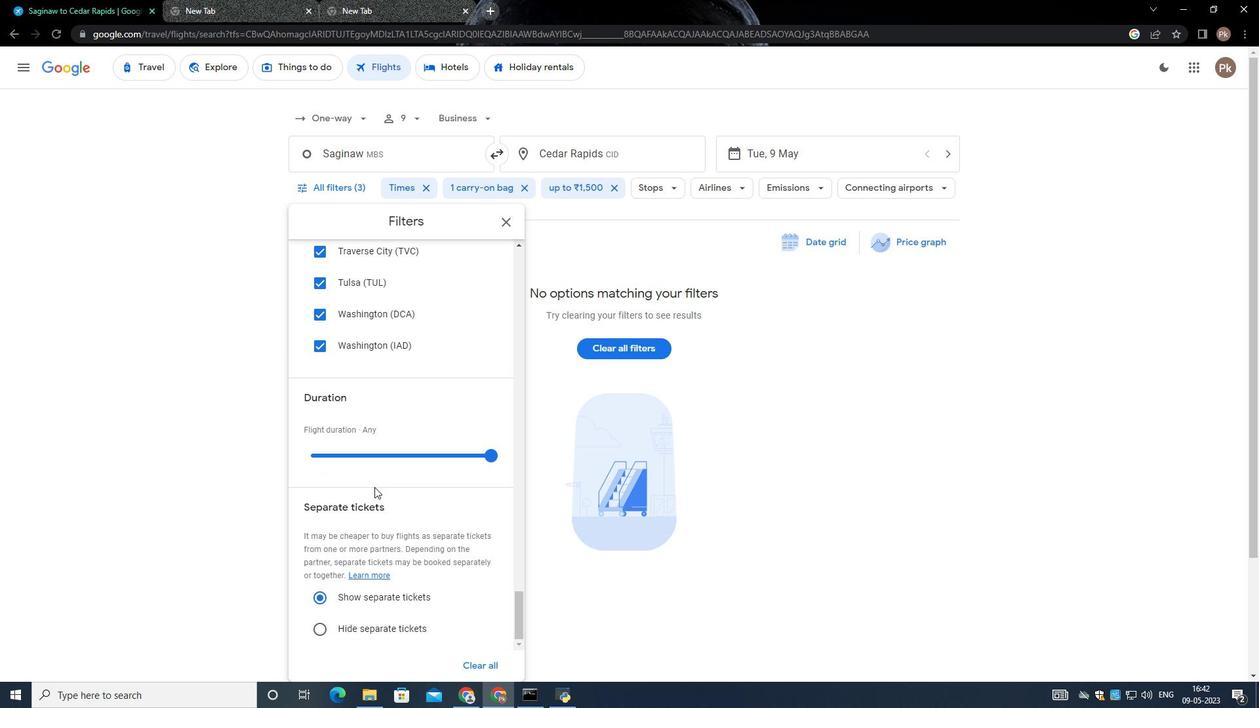 
Action: Mouse moved to (373, 487)
Screenshot: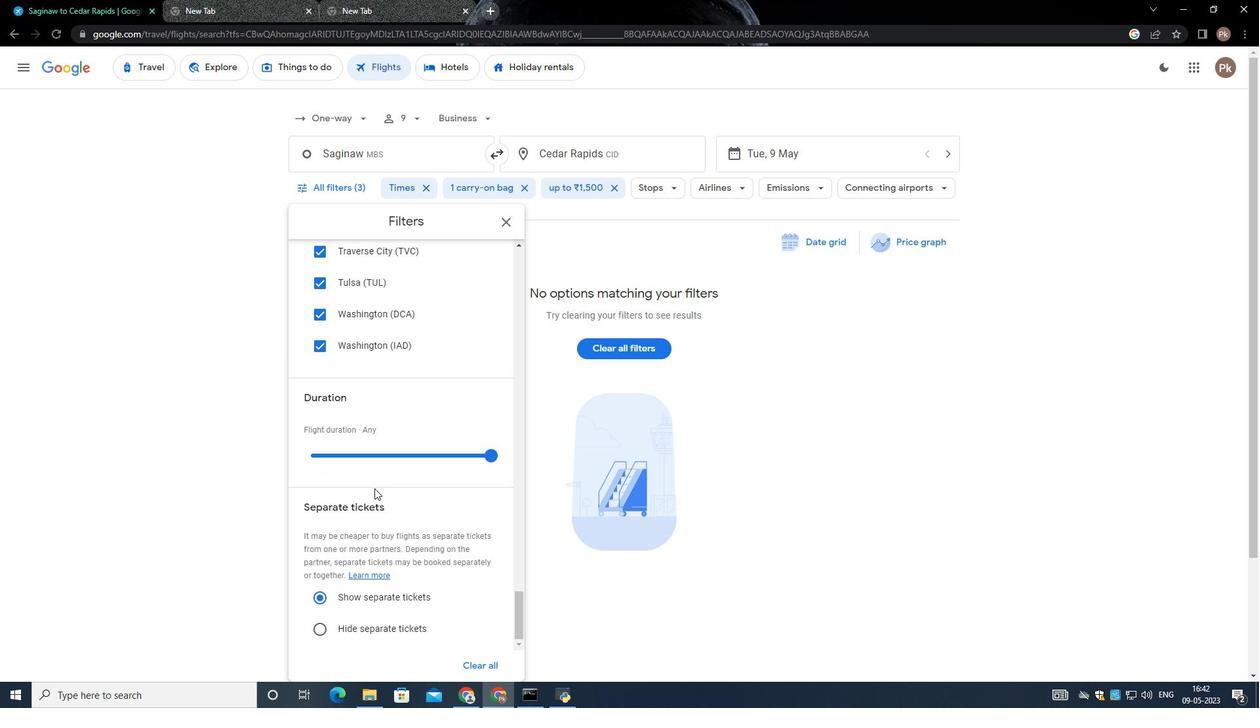 
Action: Mouse scrolled (373, 486) with delta (0, 0)
Screenshot: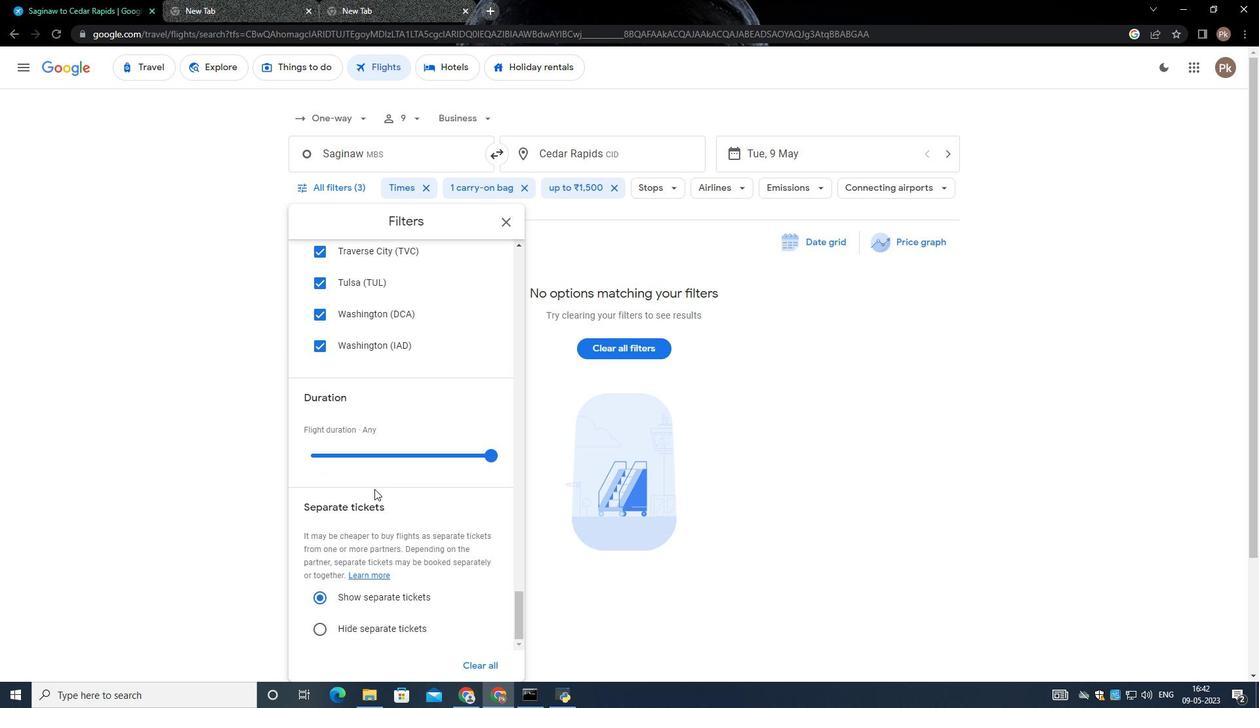 
Action: Mouse scrolled (373, 486) with delta (0, 0)
Screenshot: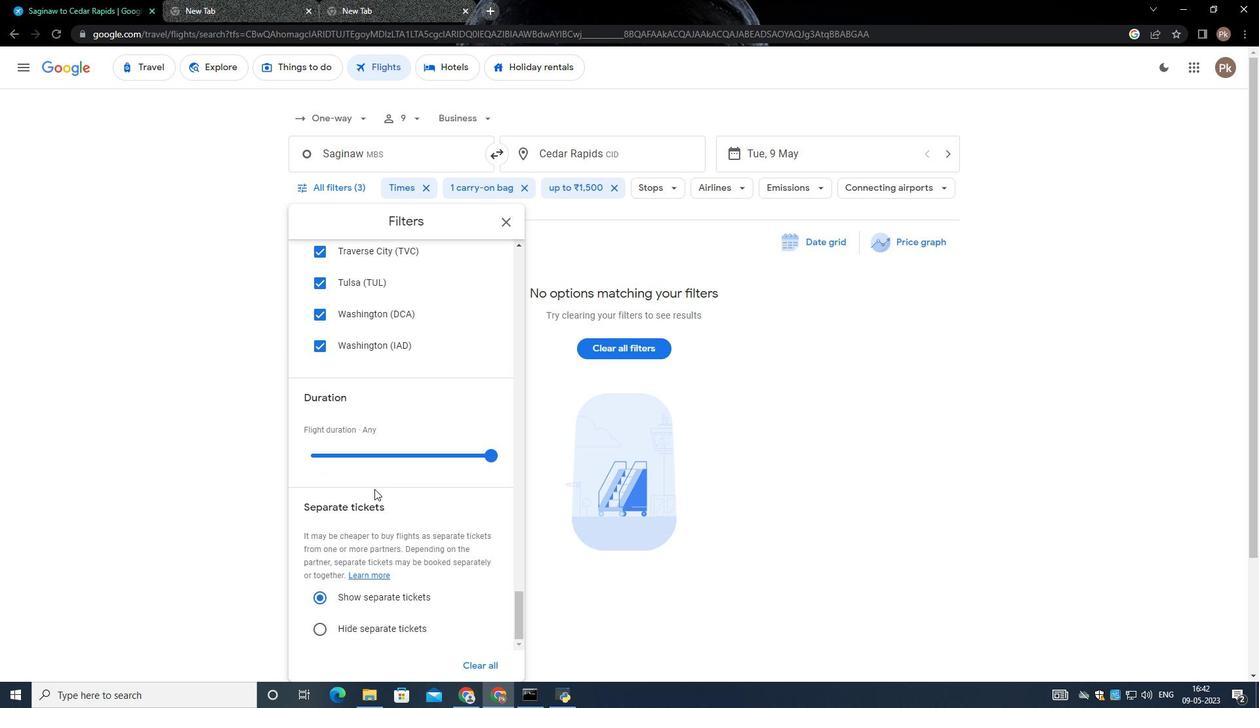 
Action: Mouse scrolled (373, 486) with delta (0, -1)
Screenshot: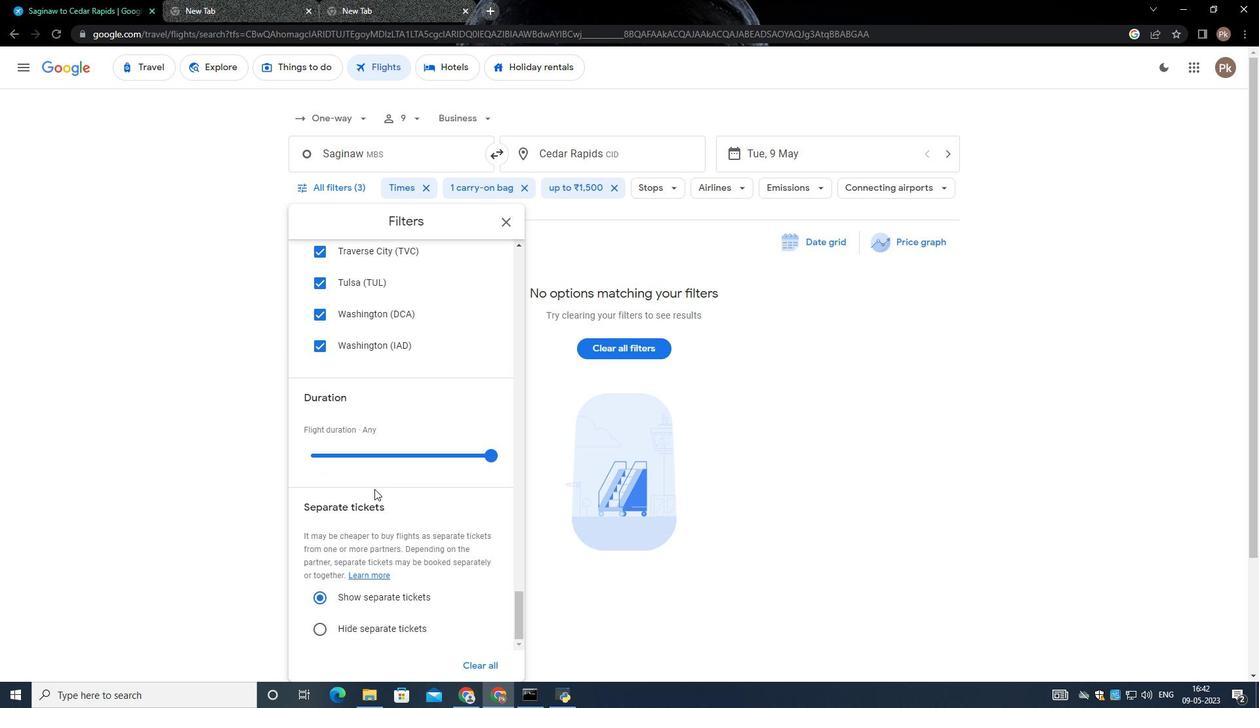 
Action: Mouse scrolled (373, 486) with delta (0, 0)
Screenshot: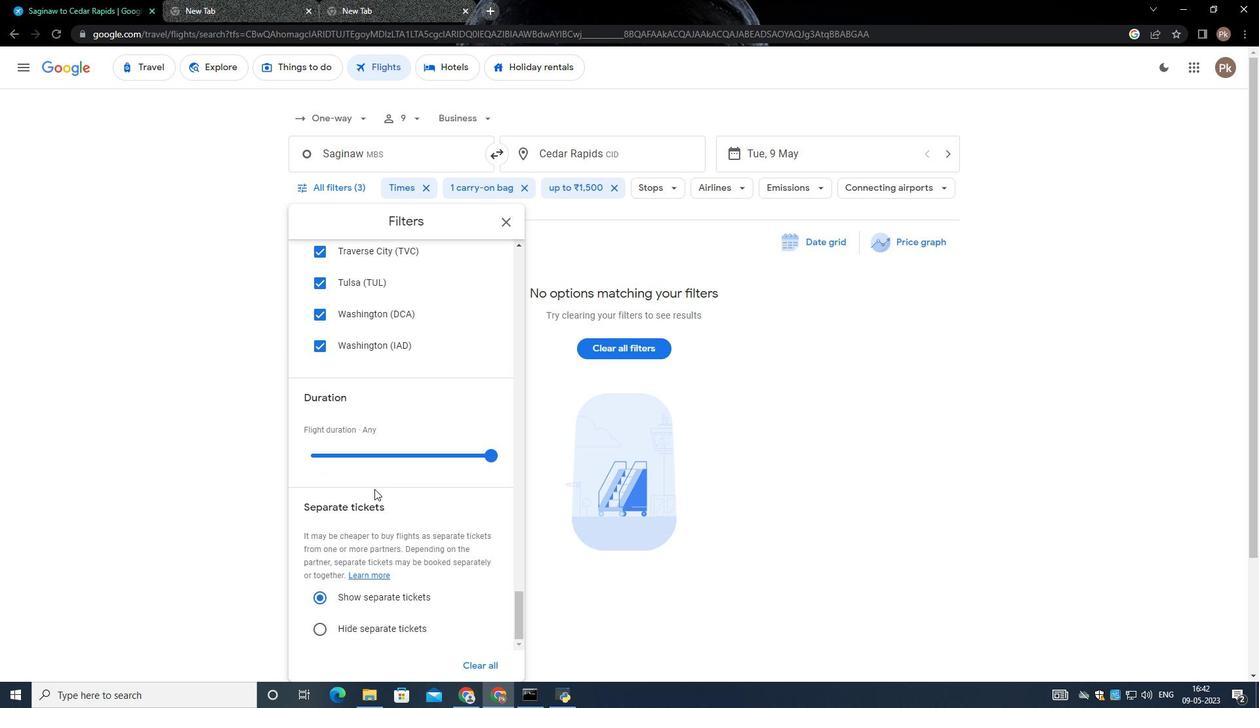 
Action: Mouse scrolled (373, 486) with delta (0, 0)
Screenshot: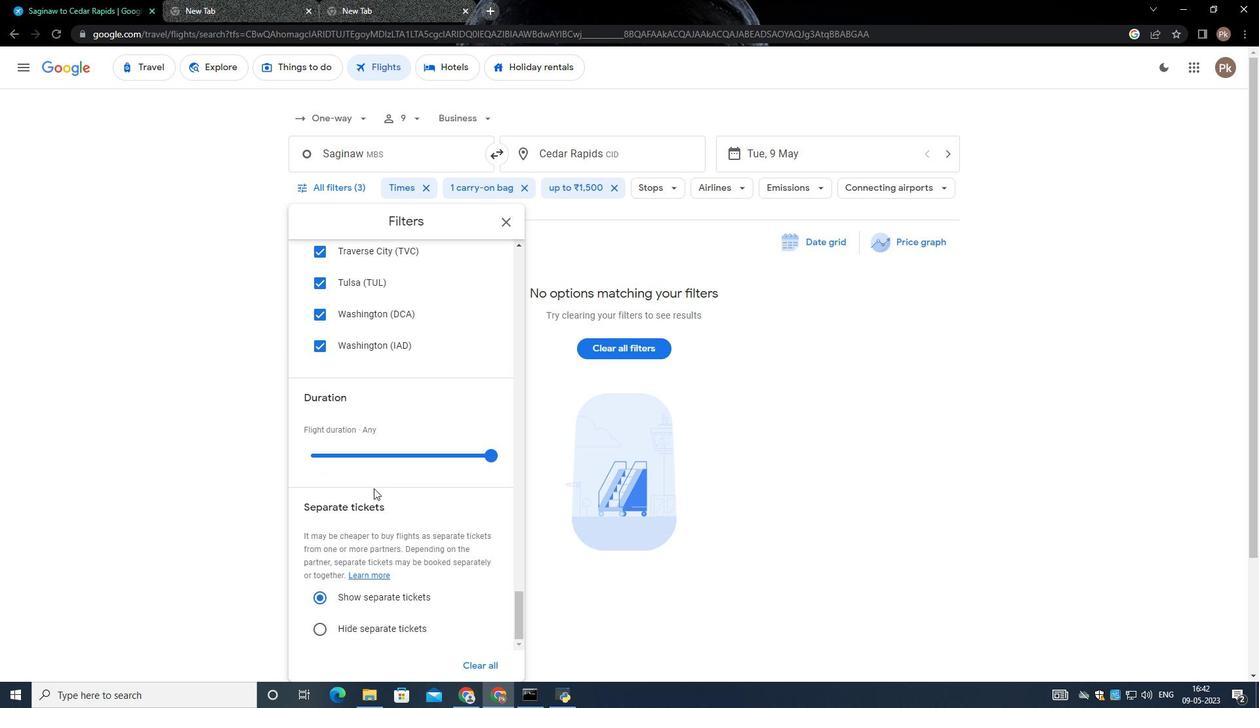 
Action: Mouse moved to (373, 486)
Screenshot: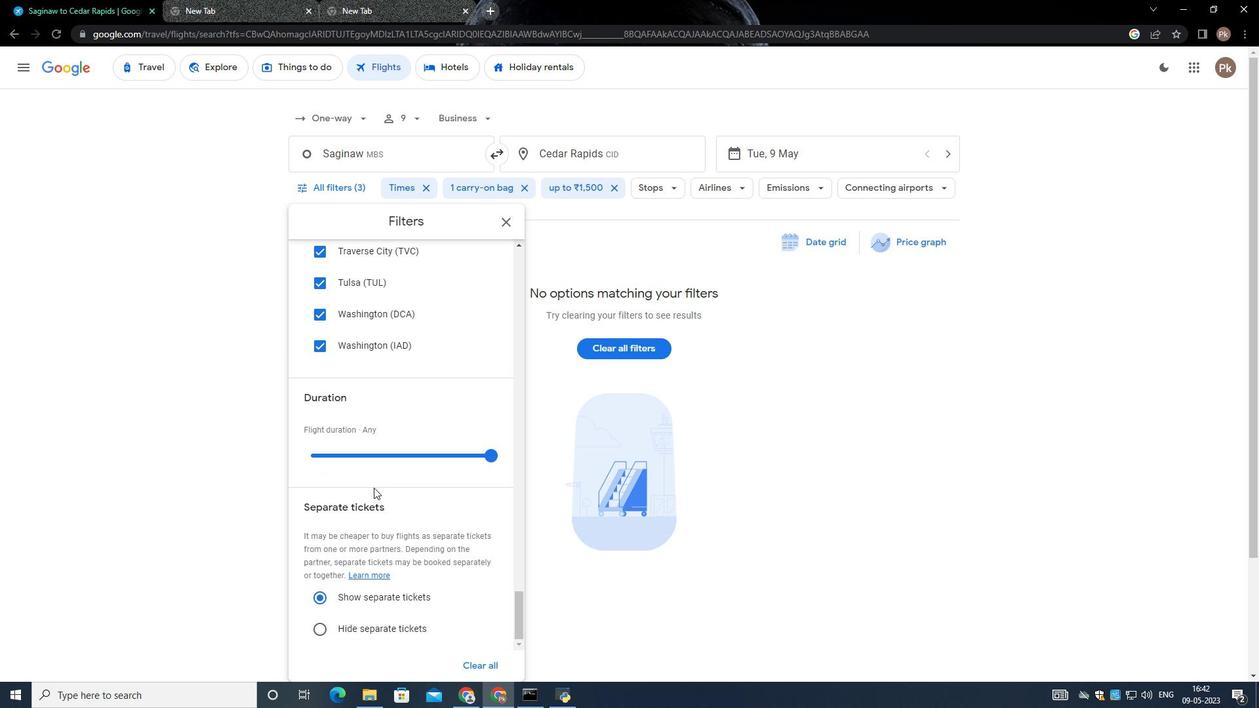 
Action: Mouse scrolled (373, 486) with delta (0, 0)
Screenshot: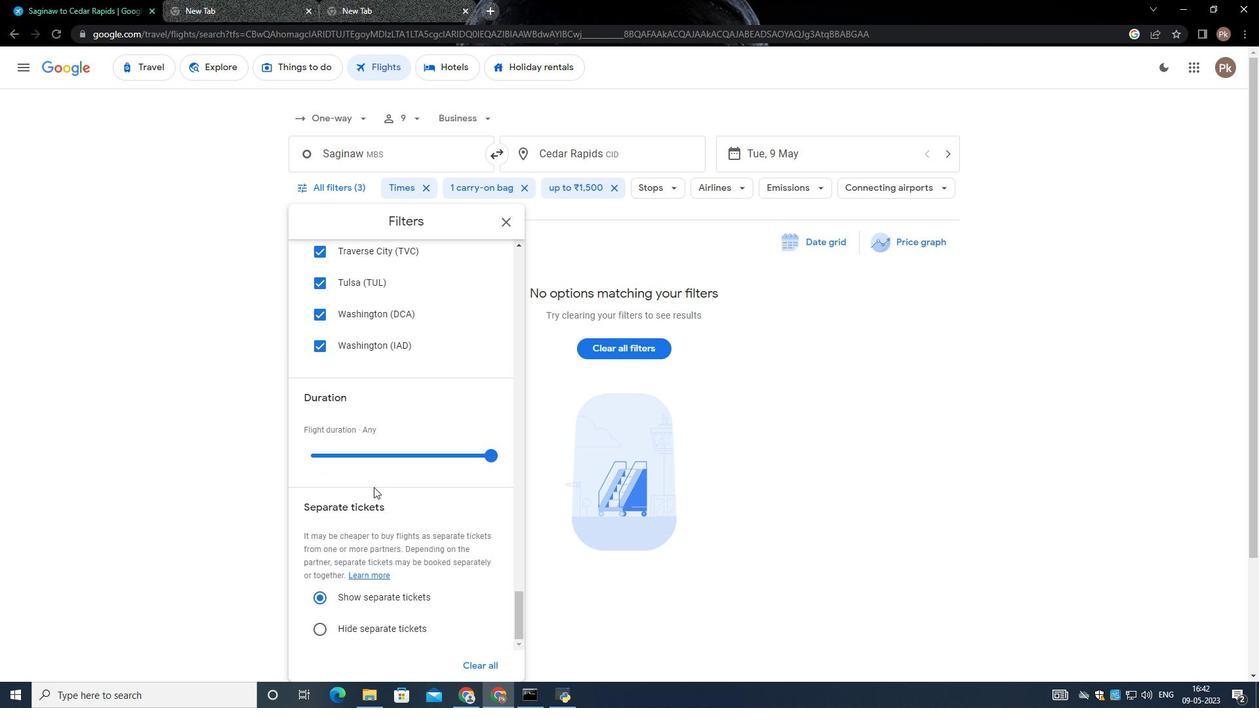 
Action: Mouse moved to (373, 487)
Screenshot: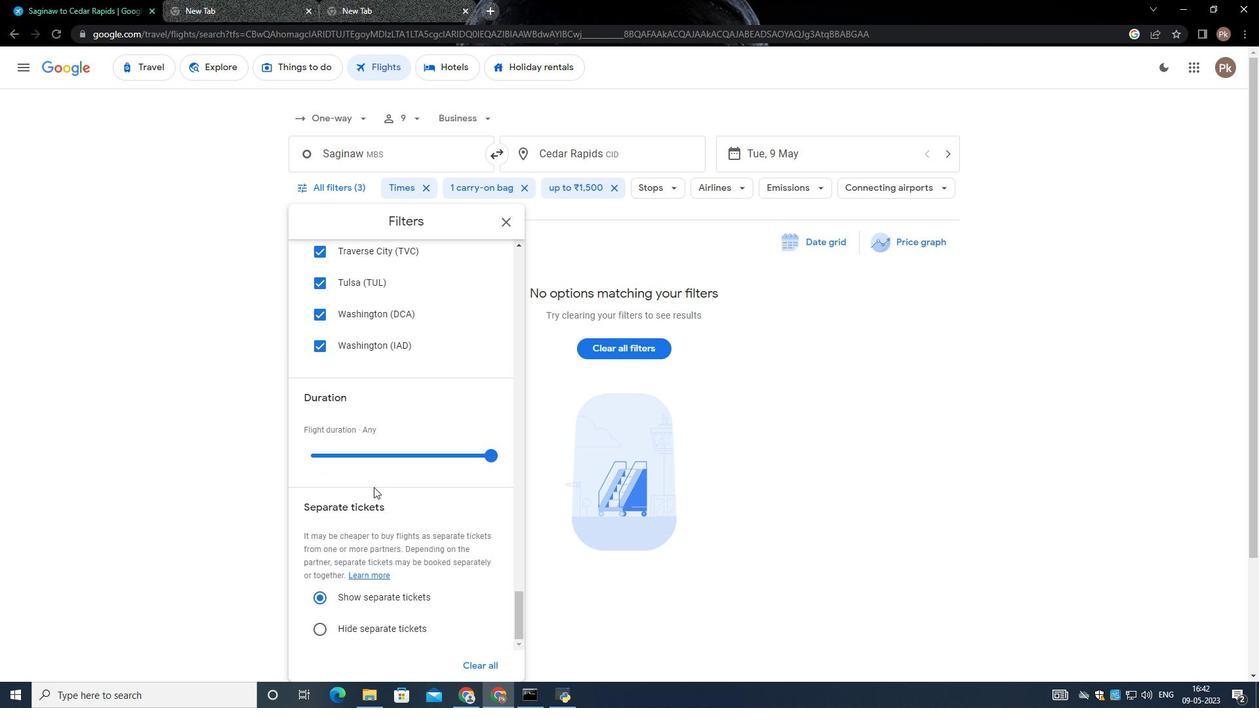 
Action: Mouse scrolled (373, 486) with delta (0, 0)
Screenshot: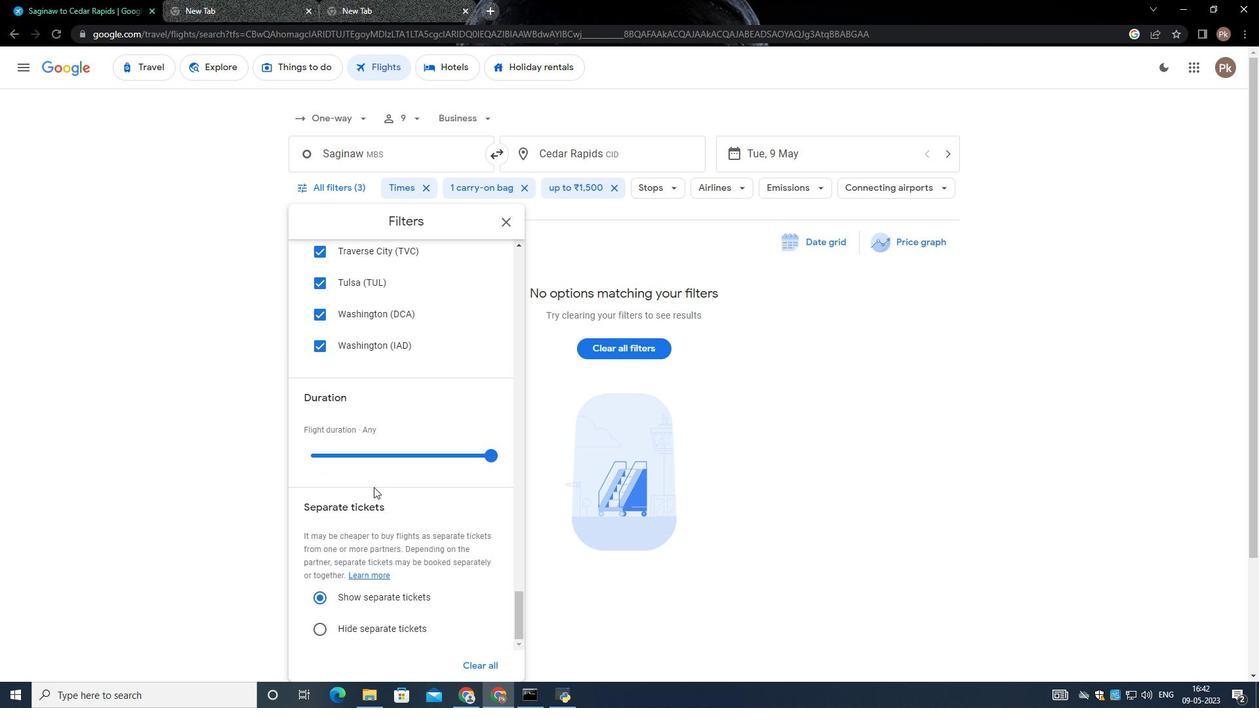
Action: Mouse moved to (373, 488)
Screenshot: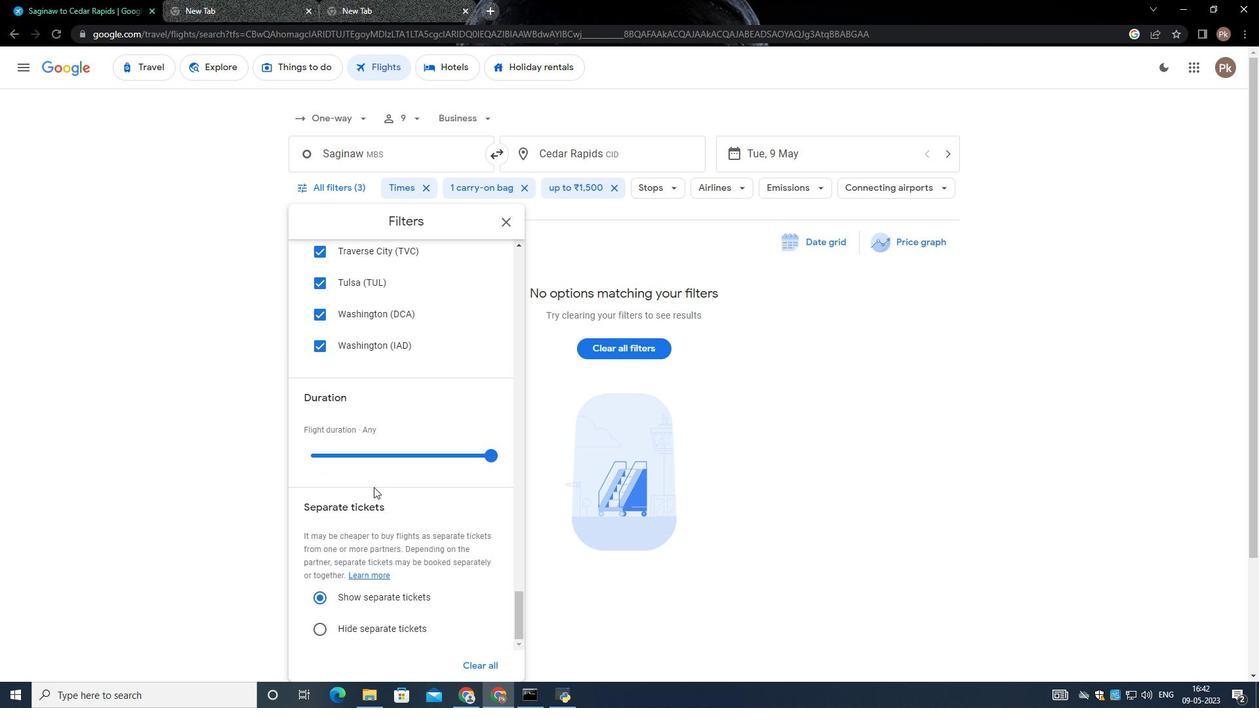 
Action: Mouse scrolled (373, 488) with delta (0, 0)
Screenshot: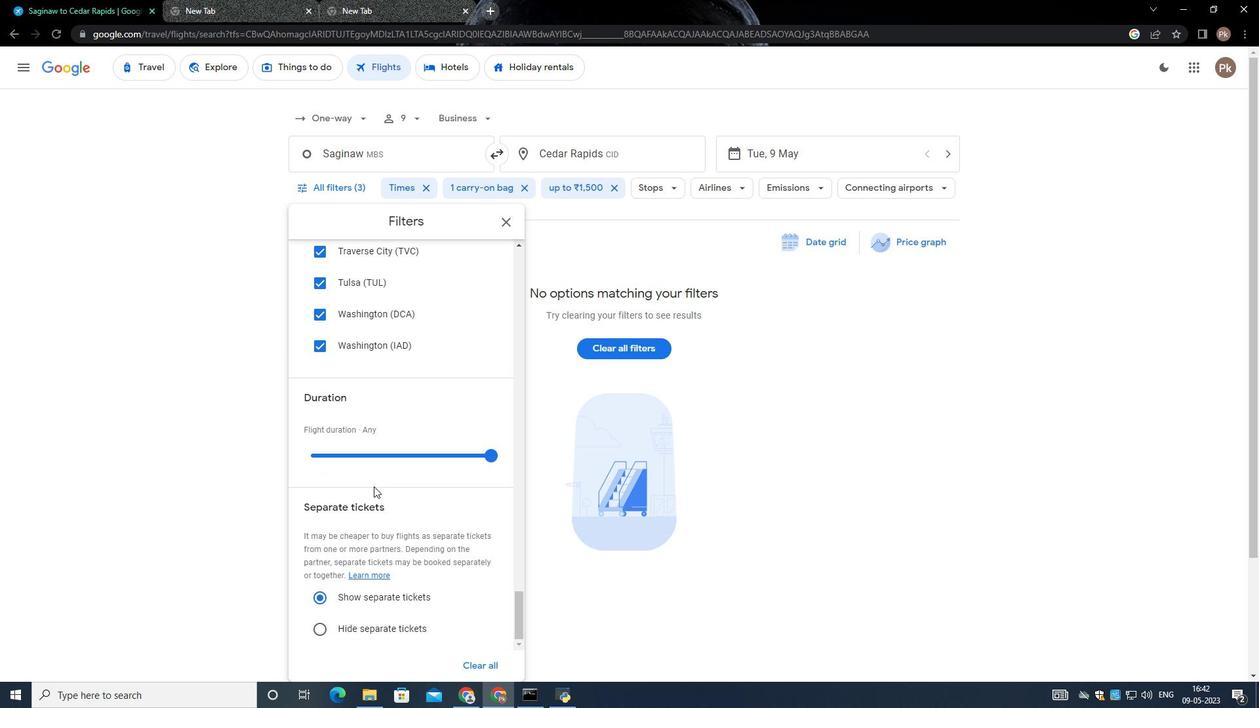 
Action: Mouse moved to (372, 490)
Screenshot: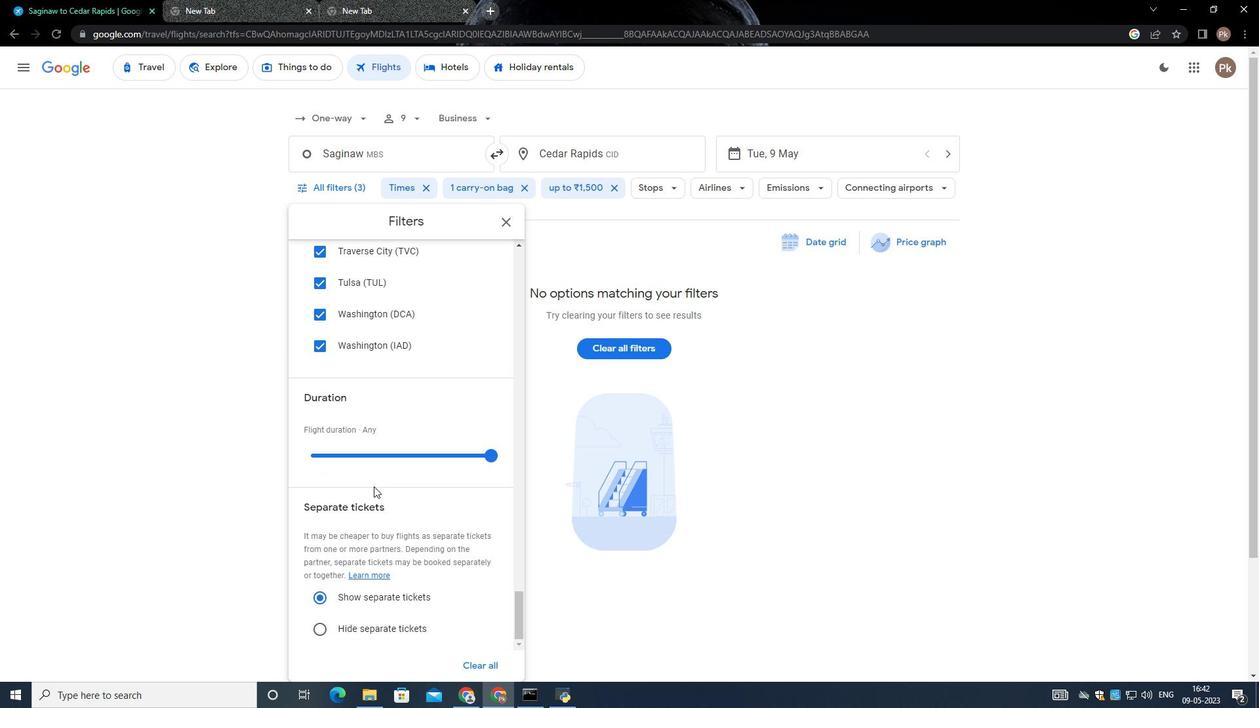 
Action: Mouse scrolled (372, 489) with delta (0, 0)
Screenshot: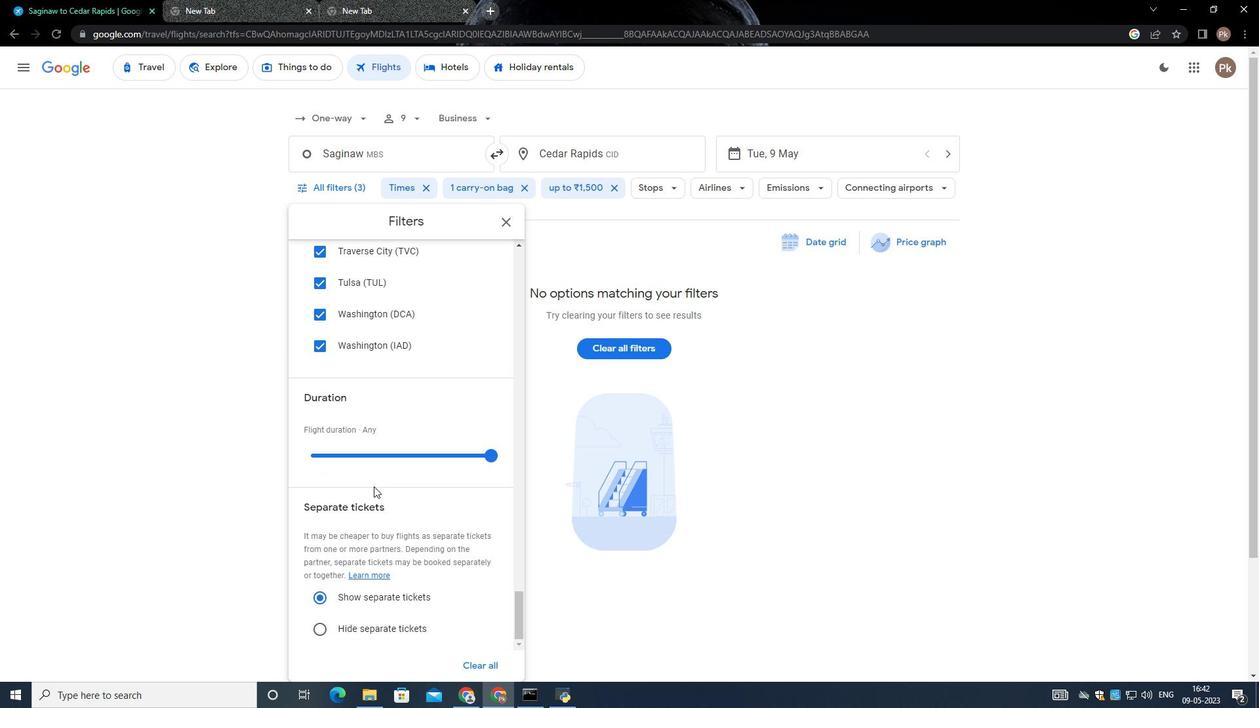 
Action: Mouse scrolled (372, 490) with delta (0, 0)
Screenshot: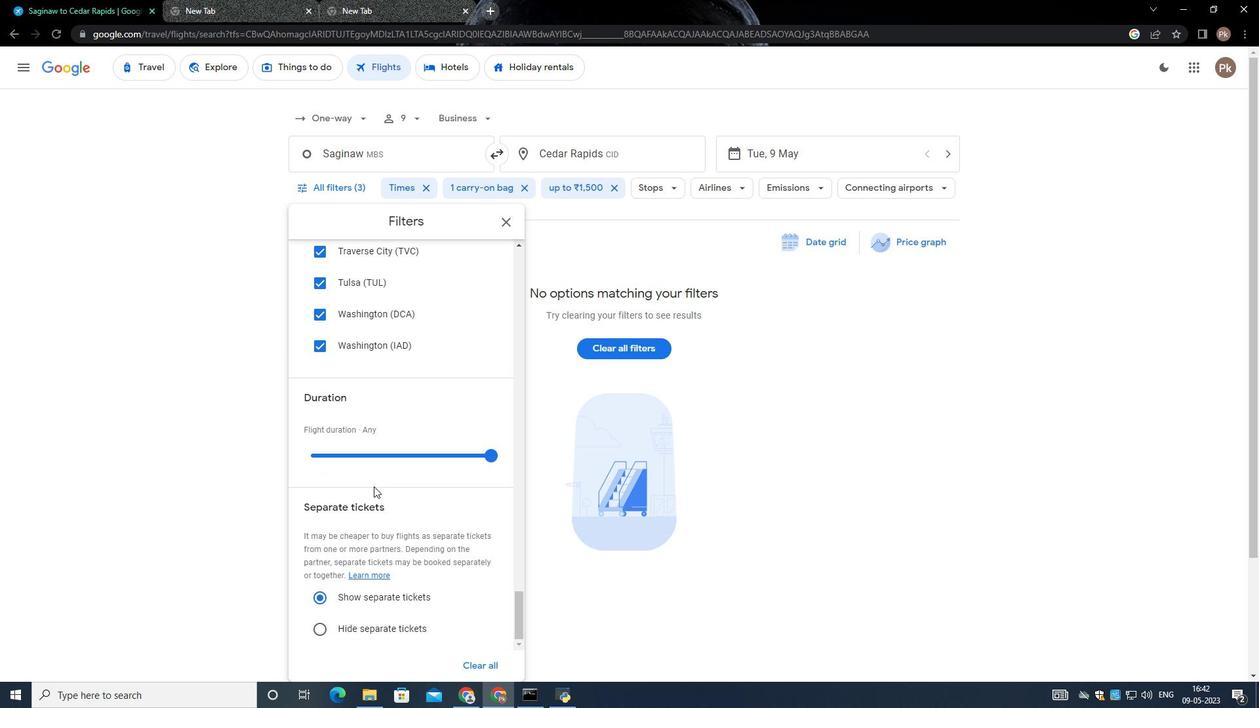 
Action: Mouse moved to (372, 491)
Screenshot: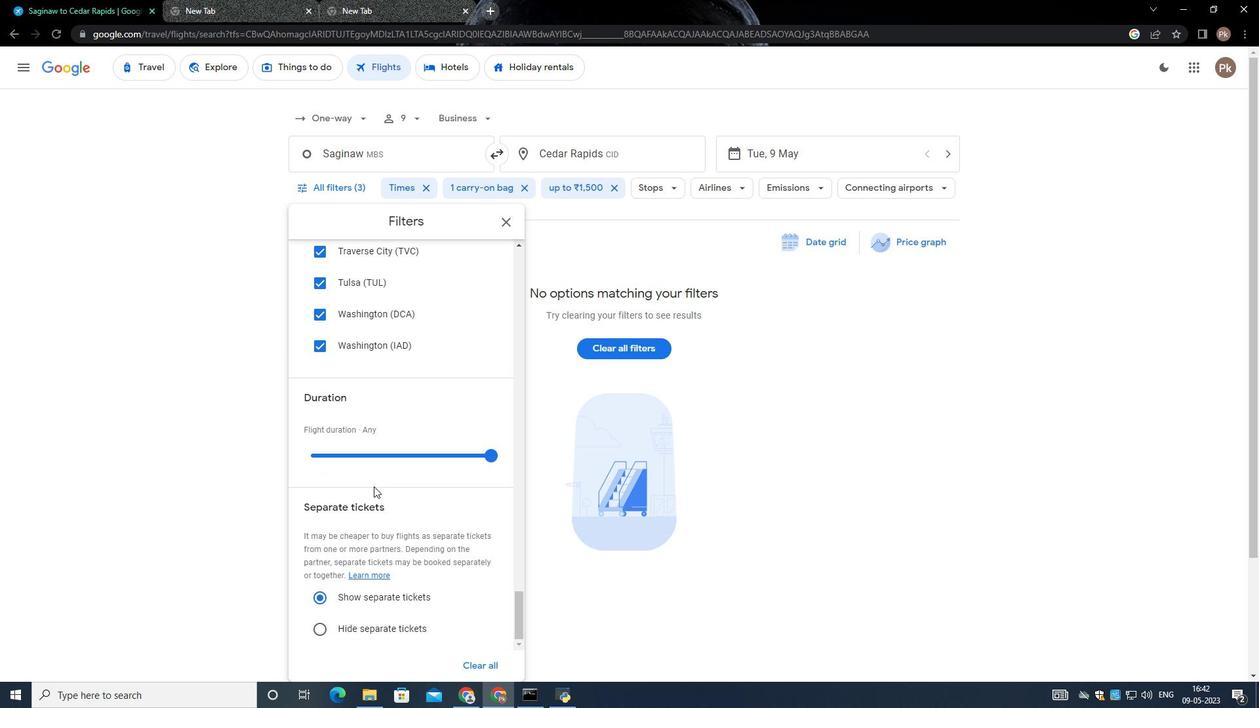 
Action: Mouse scrolled (372, 490) with delta (0, 0)
Screenshot: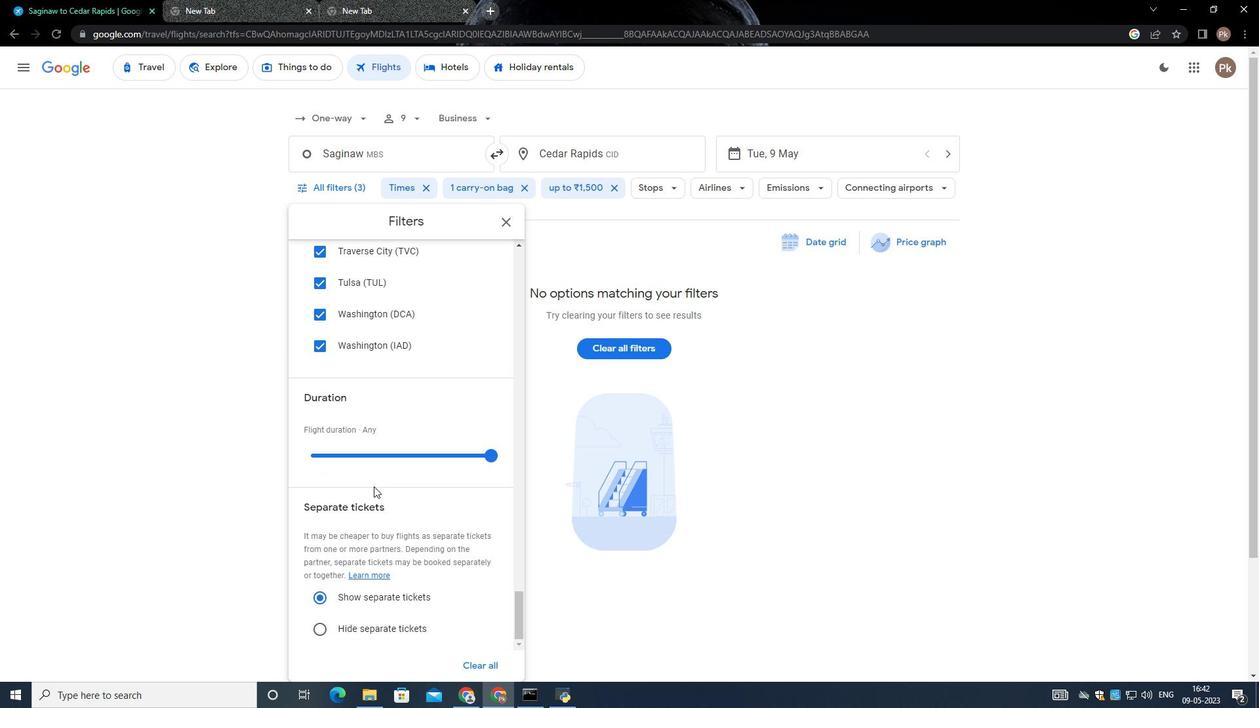 
Action: Mouse moved to (372, 499)
Screenshot: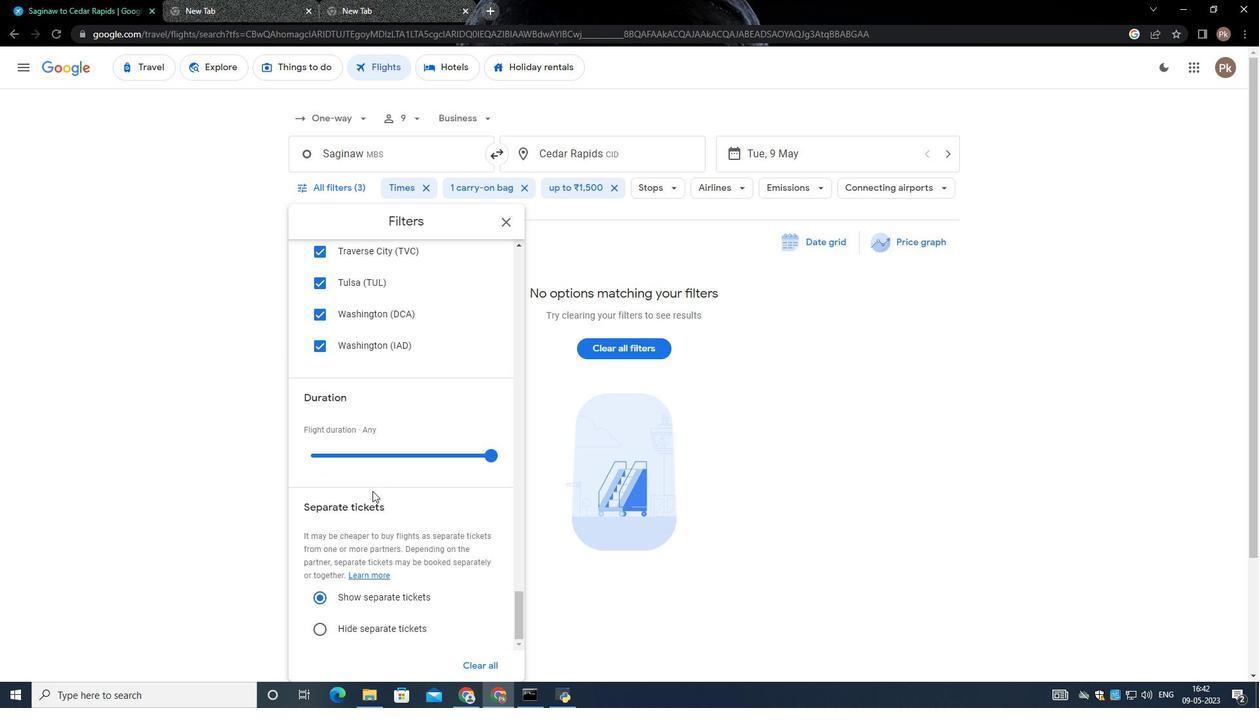 
Action: Mouse scrolled (372, 498) with delta (0, 0)
Screenshot: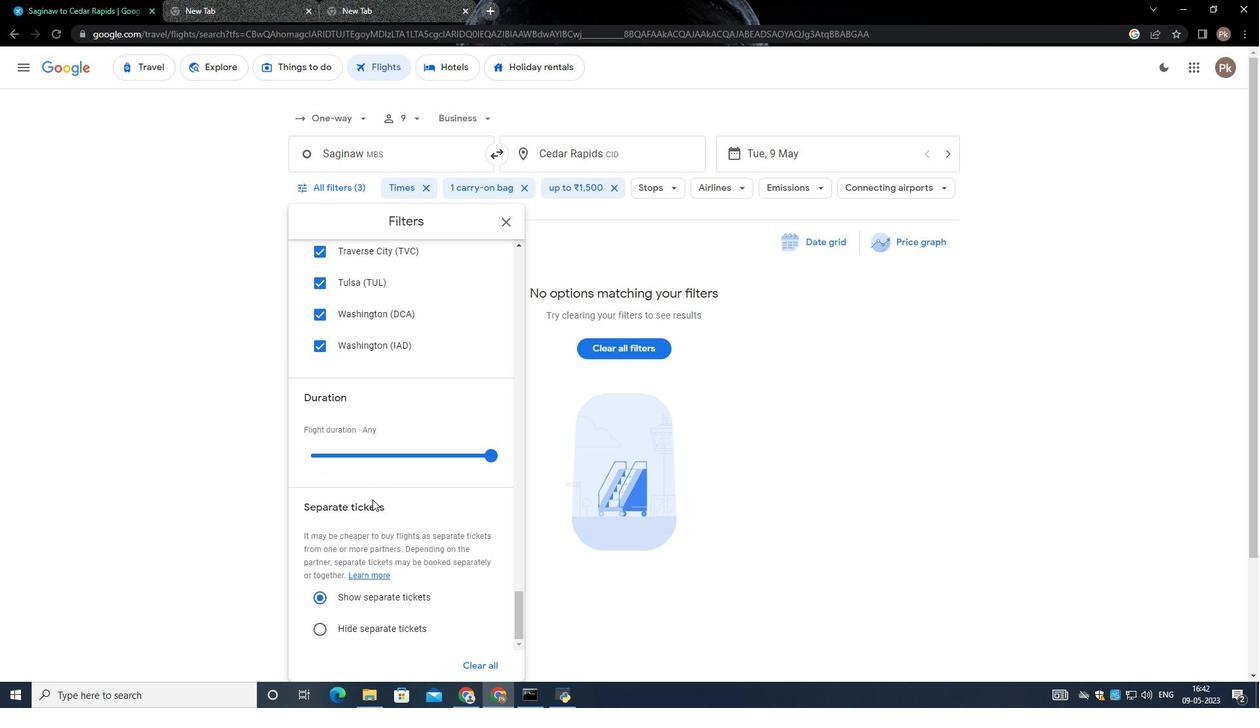 
Action: Mouse scrolled (372, 498) with delta (0, 0)
Screenshot: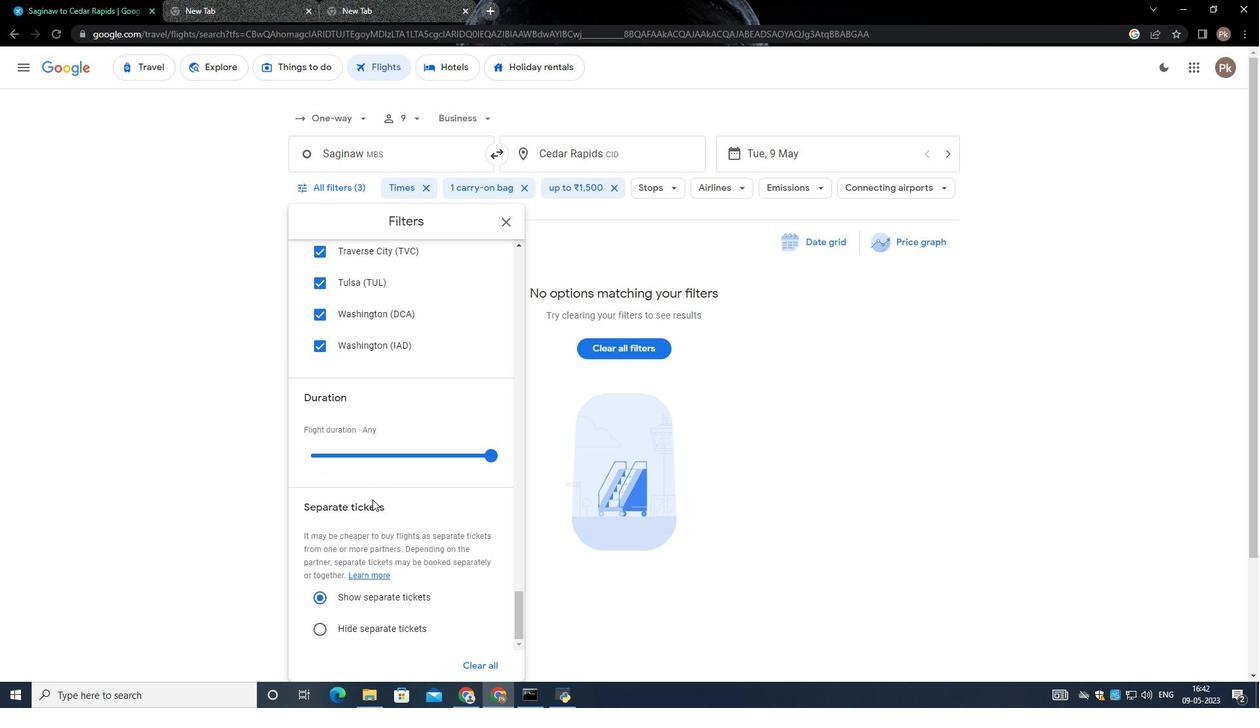 
Action: Mouse scrolled (372, 498) with delta (0, 0)
Screenshot: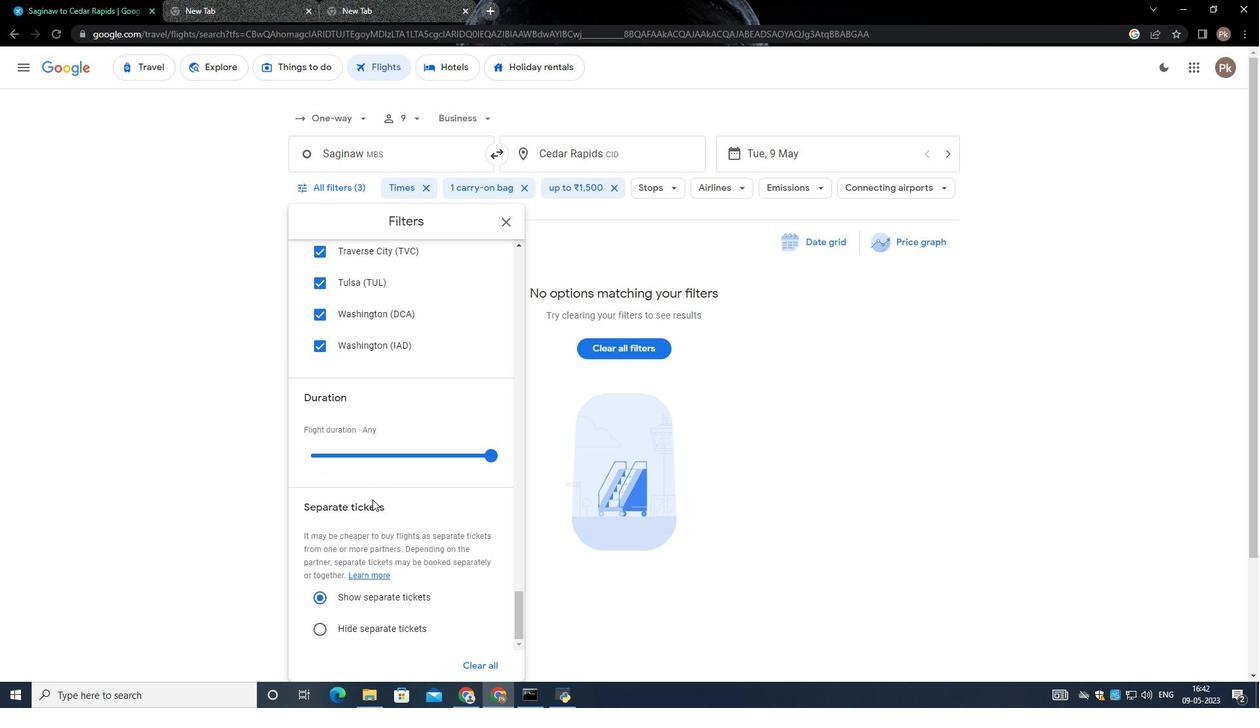
Action: Mouse scrolled (372, 498) with delta (0, 0)
Screenshot: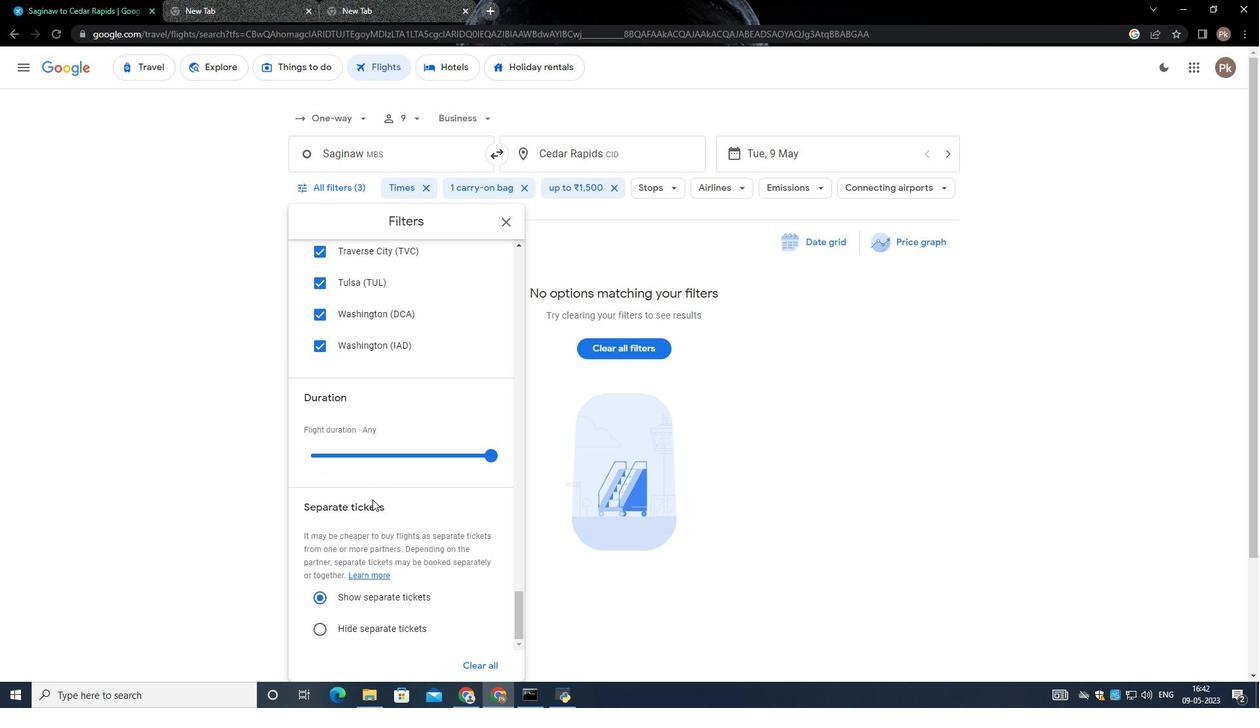 
Action: Mouse moved to (367, 497)
Screenshot: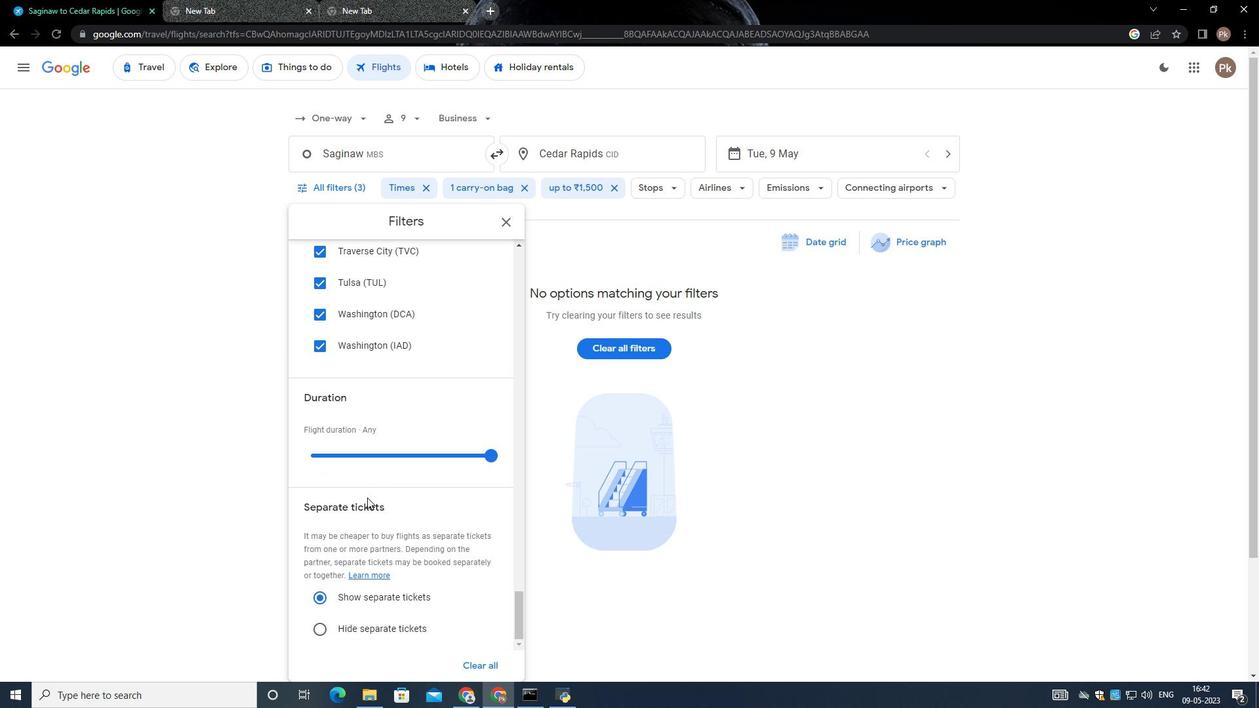 
